 Task: Select the current location as Big Sur, California, United States . Now zoom + , and verify the location . Show zoom slider
Action: Mouse moved to (245, 72)
Screenshot: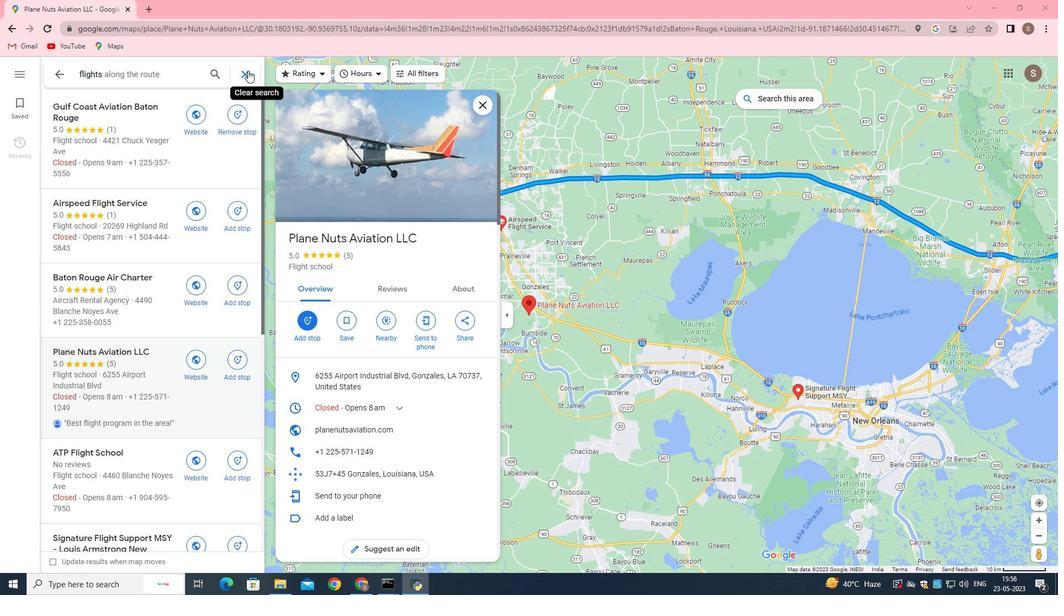 
Action: Mouse pressed left at (245, 72)
Screenshot: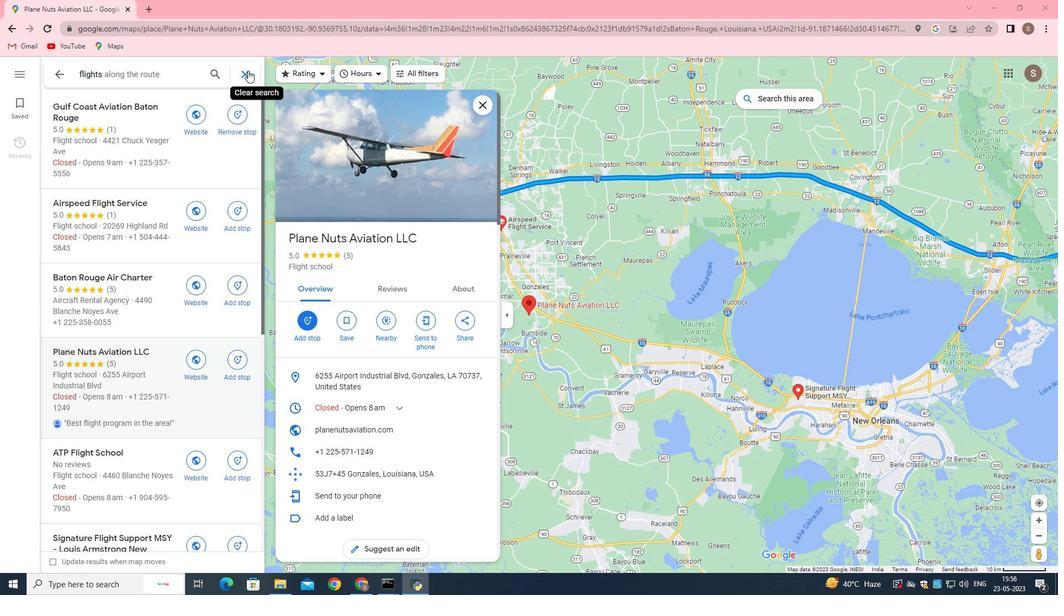 
Action: Mouse moved to (245, 78)
Screenshot: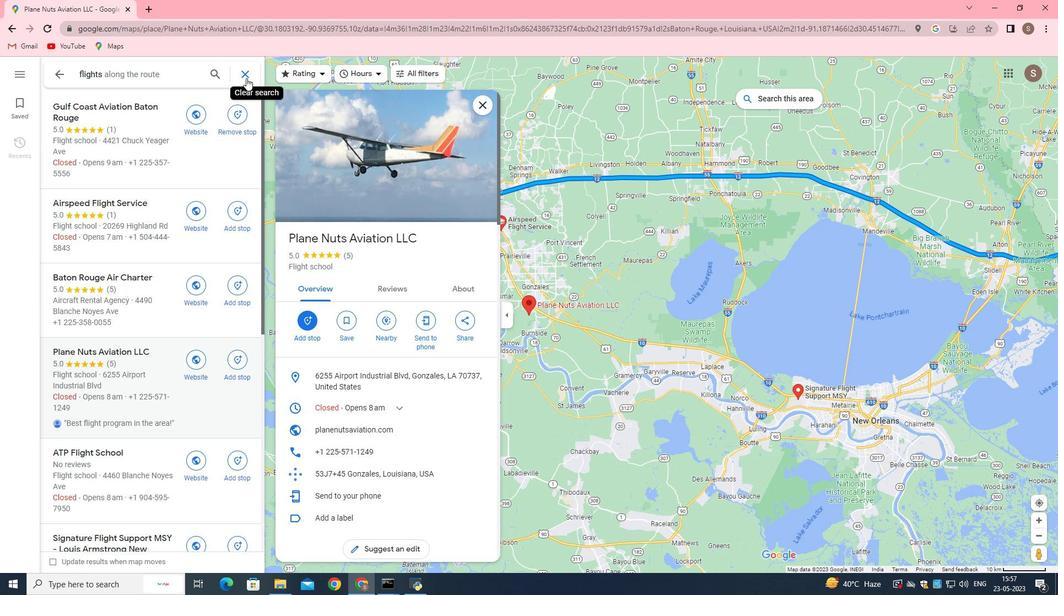 
Action: Mouse pressed left at (245, 78)
Screenshot: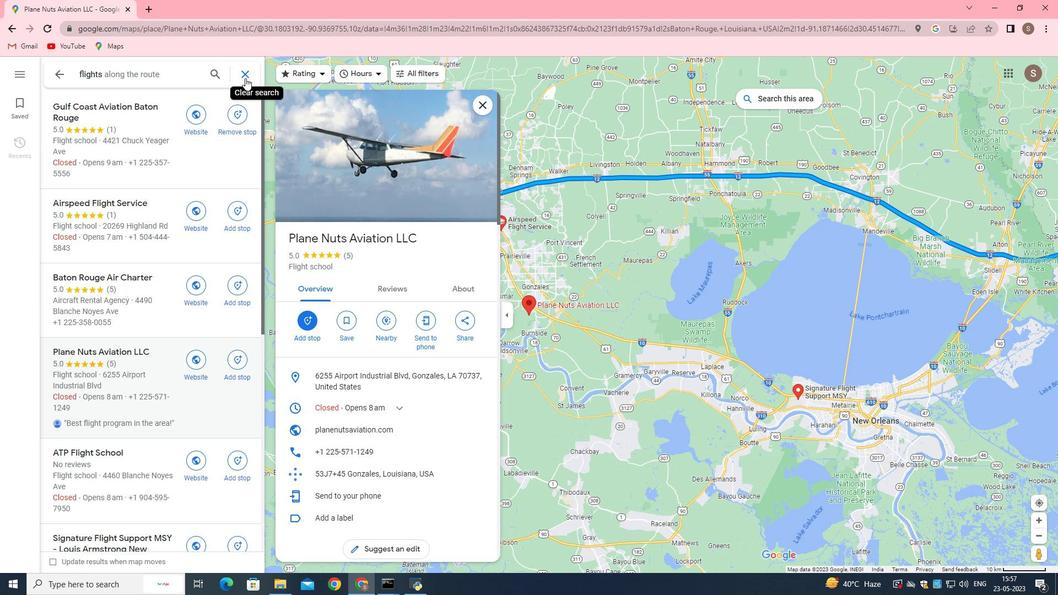 
Action: Mouse moved to (245, 77)
Screenshot: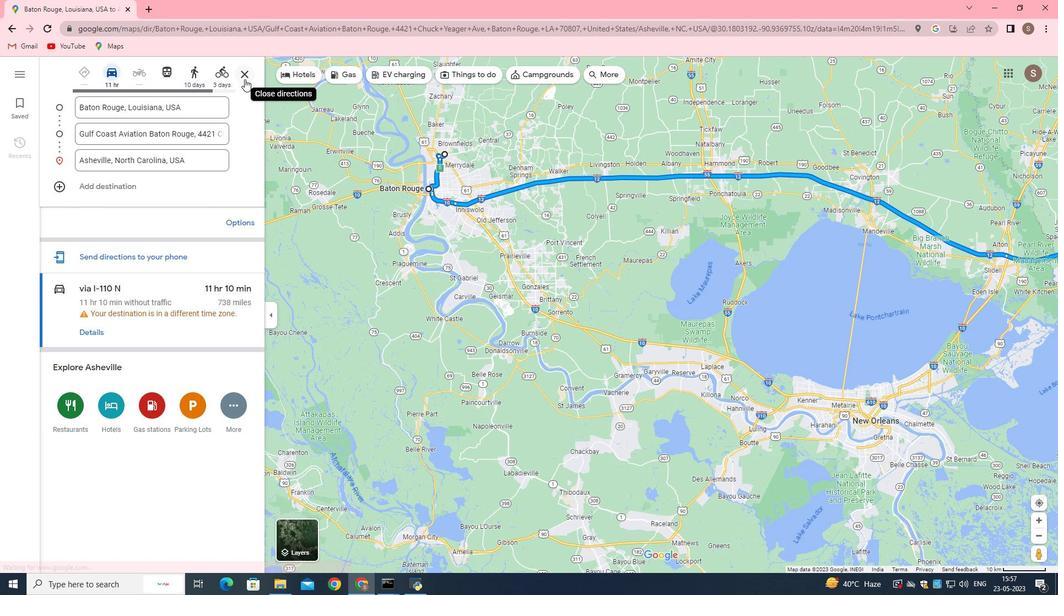 
Action: Mouse pressed left at (245, 77)
Screenshot: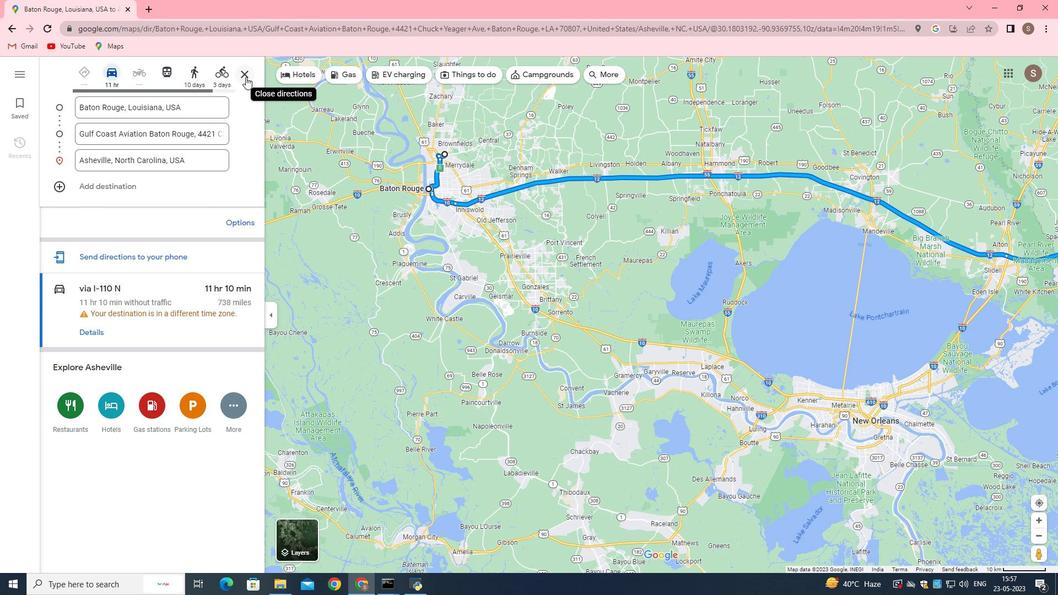 
Action: Mouse pressed left at (245, 77)
Screenshot: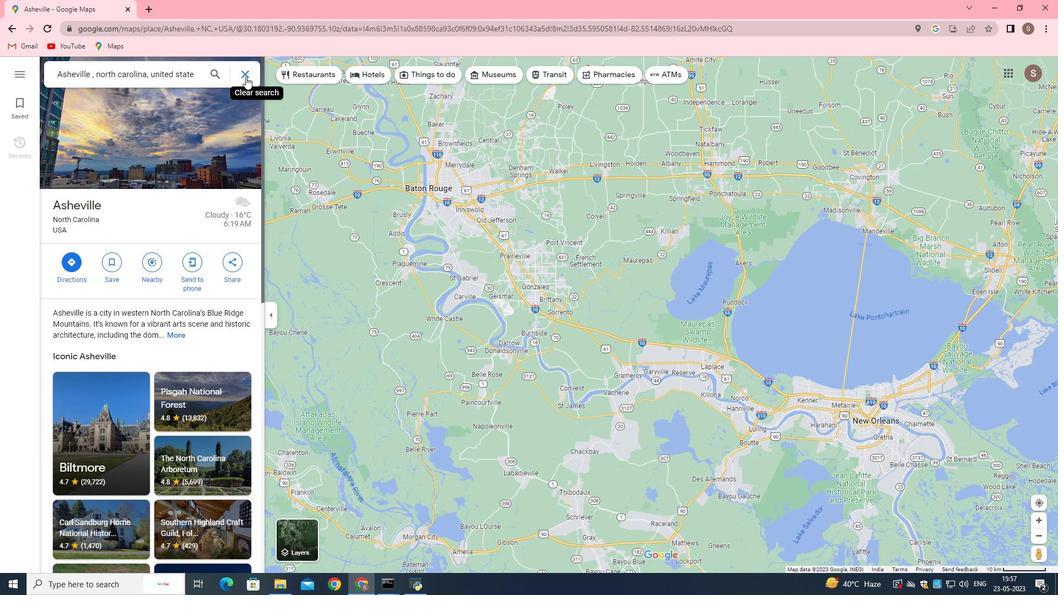 
Action: Mouse moved to (171, 81)
Screenshot: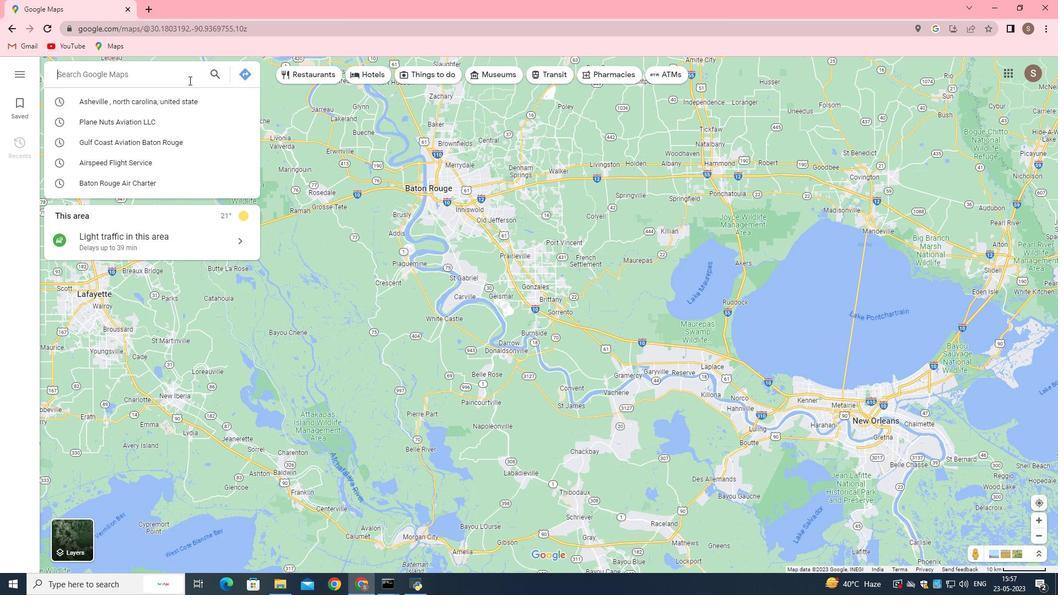 
Action: Mouse pressed left at (171, 81)
Screenshot: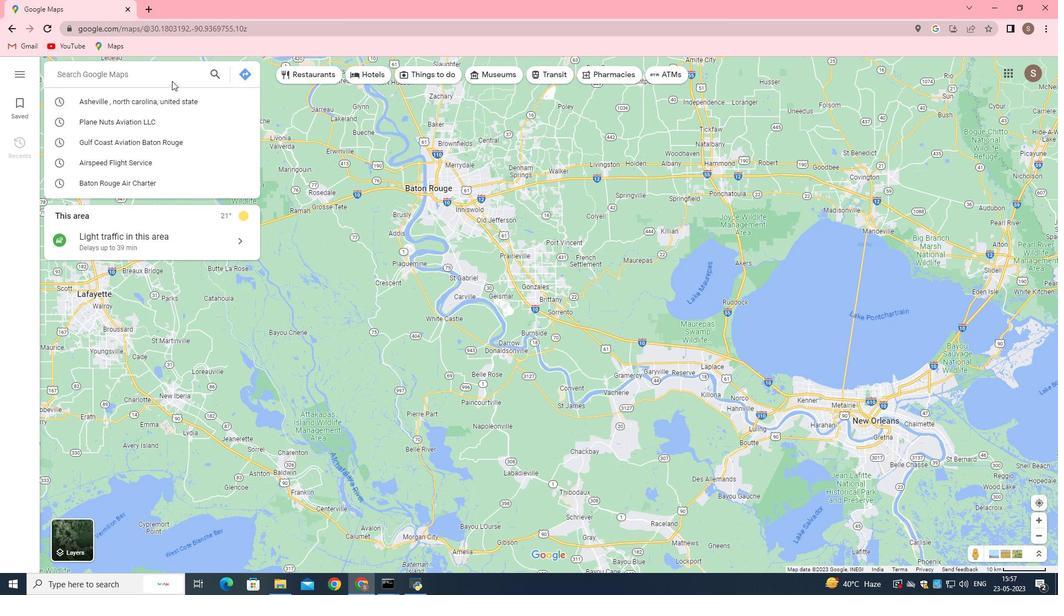 
Action: Mouse moved to (173, 77)
Screenshot: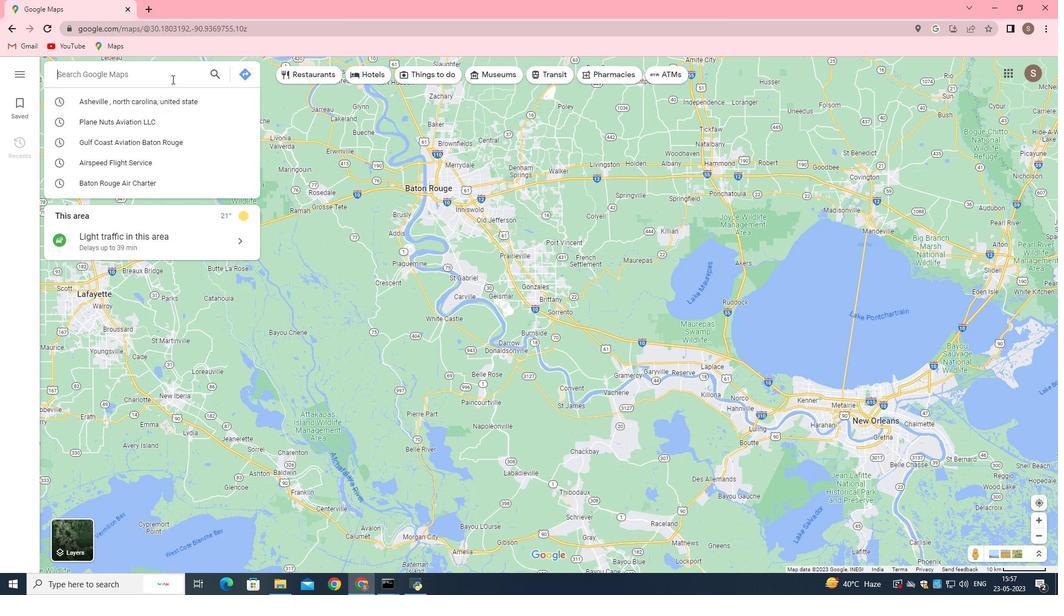 
Action: Mouse pressed left at (173, 77)
Screenshot: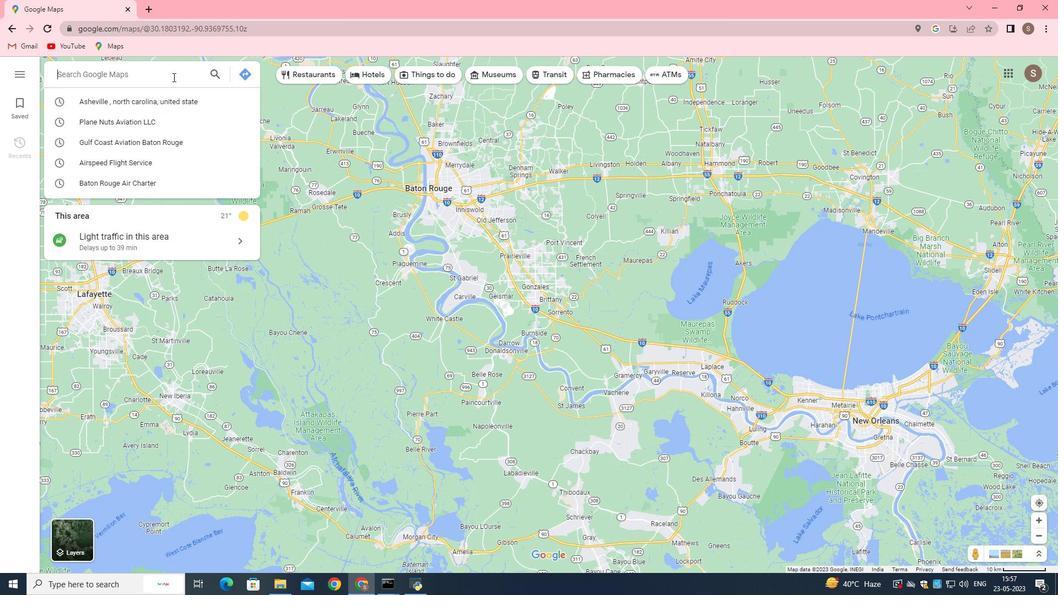 
Action: Mouse moved to (181, 74)
Screenshot: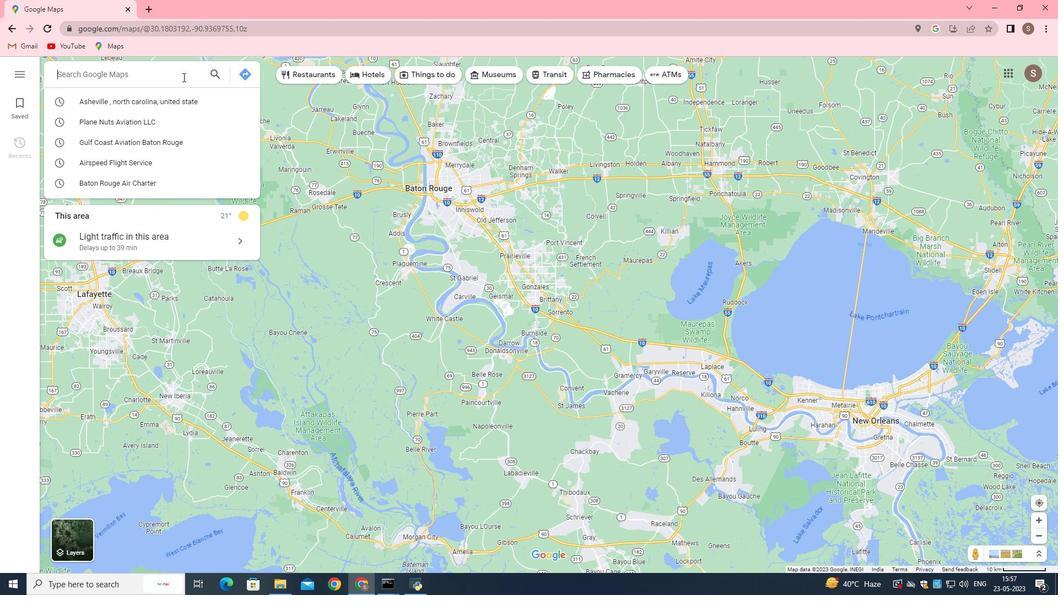 
Action: Key pressed <Key.shift>Big<Key.space>sur,<Key.space>california,<Key.space>united<Key.space>state<Key.enter>
Screenshot: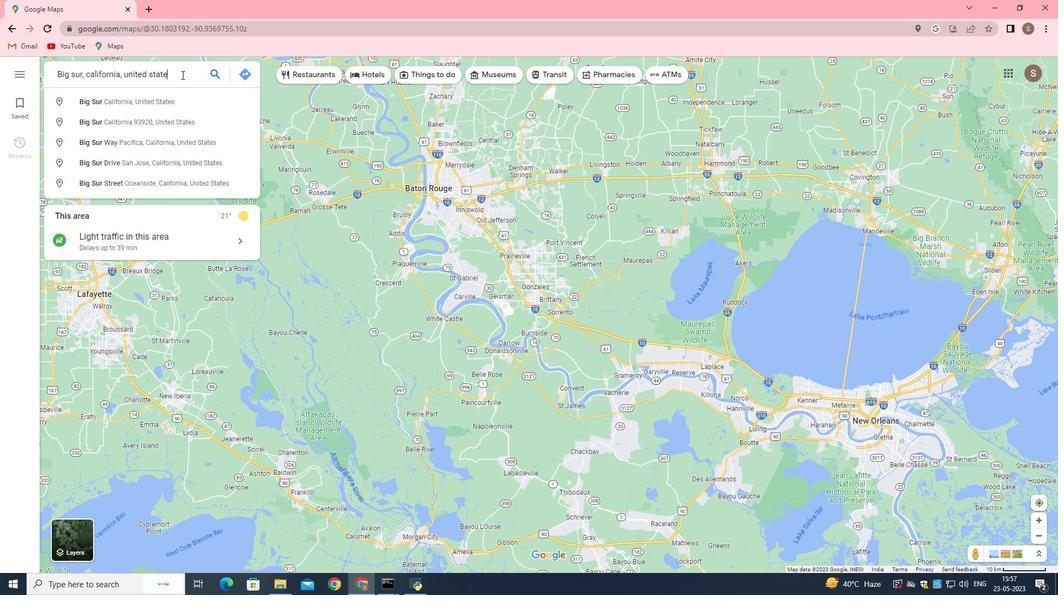 
Action: Mouse moved to (1038, 518)
Screenshot: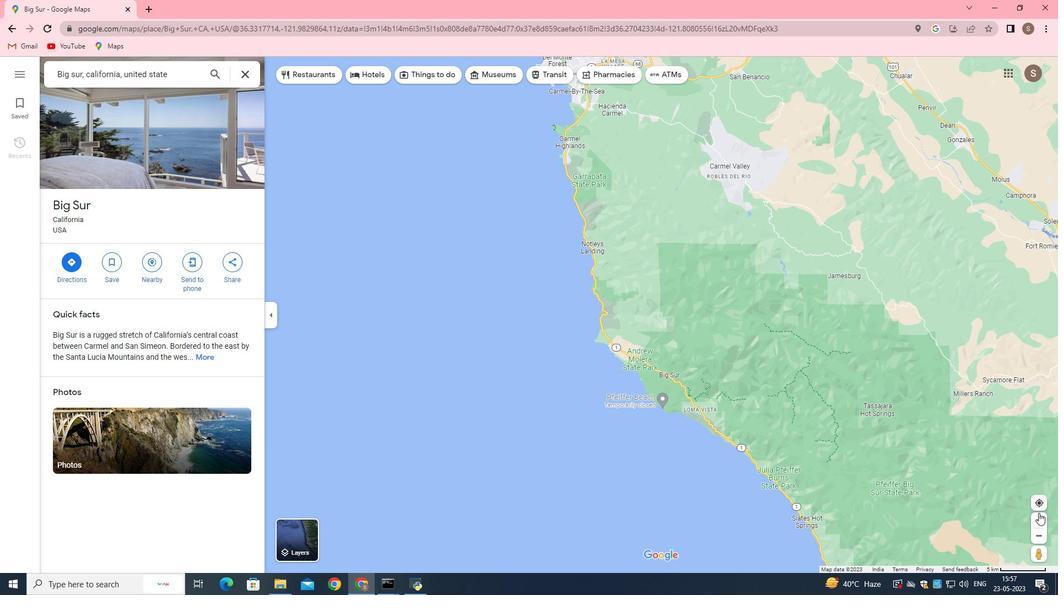 
Action: Mouse pressed left at (1038, 518)
Screenshot: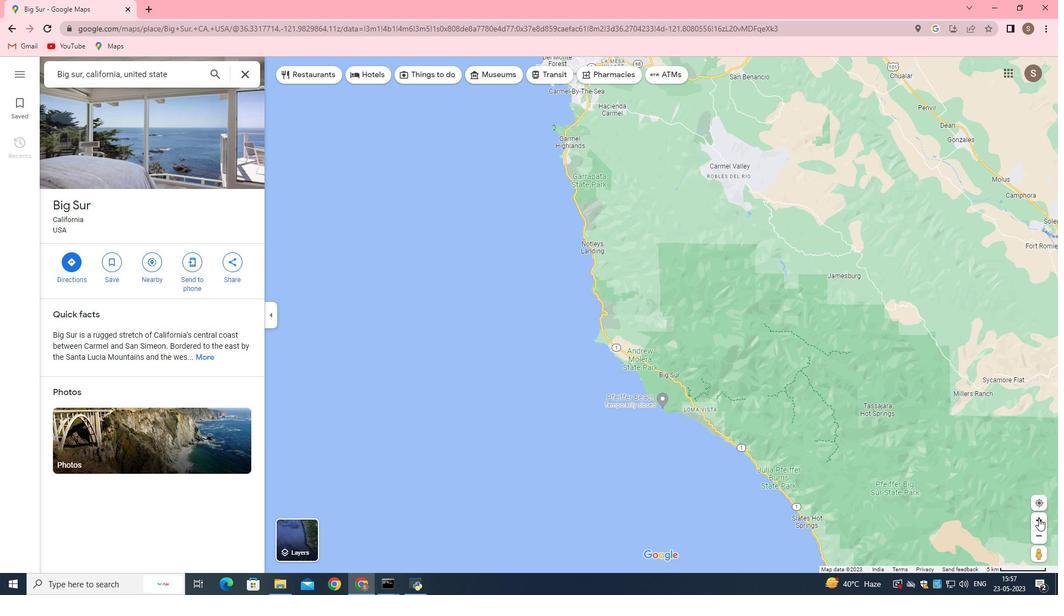 
Action: Mouse moved to (814, 445)
Screenshot: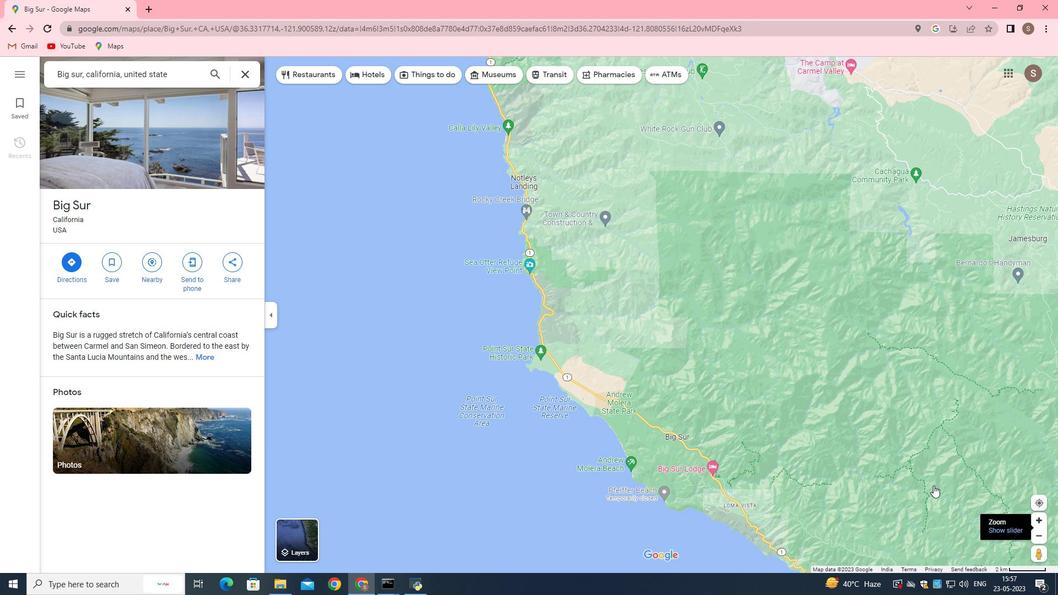 
Action: Mouse scrolled (814, 444) with delta (0, 0)
Screenshot: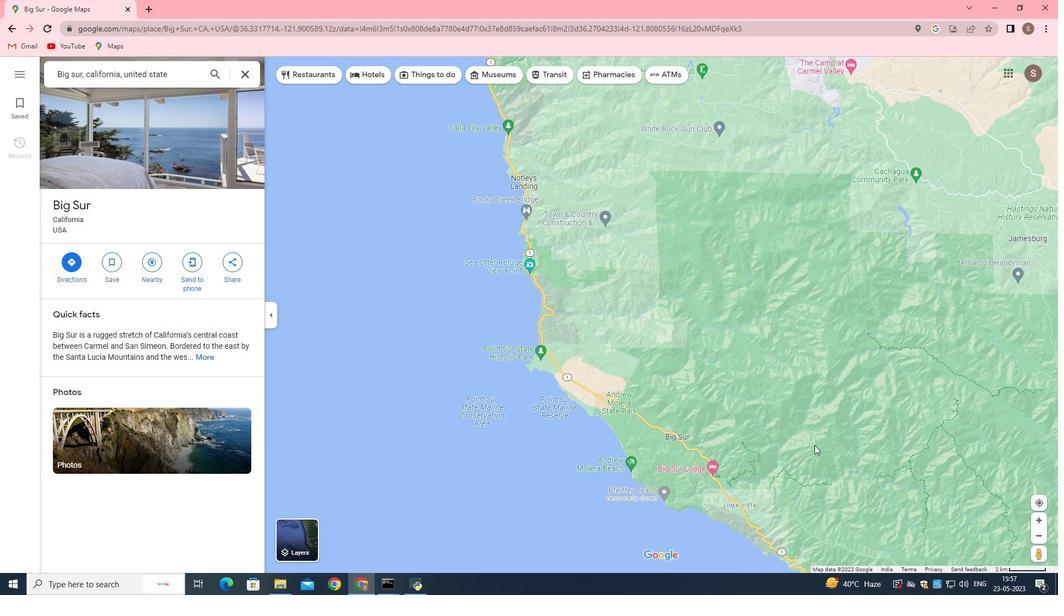 
Action: Mouse scrolled (814, 444) with delta (0, 0)
Screenshot: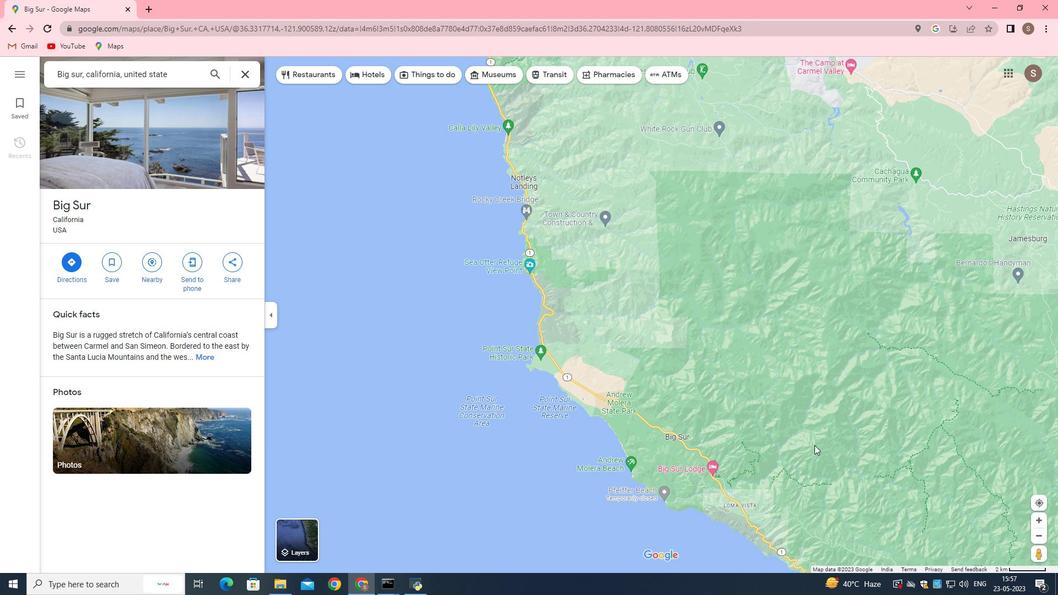 
Action: Mouse scrolled (814, 445) with delta (0, 0)
Screenshot: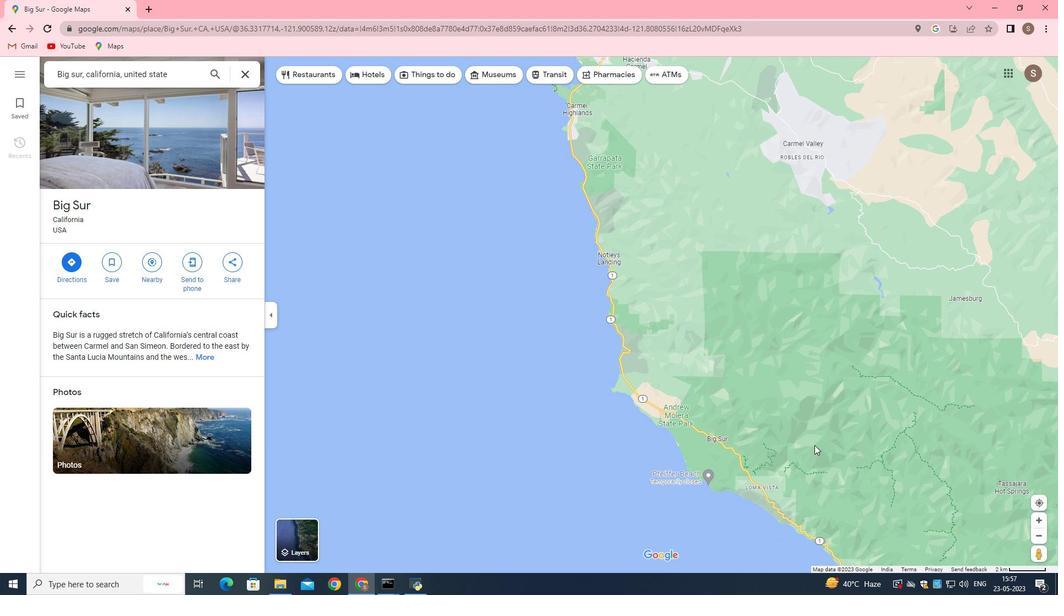 
Action: Mouse moved to (948, 498)
Screenshot: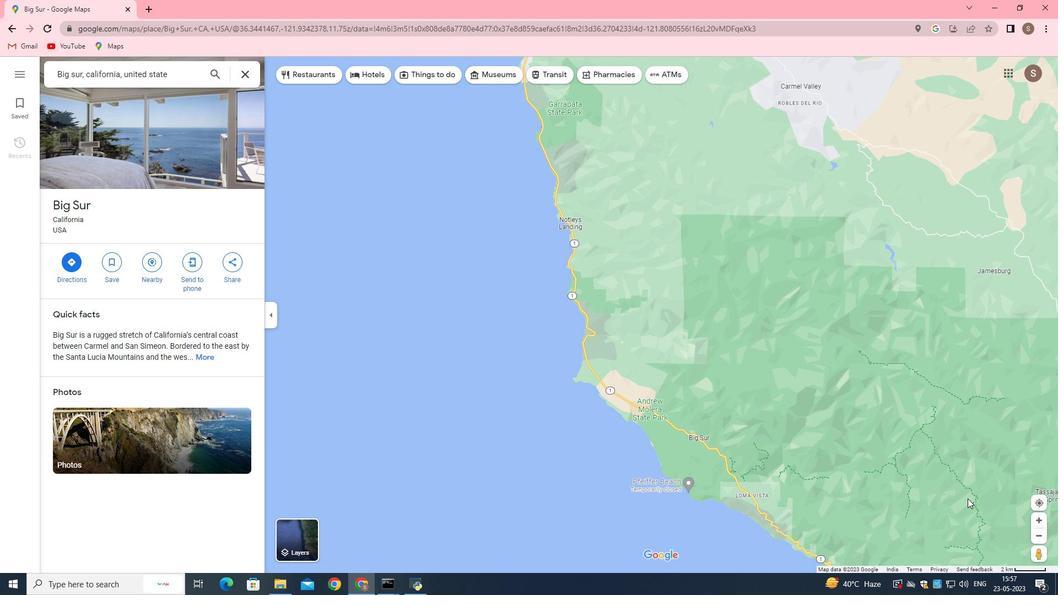 
Action: Mouse pressed left at (948, 498)
Screenshot: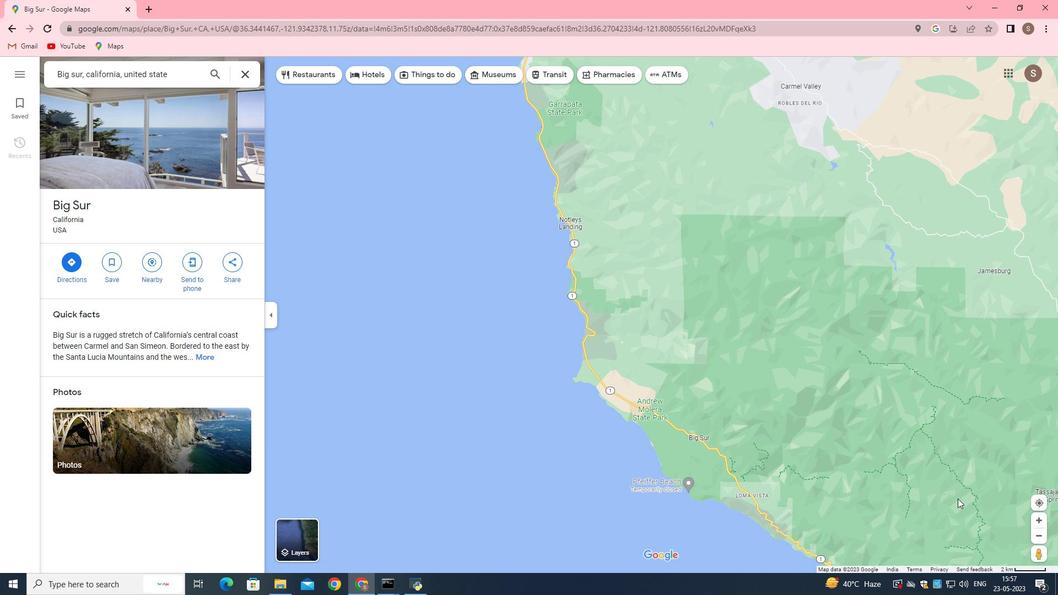 
Action: Mouse moved to (1035, 518)
Screenshot: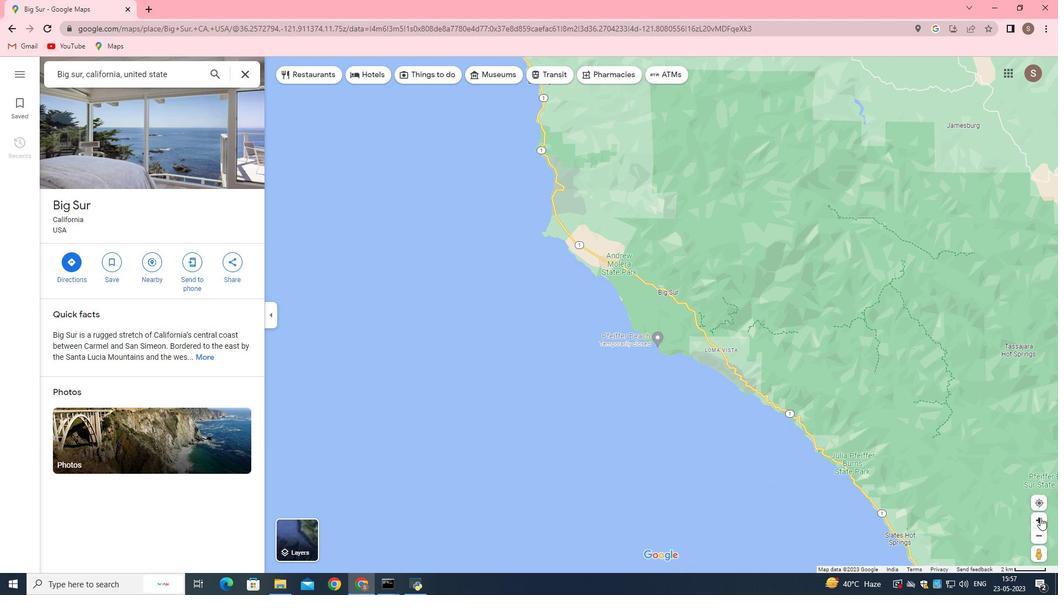 
Action: Mouse pressed left at (1035, 518)
Screenshot: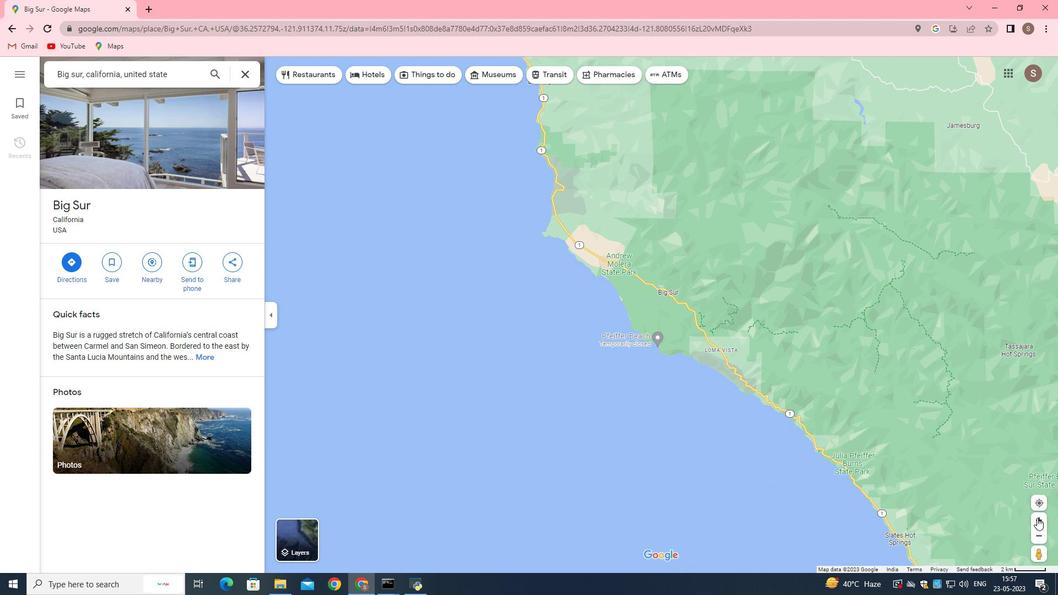 
Action: Mouse pressed left at (1035, 518)
Screenshot: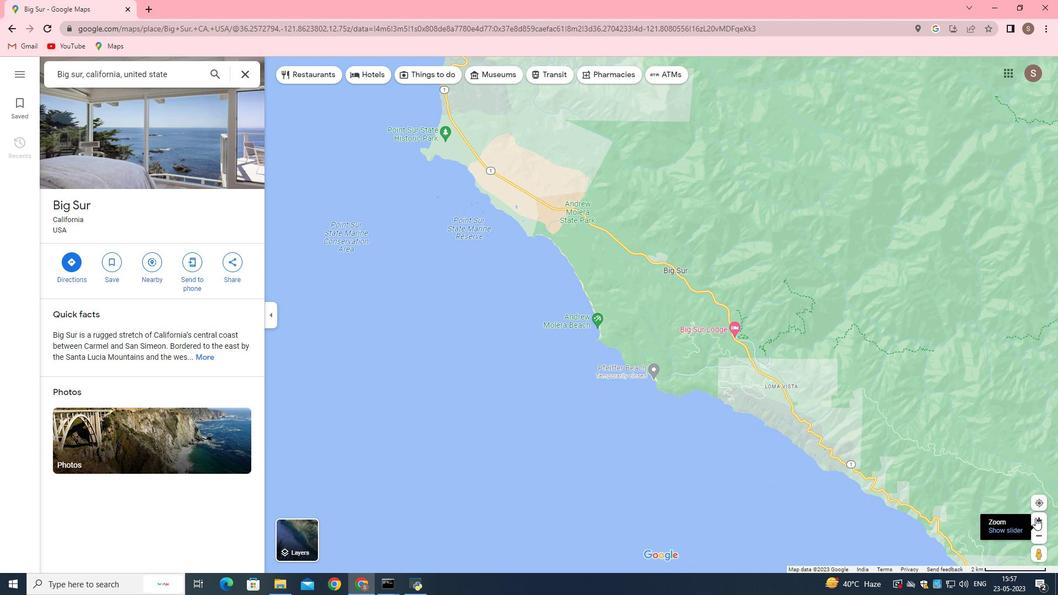 
Action: Mouse moved to (857, 423)
Screenshot: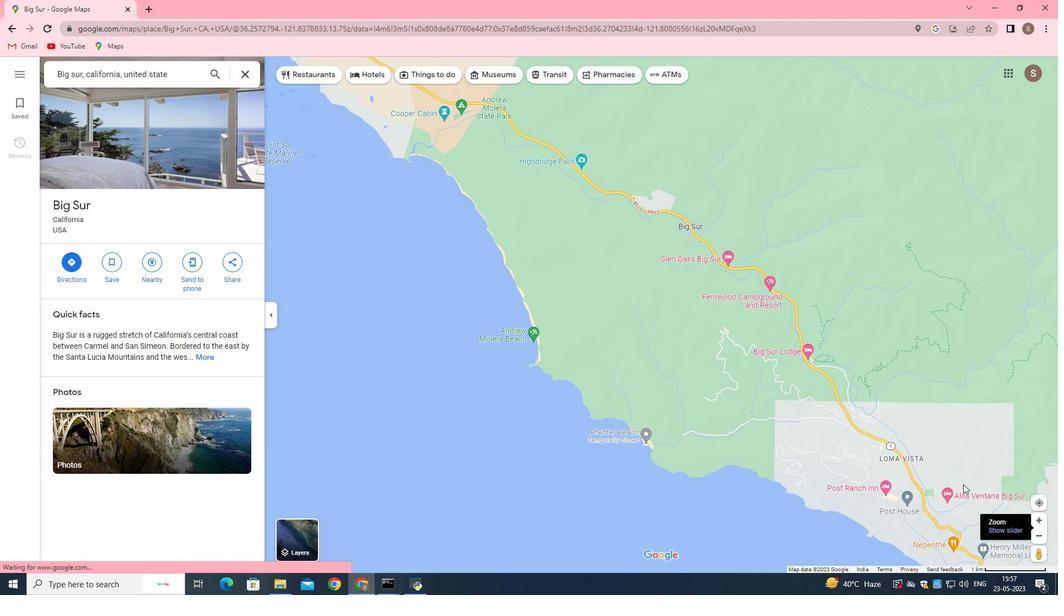 
Action: Mouse pressed left at (857, 423)
Screenshot: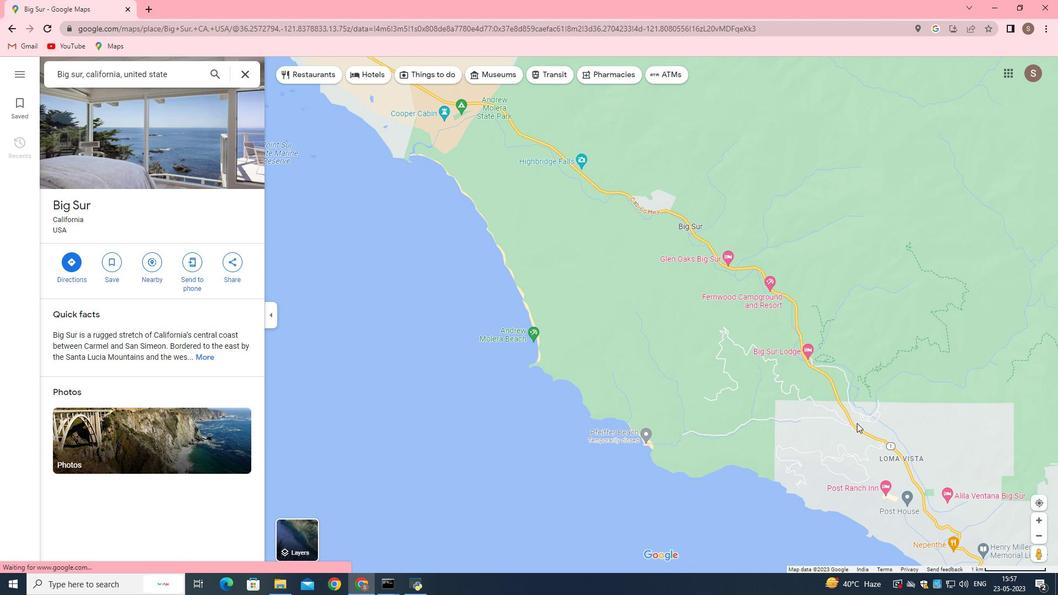 
Action: Mouse moved to (1040, 519)
Screenshot: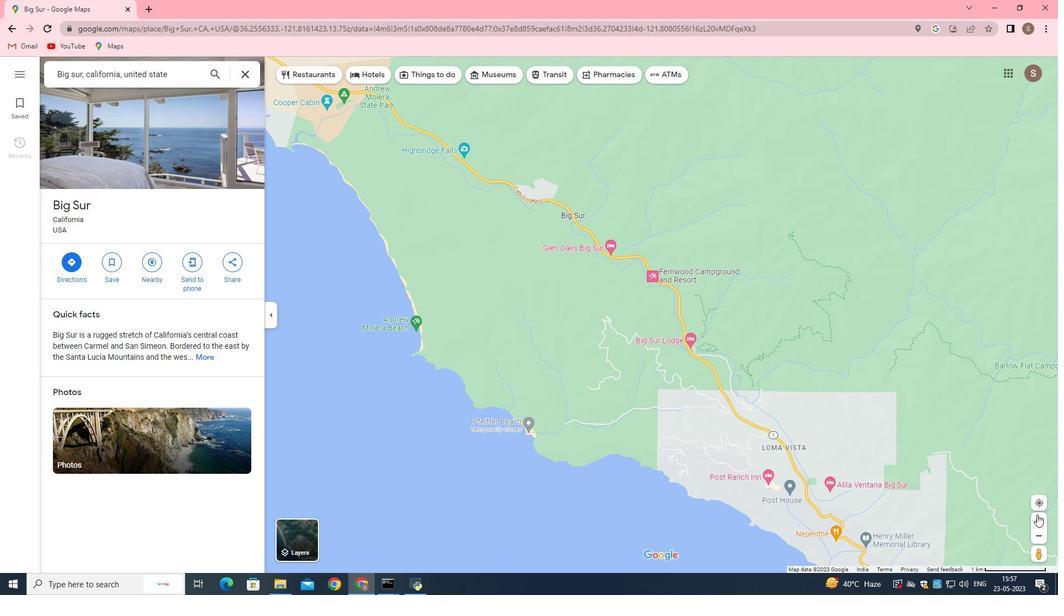 
Action: Mouse pressed left at (1040, 519)
Screenshot: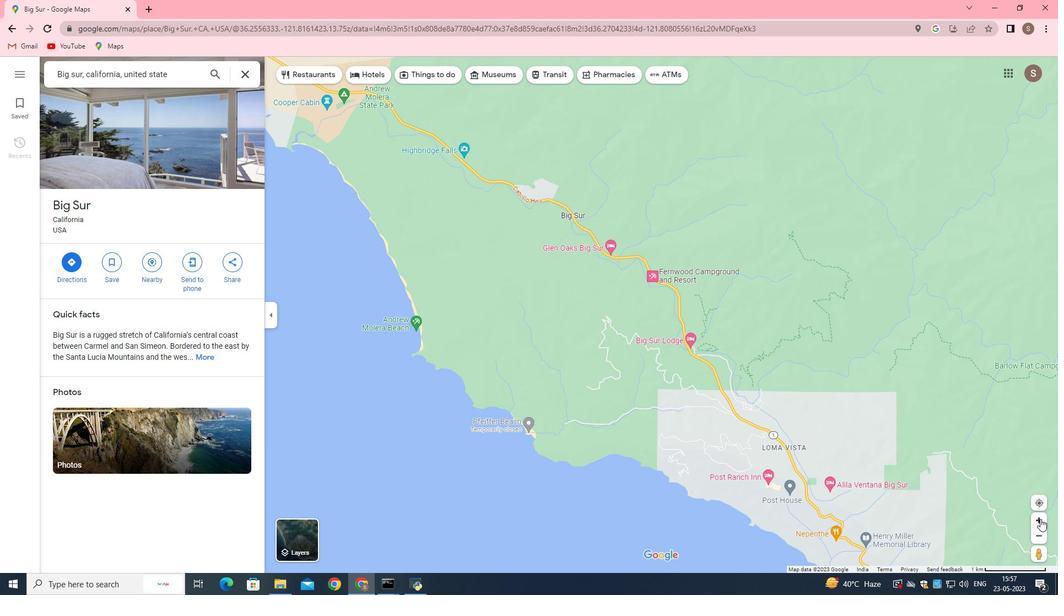 
Action: Mouse moved to (502, 366)
Screenshot: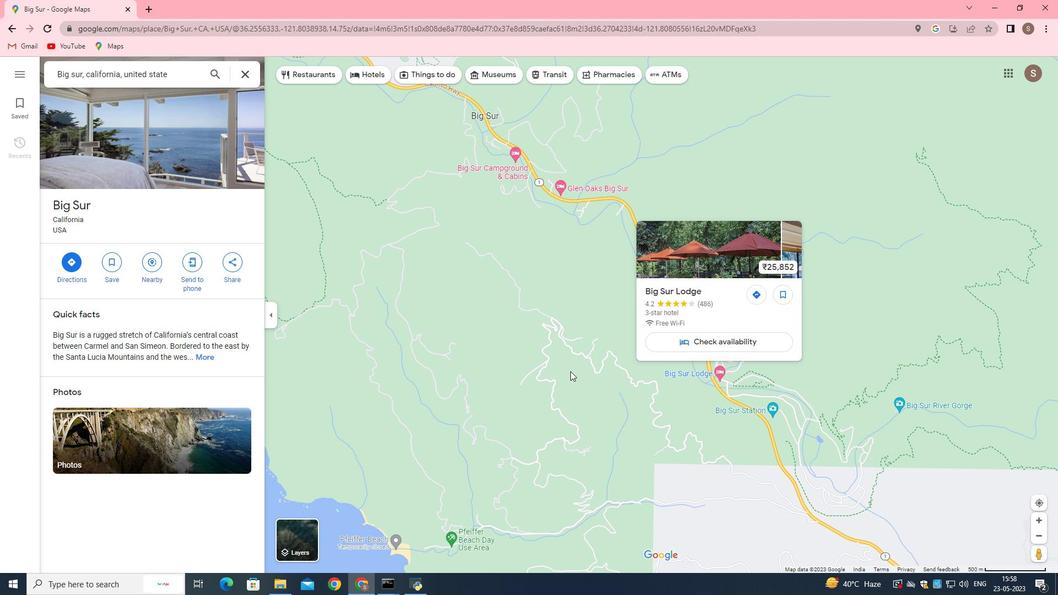 
Action: Mouse pressed left at (502, 366)
Screenshot: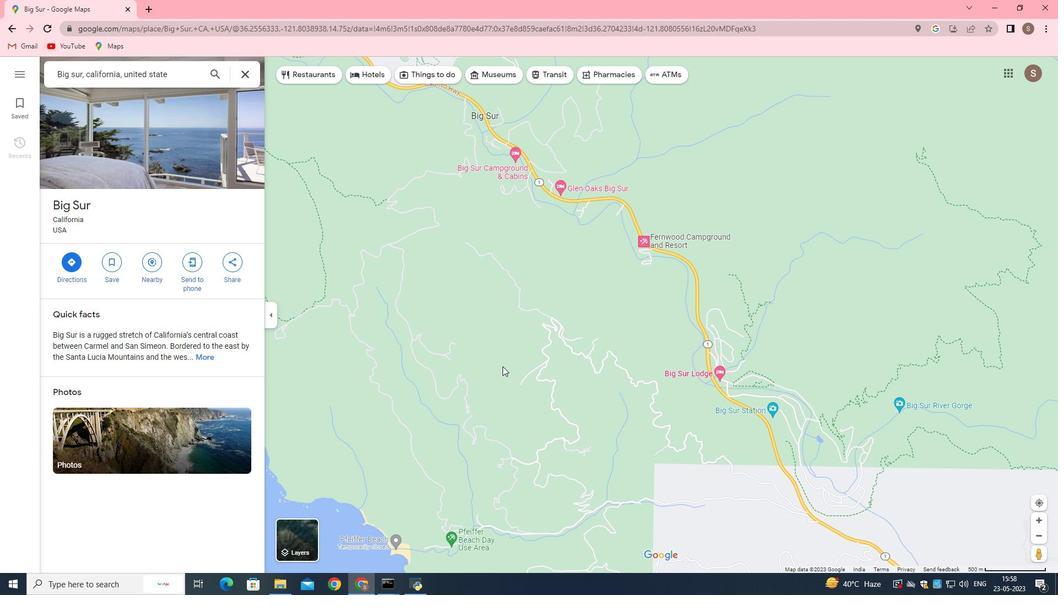 
Action: Mouse moved to (491, 312)
Screenshot: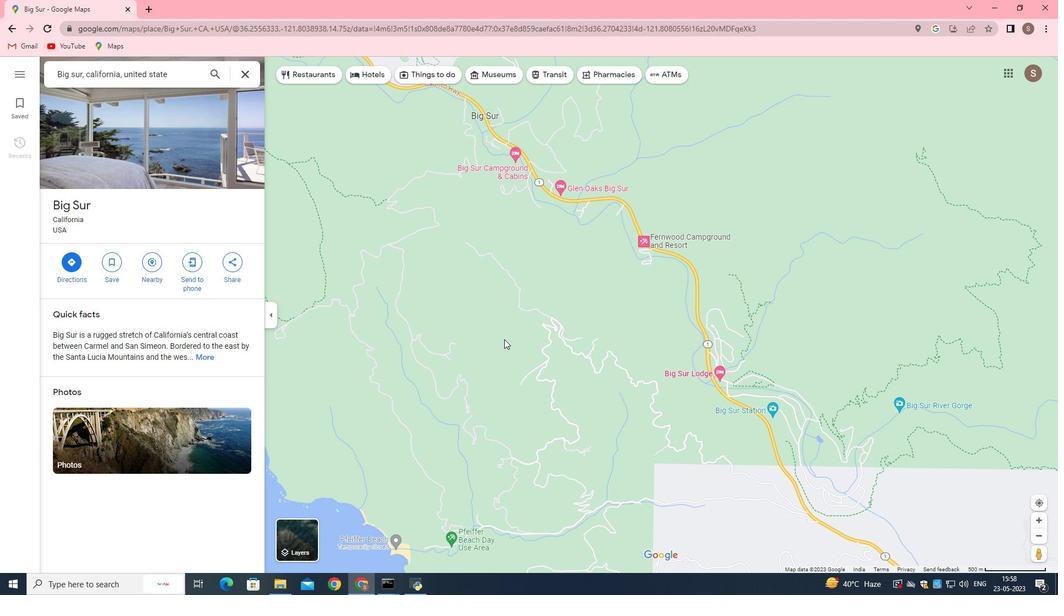 
Action: Mouse pressed left at (491, 312)
Screenshot: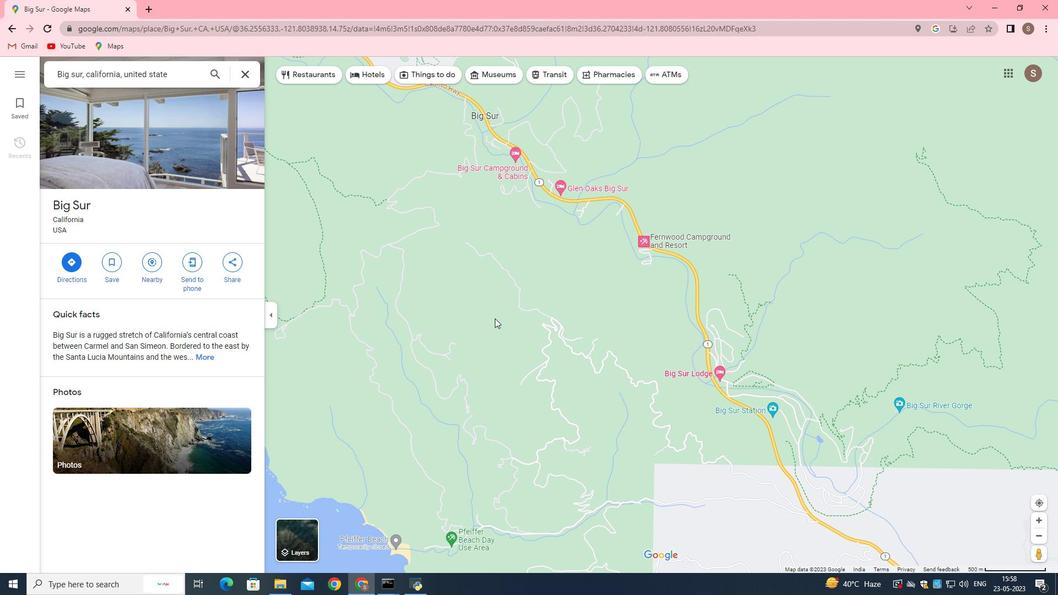 
Action: Mouse moved to (560, 390)
Screenshot: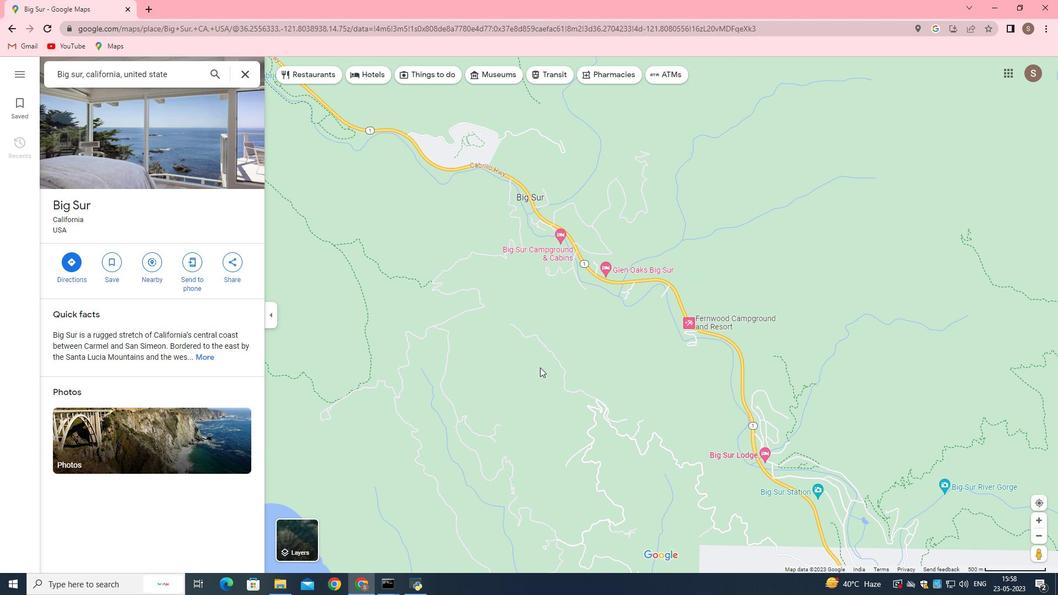 
Action: Mouse pressed left at (540, 345)
Screenshot: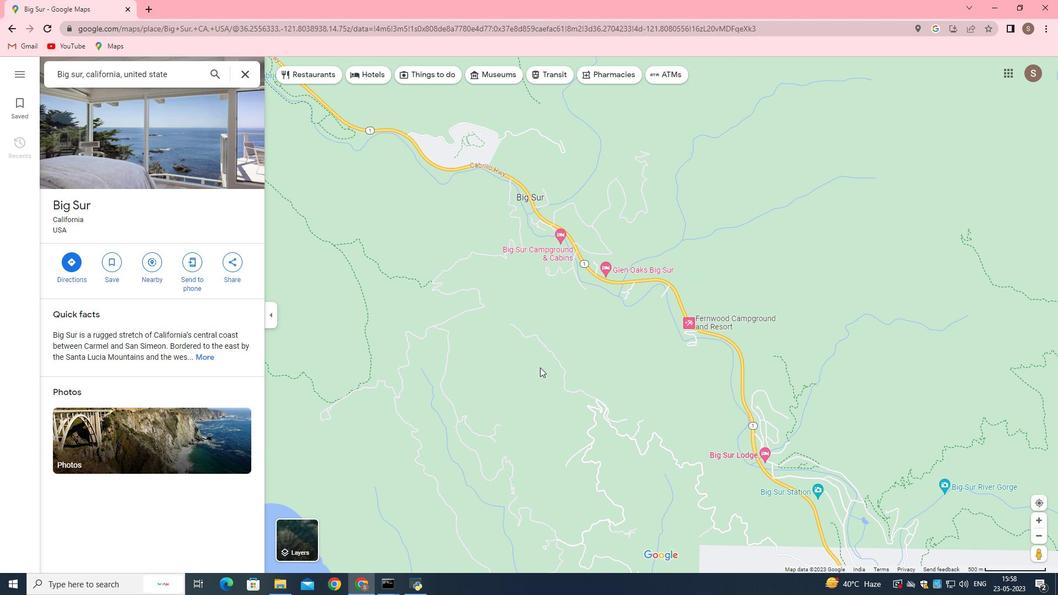 
Action: Mouse moved to (550, 336)
Screenshot: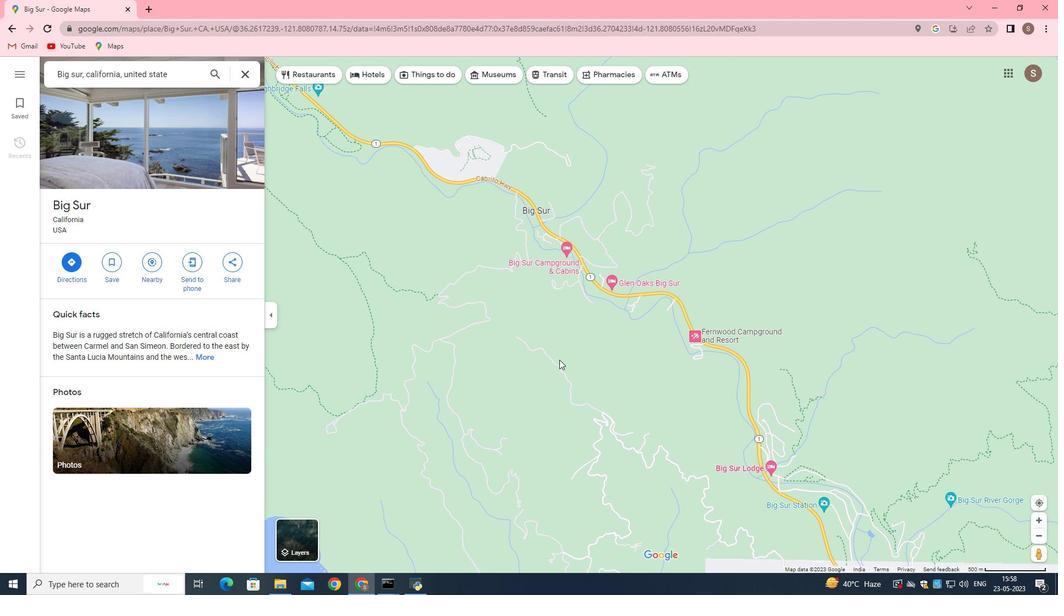 
Action: Mouse pressed left at (550, 336)
Screenshot: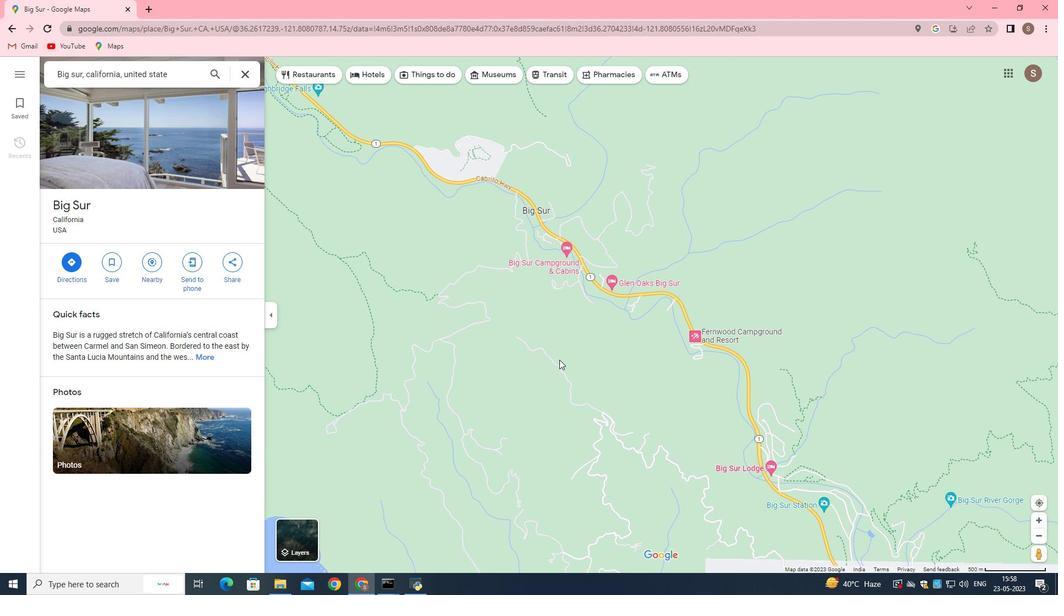 
Action: Mouse moved to (575, 283)
Screenshot: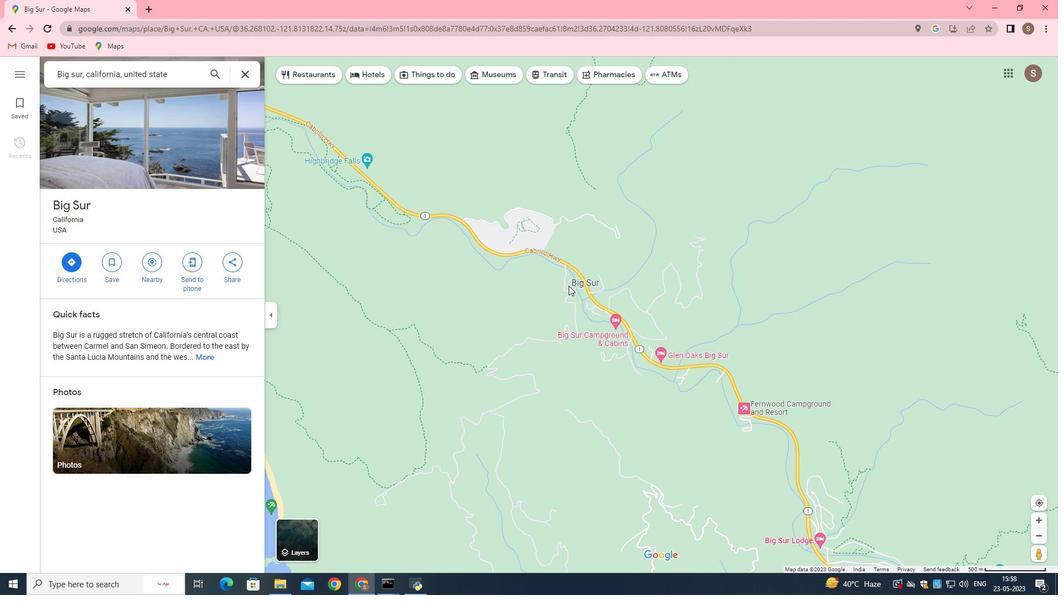 
Action: Mouse pressed left at (575, 283)
Screenshot: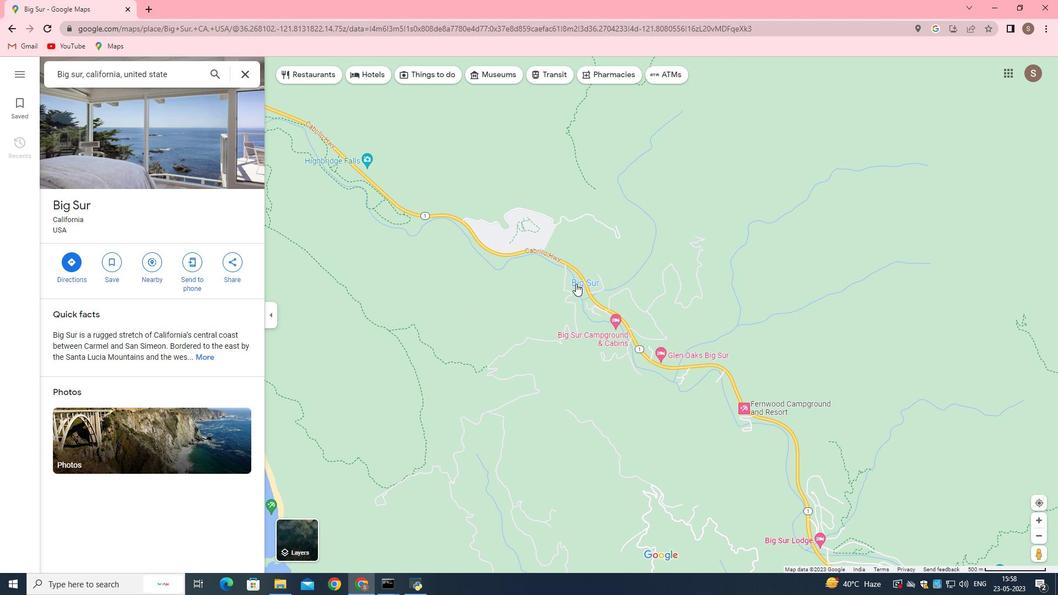 
Action: Mouse moved to (168, 158)
Screenshot: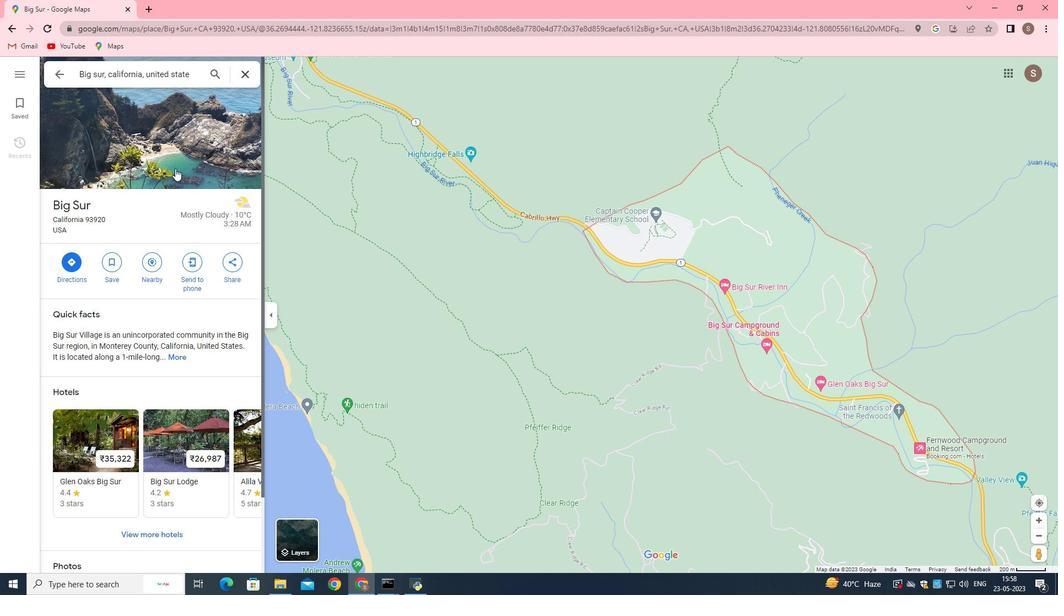 
Action: Mouse pressed left at (168, 158)
Screenshot: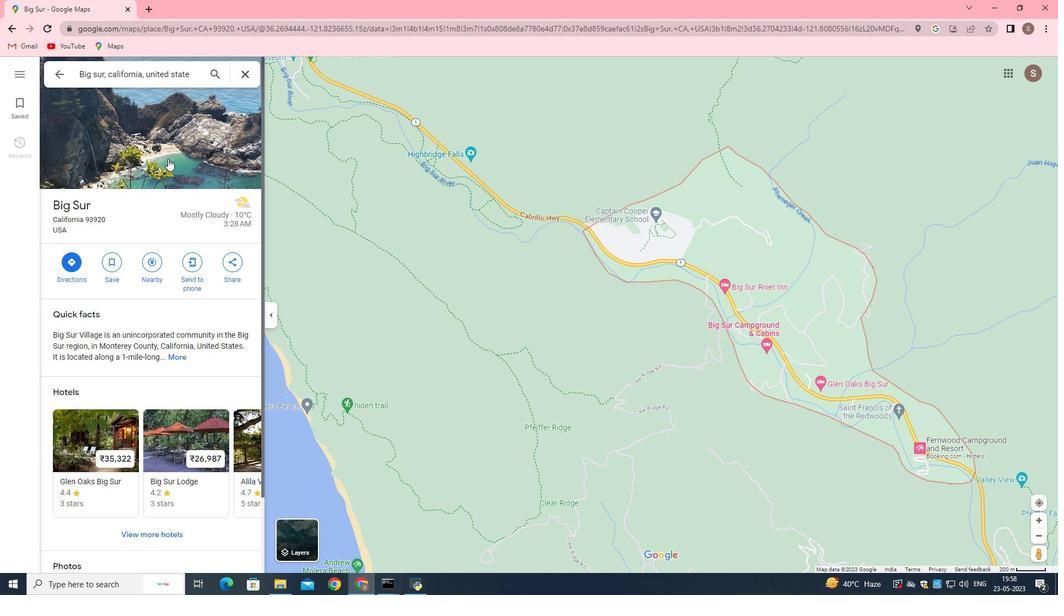 
Action: Mouse moved to (674, 490)
Screenshot: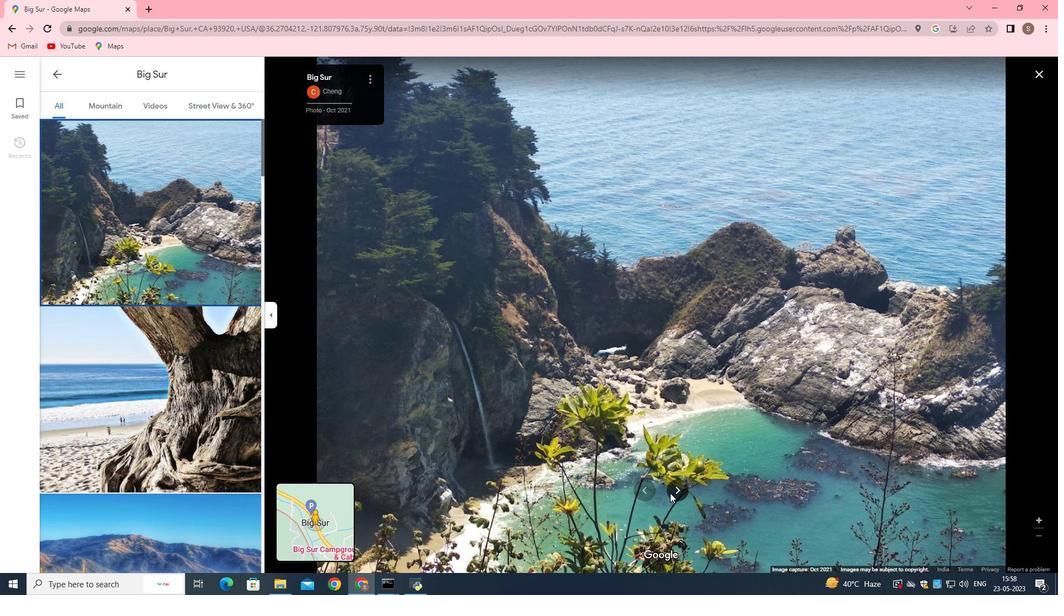 
Action: Mouse pressed left at (674, 490)
Screenshot: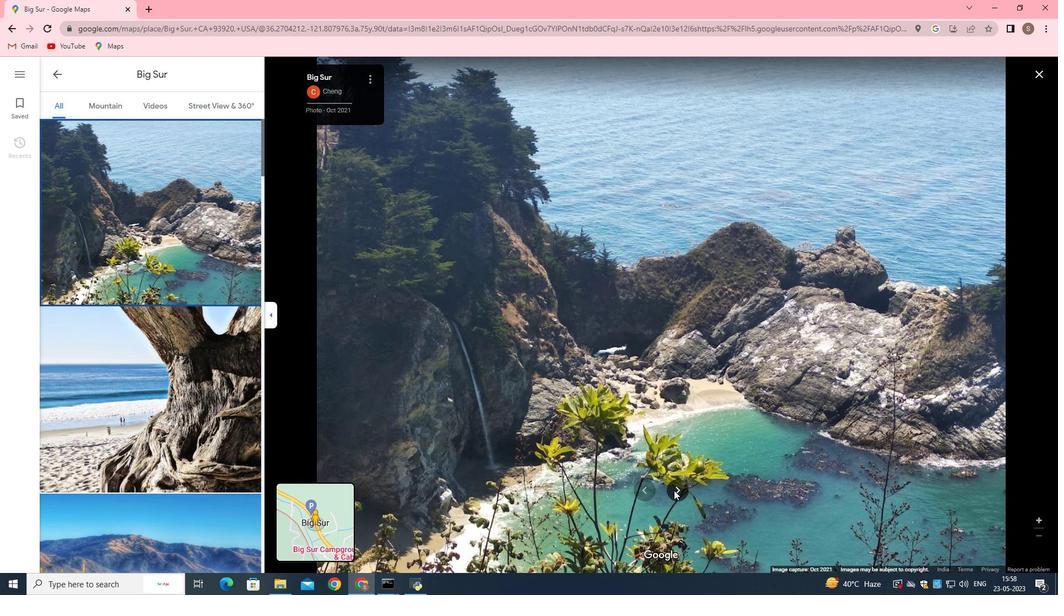 
Action: Mouse pressed left at (674, 490)
Screenshot: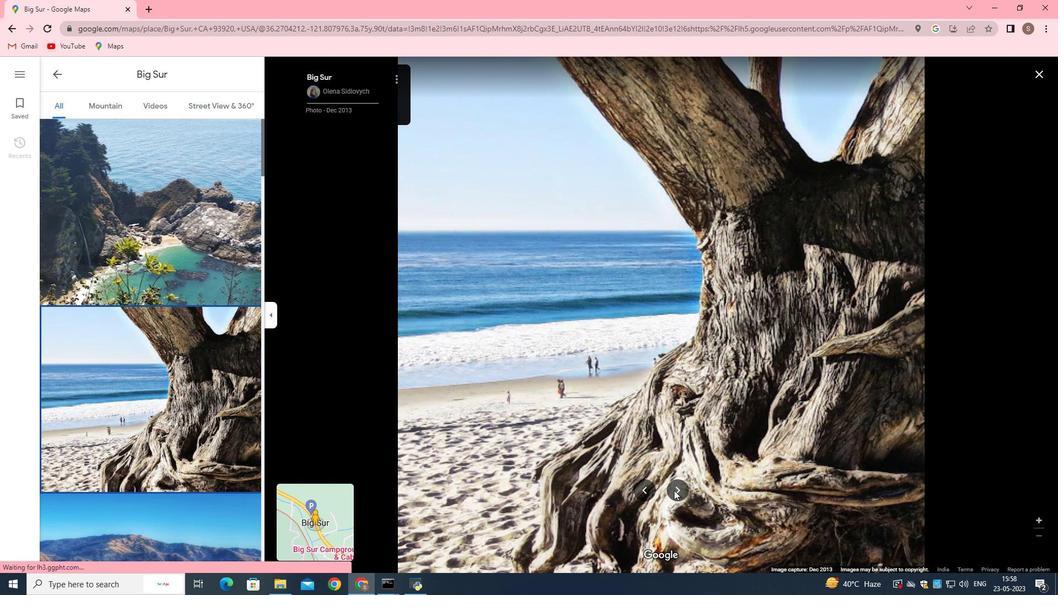 
Action: Mouse moved to (673, 489)
Screenshot: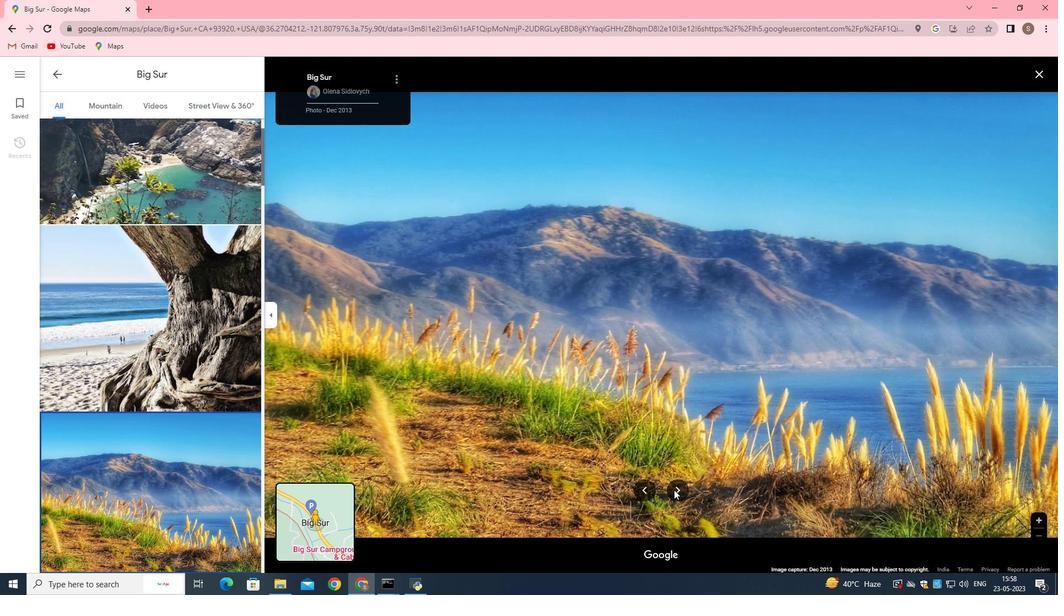 
Action: Mouse pressed left at (673, 489)
Screenshot: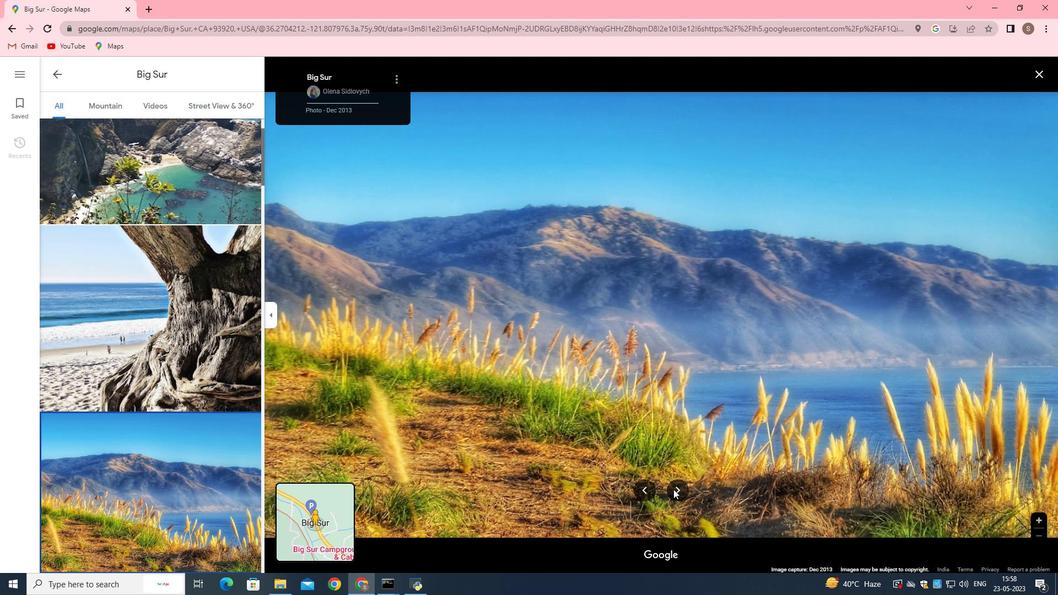 
Action: Mouse moved to (672, 488)
Screenshot: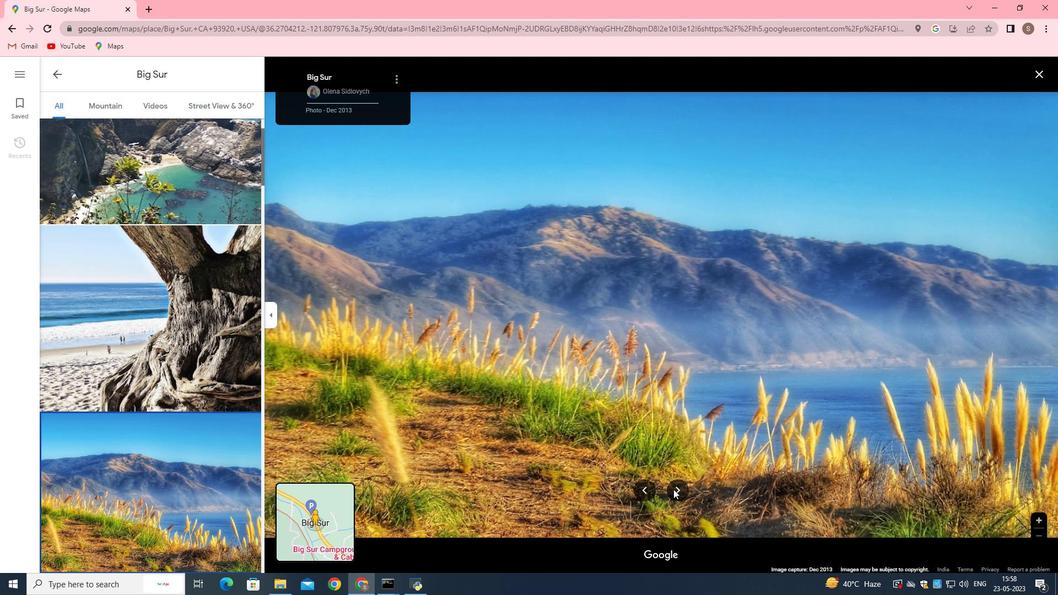 
Action: Mouse pressed left at (672, 488)
Screenshot: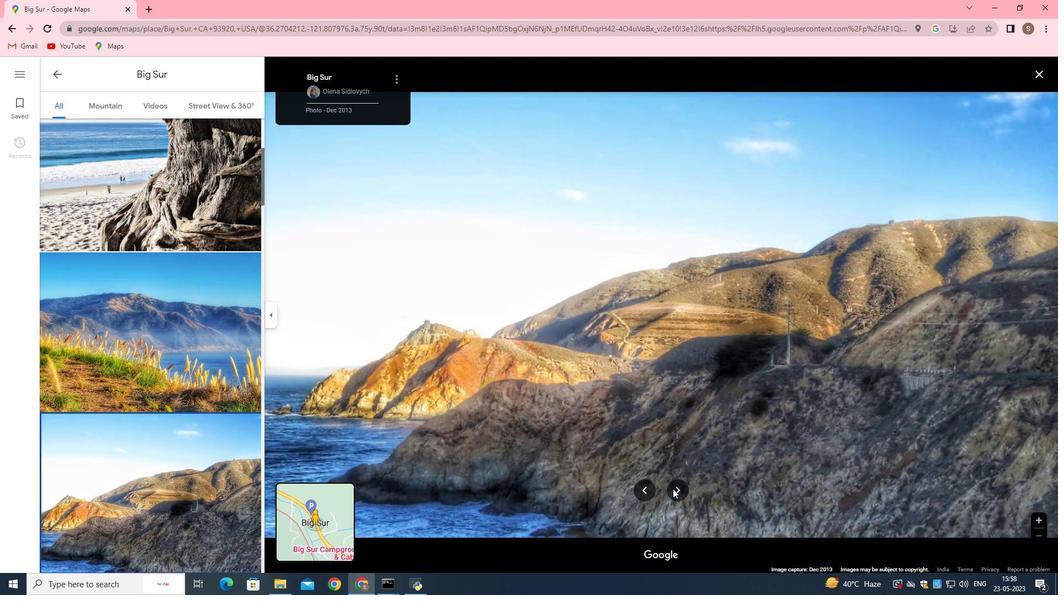 
Action: Mouse pressed left at (672, 488)
Screenshot: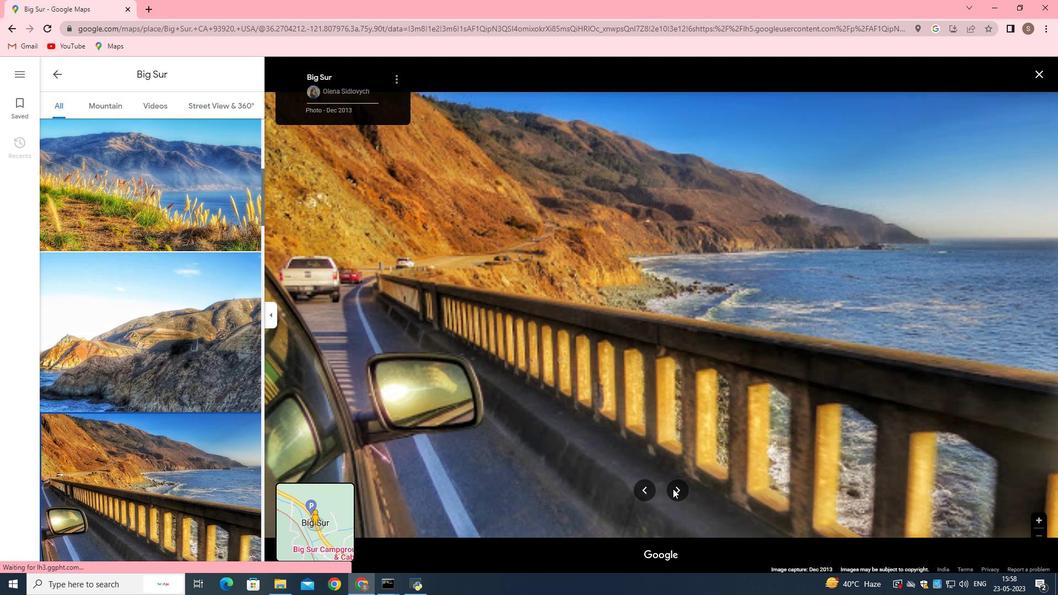
Action: Mouse moved to (671, 487)
Screenshot: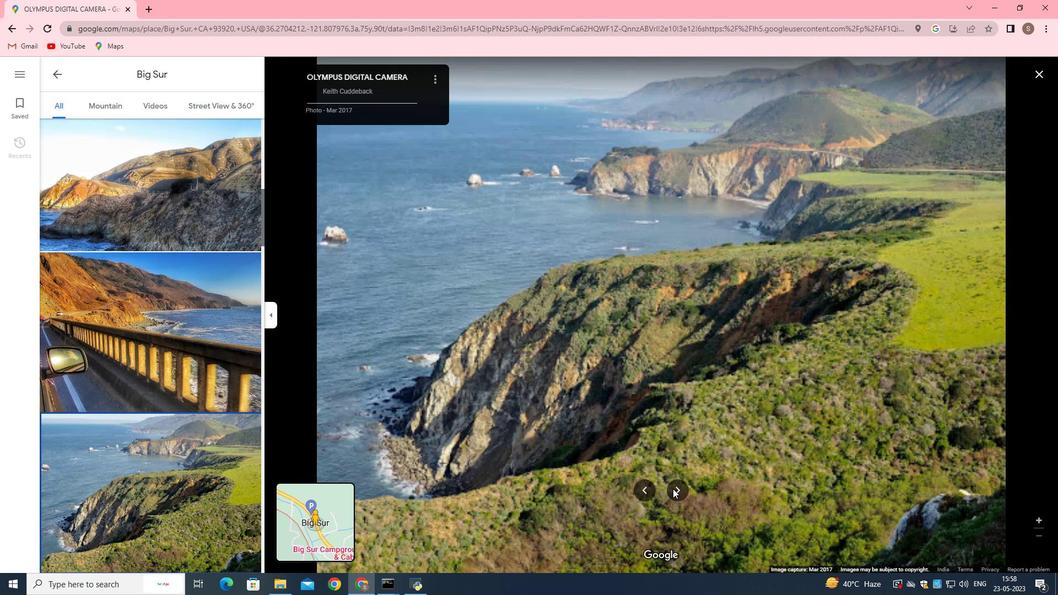
Action: Mouse pressed left at (671, 487)
Screenshot: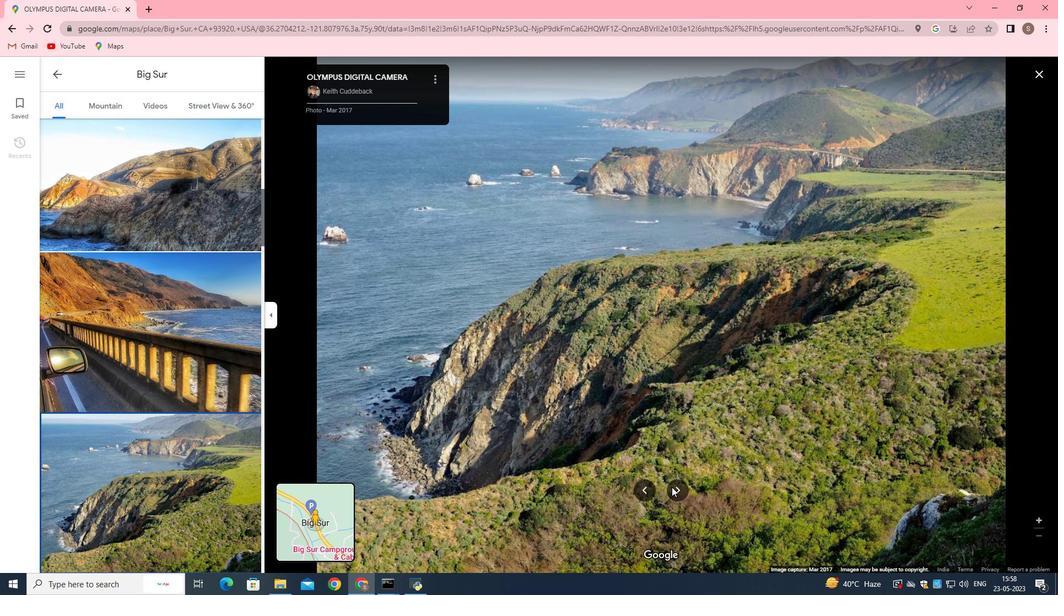 
Action: Mouse pressed left at (671, 487)
Screenshot: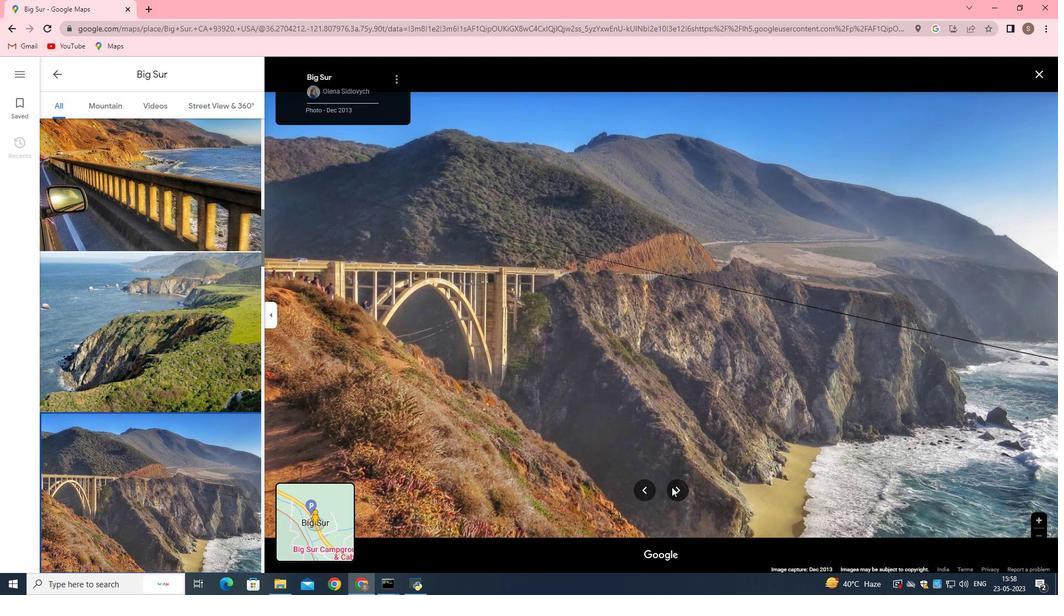 
Action: Mouse pressed left at (671, 487)
Screenshot: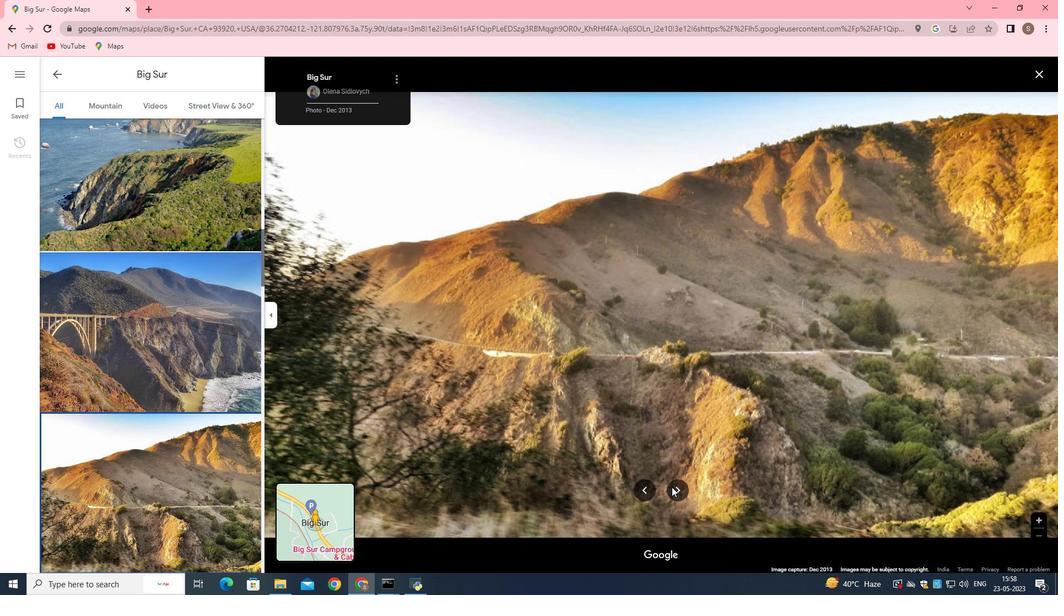 
Action: Mouse moved to (671, 487)
Screenshot: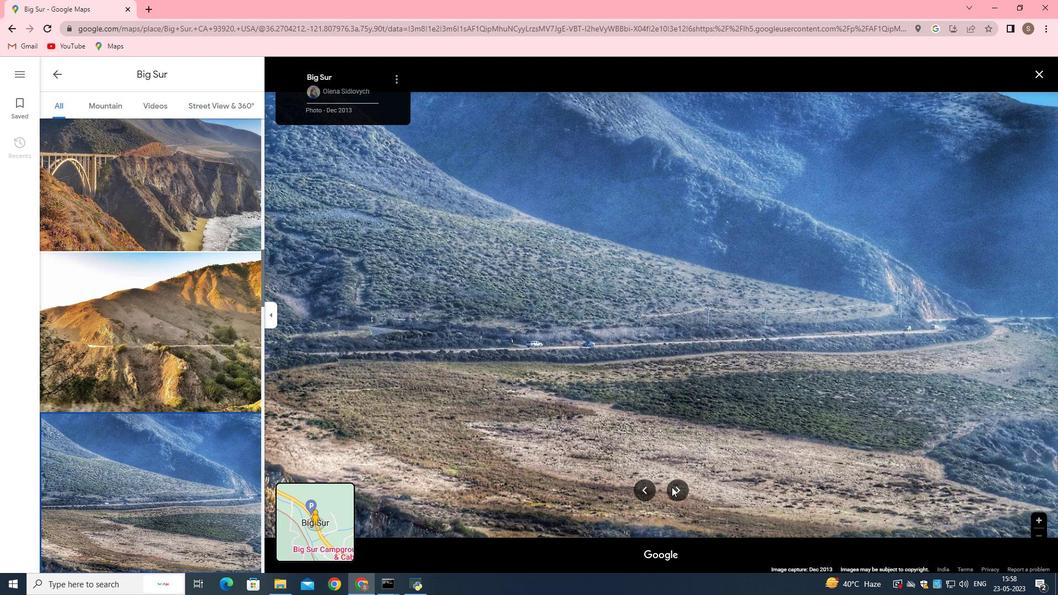 
Action: Mouse pressed left at (671, 487)
Screenshot: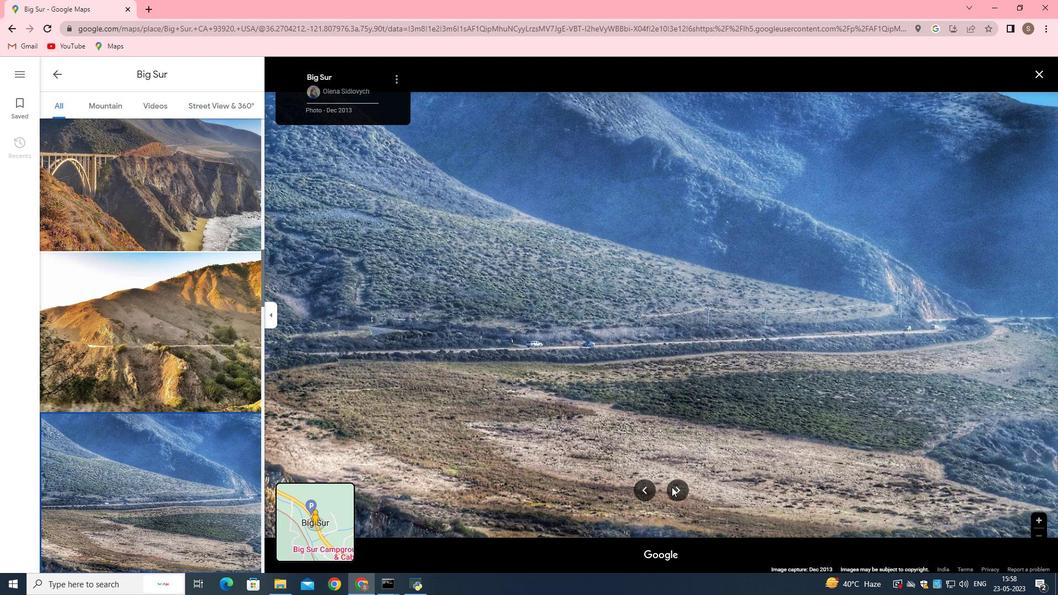 
Action: Mouse moved to (671, 487)
Screenshot: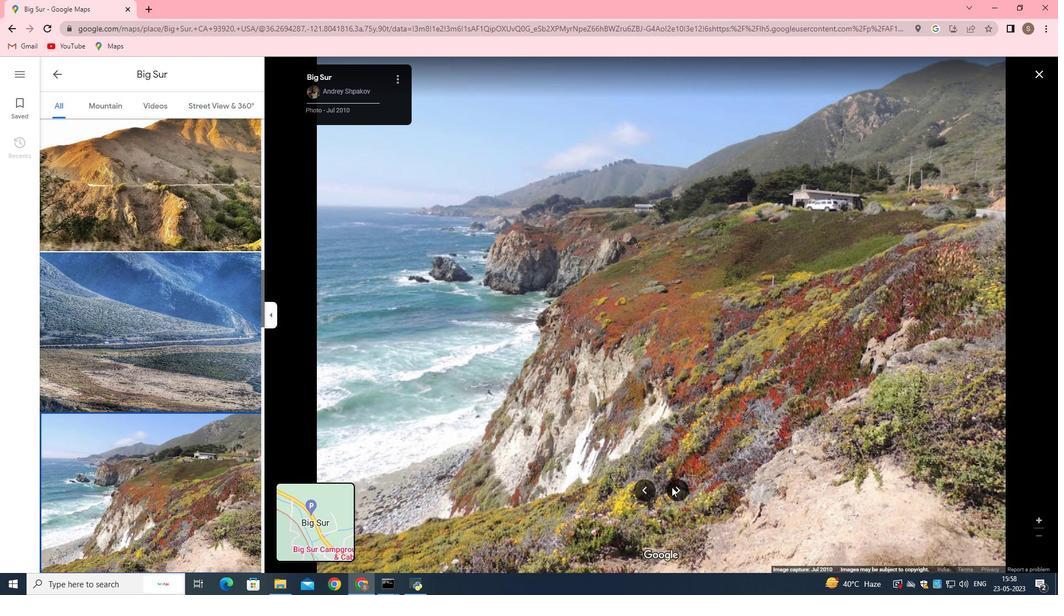 
Action: Mouse pressed left at (671, 487)
Screenshot: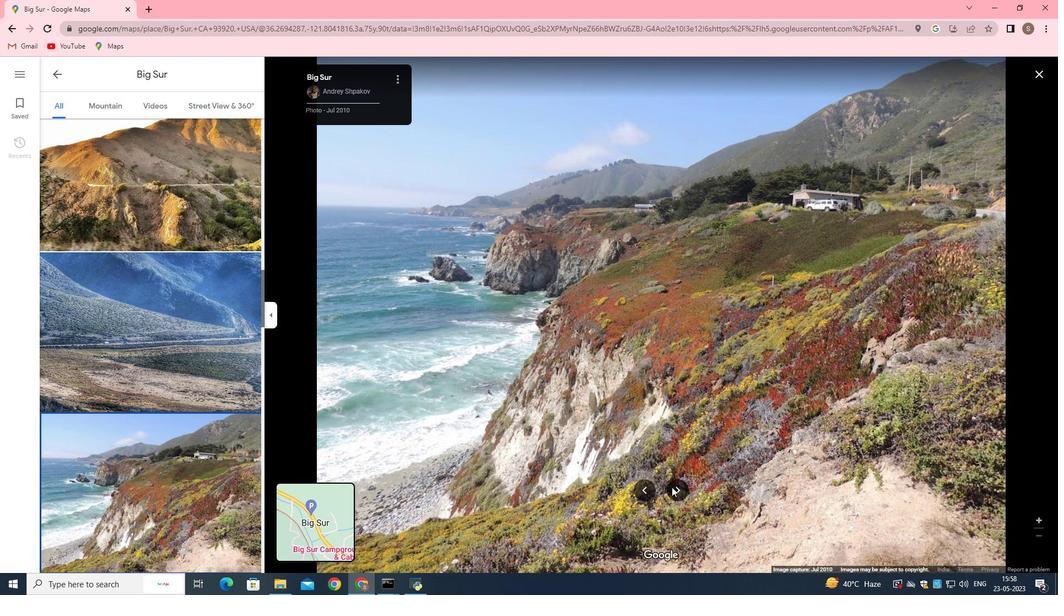 
Action: Mouse moved to (670, 487)
Screenshot: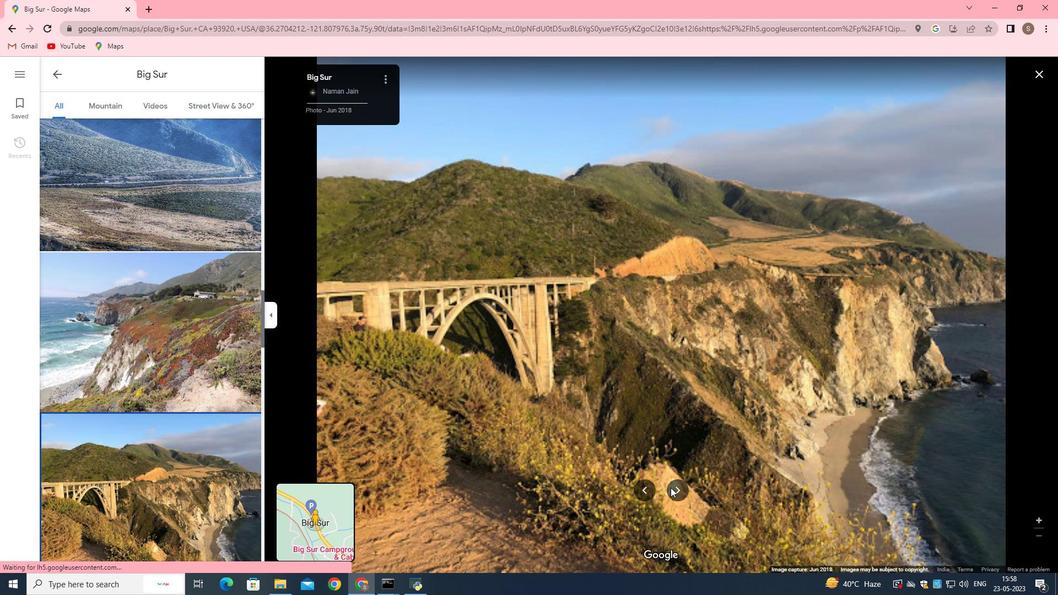 
Action: Mouse pressed left at (670, 487)
Screenshot: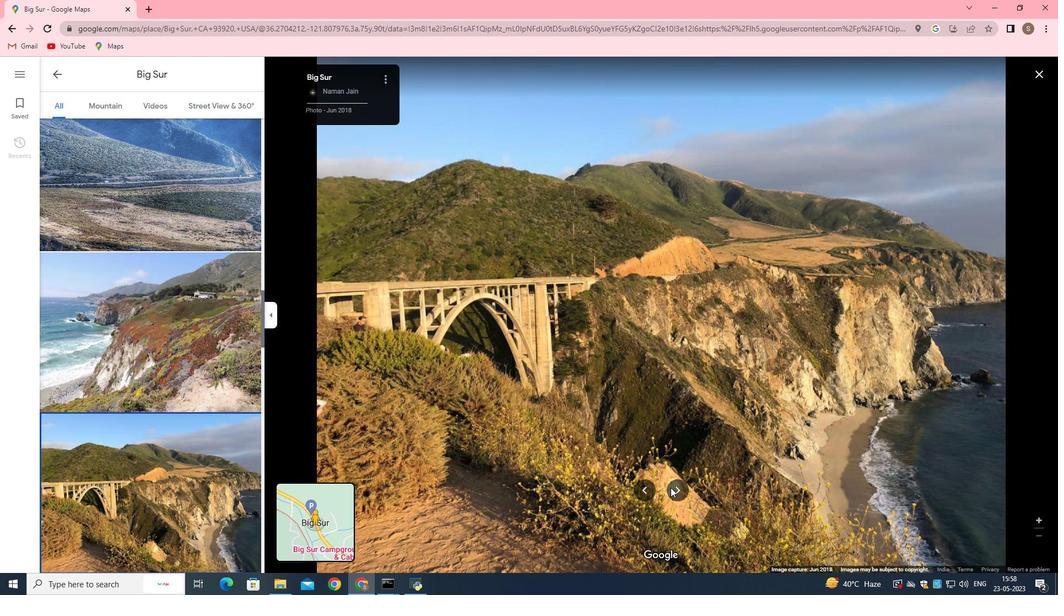
Action: Mouse pressed left at (670, 487)
Screenshot: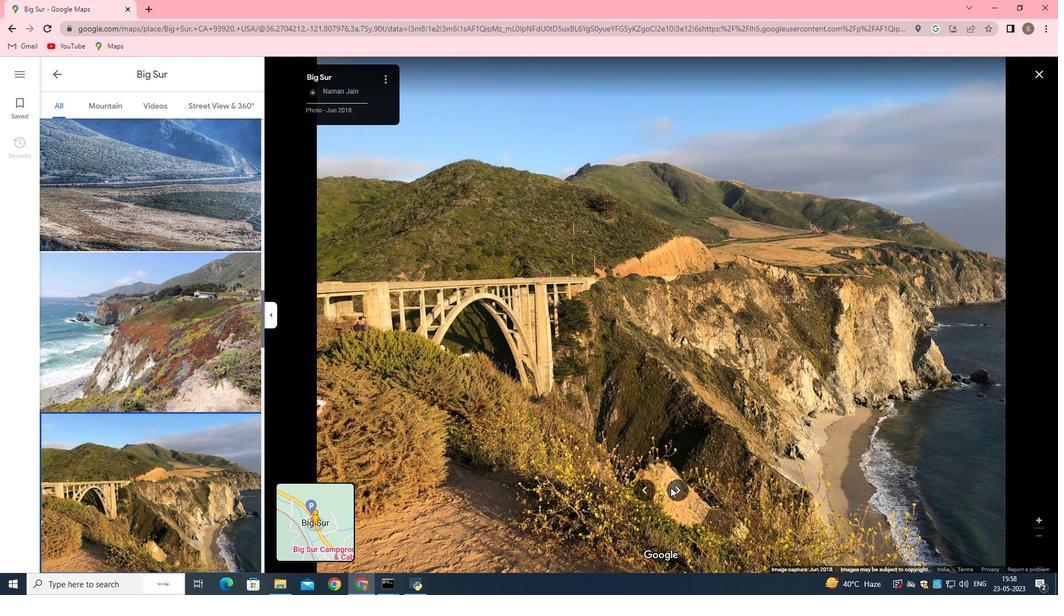 
Action: Mouse moved to (671, 488)
Screenshot: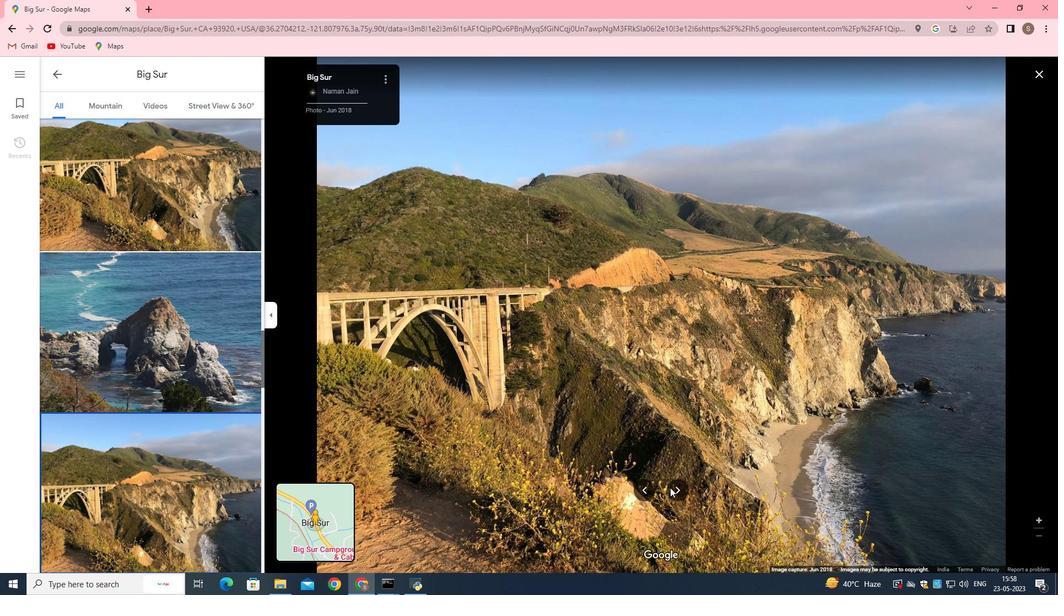 
Action: Mouse pressed left at (671, 488)
Screenshot: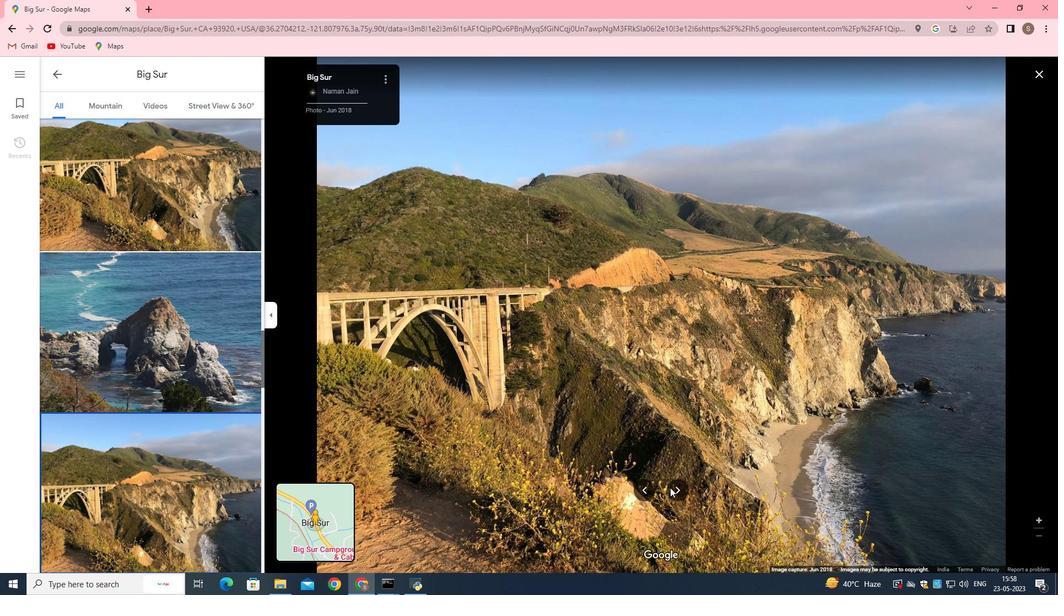 
Action: Mouse moved to (200, 421)
Screenshot: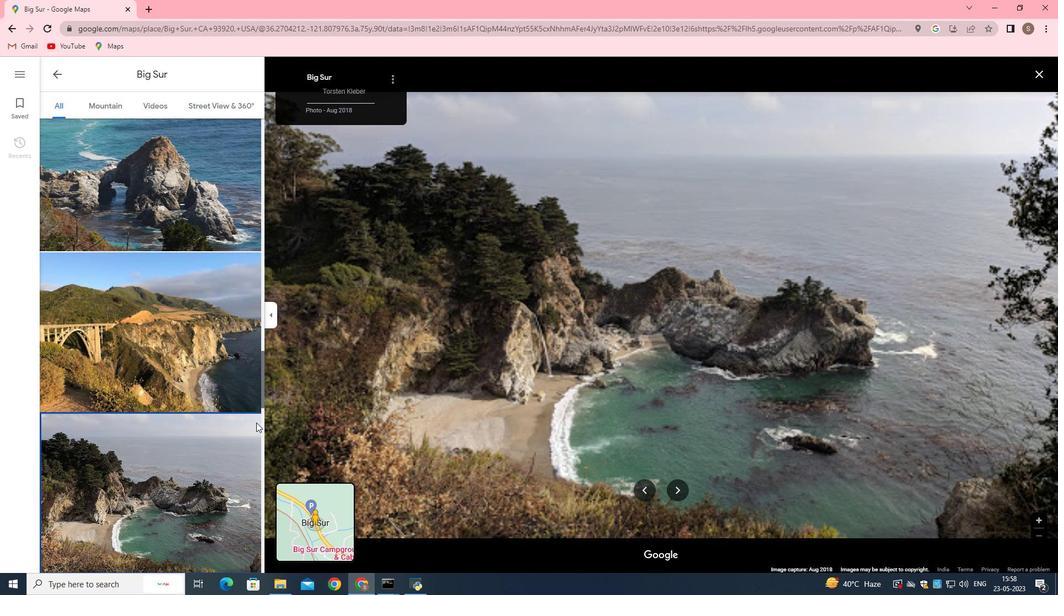 
Action: Mouse scrolled (200, 420) with delta (0, 0)
Screenshot: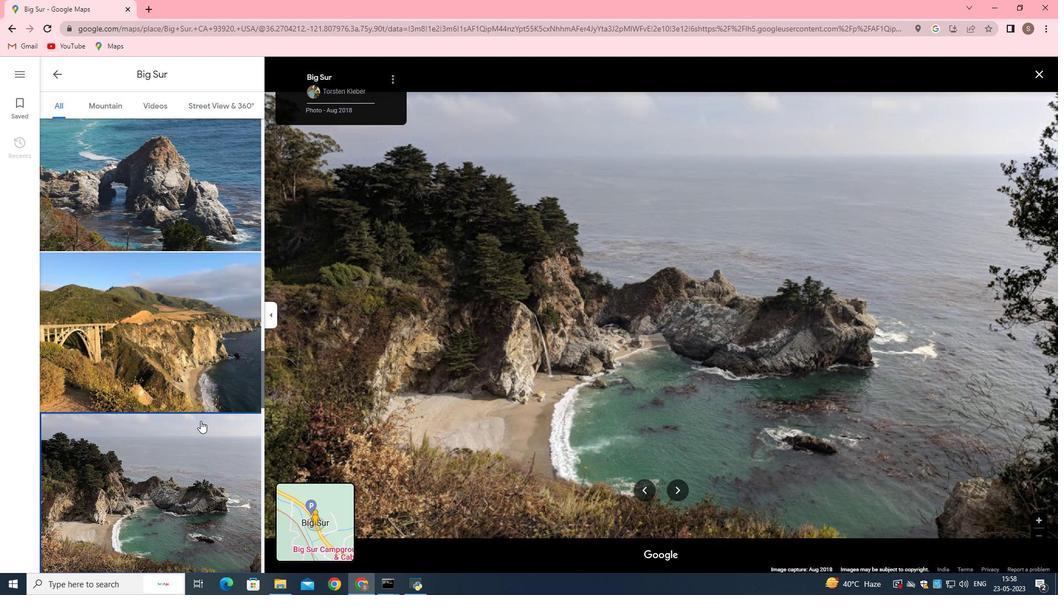 
Action: Mouse moved to (200, 421)
Screenshot: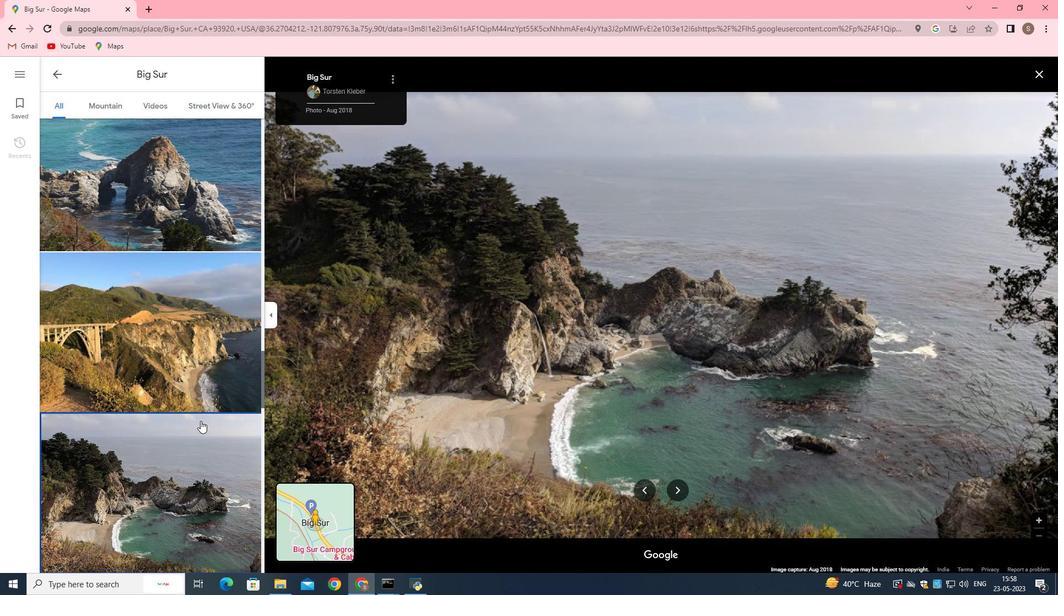 
Action: Mouse scrolled (200, 420) with delta (0, 0)
Screenshot: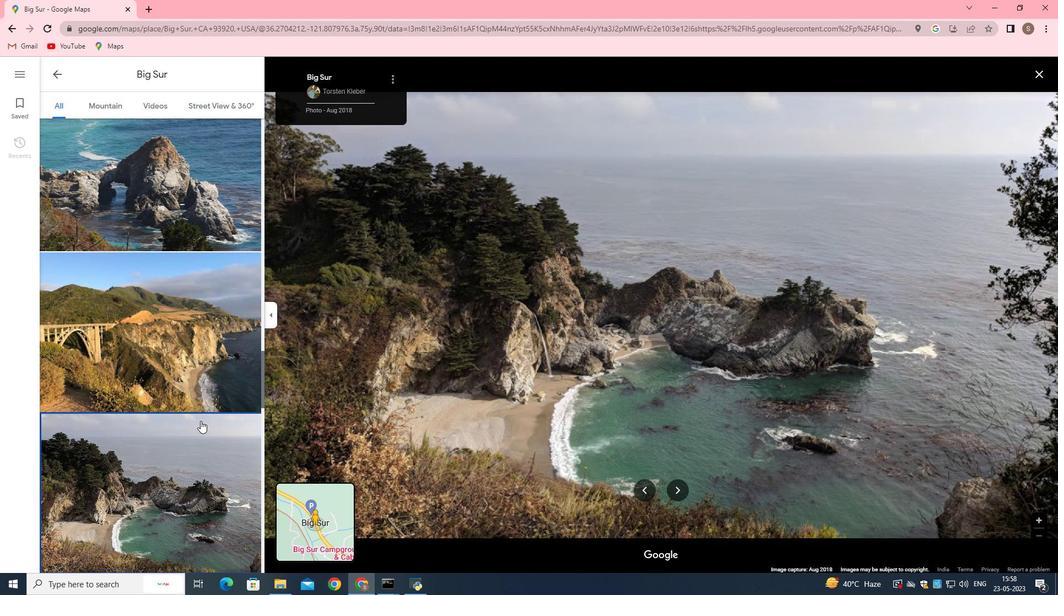 
Action: Mouse scrolled (200, 420) with delta (0, 0)
Screenshot: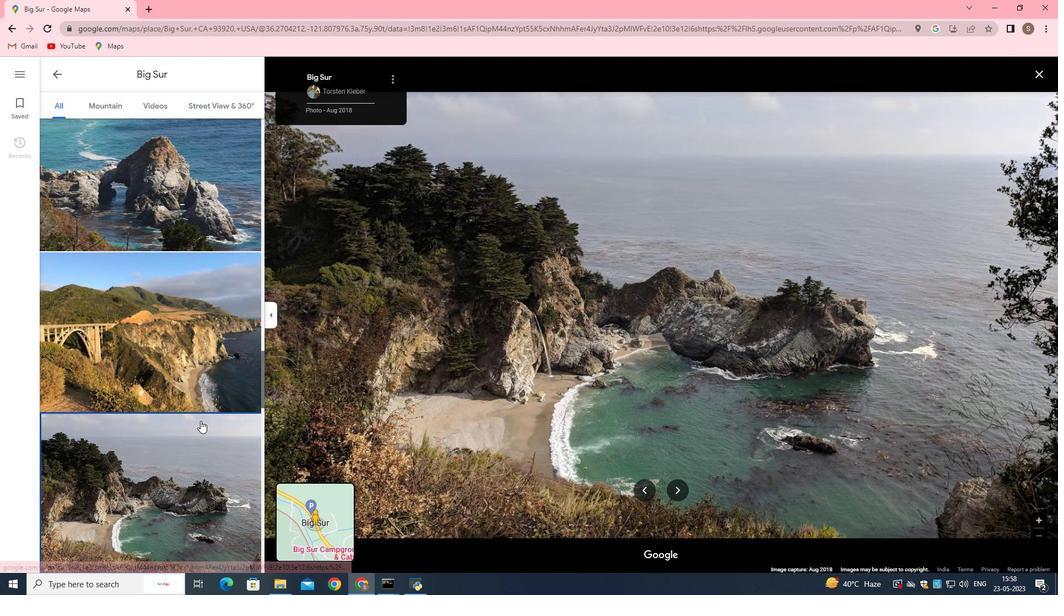 
Action: Mouse scrolled (200, 420) with delta (0, 0)
Screenshot: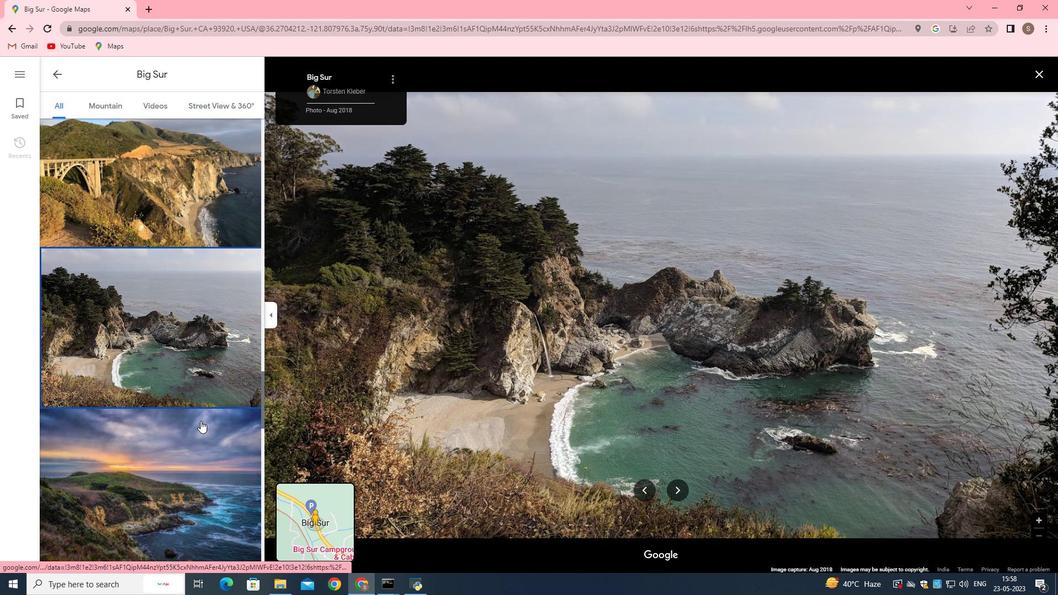 
Action: Mouse scrolled (200, 420) with delta (0, 0)
Screenshot: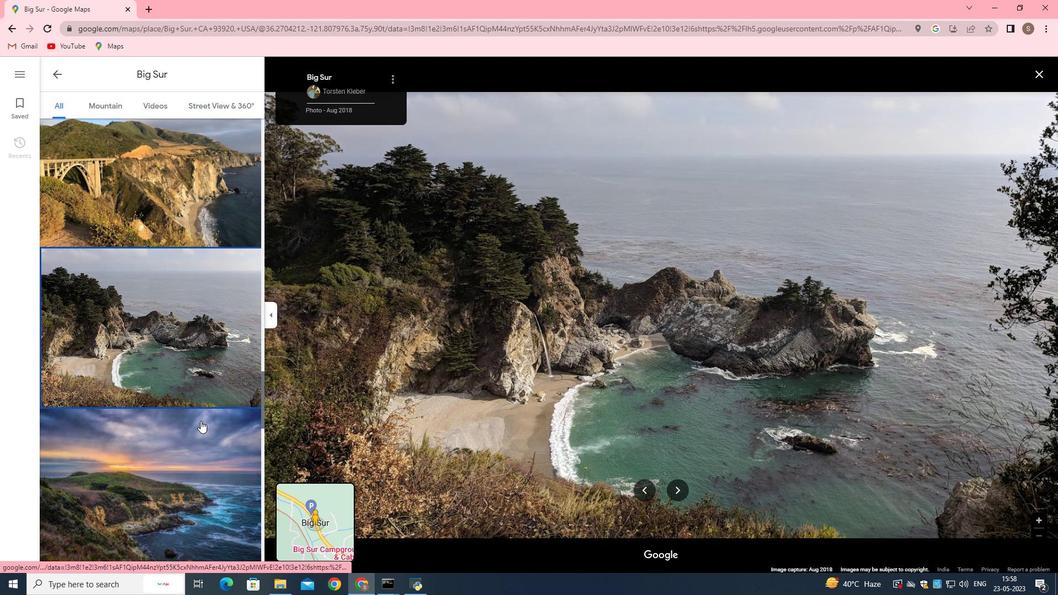 
Action: Mouse scrolled (200, 420) with delta (0, 0)
Screenshot: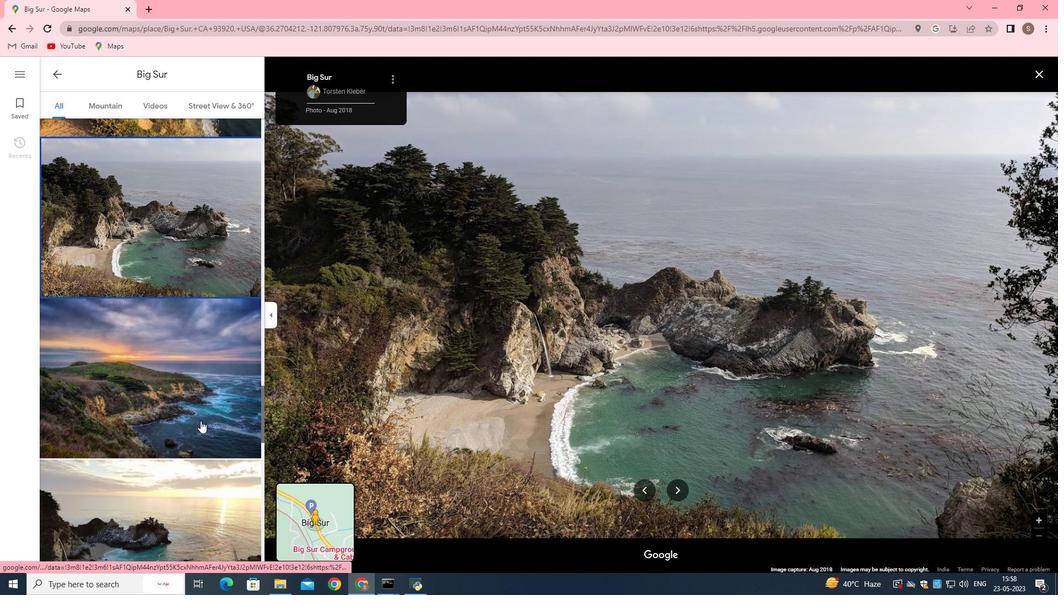 
Action: Mouse moved to (187, 377)
Screenshot: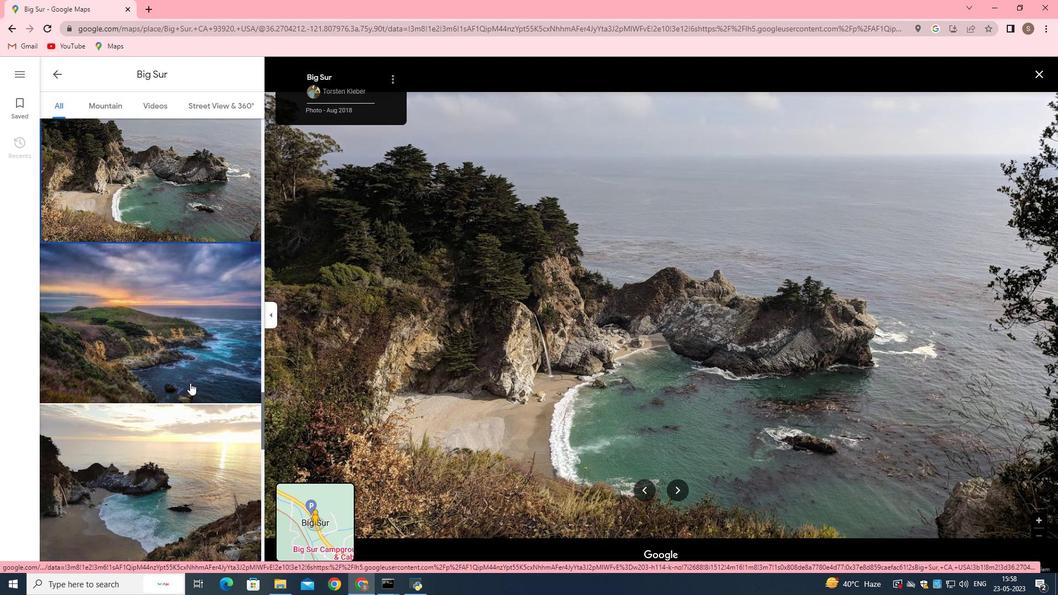 
Action: Mouse pressed left at (187, 377)
Screenshot: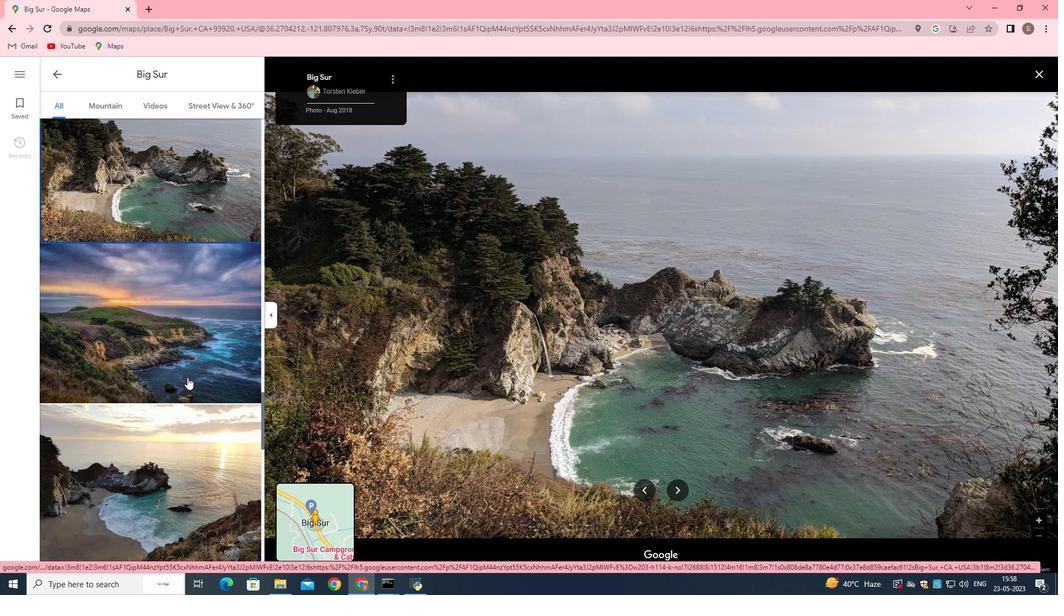 
Action: Mouse moved to (186, 386)
Screenshot: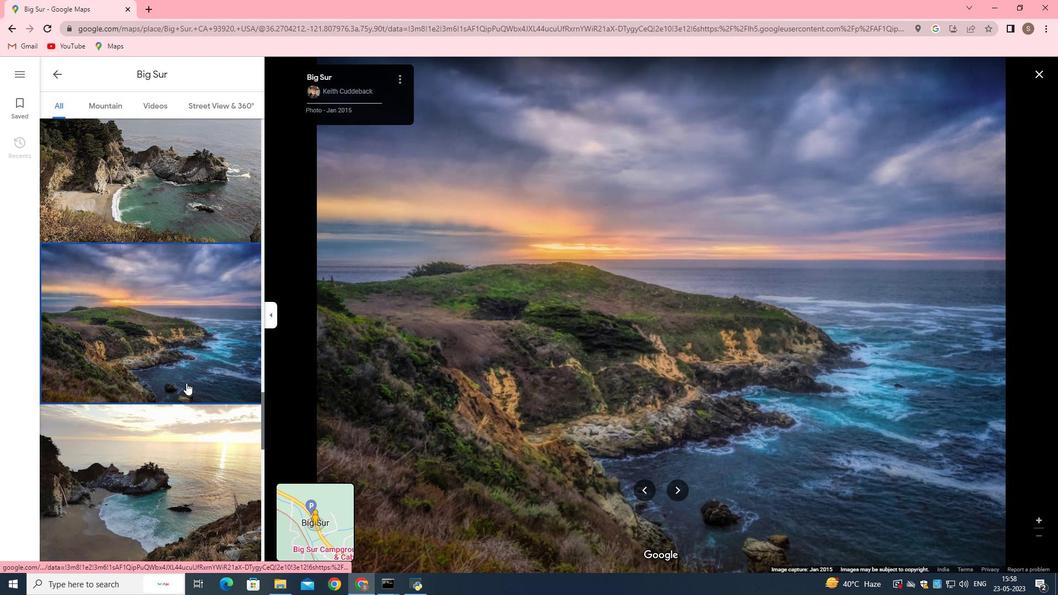 
Action: Mouse scrolled (186, 385) with delta (0, 0)
Screenshot: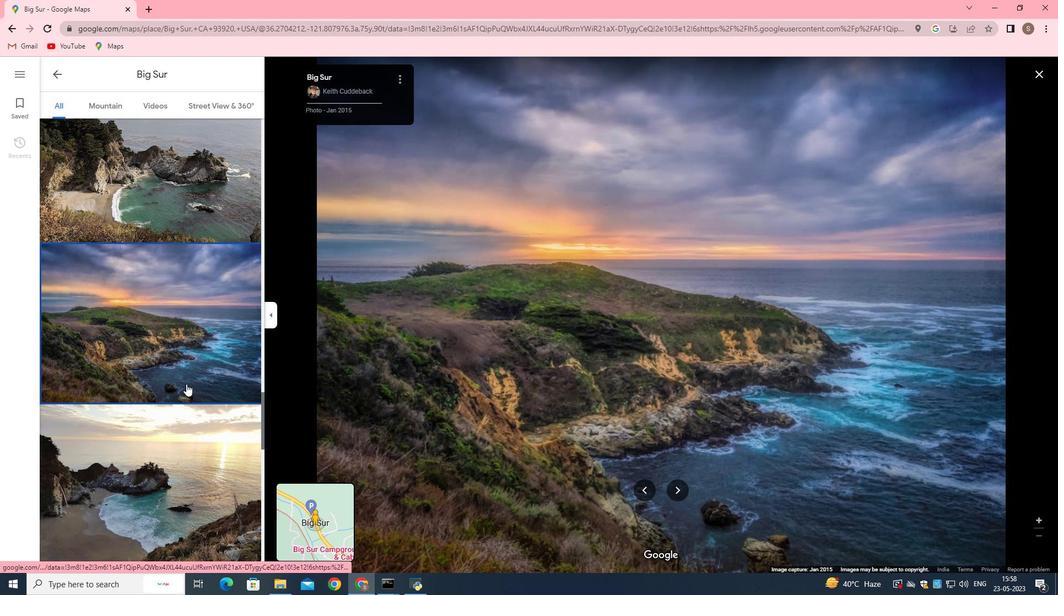 
Action: Mouse moved to (186, 388)
Screenshot: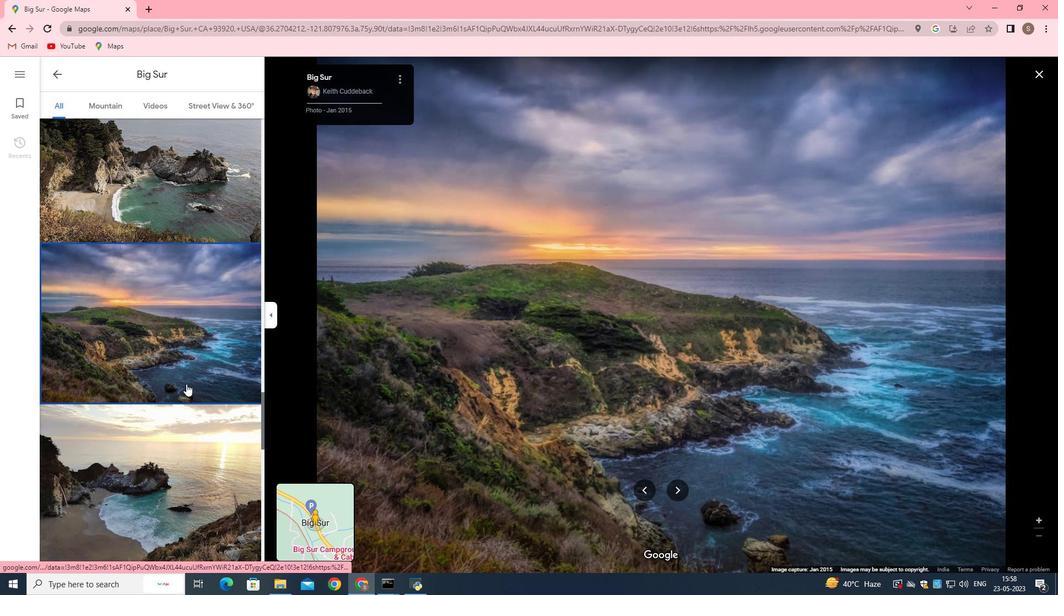 
Action: Mouse scrolled (186, 387) with delta (0, 0)
Screenshot: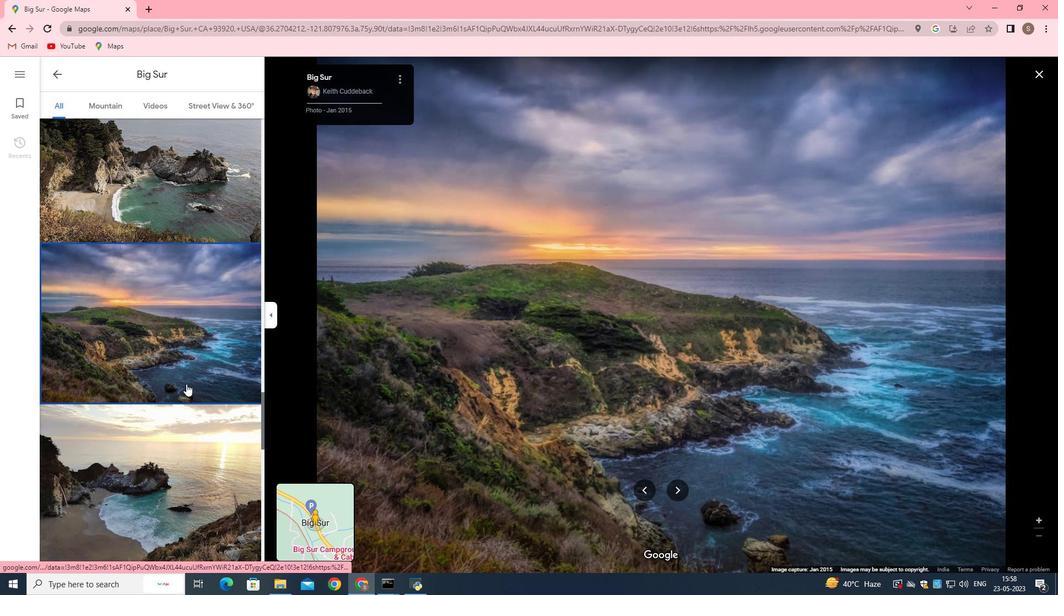 
Action: Mouse moved to (185, 383)
Screenshot: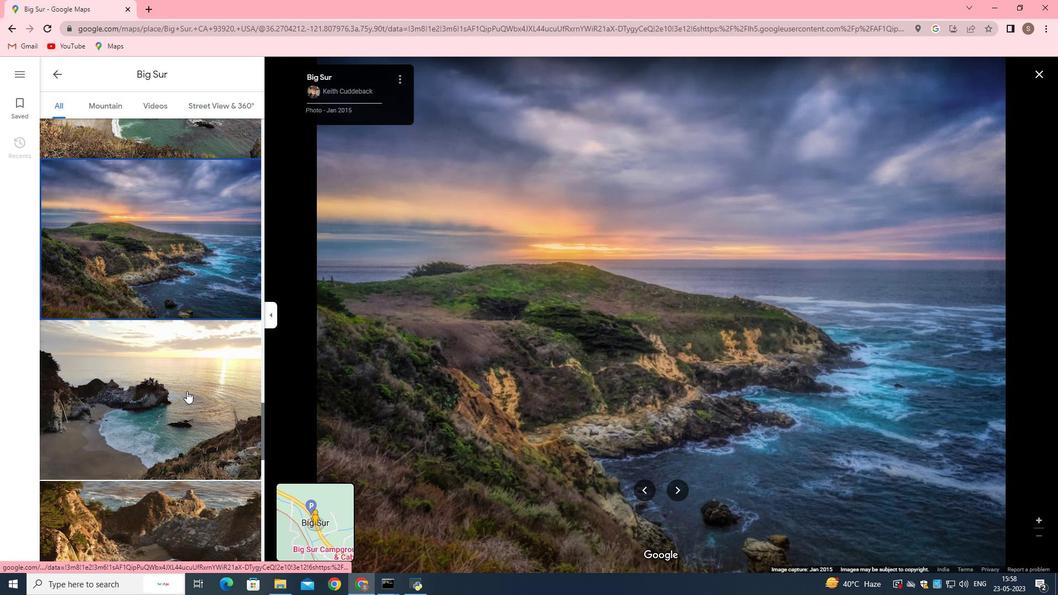 
Action: Mouse pressed left at (185, 383)
Screenshot: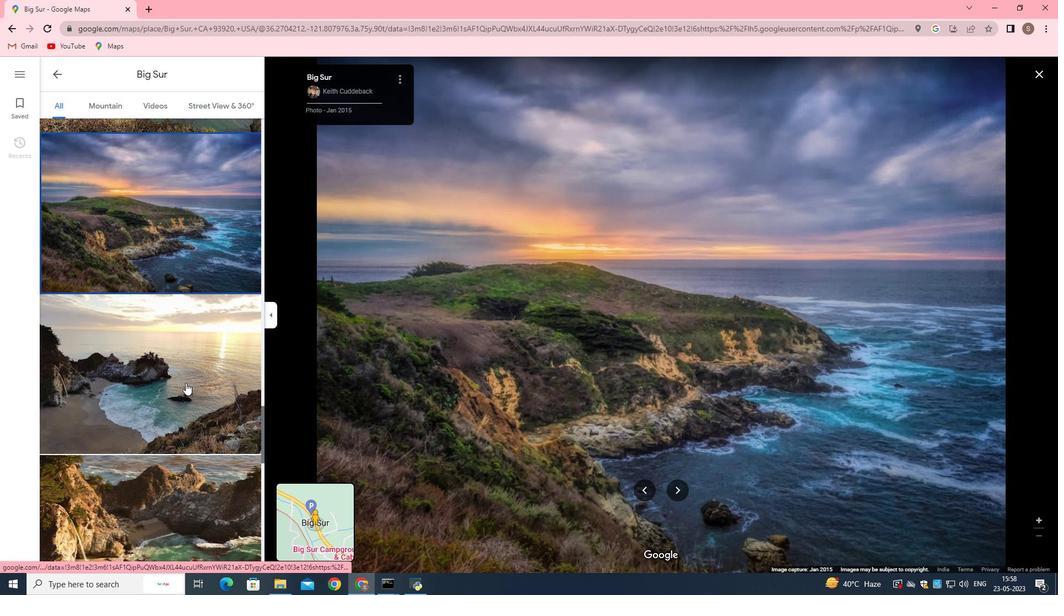 
Action: Mouse moved to (144, 102)
Screenshot: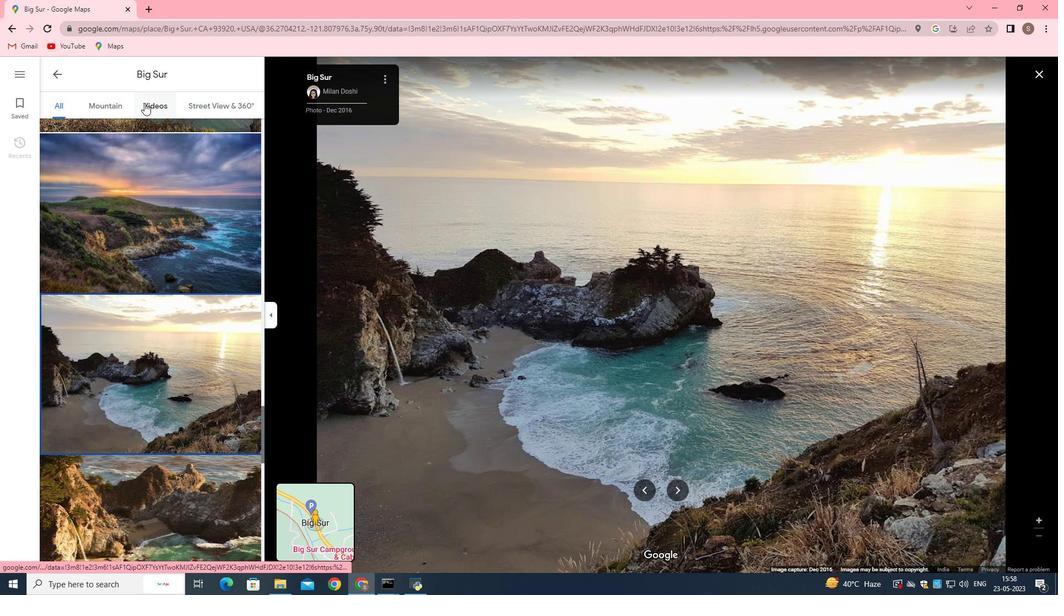 
Action: Mouse pressed left at (144, 102)
Screenshot: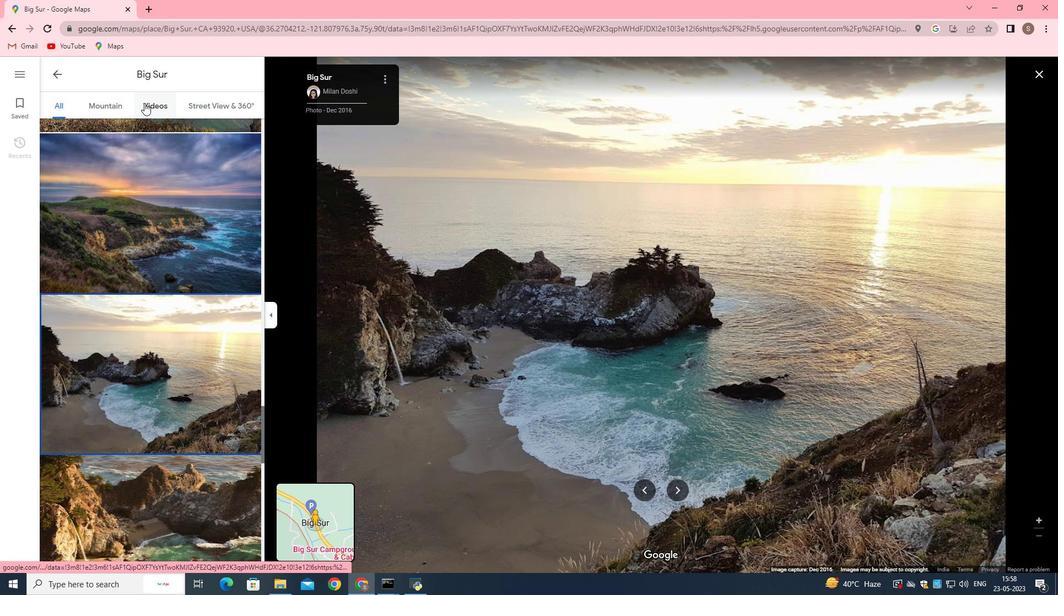 
Action: Mouse moved to (643, 418)
Screenshot: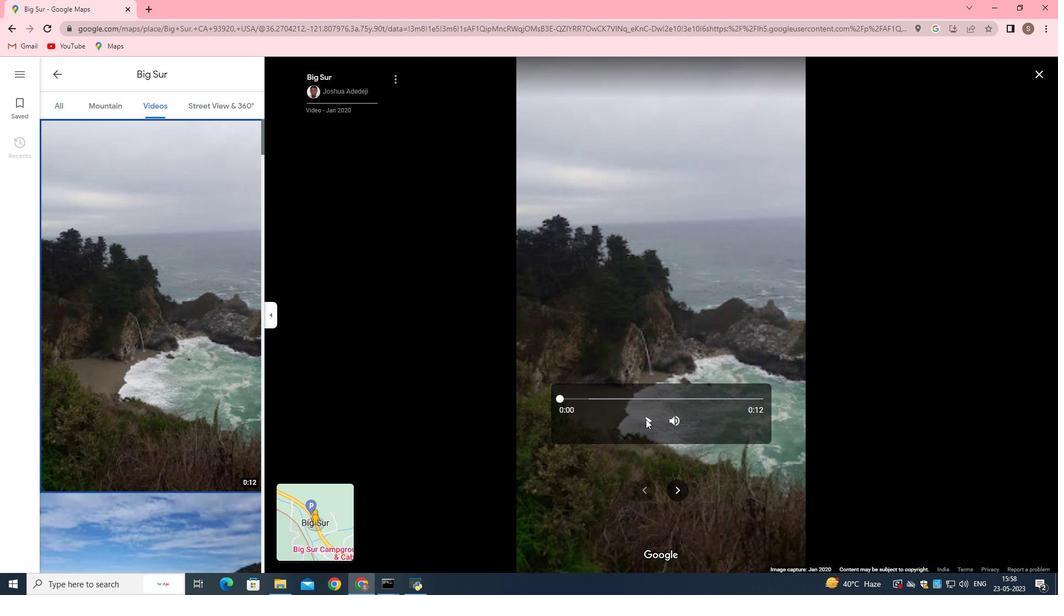 
Action: Mouse pressed left at (643, 418)
Screenshot: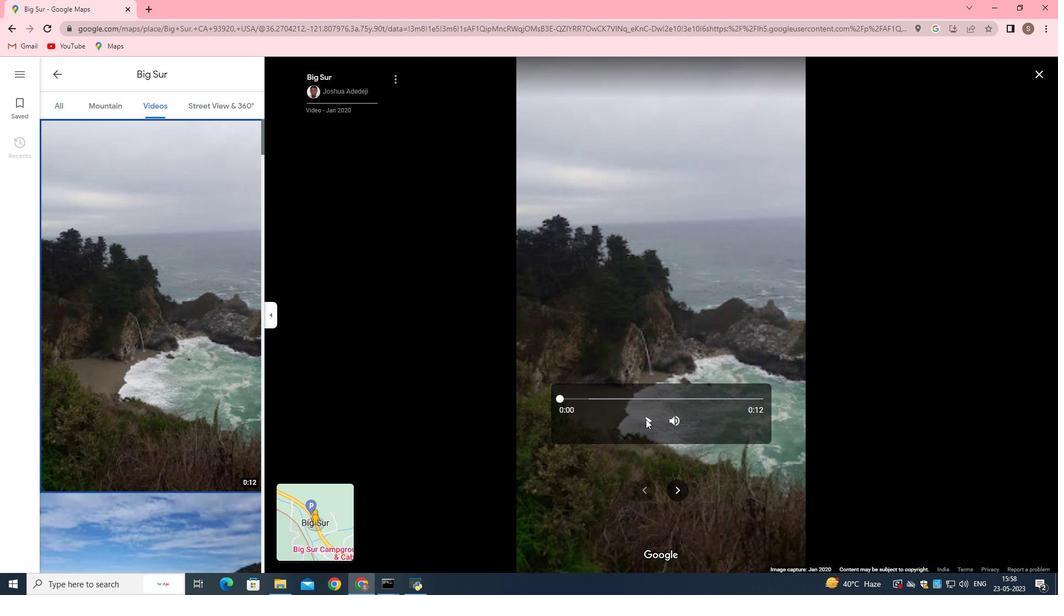 
Action: Mouse moved to (203, 345)
Screenshot: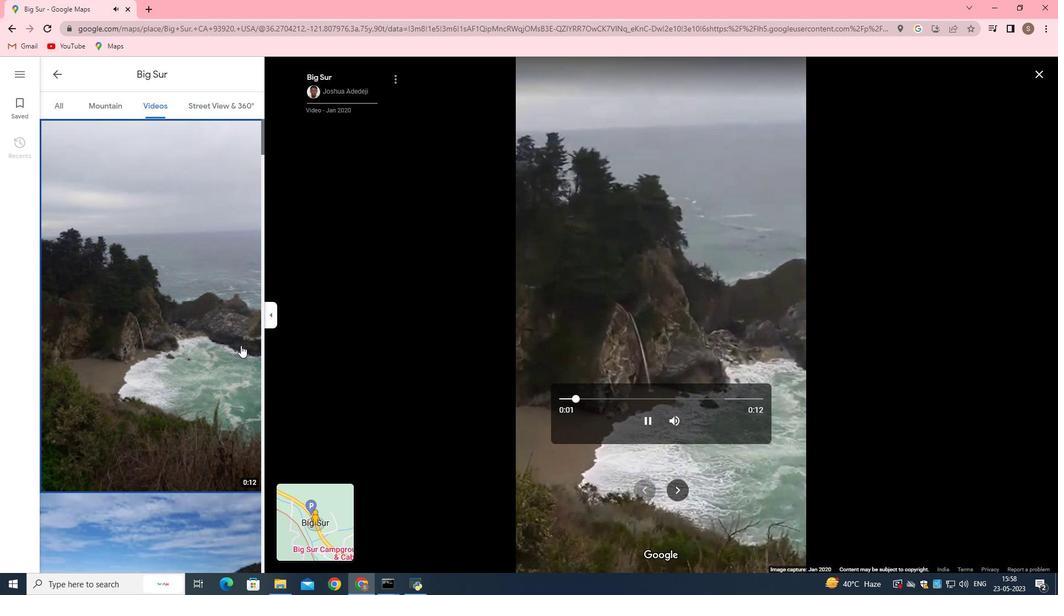 
Action: Mouse scrolled (203, 345) with delta (0, 0)
Screenshot: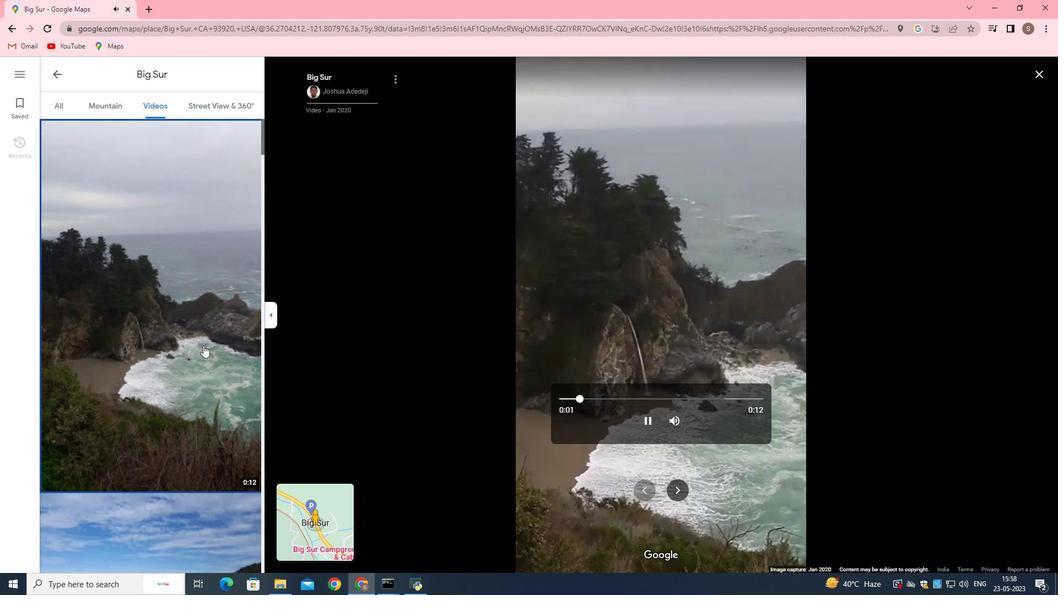 
Action: Mouse moved to (203, 345)
Screenshot: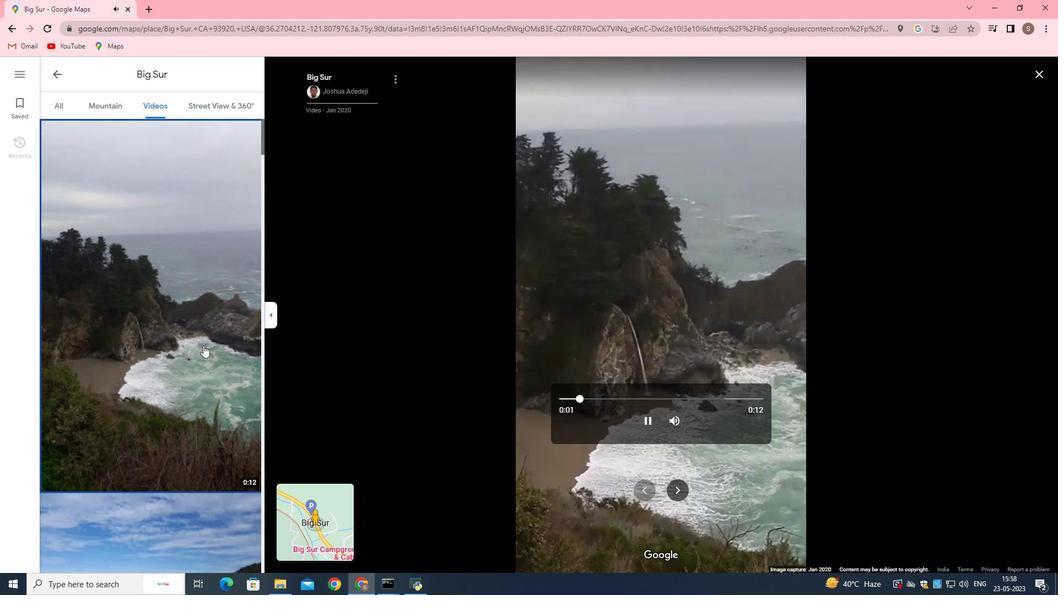 
Action: Mouse scrolled (203, 345) with delta (0, 0)
Screenshot: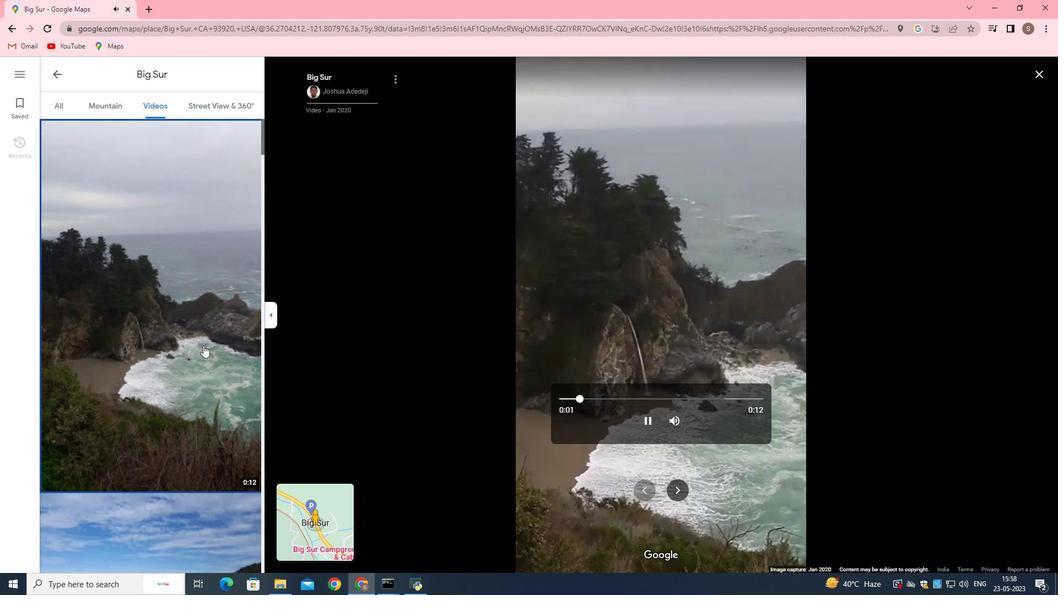 
Action: Mouse moved to (202, 345)
Screenshot: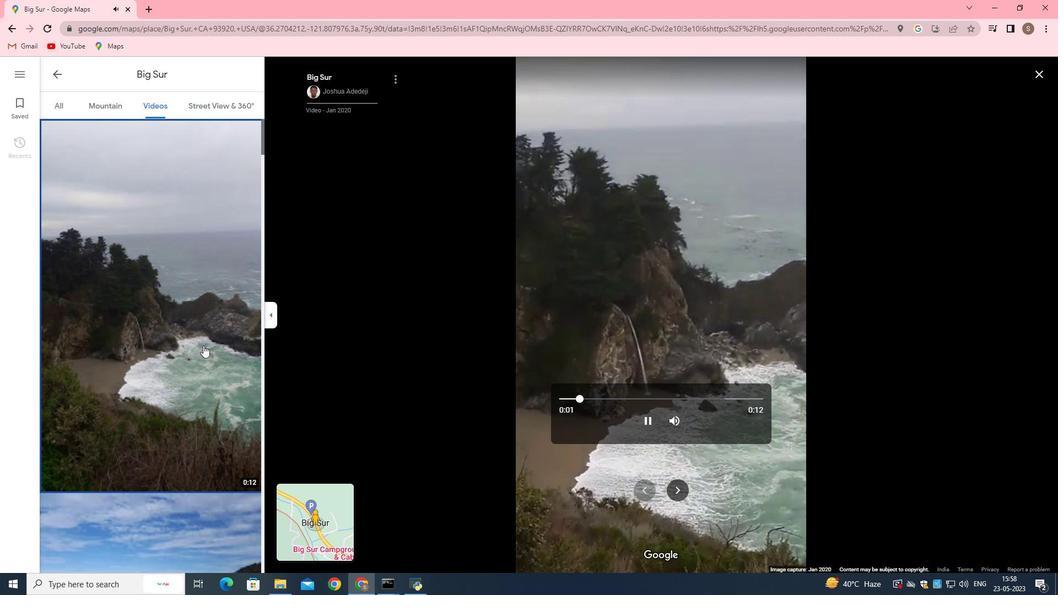 
Action: Mouse scrolled (202, 345) with delta (0, 0)
Screenshot: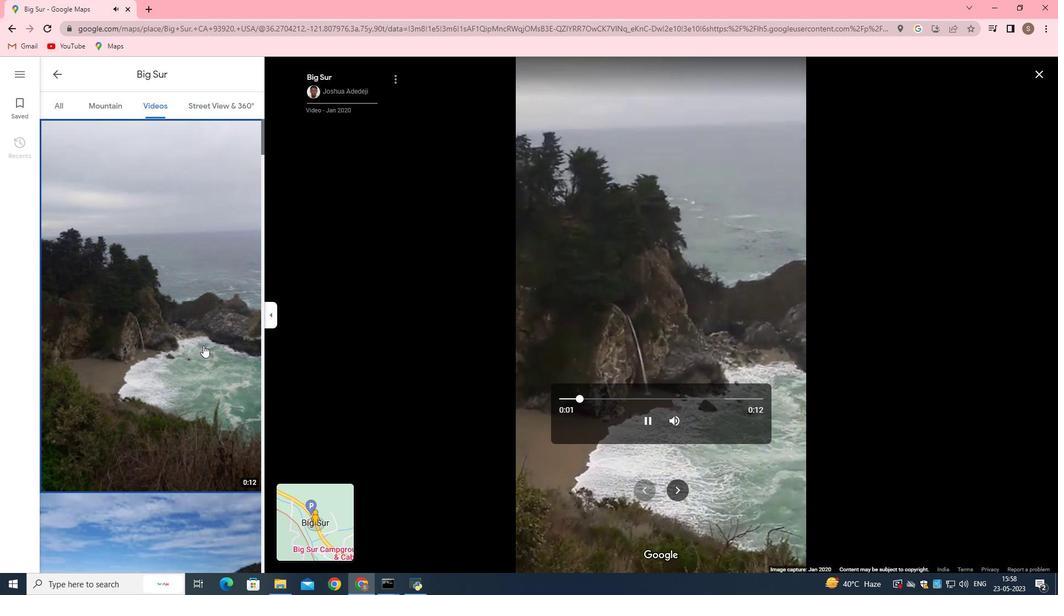 
Action: Mouse scrolled (202, 345) with delta (0, 0)
Screenshot: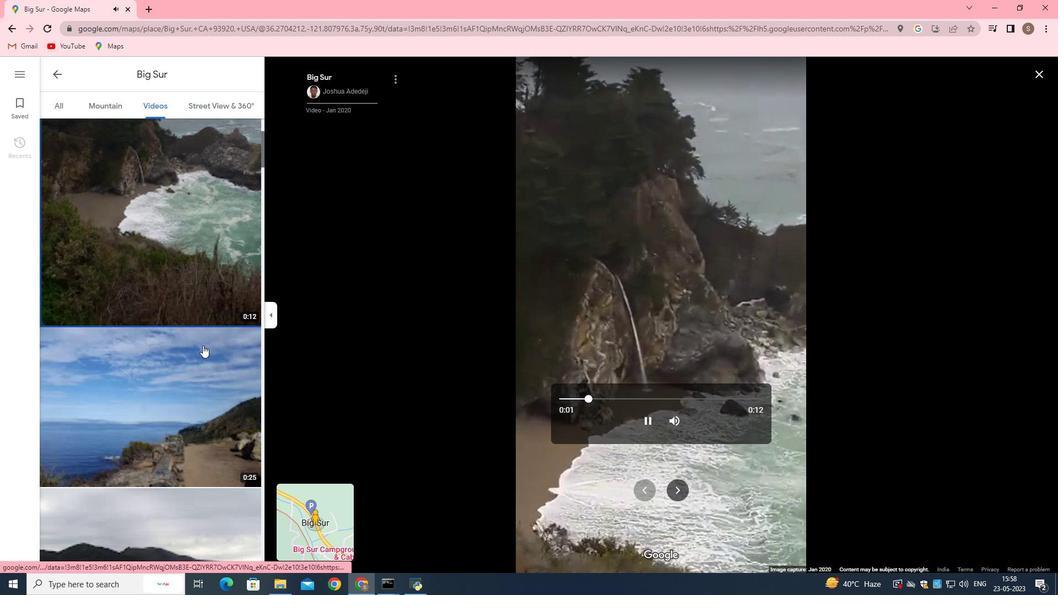 
Action: Mouse scrolled (202, 345) with delta (0, 0)
Screenshot: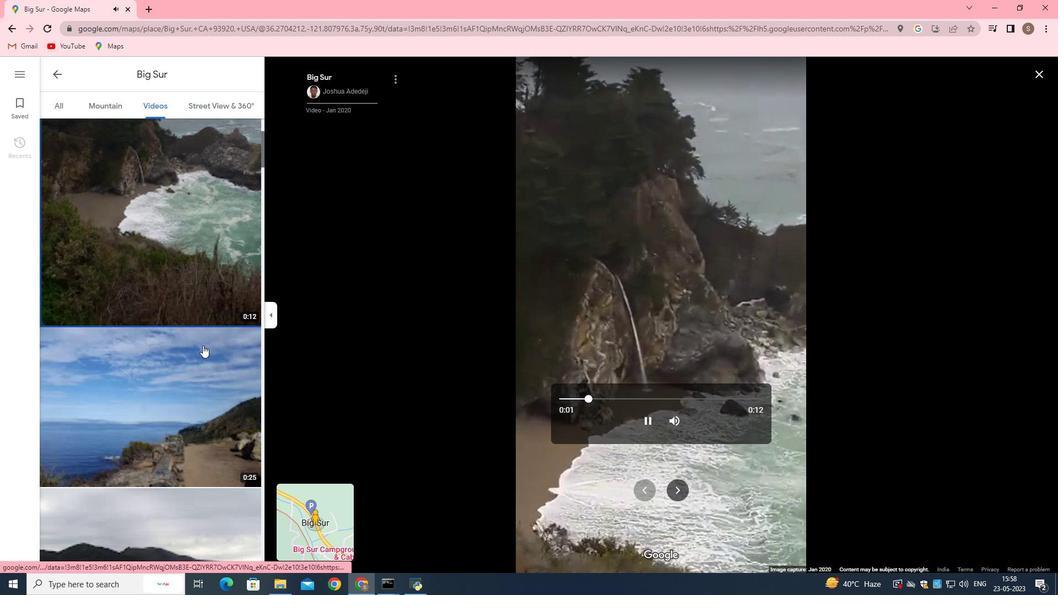 
Action: Mouse scrolled (202, 345) with delta (0, 0)
Screenshot: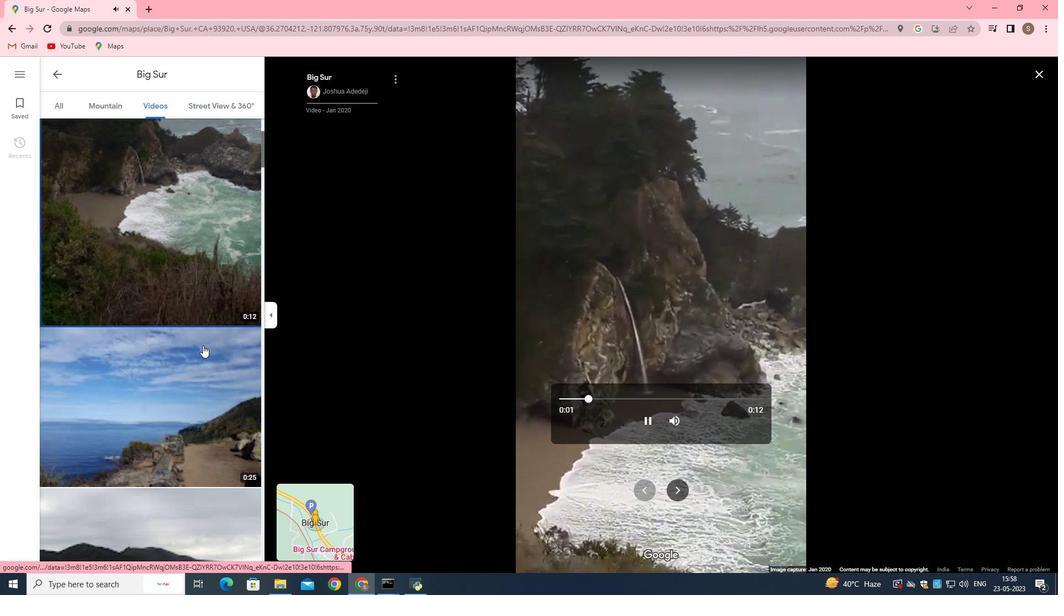 
Action: Mouse scrolled (202, 345) with delta (0, 0)
Screenshot: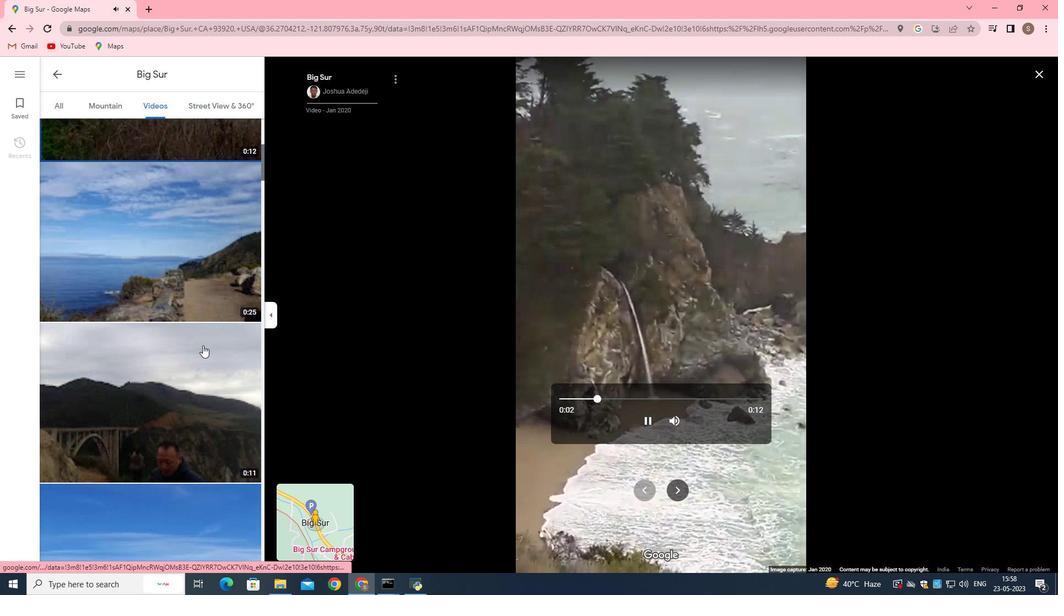 
Action: Mouse scrolled (202, 345) with delta (0, 0)
Screenshot: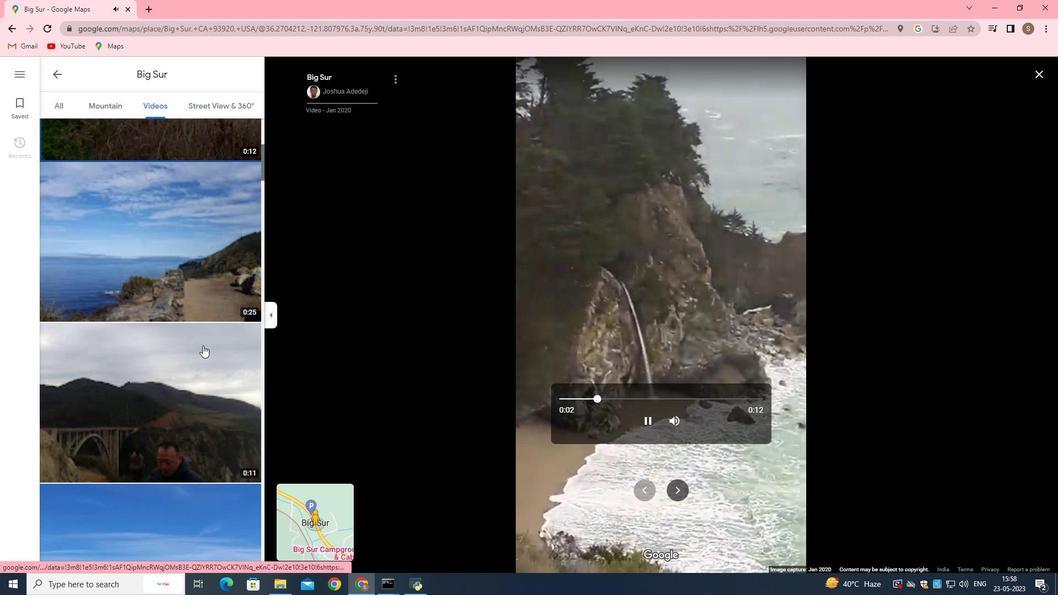
Action: Mouse scrolled (202, 345) with delta (0, 0)
Screenshot: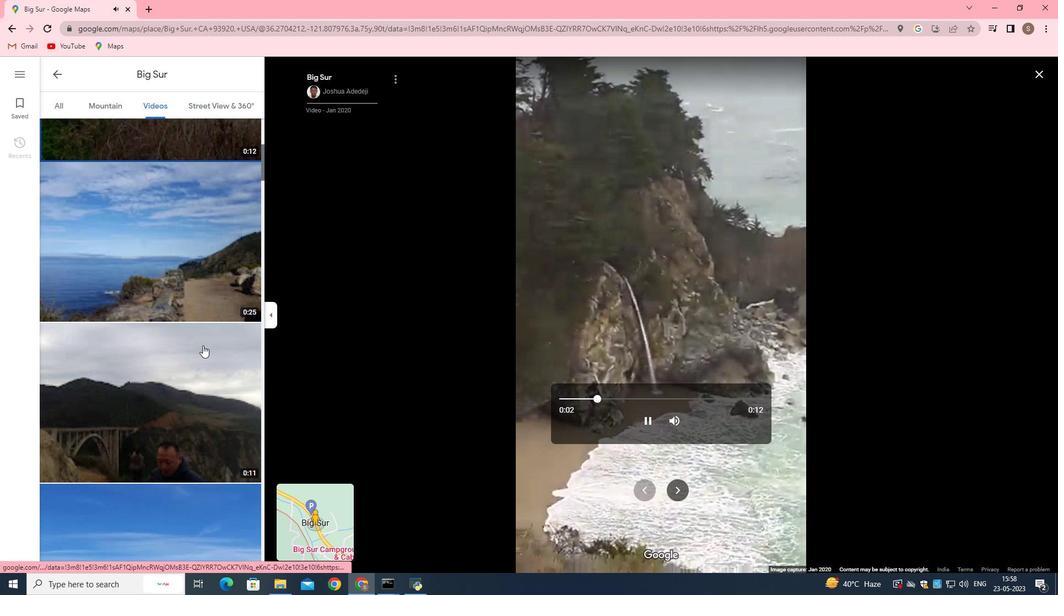 
Action: Mouse scrolled (202, 345) with delta (0, 0)
Screenshot: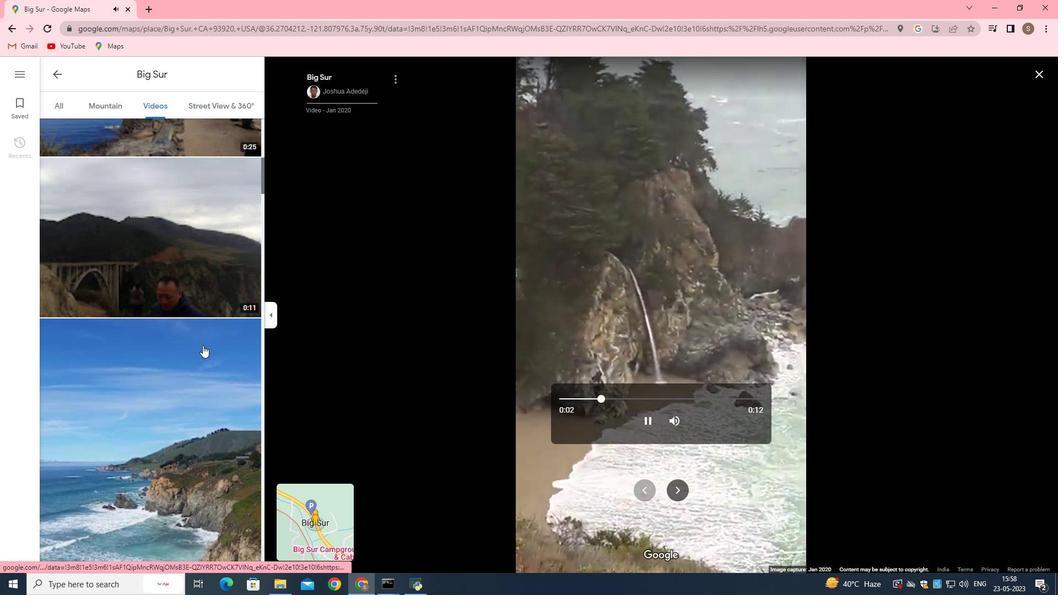 
Action: Mouse scrolled (202, 345) with delta (0, 0)
Screenshot: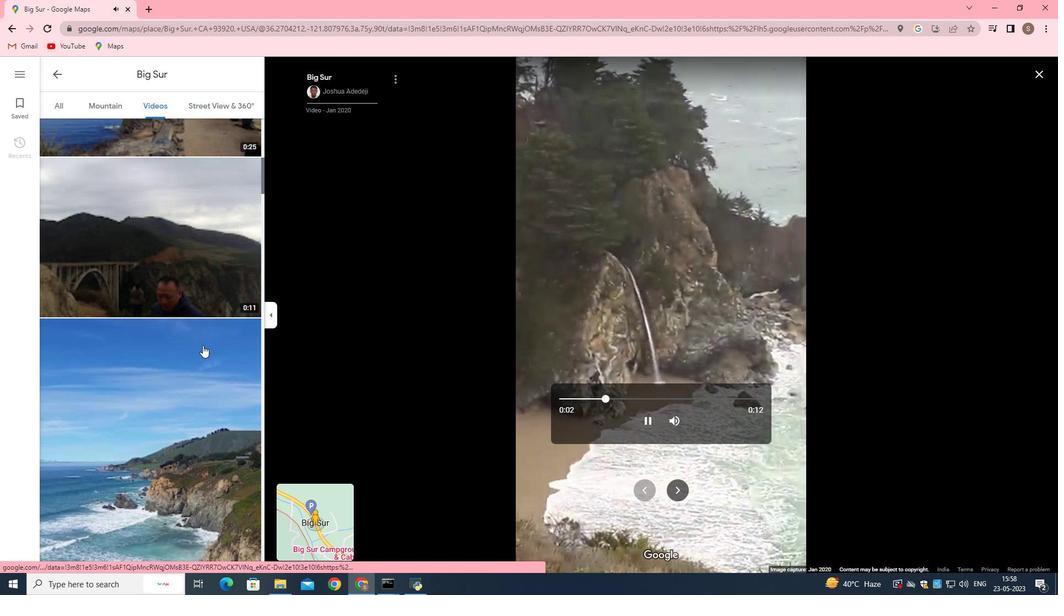 
Action: Mouse moved to (201, 345)
Screenshot: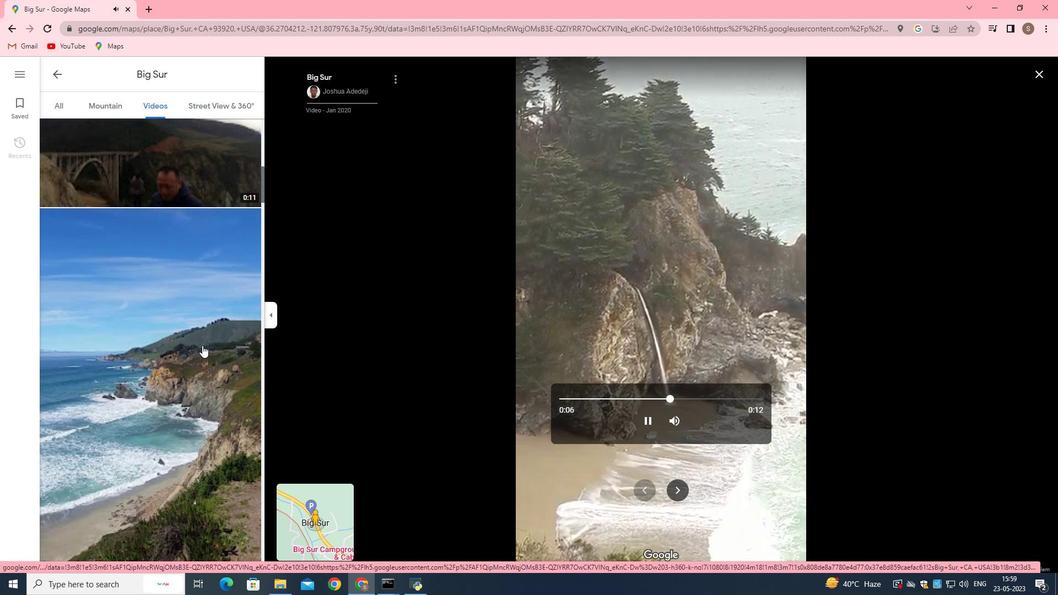 
Action: Mouse pressed left at (201, 345)
Screenshot: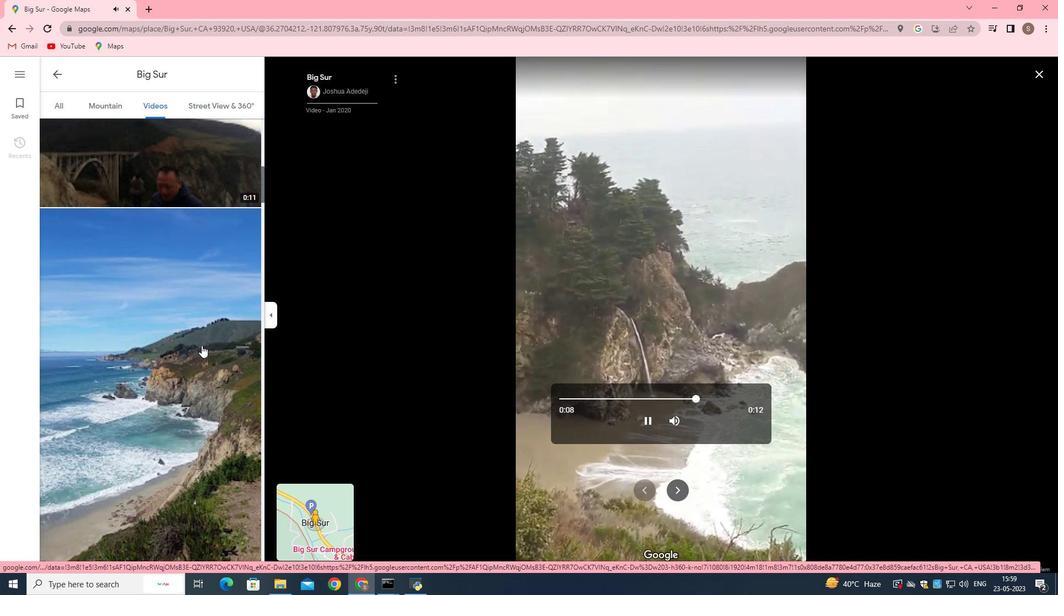 
Action: Mouse moved to (646, 418)
Screenshot: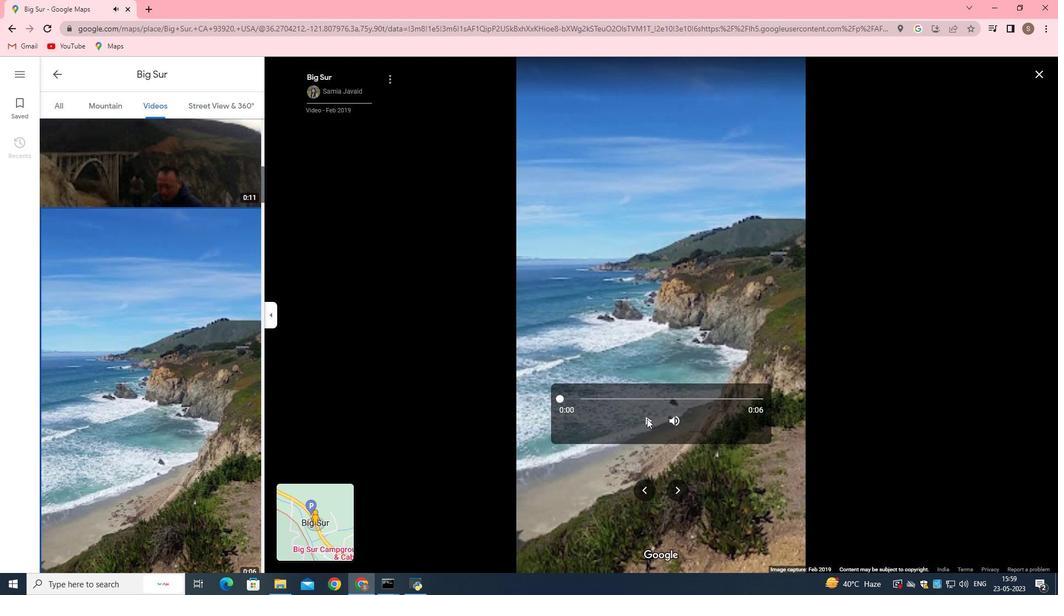 
Action: Mouse pressed left at (646, 418)
Screenshot: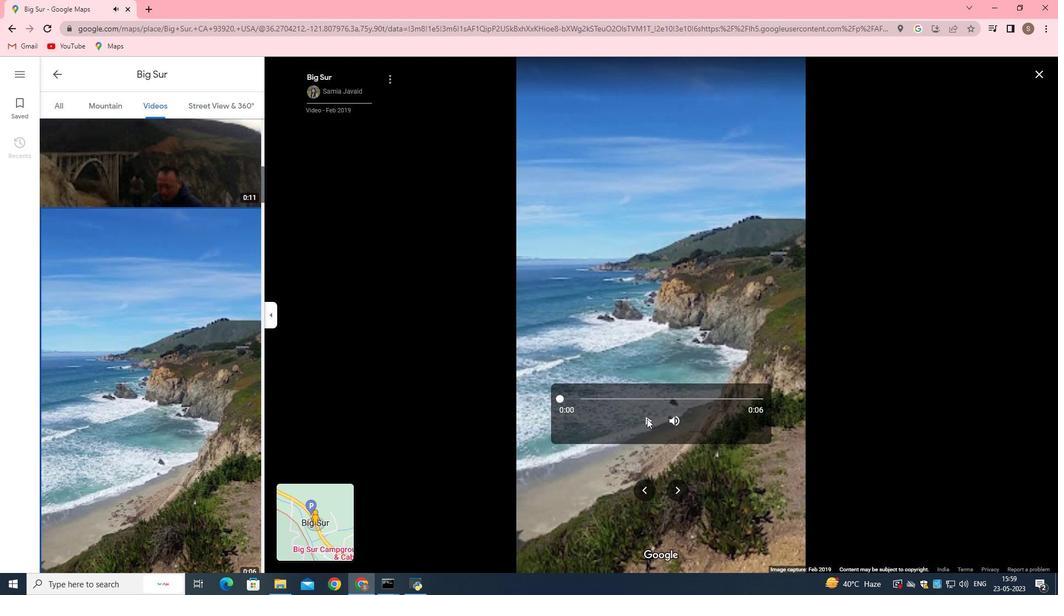 
Action: Mouse moved to (180, 424)
Screenshot: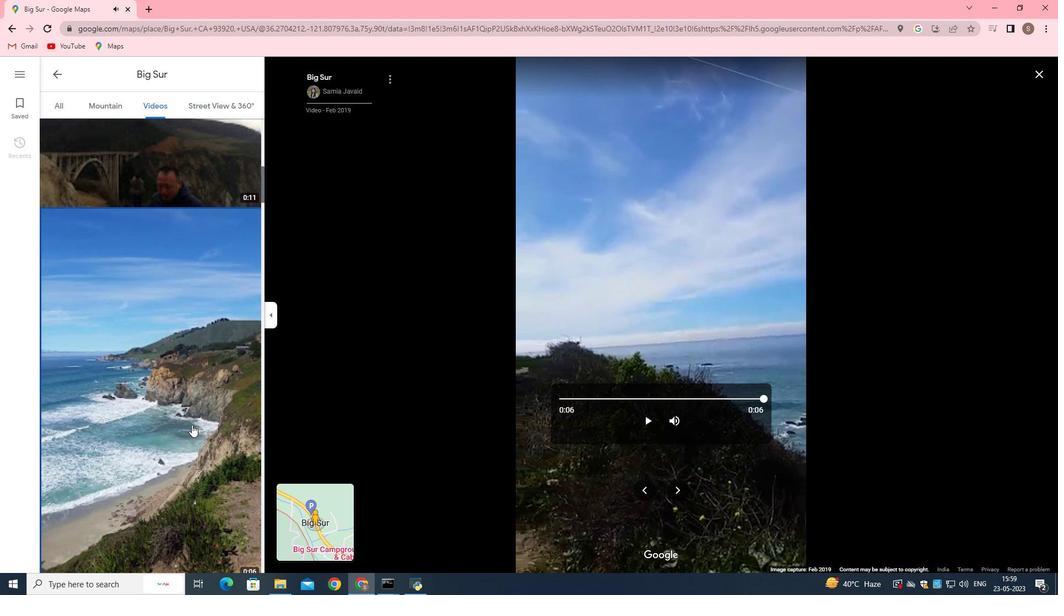 
Action: Mouse scrolled (180, 423) with delta (0, 0)
Screenshot: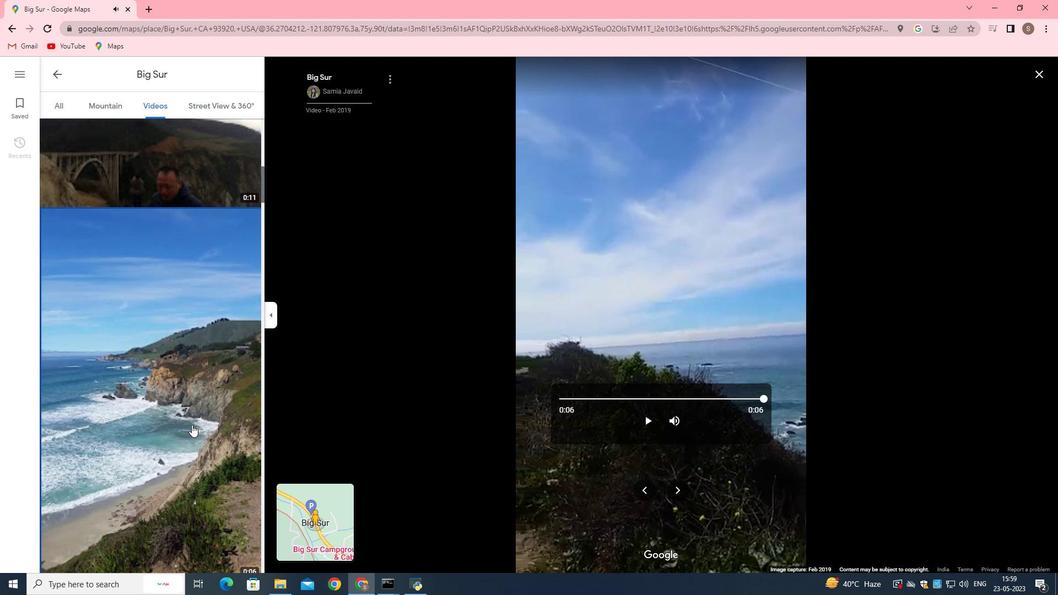 
Action: Mouse scrolled (180, 423) with delta (0, 0)
Screenshot: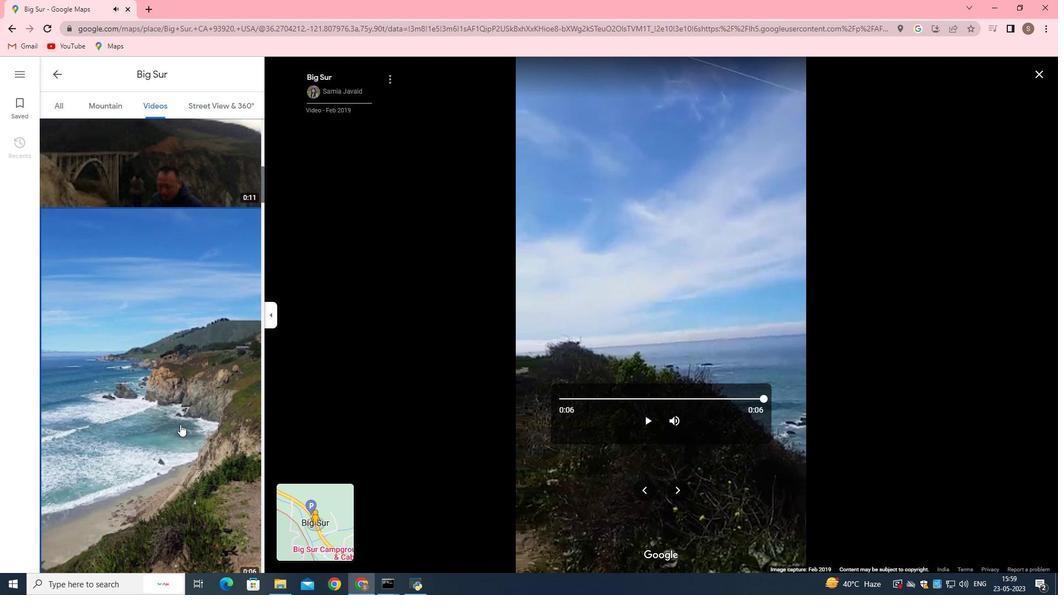 
Action: Mouse scrolled (180, 423) with delta (0, 0)
Screenshot: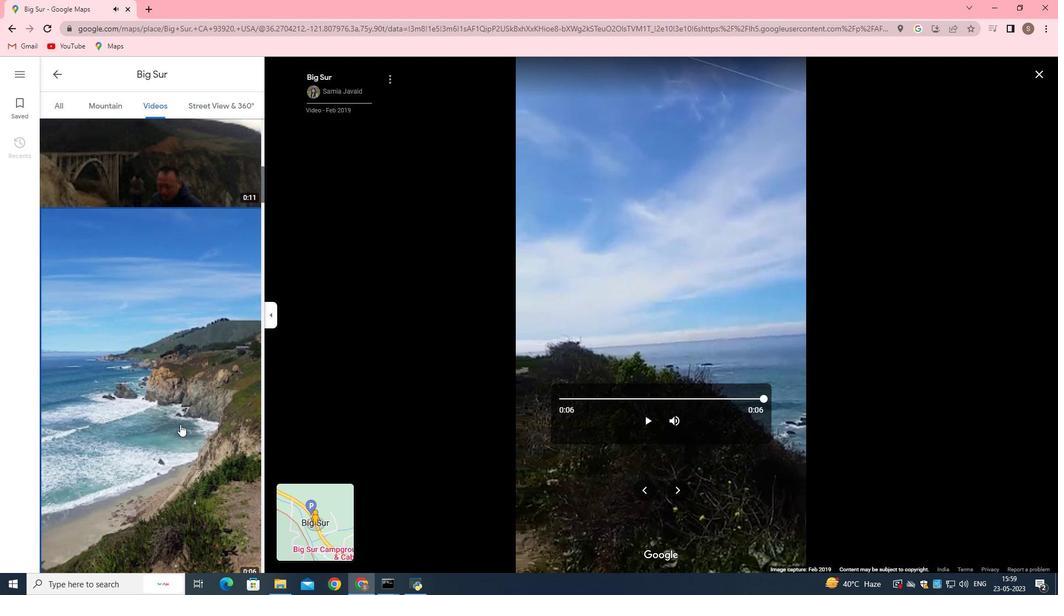 
Action: Mouse scrolled (180, 423) with delta (0, 0)
Screenshot: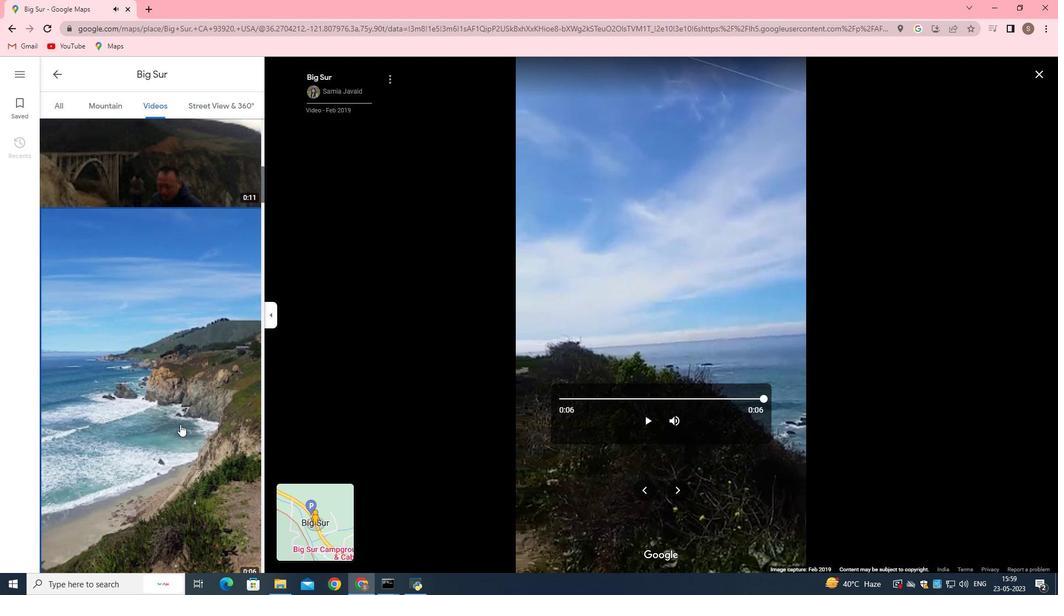 
Action: Mouse scrolled (180, 423) with delta (0, 0)
Screenshot: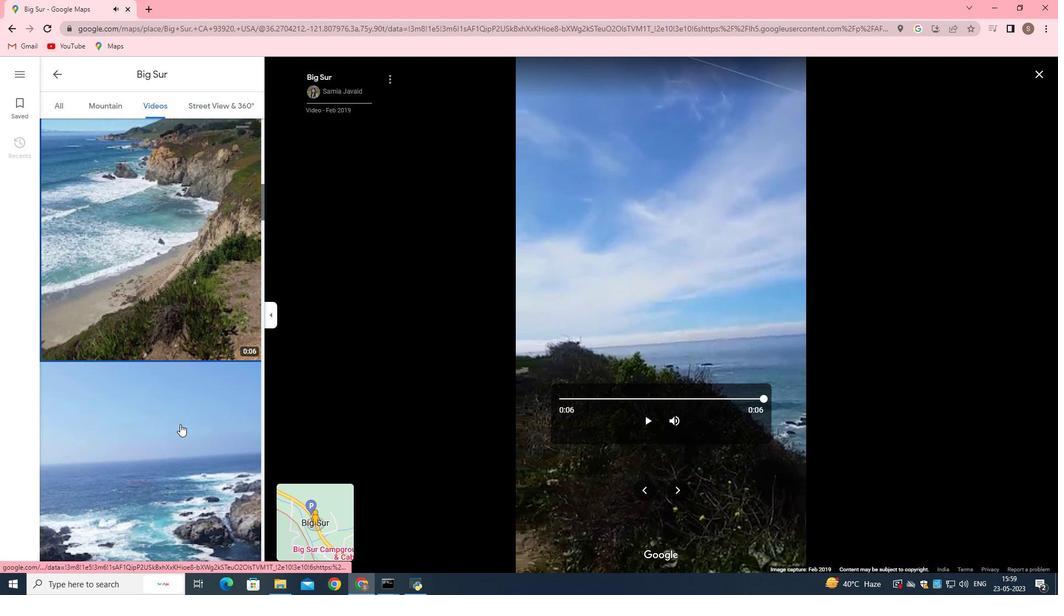 
Action: Mouse scrolled (180, 423) with delta (0, 0)
Screenshot: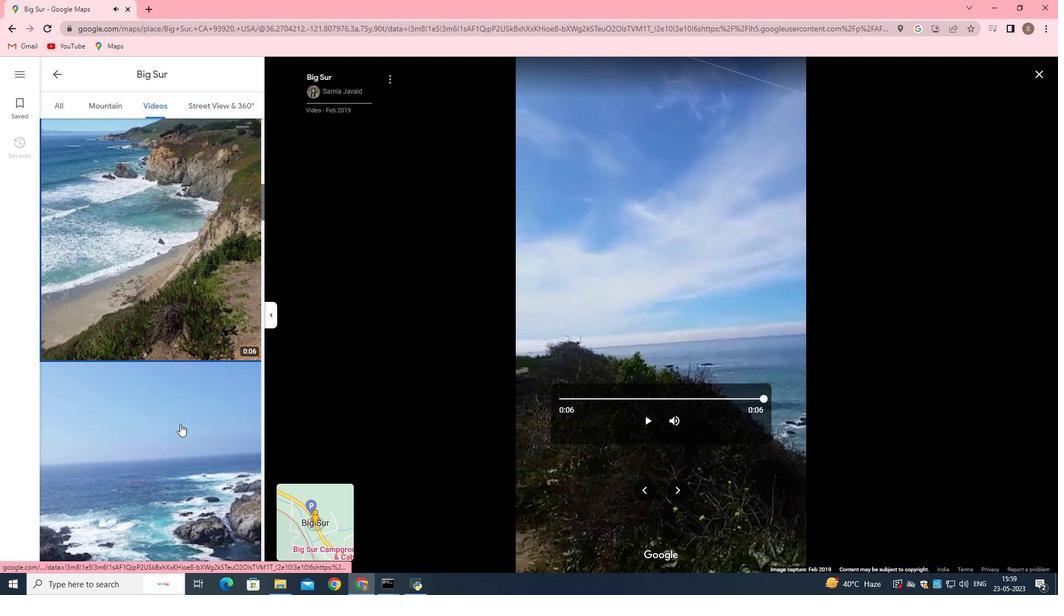 
Action: Mouse scrolled (180, 423) with delta (0, 0)
Screenshot: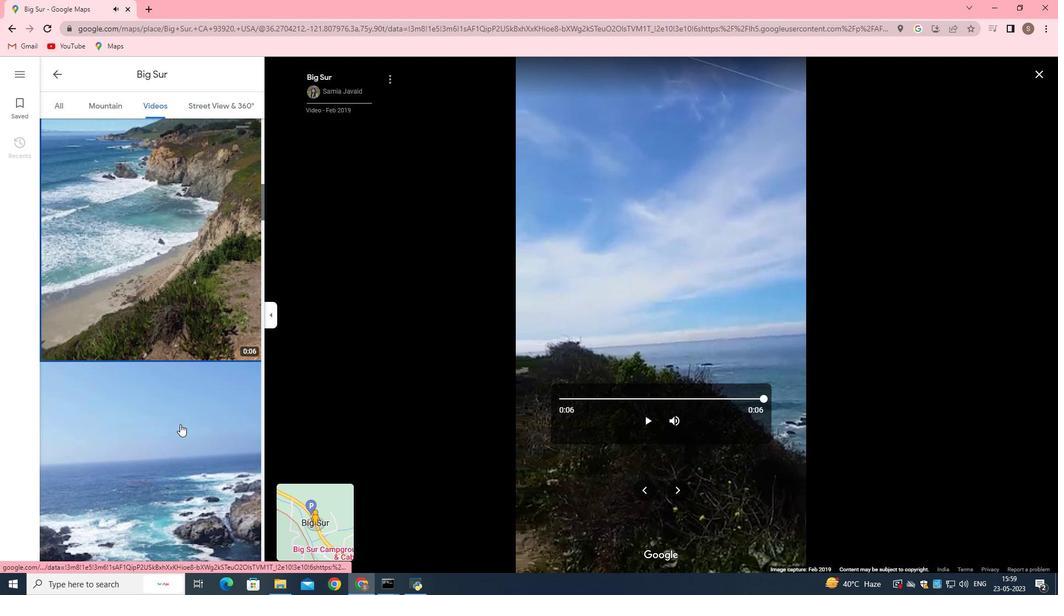 
Action: Mouse pressed left at (180, 424)
Screenshot: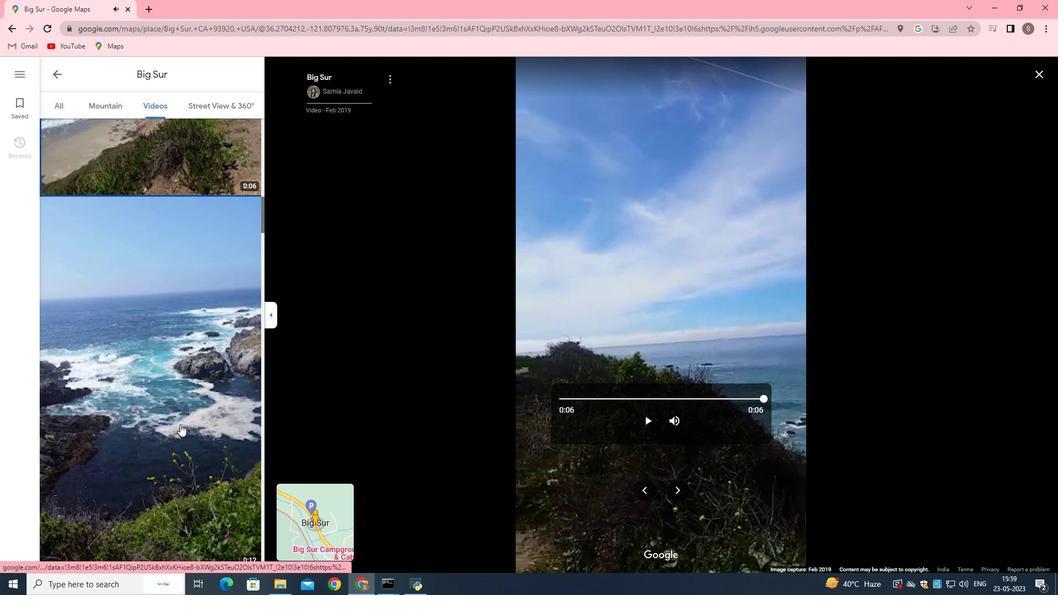 
Action: Mouse moved to (647, 415)
Screenshot: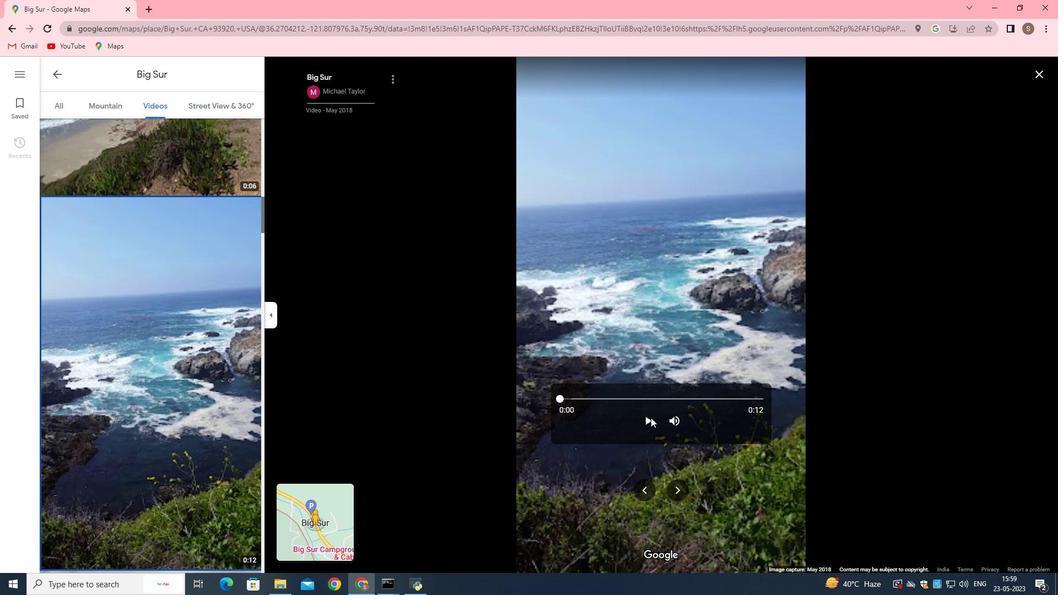 
Action: Mouse pressed left at (647, 415)
Screenshot: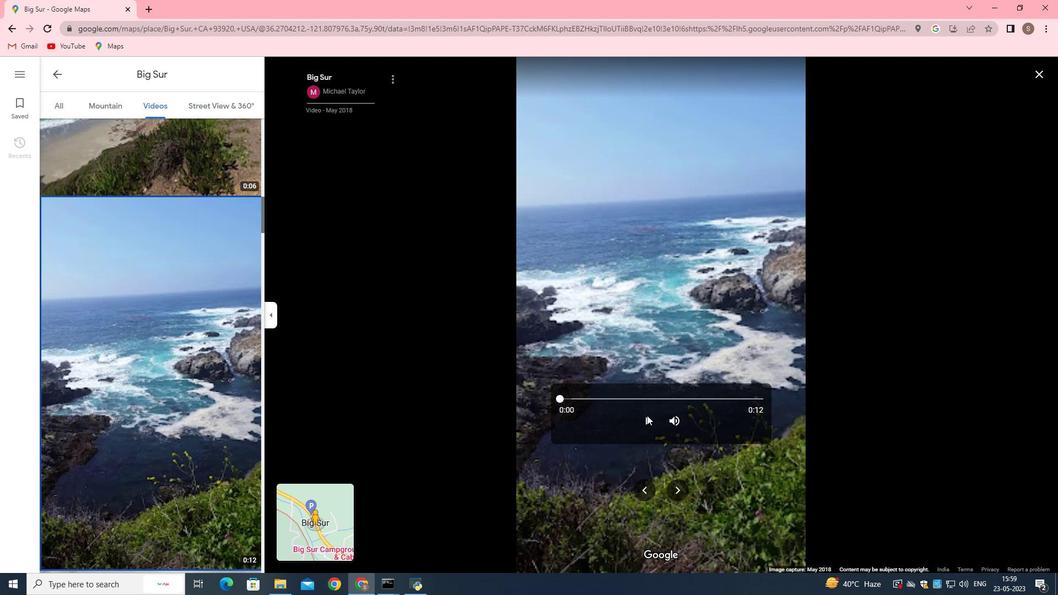 
Action: Mouse moved to (182, 277)
Screenshot: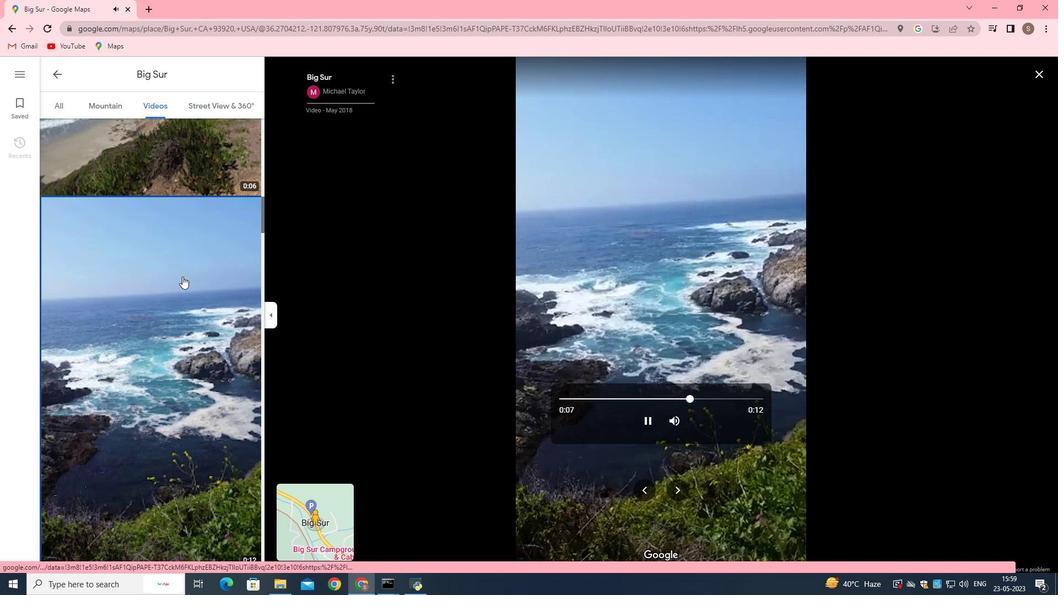 
Action: Mouse scrolled (182, 276) with delta (0, 0)
Screenshot: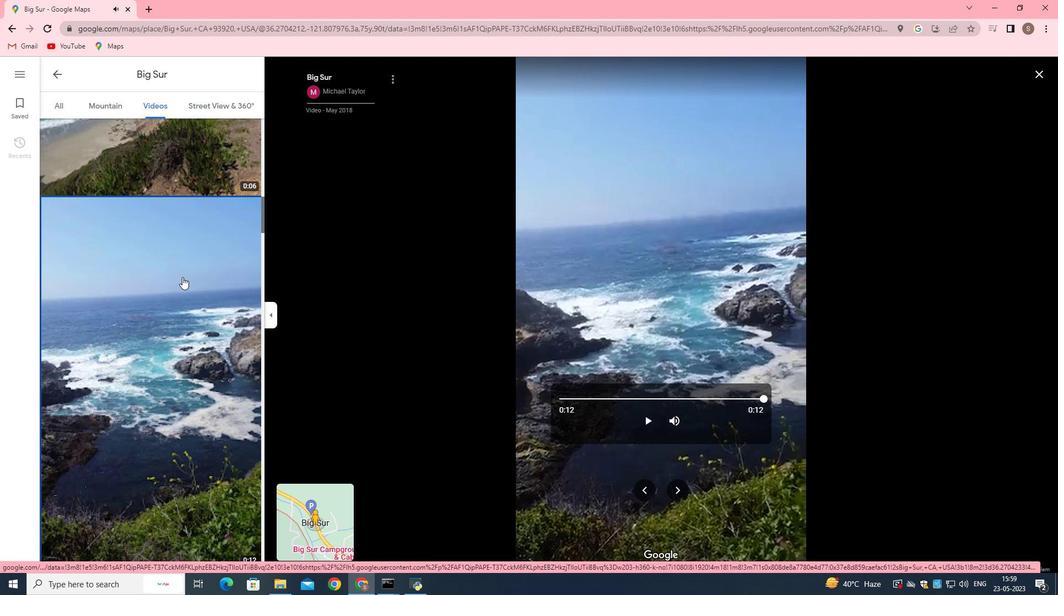 
Action: Mouse scrolled (182, 276) with delta (0, 0)
Screenshot: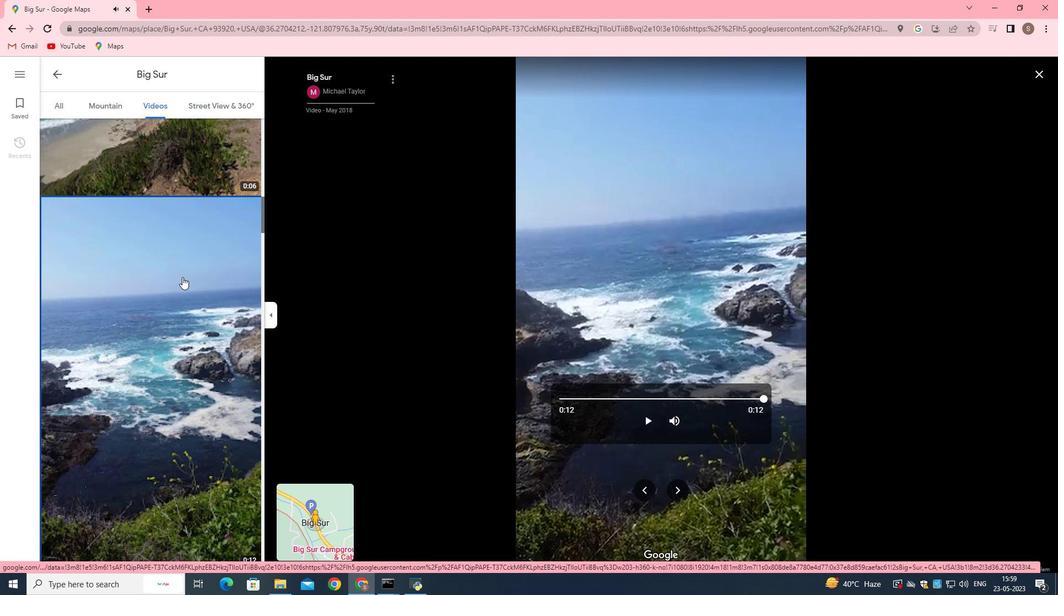 
Action: Mouse scrolled (182, 276) with delta (0, 0)
Screenshot: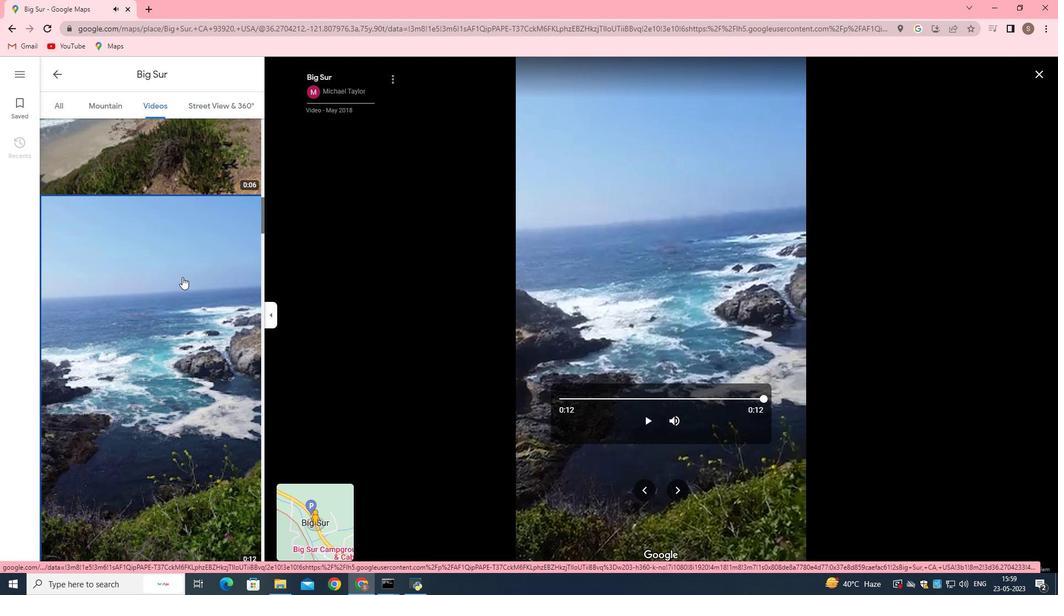 
Action: Mouse scrolled (182, 276) with delta (0, 0)
Screenshot: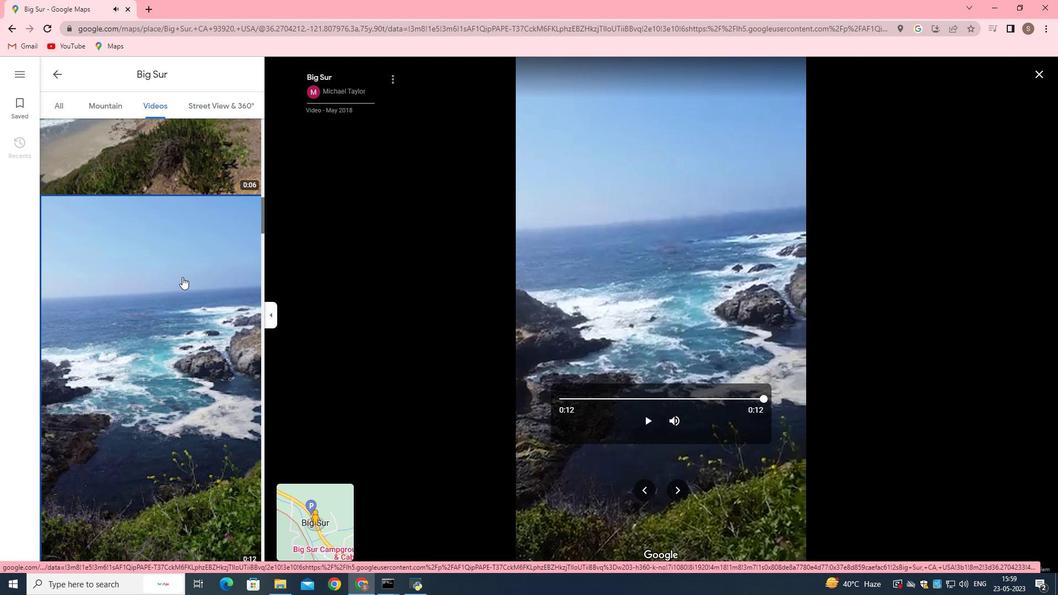
Action: Mouse scrolled (182, 276) with delta (0, 0)
Screenshot: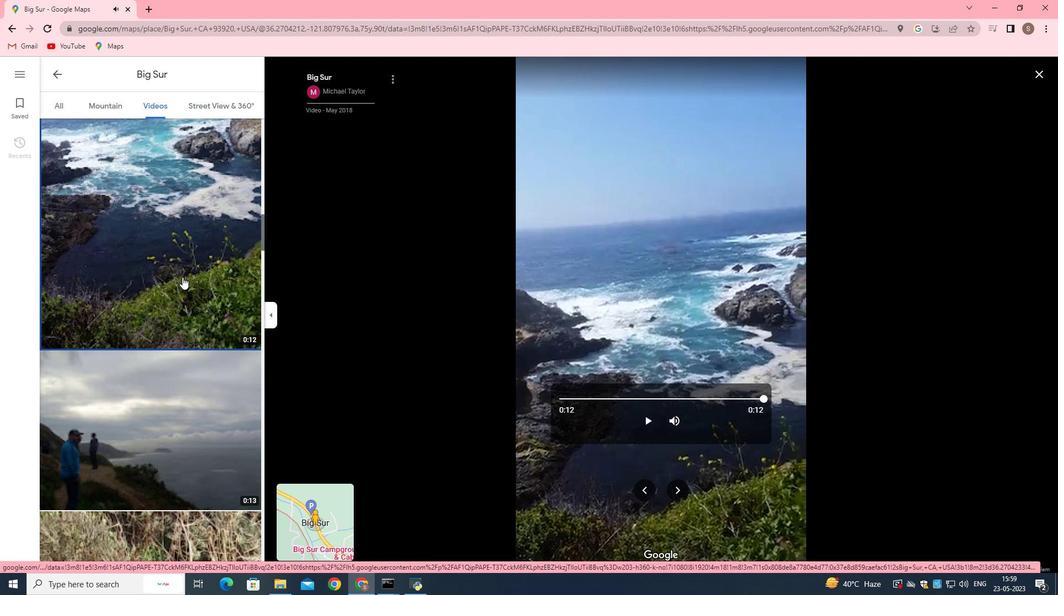 
Action: Mouse scrolled (182, 276) with delta (0, 0)
Screenshot: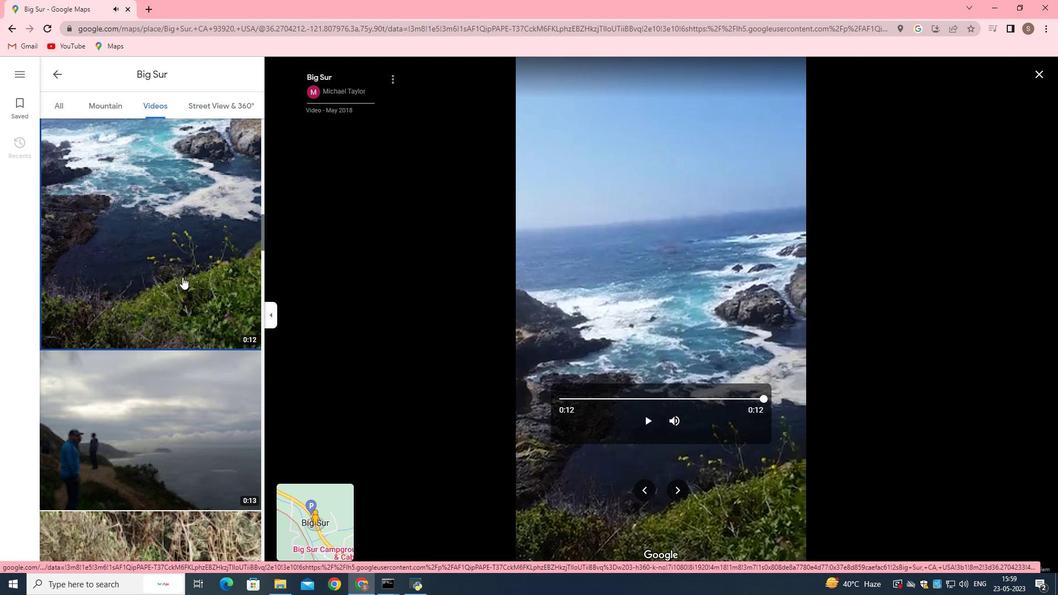 
Action: Mouse scrolled (182, 276) with delta (0, 0)
Screenshot: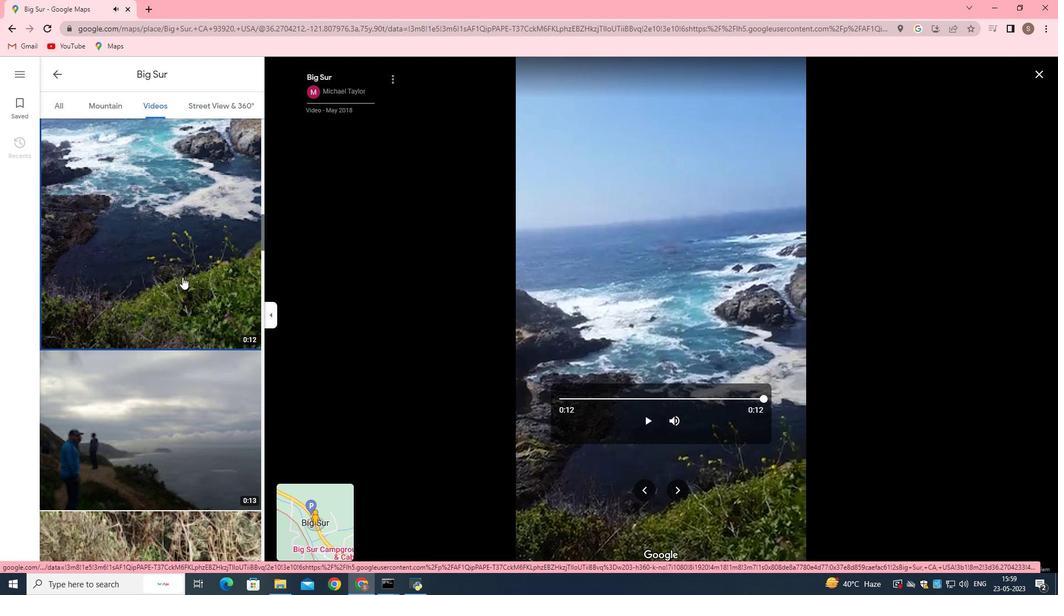 
Action: Mouse scrolled (182, 276) with delta (0, 0)
Screenshot: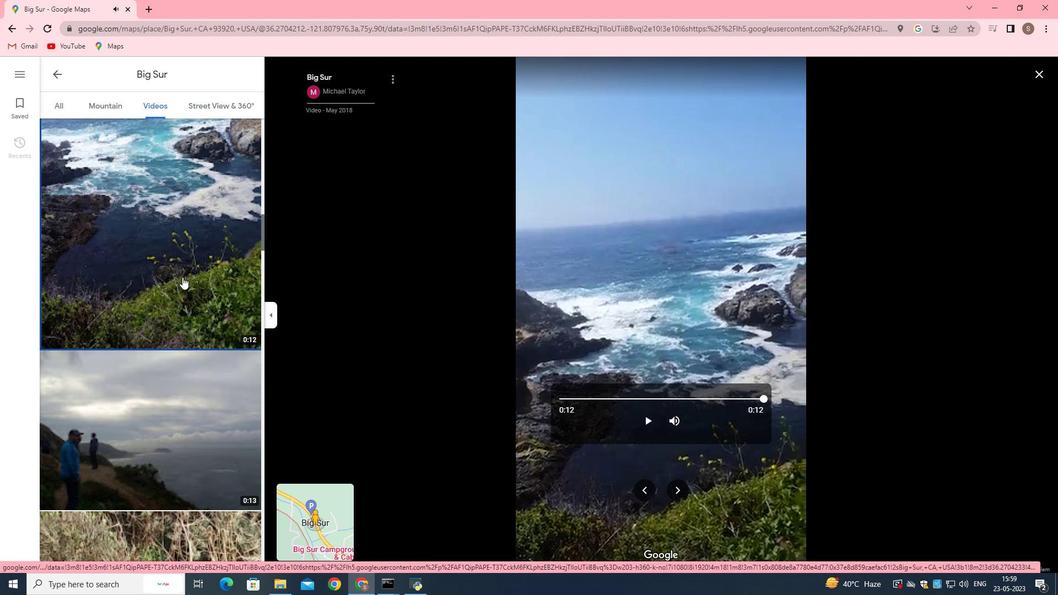 
Action: Mouse scrolled (182, 276) with delta (0, 0)
Screenshot: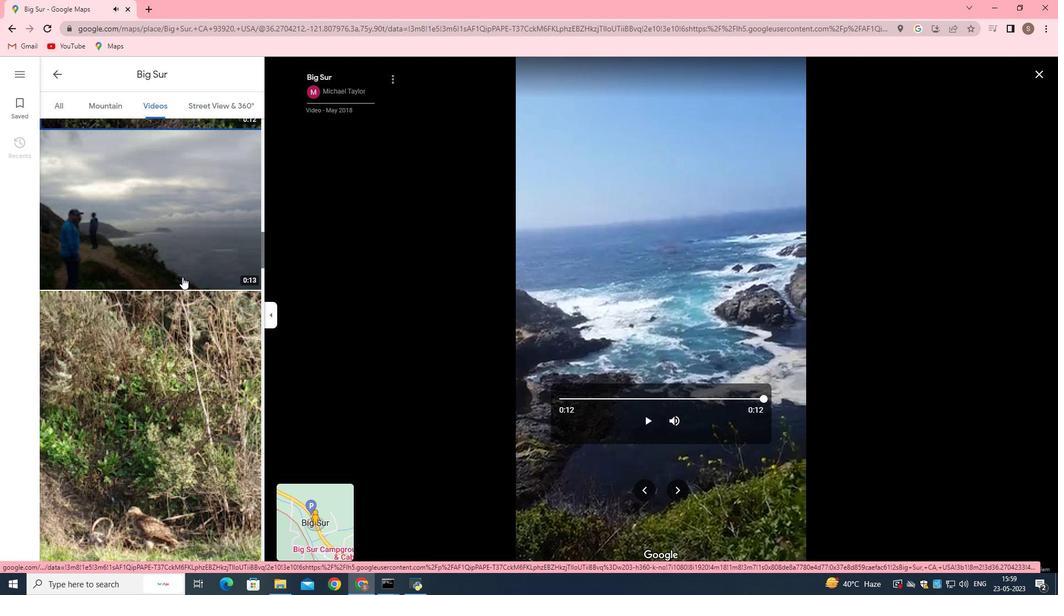 
Action: Mouse scrolled (182, 276) with delta (0, 0)
Screenshot: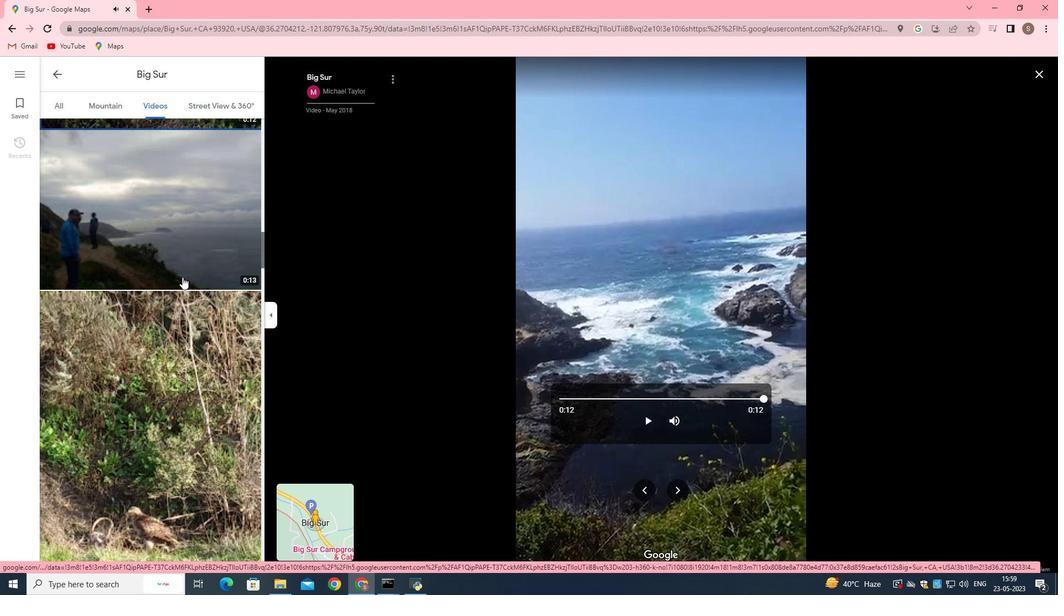 
Action: Mouse scrolled (182, 276) with delta (0, 0)
Screenshot: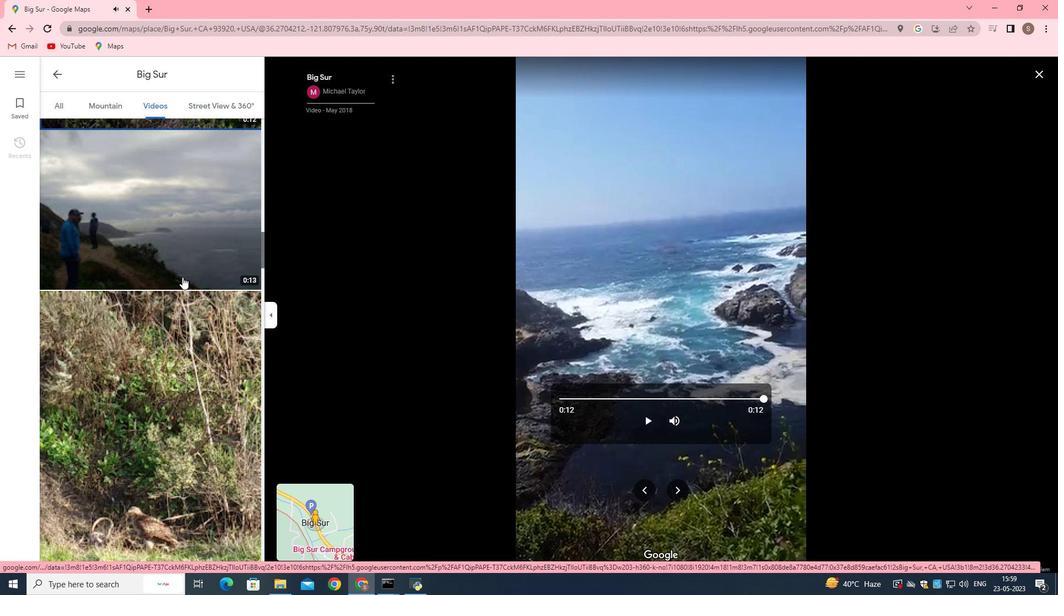 
Action: Mouse scrolled (182, 276) with delta (0, 0)
Screenshot: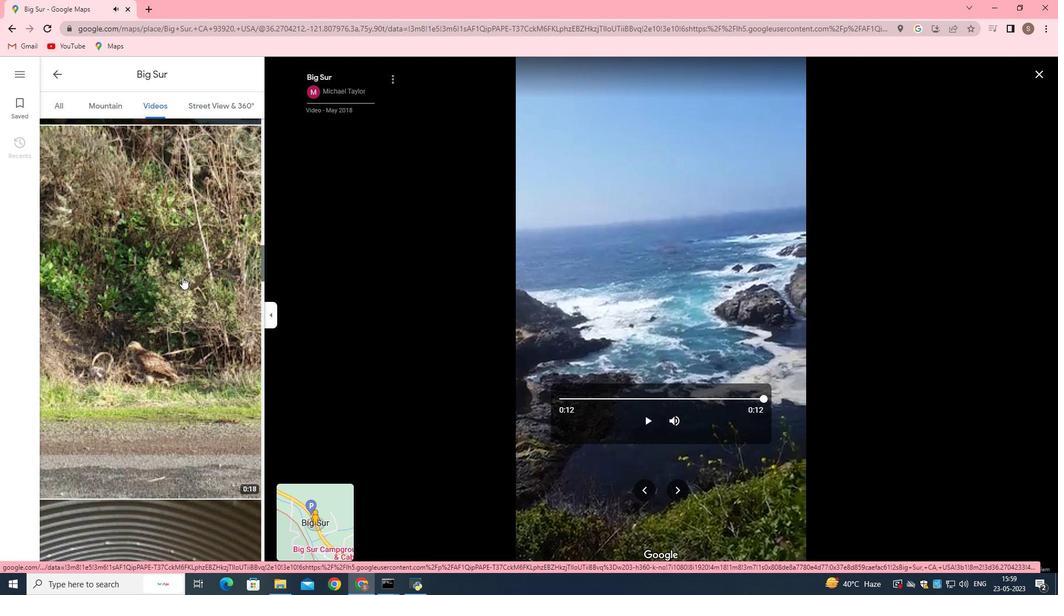 
Action: Mouse scrolled (182, 276) with delta (0, 0)
Screenshot: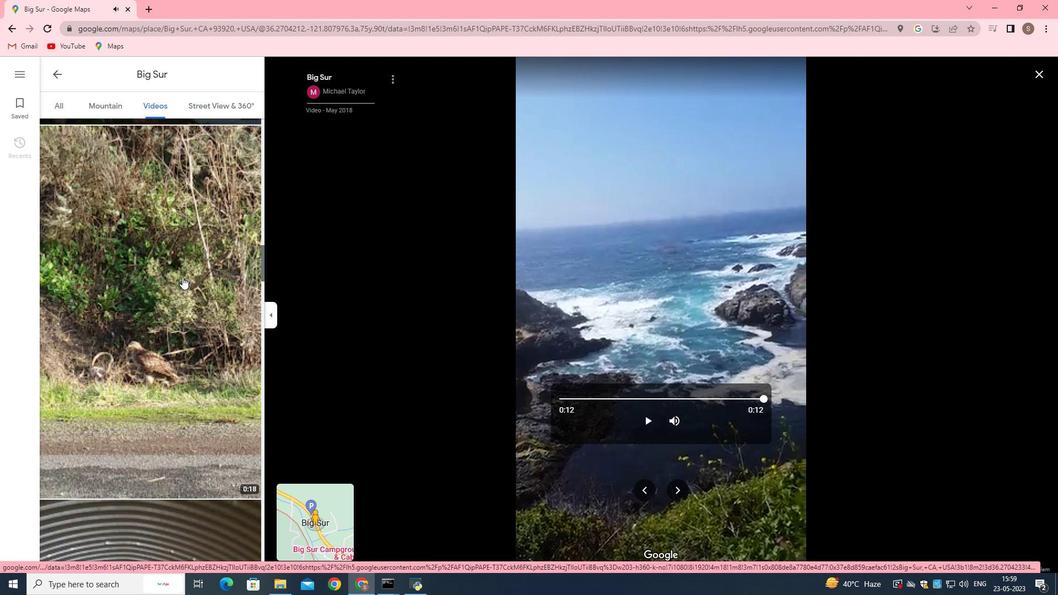 
Action: Mouse scrolled (182, 276) with delta (0, 0)
Screenshot: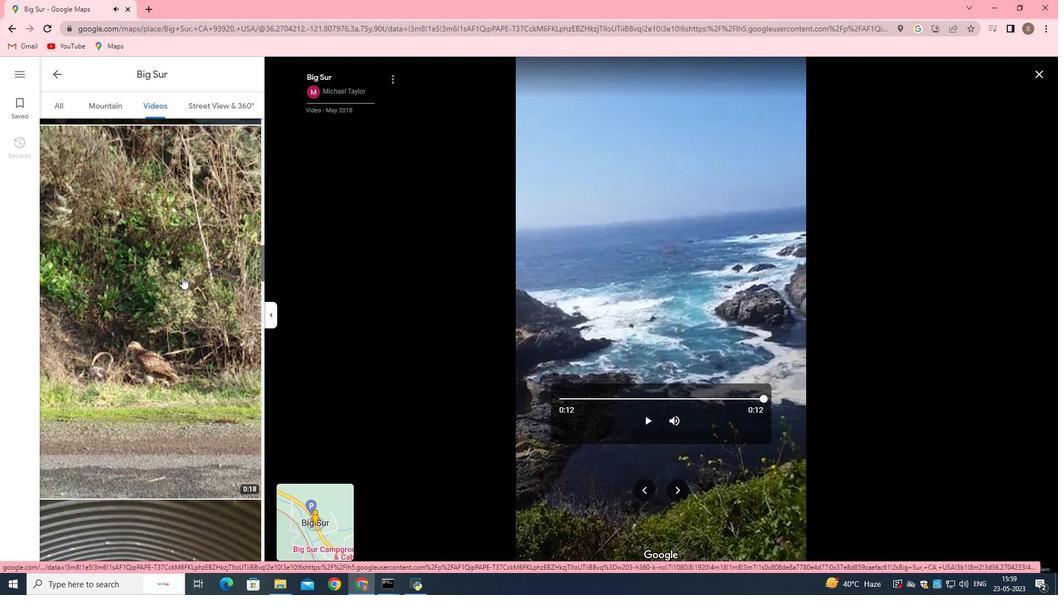 
Action: Mouse scrolled (182, 276) with delta (0, 0)
Screenshot: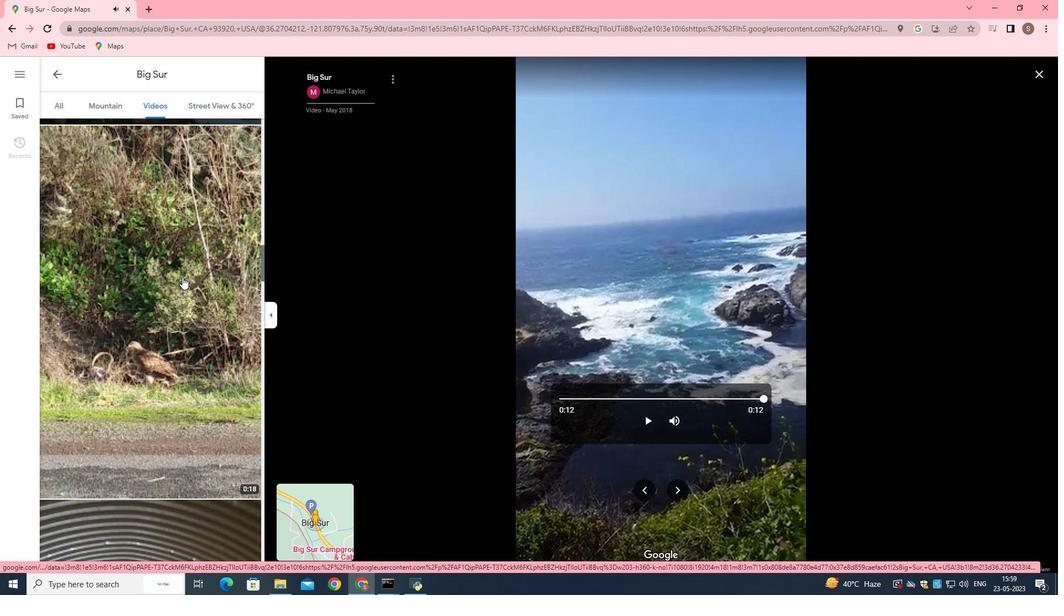 
Action: Mouse scrolled (182, 276) with delta (0, 0)
Screenshot: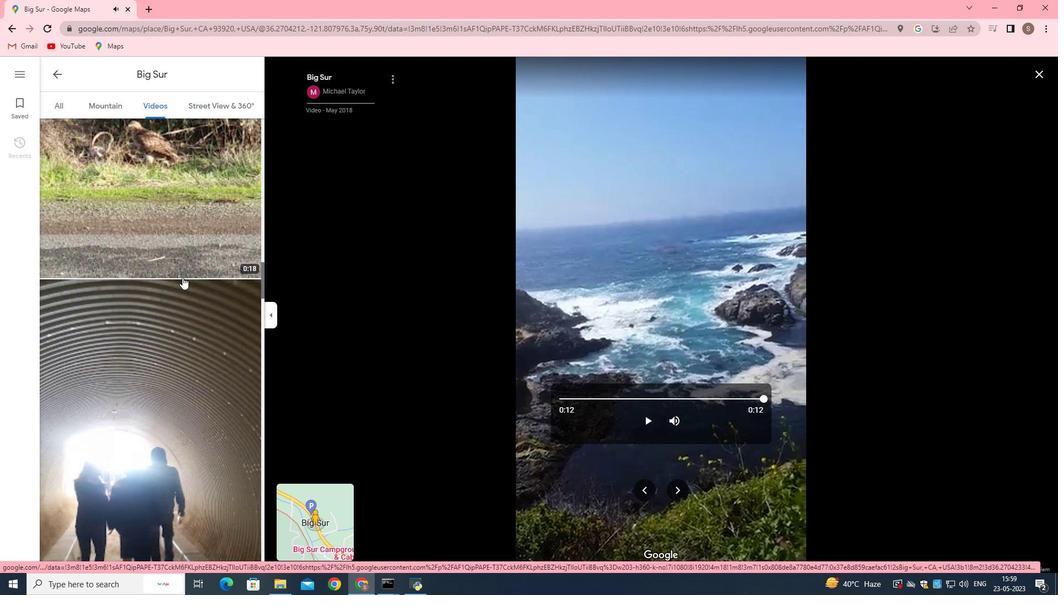 
Action: Mouse scrolled (182, 276) with delta (0, 0)
Screenshot: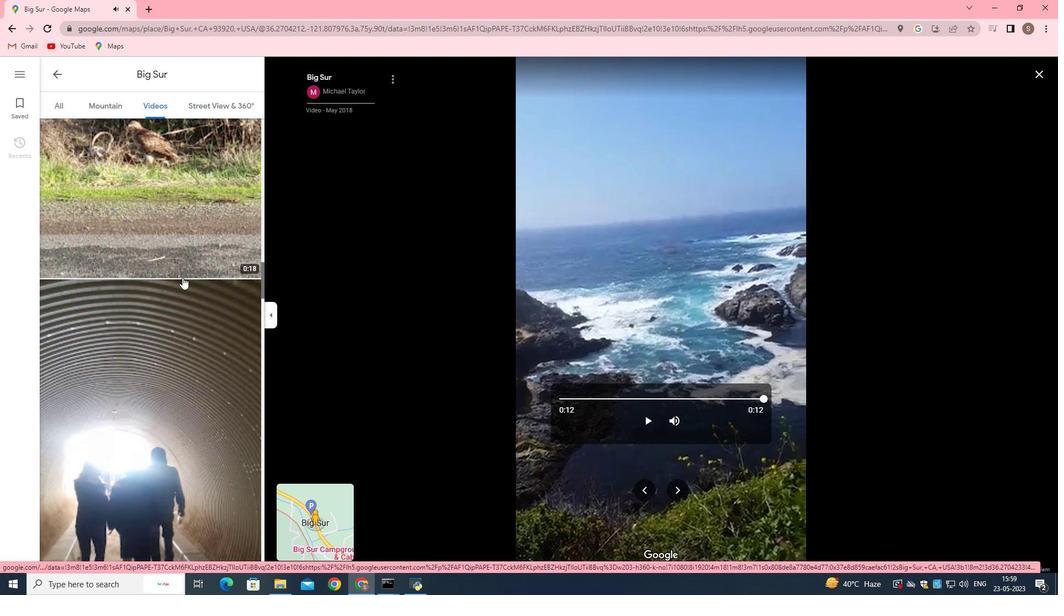 
Action: Mouse scrolled (182, 276) with delta (0, 0)
Screenshot: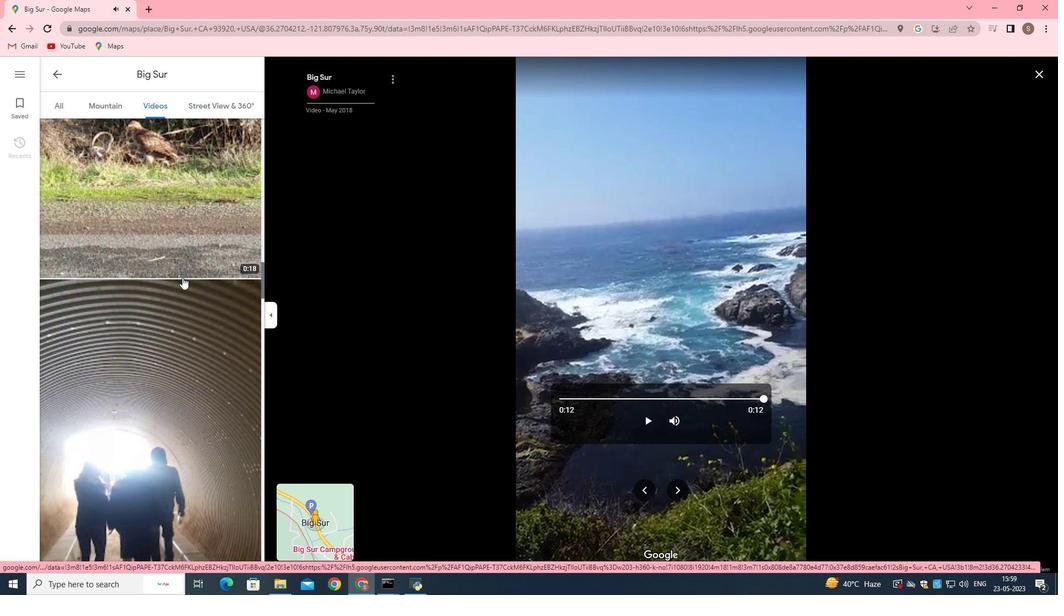 
Action: Mouse scrolled (182, 276) with delta (0, 0)
Screenshot: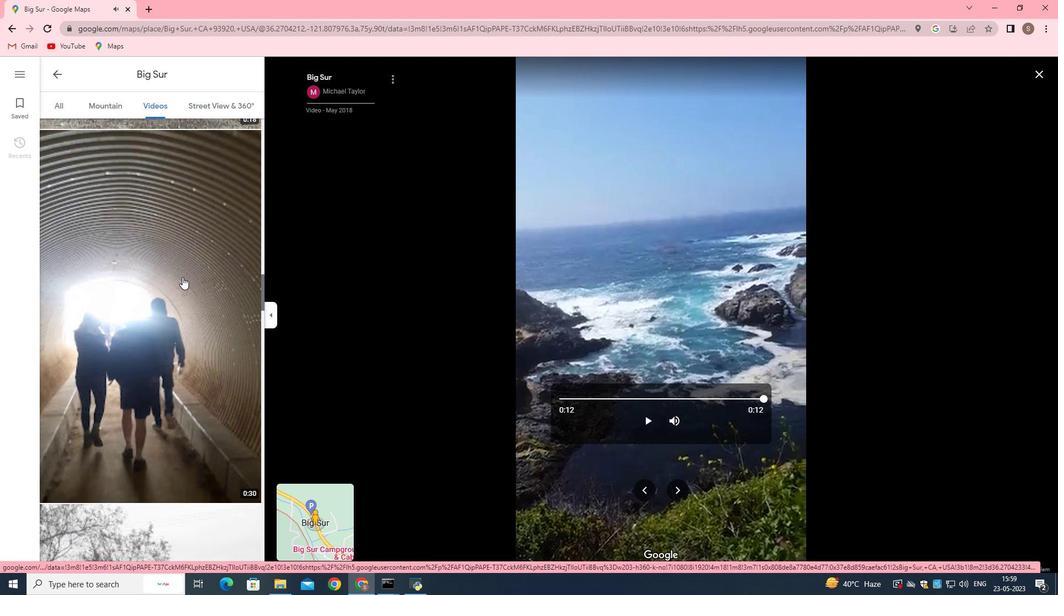 
Action: Mouse scrolled (182, 276) with delta (0, 0)
Screenshot: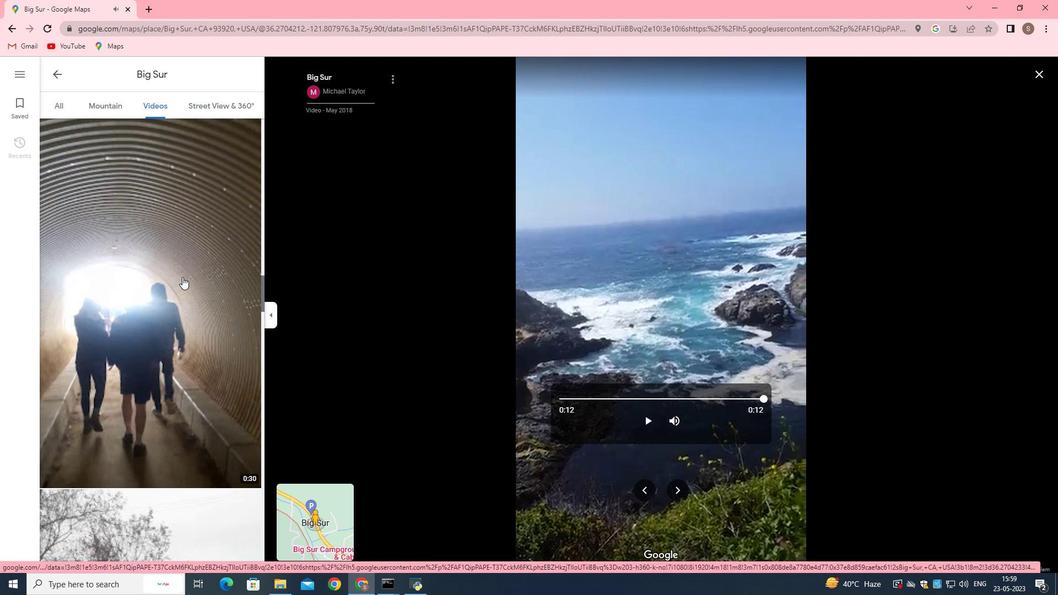 
Action: Mouse scrolled (182, 276) with delta (0, 0)
Screenshot: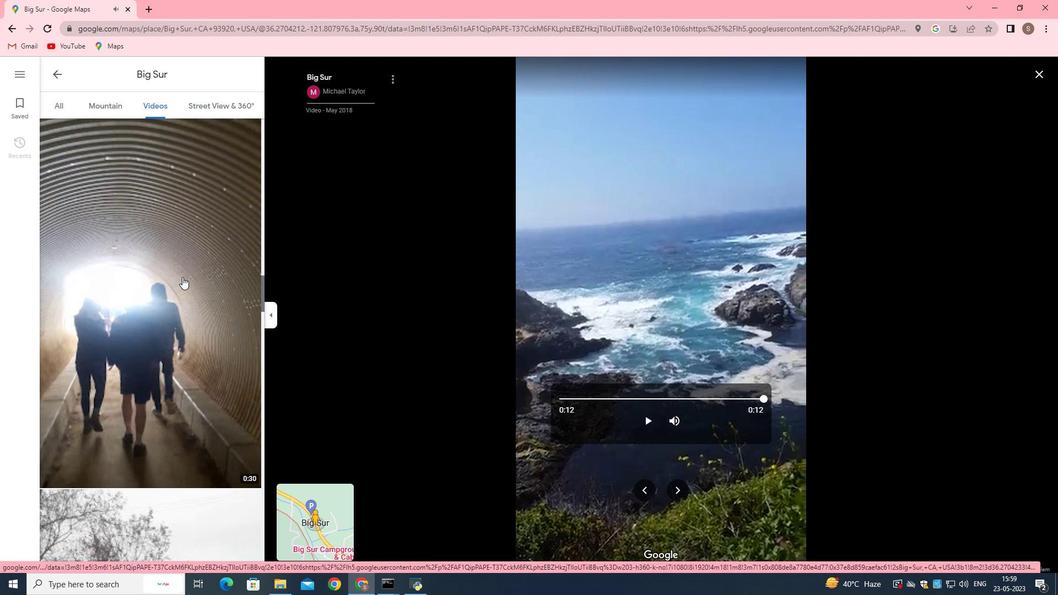
Action: Mouse scrolled (182, 276) with delta (0, 0)
Screenshot: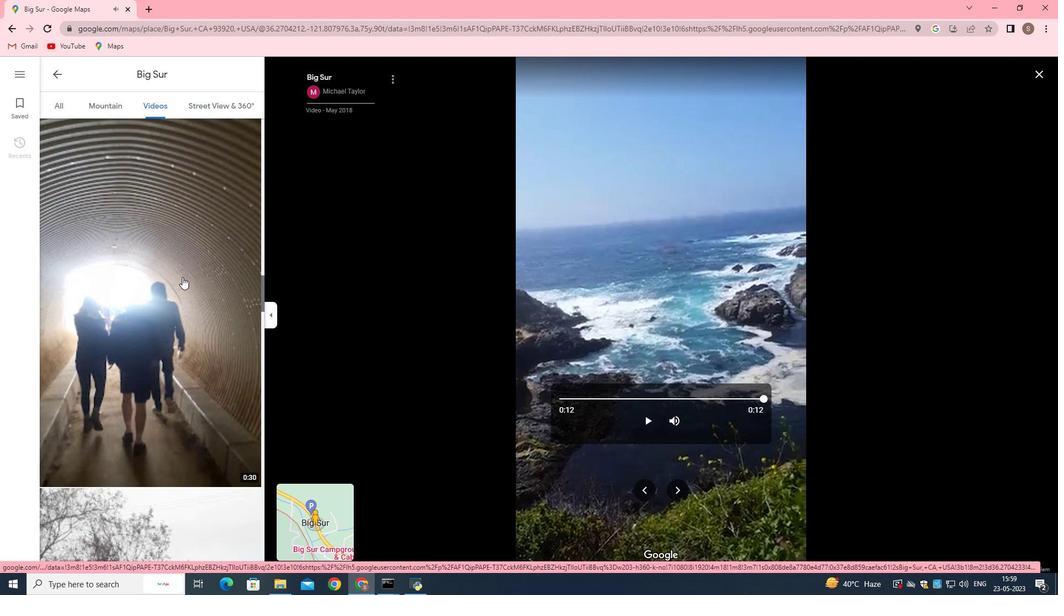 
Action: Mouse scrolled (182, 276) with delta (0, 0)
Screenshot: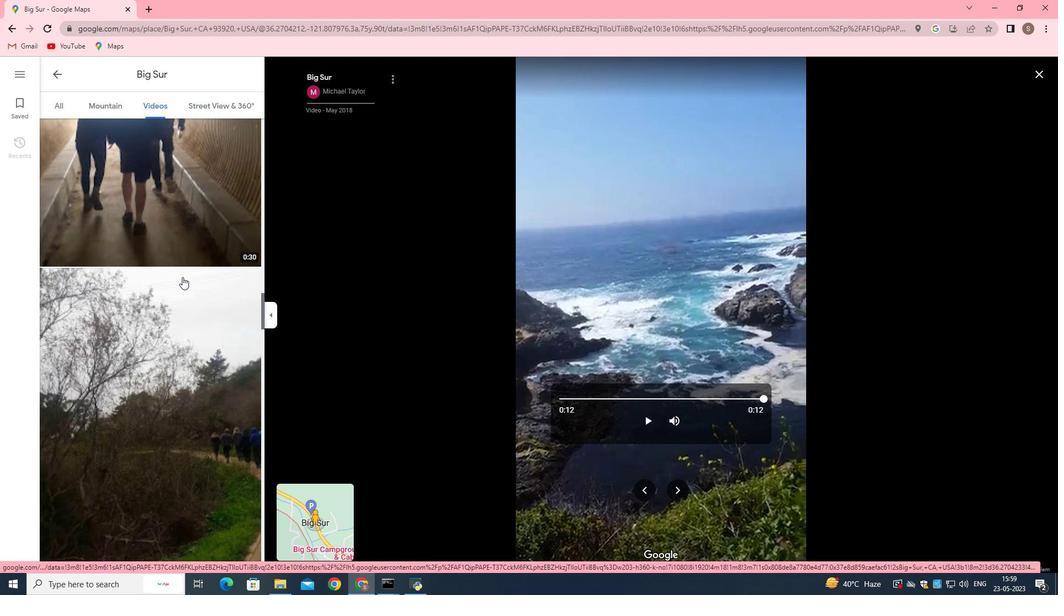 
Action: Mouse scrolled (182, 276) with delta (0, 0)
Screenshot: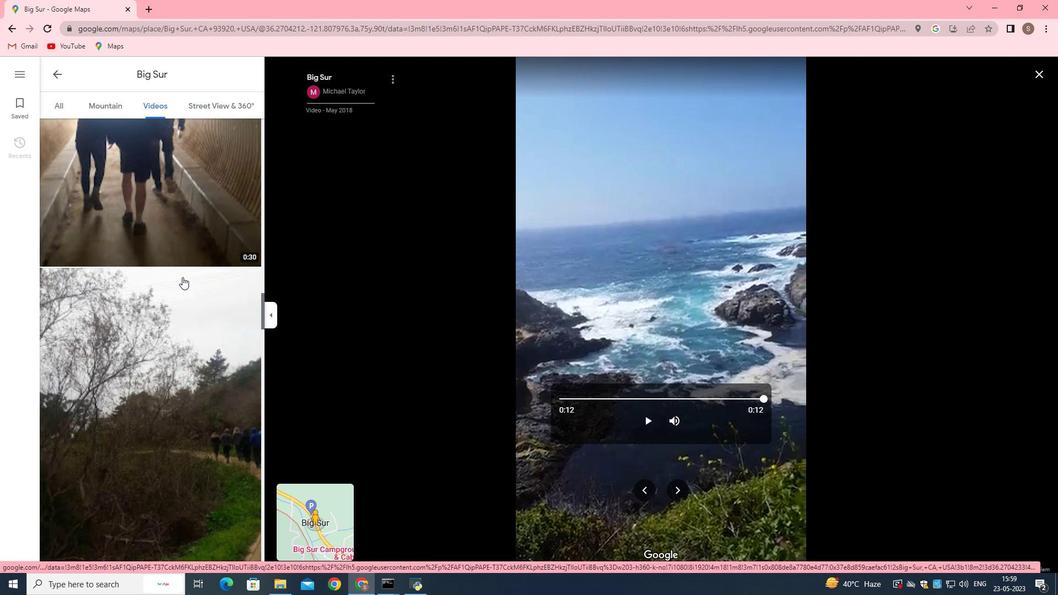 
Action: Mouse scrolled (182, 276) with delta (0, 0)
Screenshot: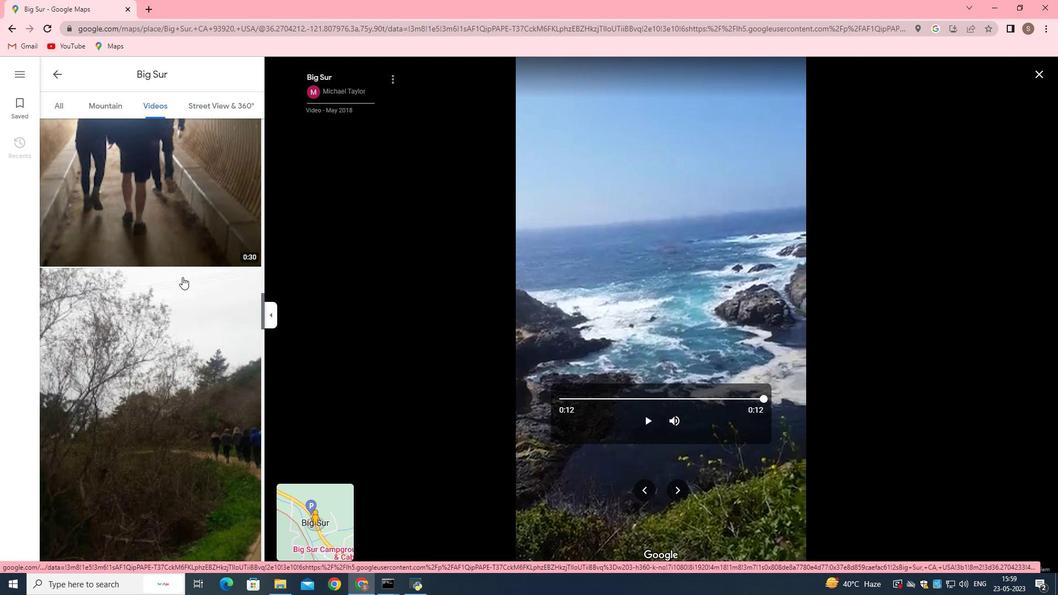 
Action: Mouse scrolled (182, 276) with delta (0, 0)
Screenshot: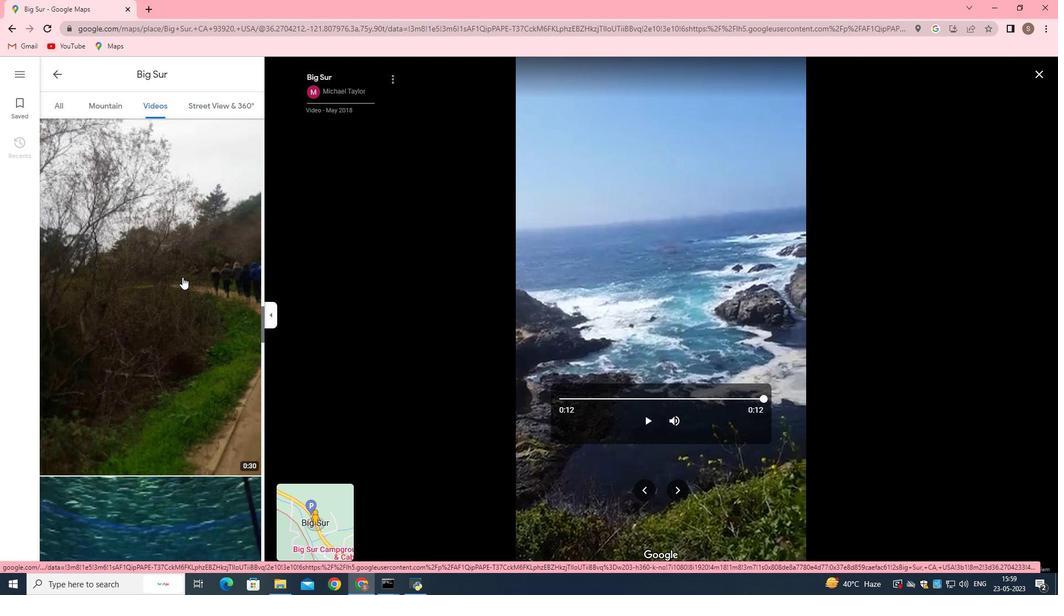 
Action: Mouse scrolled (182, 276) with delta (0, 0)
Screenshot: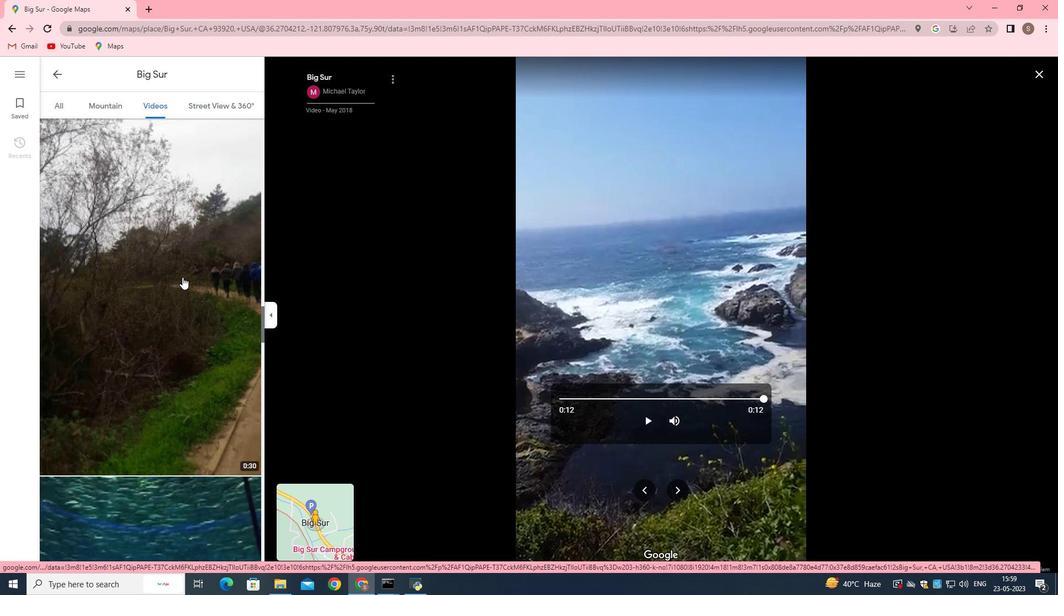 
Action: Mouse scrolled (182, 276) with delta (0, 0)
Screenshot: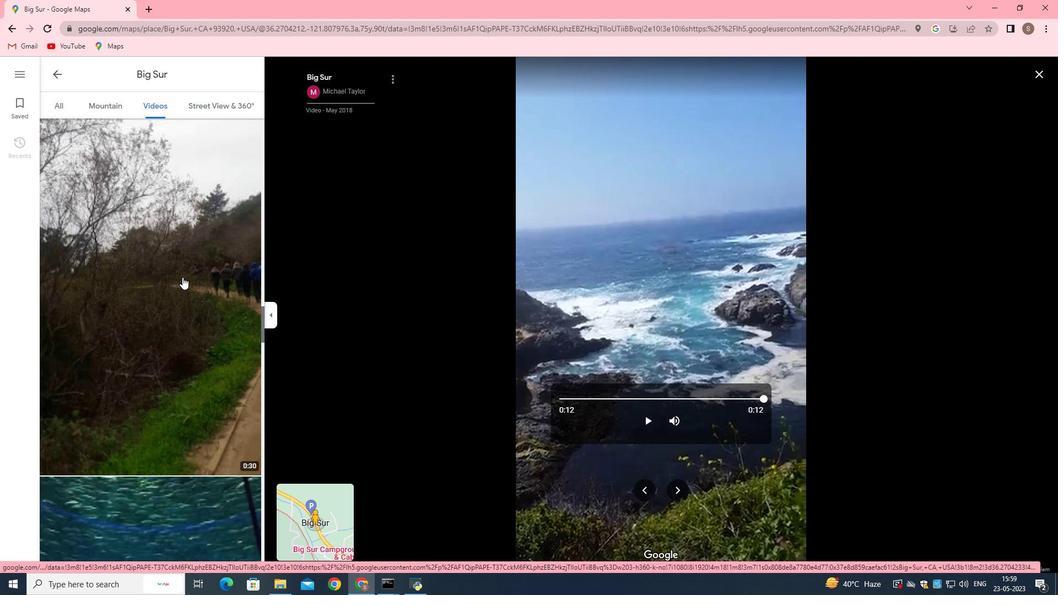 
Action: Mouse scrolled (182, 276) with delta (0, 0)
Screenshot: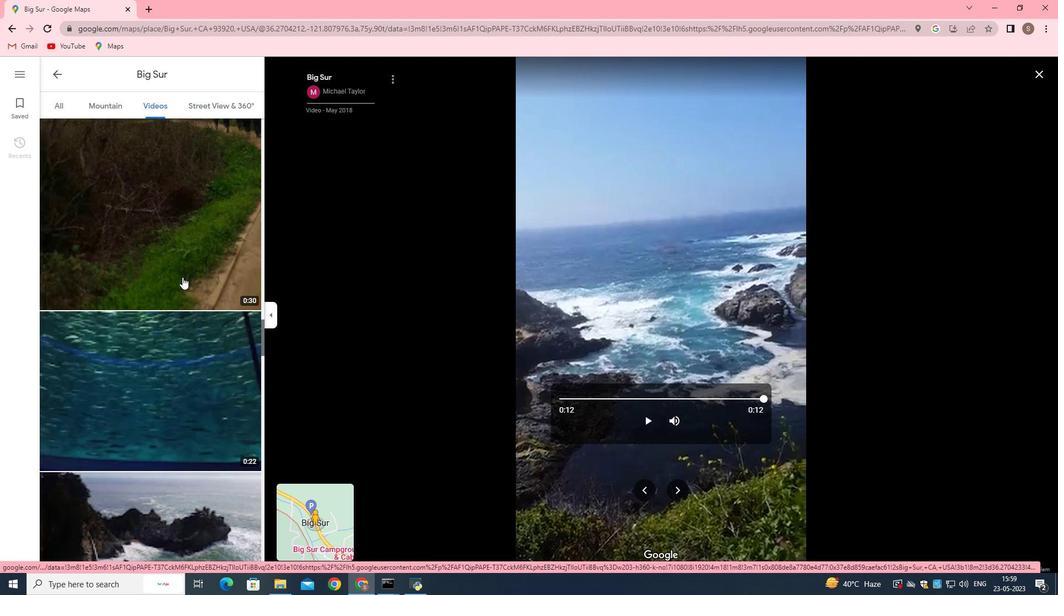 
Action: Mouse scrolled (182, 276) with delta (0, 0)
Screenshot: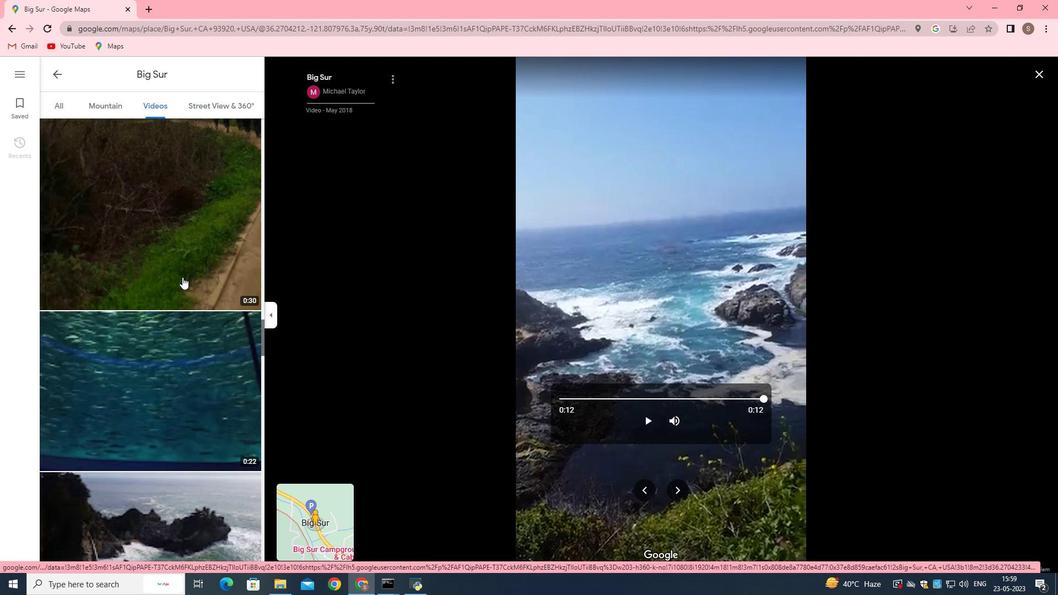
Action: Mouse scrolled (182, 276) with delta (0, 0)
Screenshot: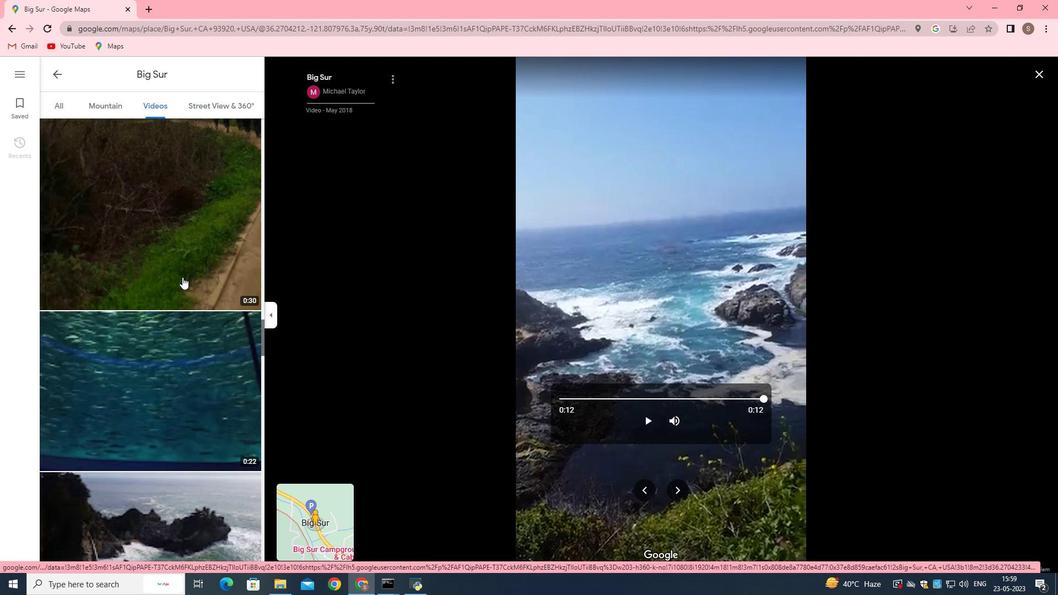 
Action: Mouse scrolled (182, 276) with delta (0, 0)
Screenshot: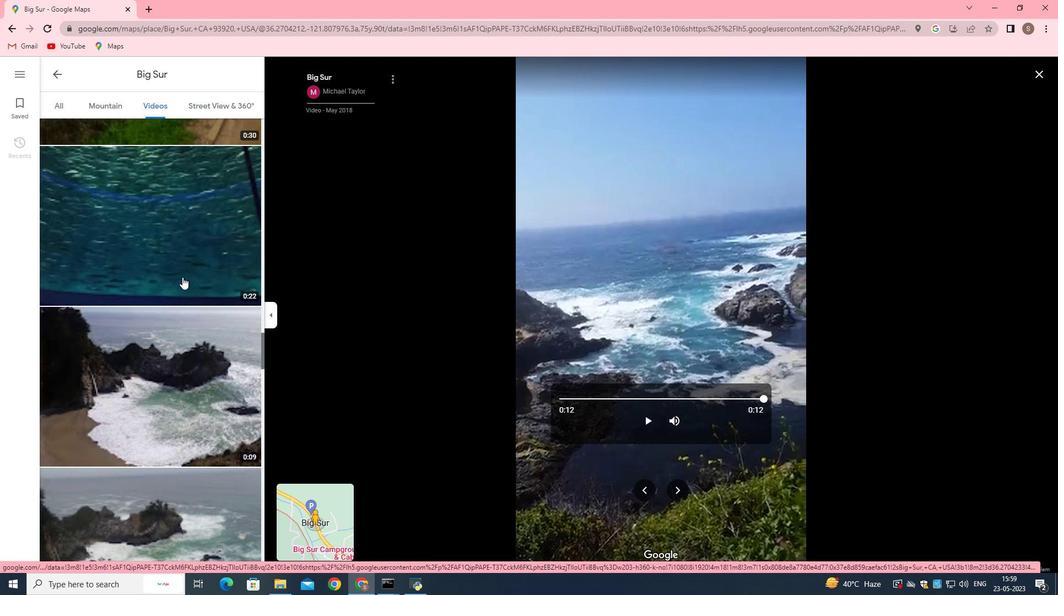 
Action: Mouse scrolled (182, 276) with delta (0, 0)
Screenshot: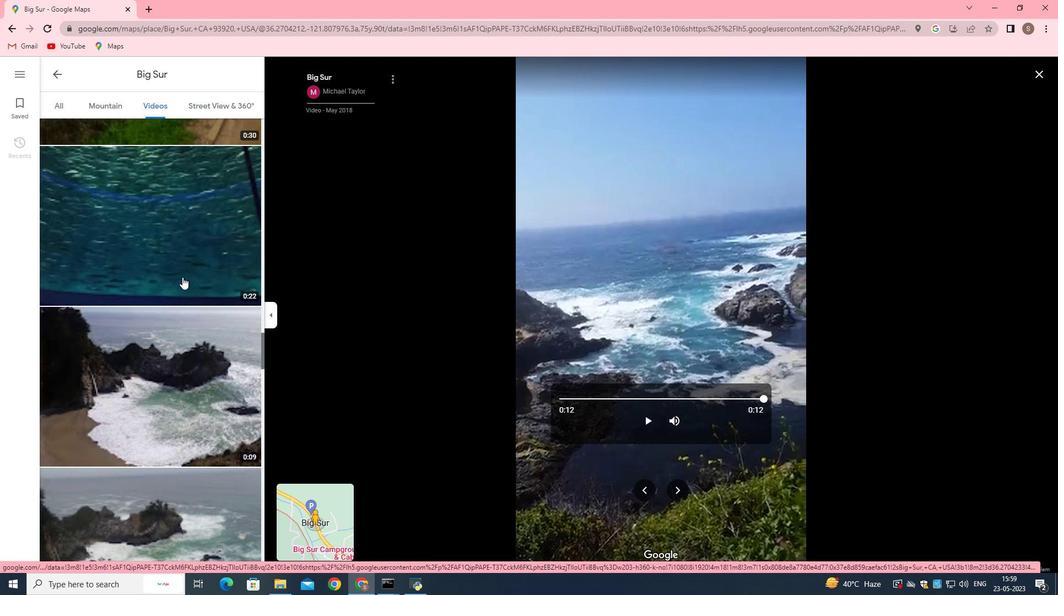 
Action: Mouse scrolled (182, 276) with delta (0, 0)
Screenshot: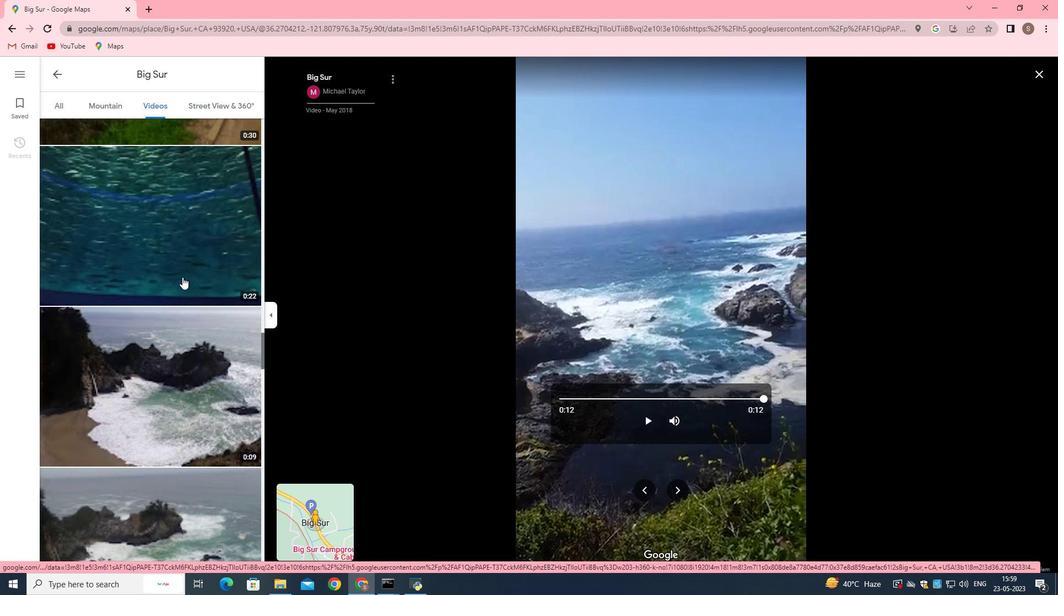 
Action: Mouse scrolled (182, 276) with delta (0, 0)
Screenshot: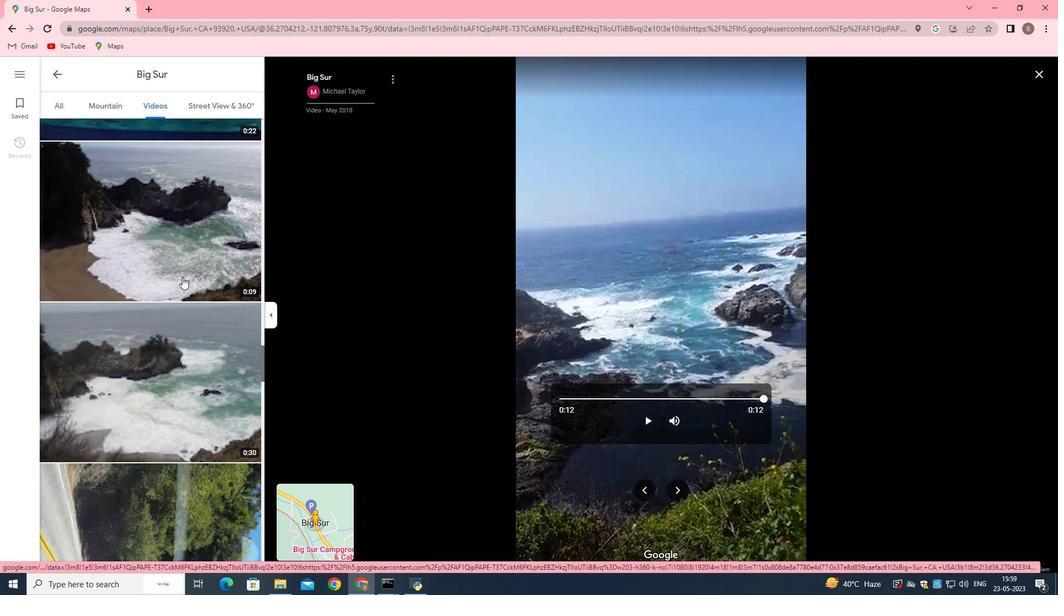 
Action: Mouse scrolled (182, 276) with delta (0, 0)
Screenshot: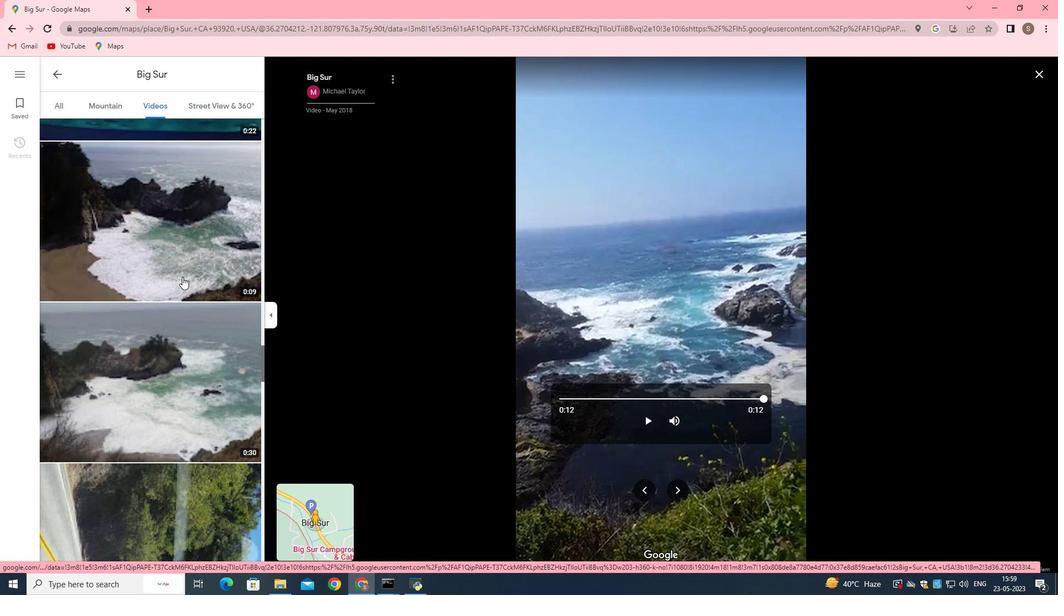 
Action: Mouse scrolled (182, 276) with delta (0, 0)
Screenshot: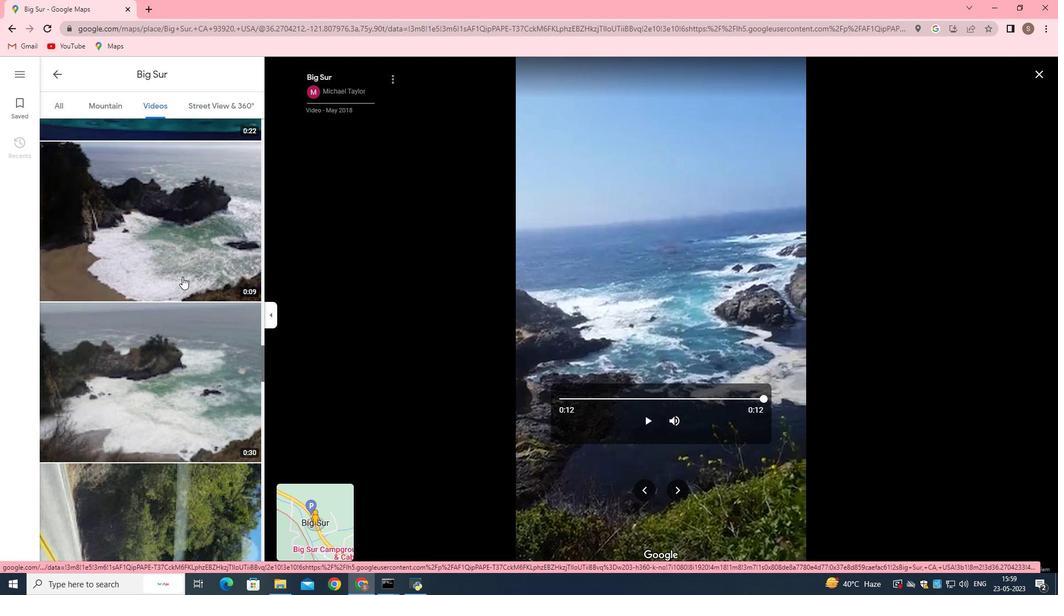 
Action: Mouse scrolled (182, 276) with delta (0, 0)
Screenshot: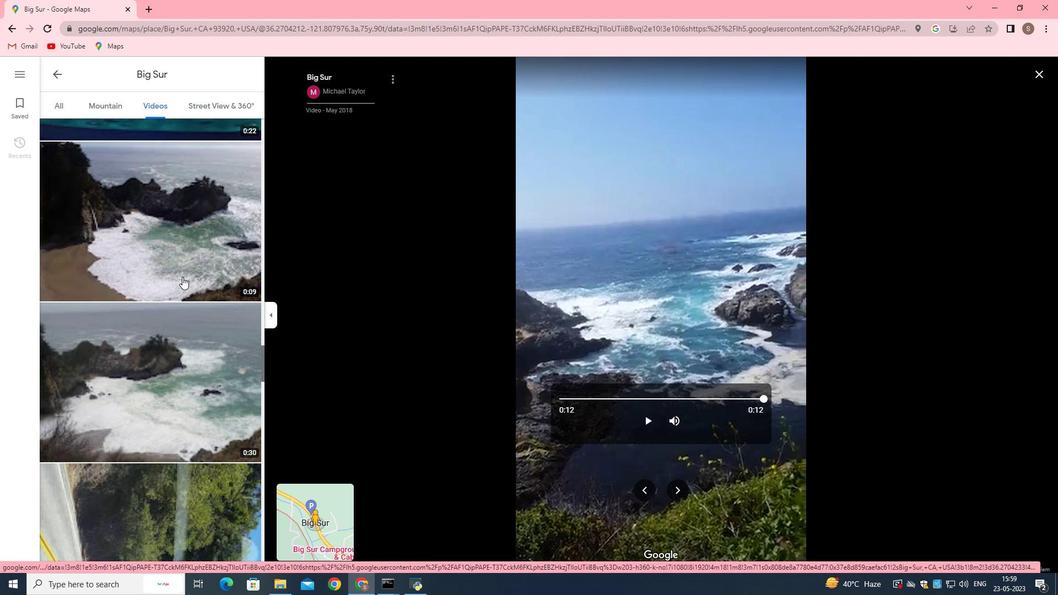 
Action: Mouse scrolled (182, 276) with delta (0, 0)
Screenshot: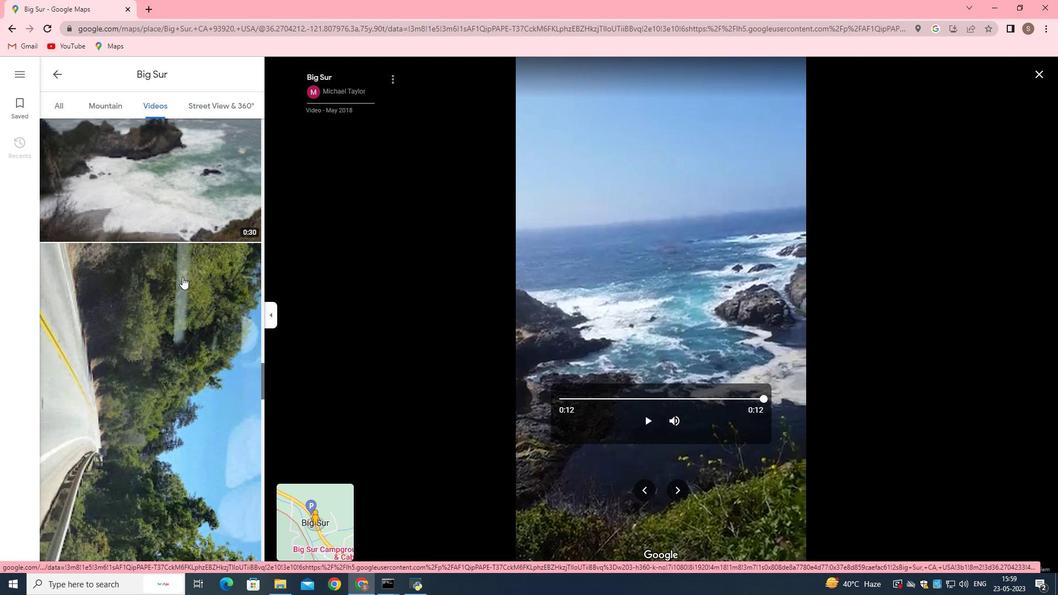 
Action: Mouse scrolled (182, 276) with delta (0, 0)
Screenshot: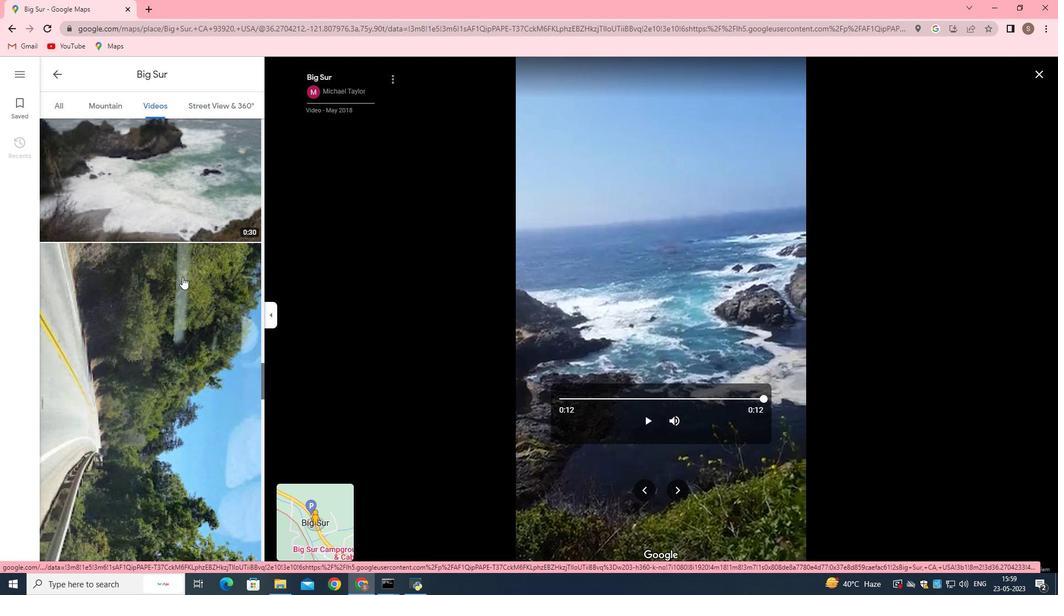 
Action: Mouse scrolled (182, 276) with delta (0, 0)
Screenshot: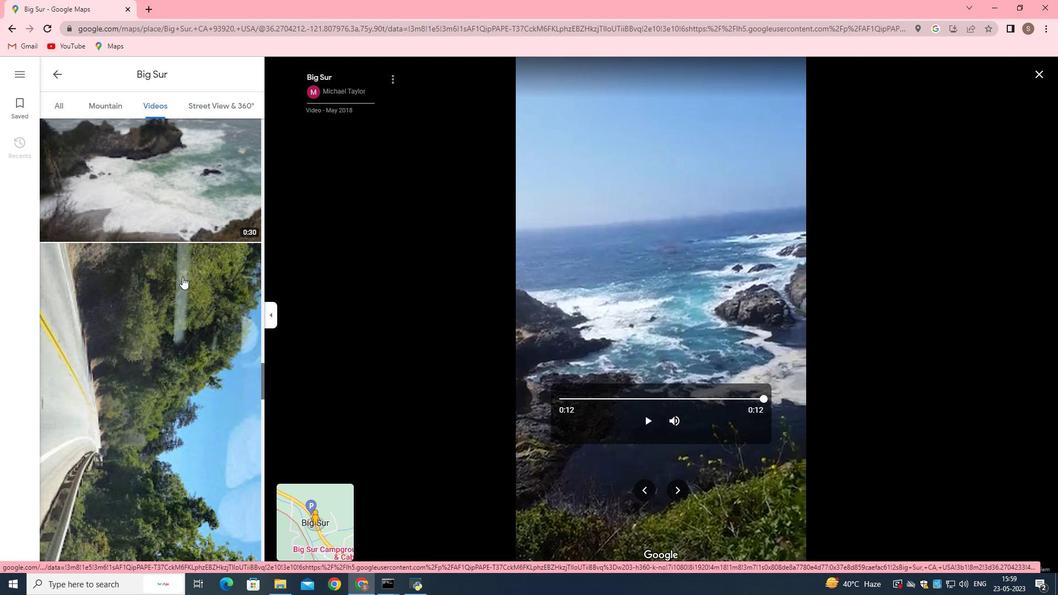 
Action: Mouse scrolled (182, 276) with delta (0, 0)
Screenshot: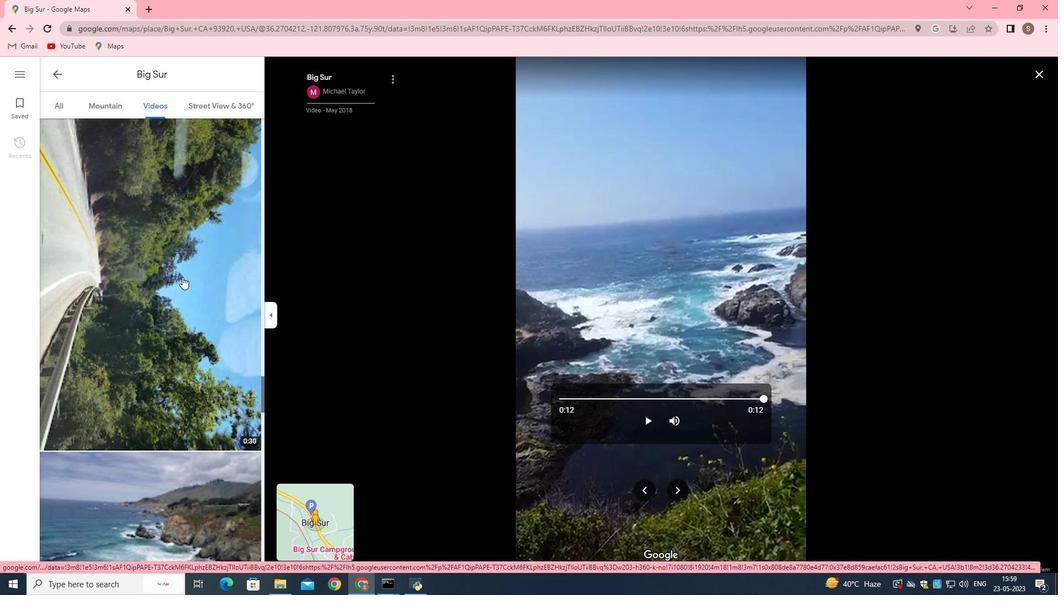
Action: Mouse scrolled (182, 276) with delta (0, 0)
Screenshot: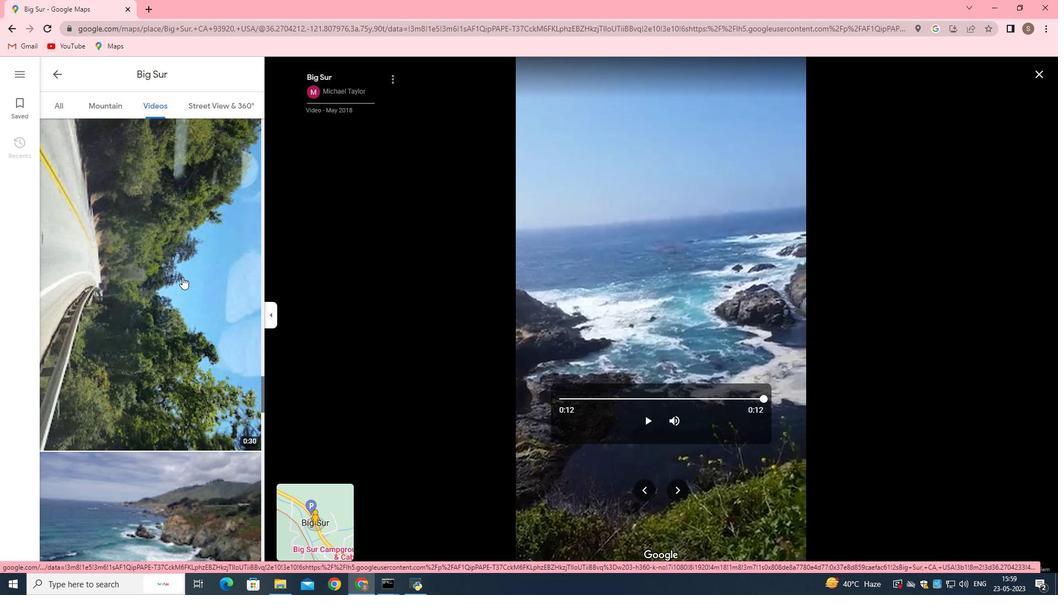 
Action: Mouse scrolled (182, 276) with delta (0, 0)
Screenshot: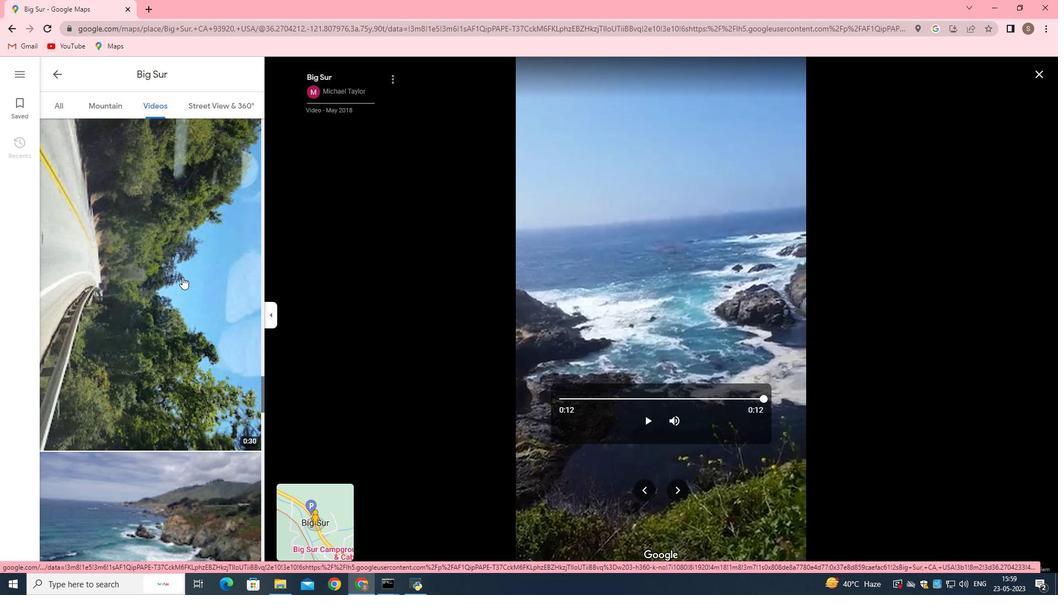
Action: Mouse moved to (217, 102)
Screenshot: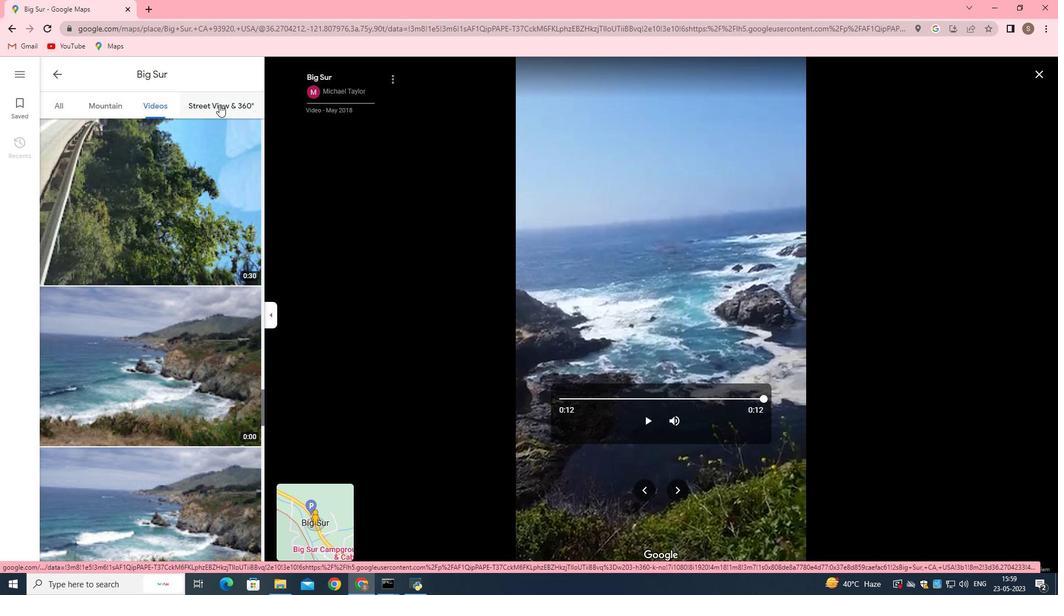 
Action: Mouse pressed left at (217, 102)
Screenshot: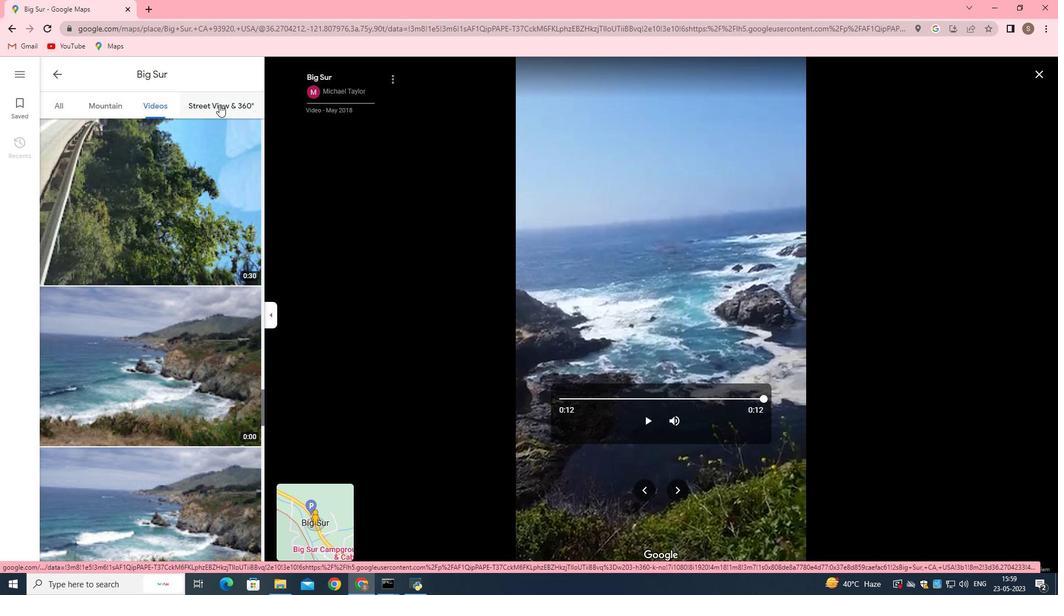 
Action: Mouse moved to (109, 106)
Screenshot: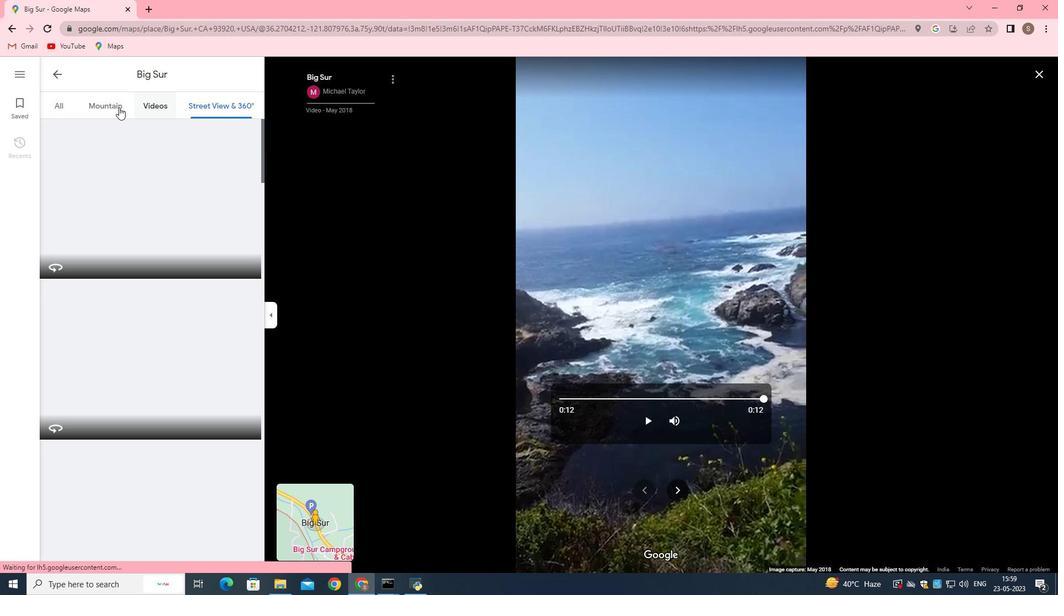 
Action: Mouse pressed left at (109, 106)
Screenshot: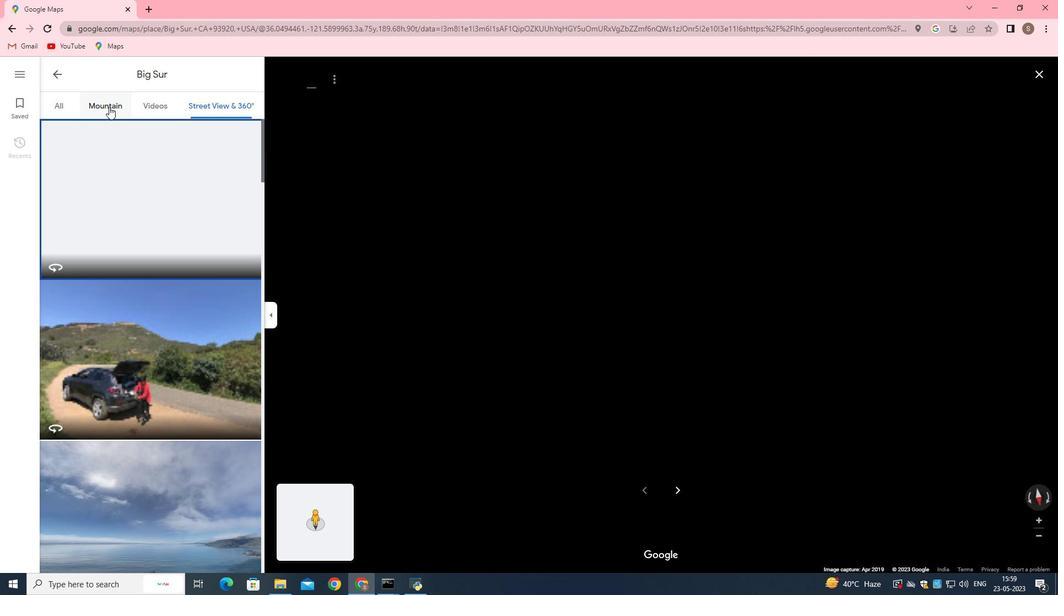 
Action: Mouse moved to (182, 230)
Screenshot: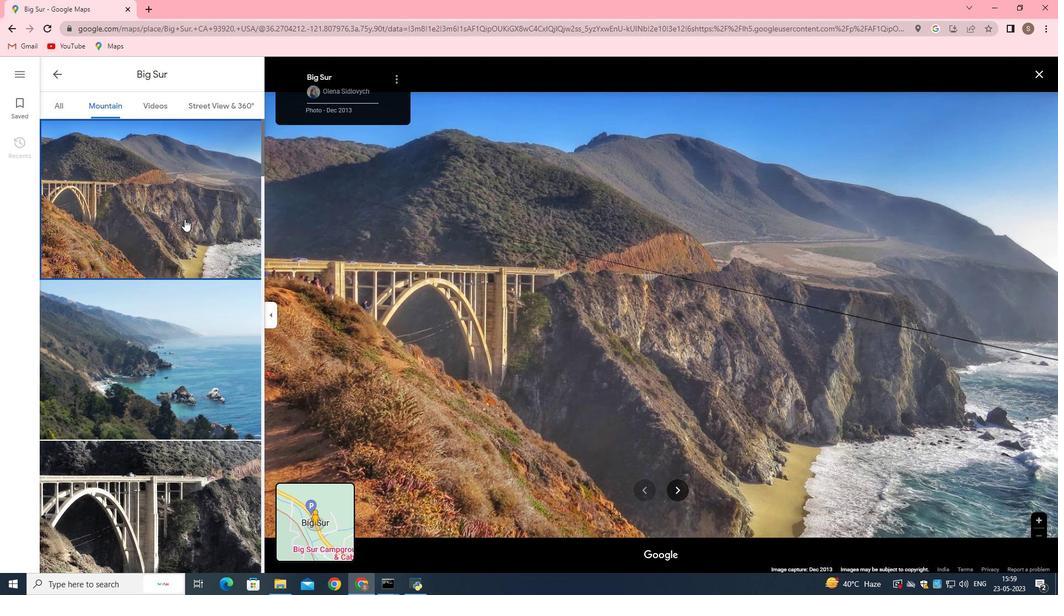 
Action: Mouse scrolled (182, 229) with delta (0, 0)
Screenshot: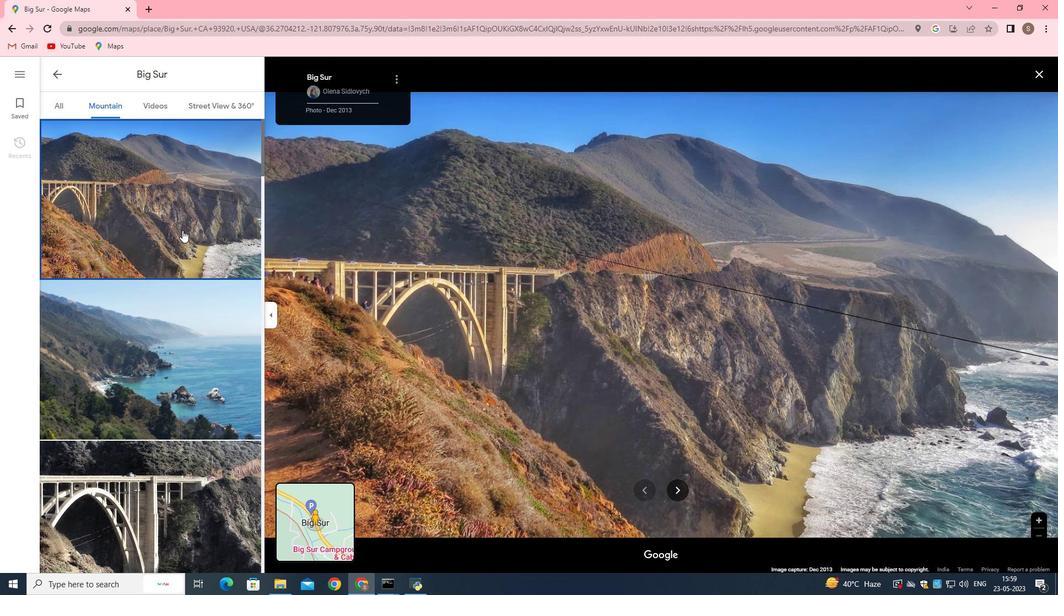 
Action: Mouse moved to (182, 230)
Screenshot: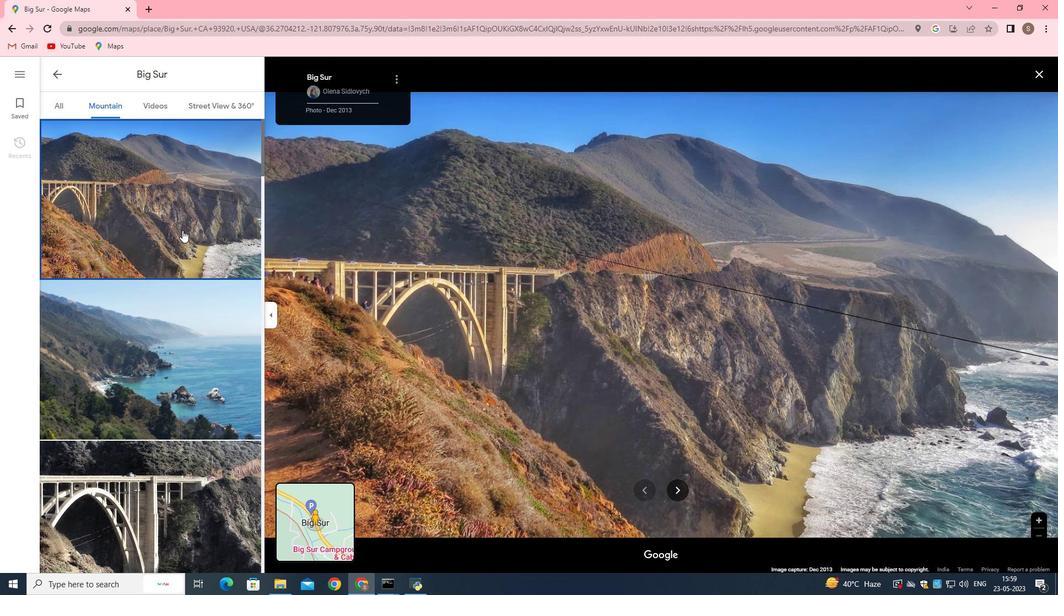 
Action: Mouse scrolled (182, 230) with delta (0, 0)
Screenshot: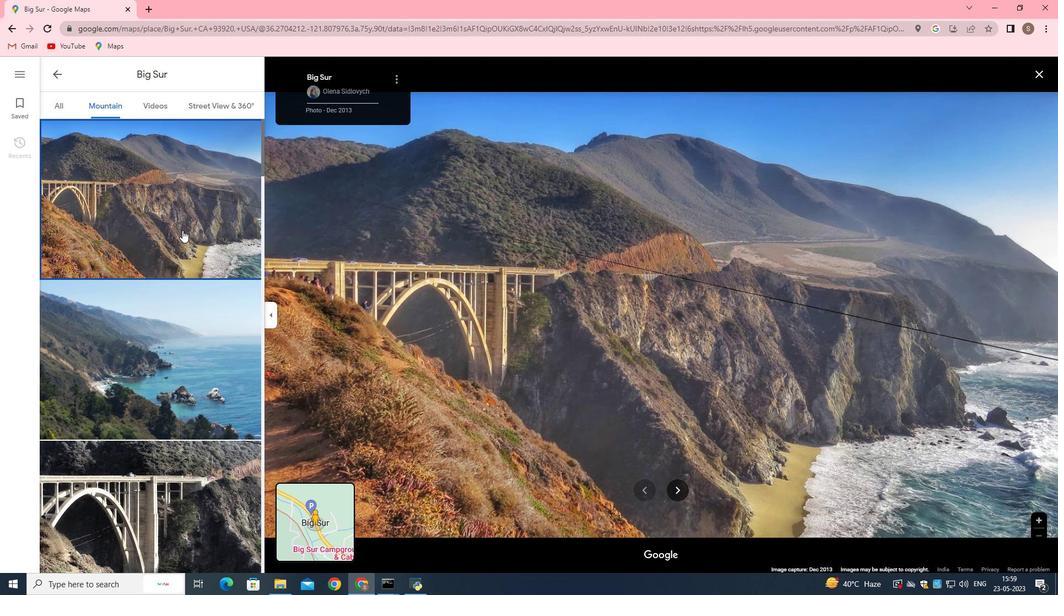 
Action: Mouse moved to (182, 231)
Screenshot: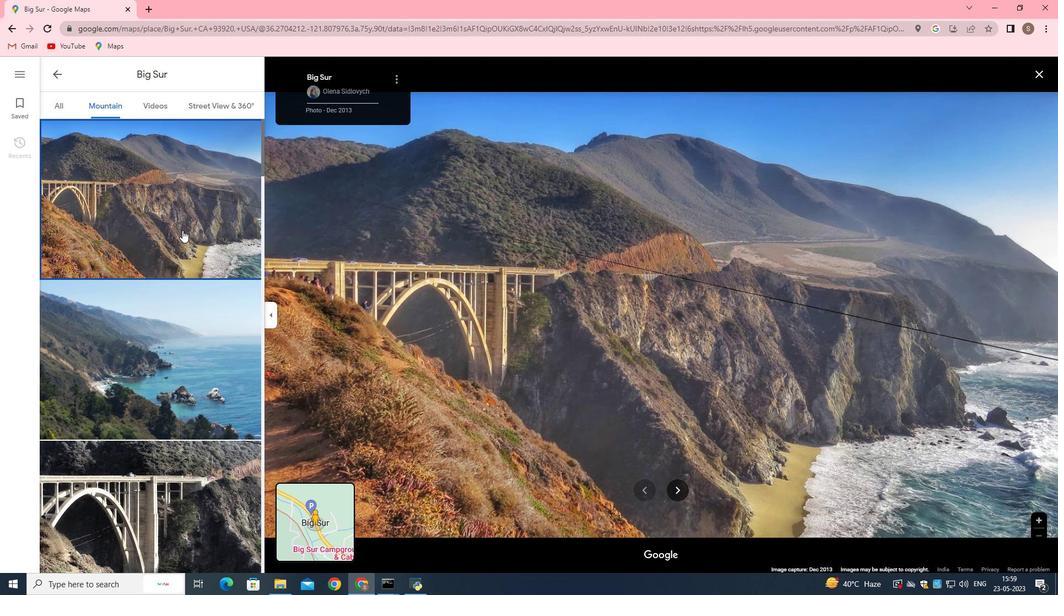 
Action: Mouse scrolled (182, 230) with delta (0, 0)
Screenshot: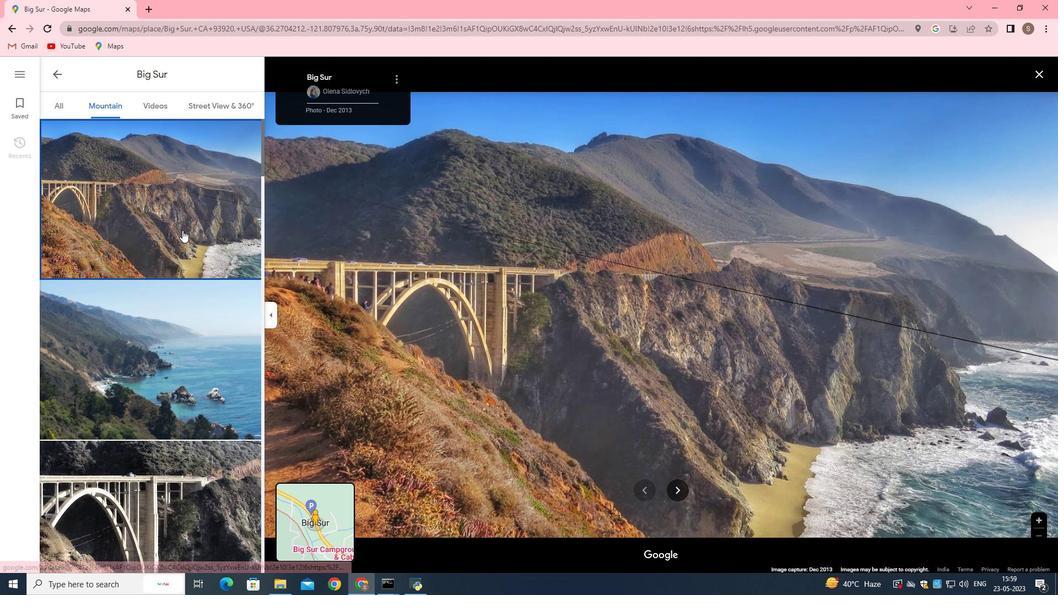 
Action: Mouse moved to (680, 488)
Screenshot: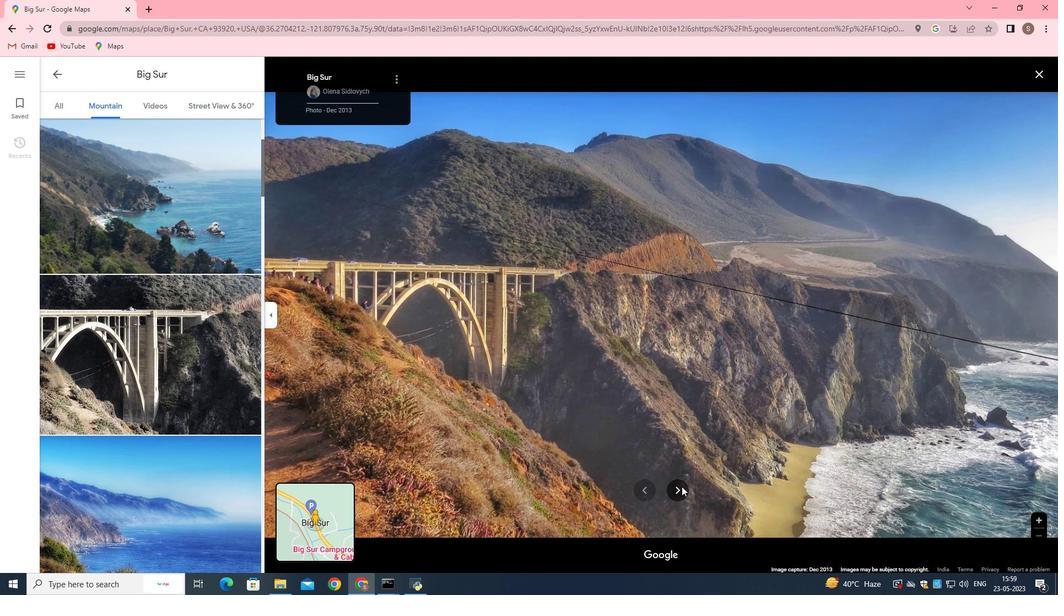
Action: Mouse pressed left at (680, 488)
Screenshot: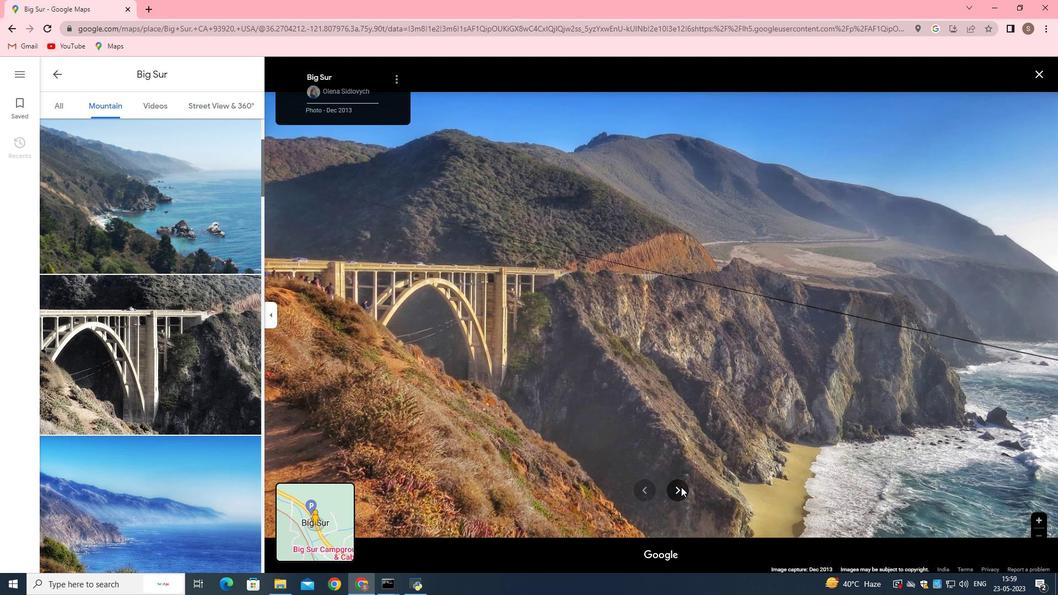 
Action: Mouse pressed left at (680, 488)
Screenshot: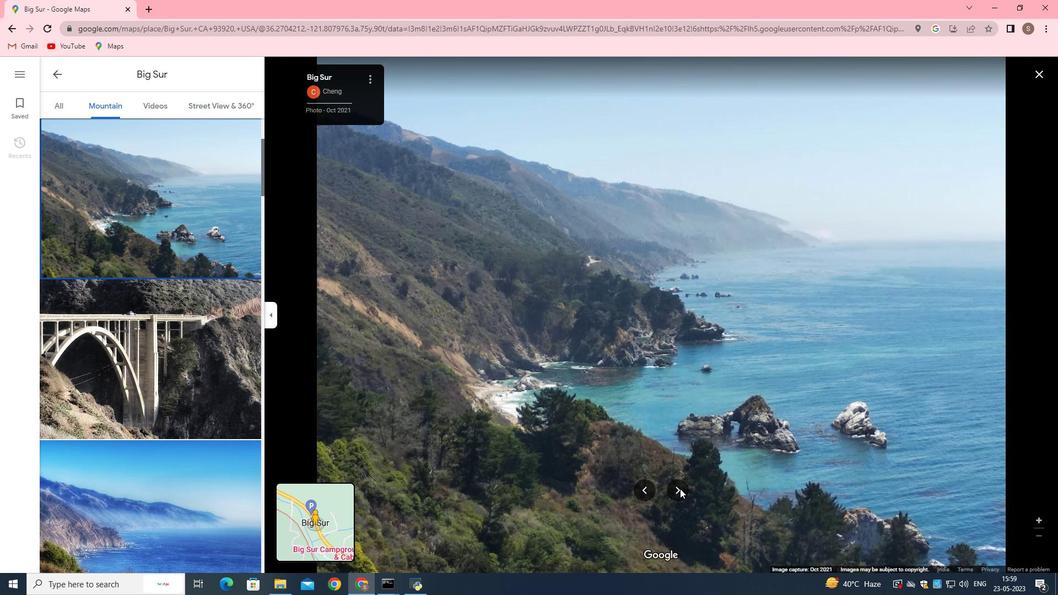 
Action: Mouse pressed left at (680, 488)
Screenshot: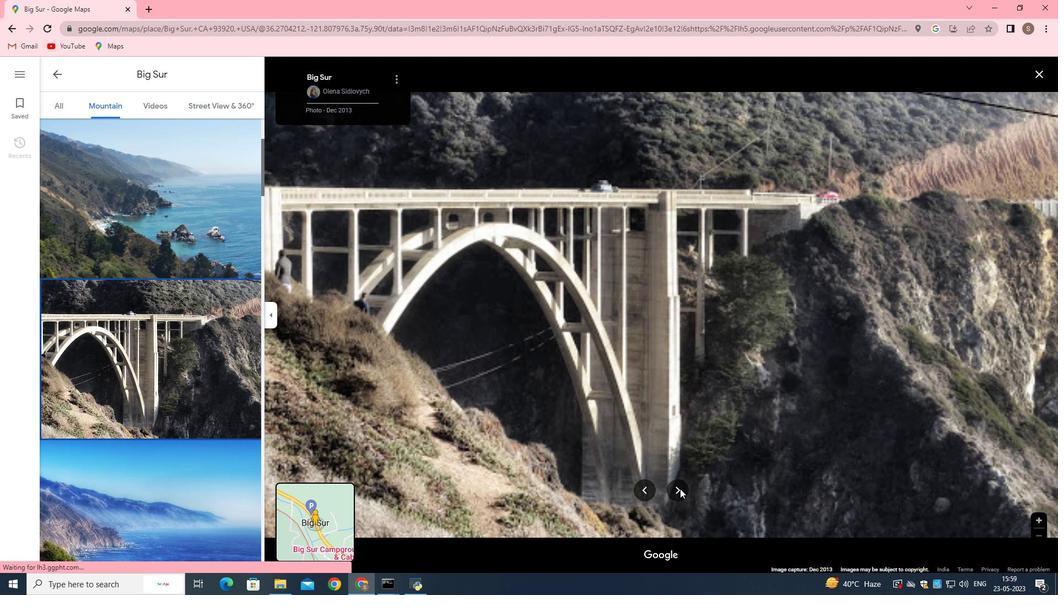 
Action: Mouse pressed left at (680, 488)
Screenshot: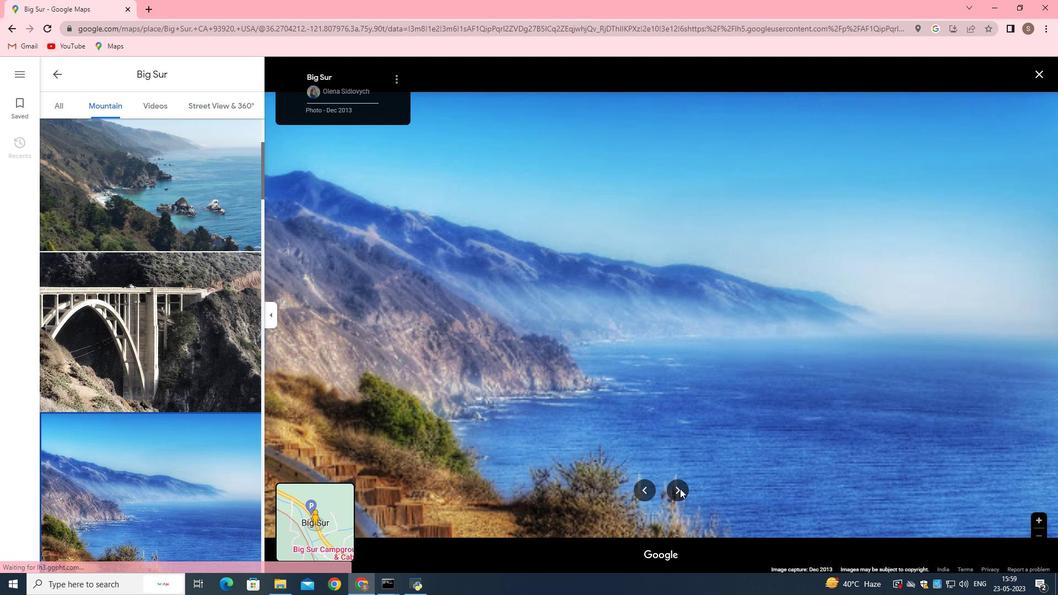 
Action: Mouse pressed left at (680, 488)
Screenshot: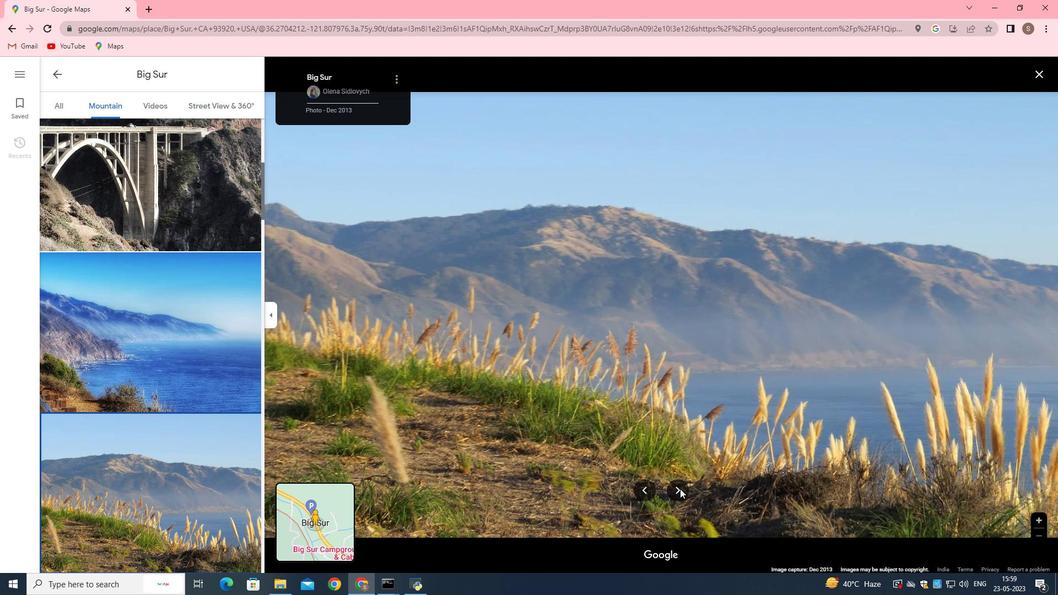 
Action: Mouse moved to (233, 103)
Screenshot: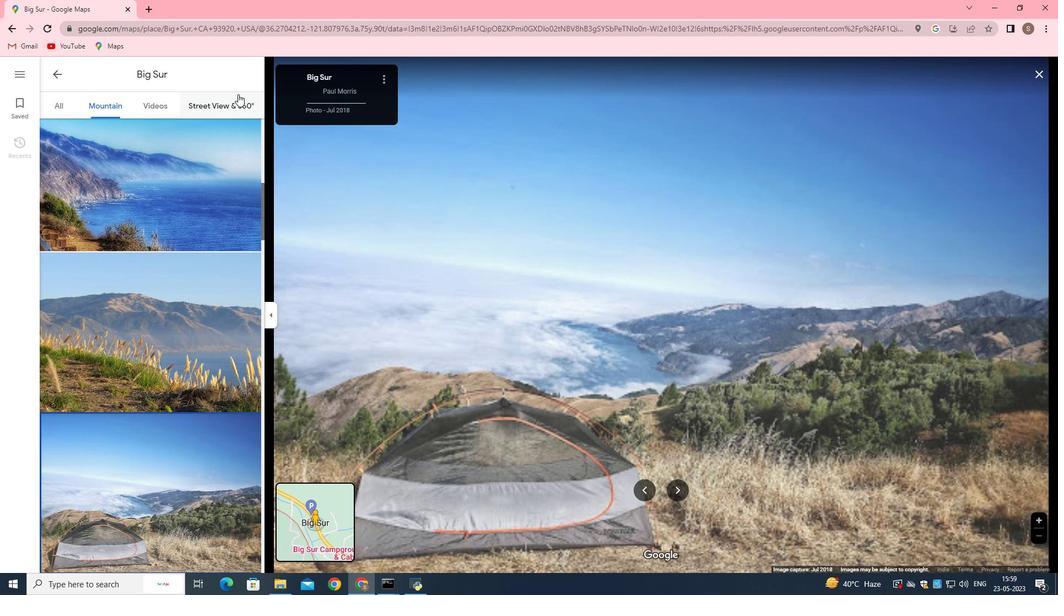 
Action: Mouse pressed left at (233, 103)
Screenshot: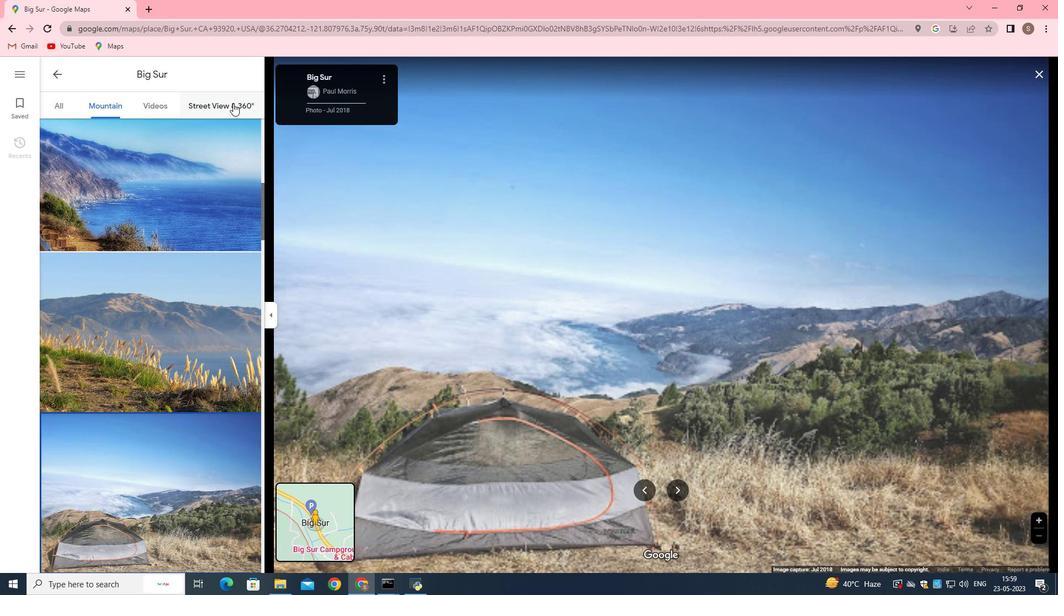 
Action: Mouse moved to (645, 397)
Screenshot: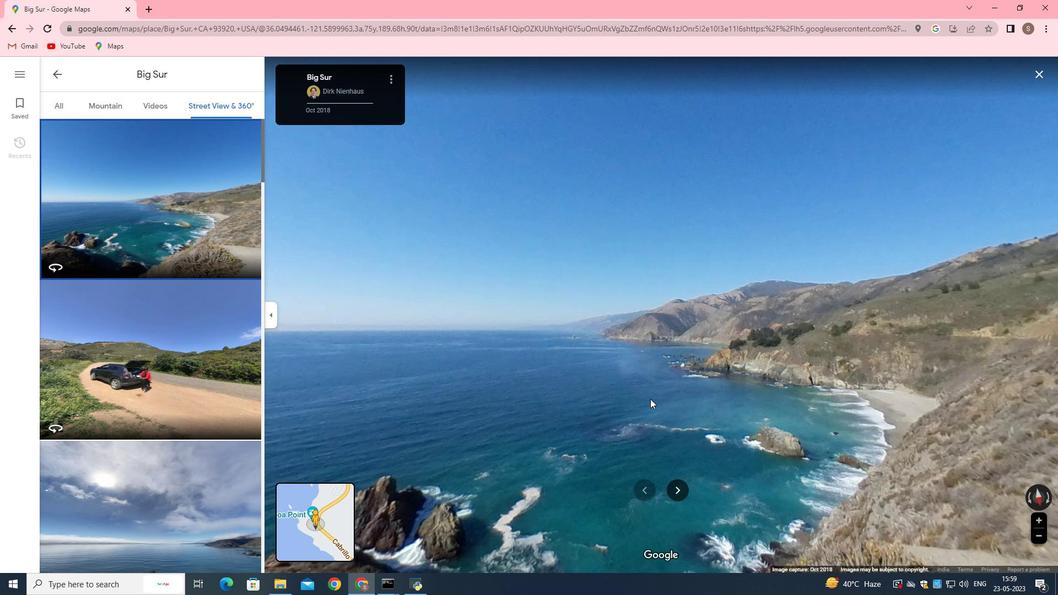 
Action: Mouse pressed left at (645, 397)
Screenshot: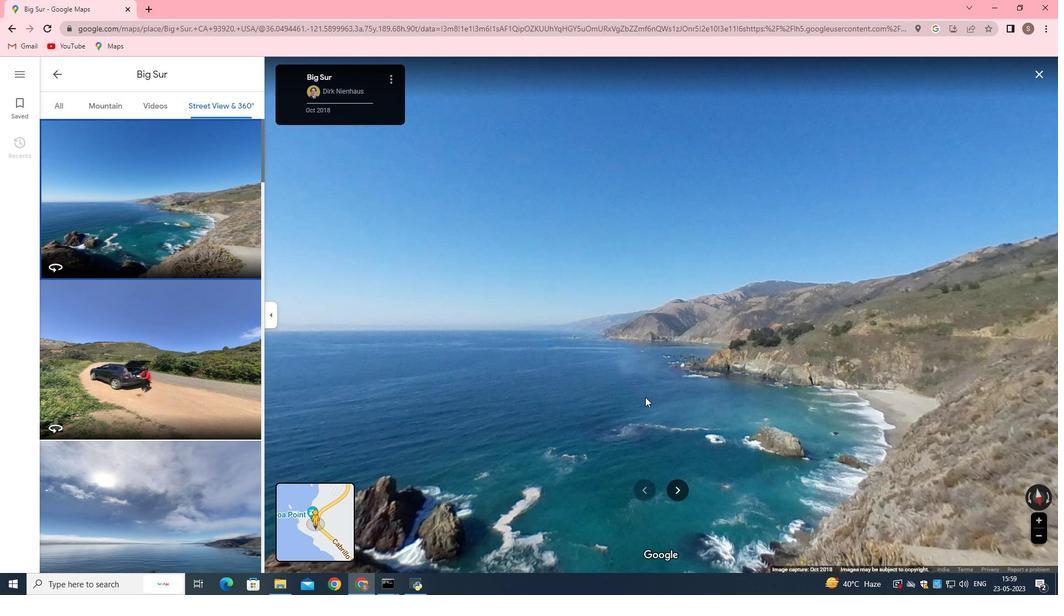 
Action: Mouse moved to (736, 327)
Screenshot: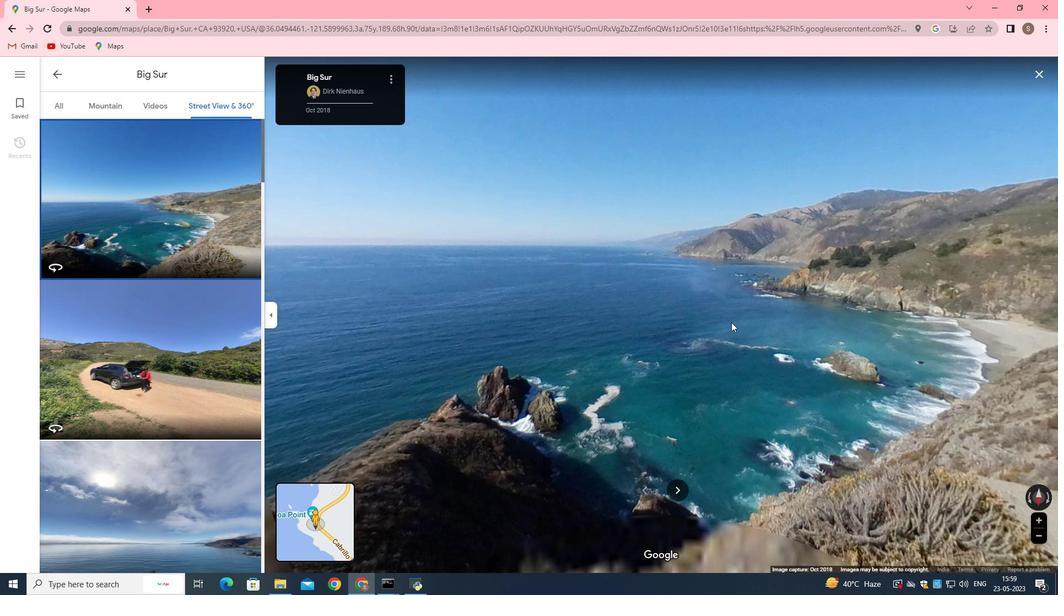 
Action: Mouse pressed left at (736, 327)
Screenshot: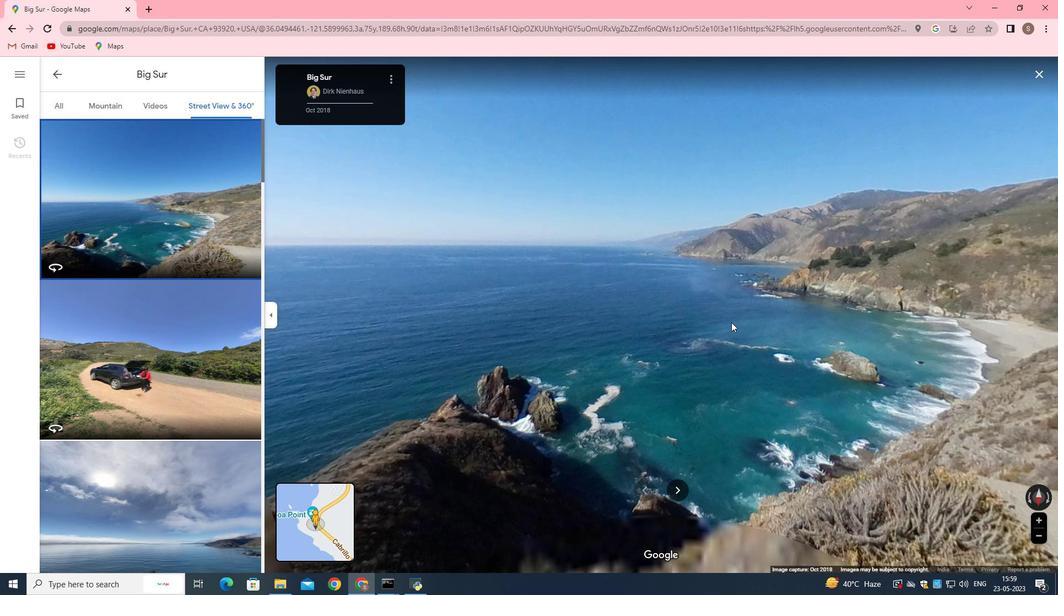 
Action: Mouse moved to (526, 313)
Screenshot: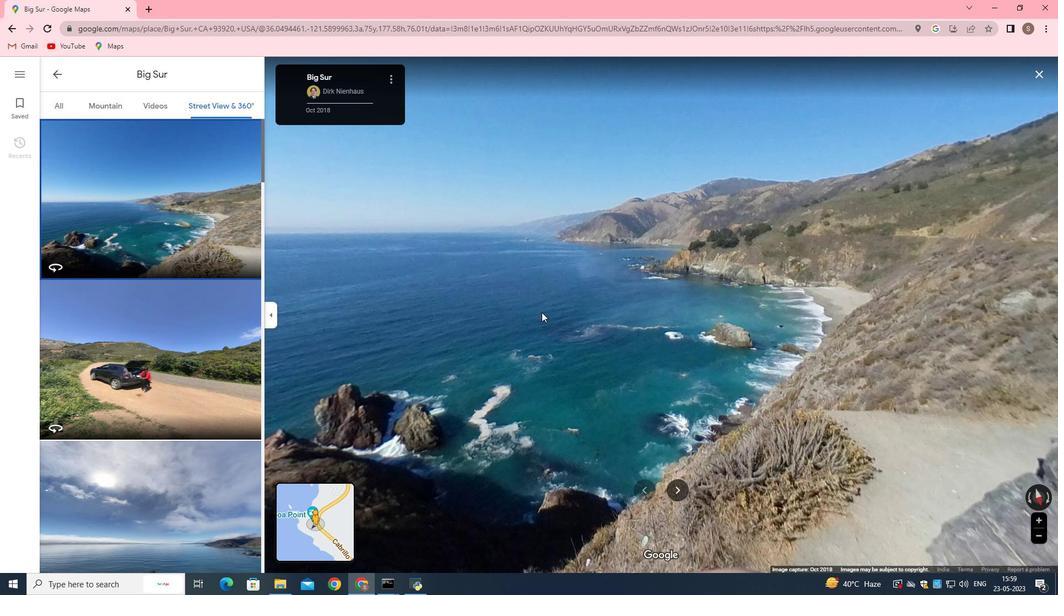 
Action: Mouse pressed left at (526, 313)
Screenshot: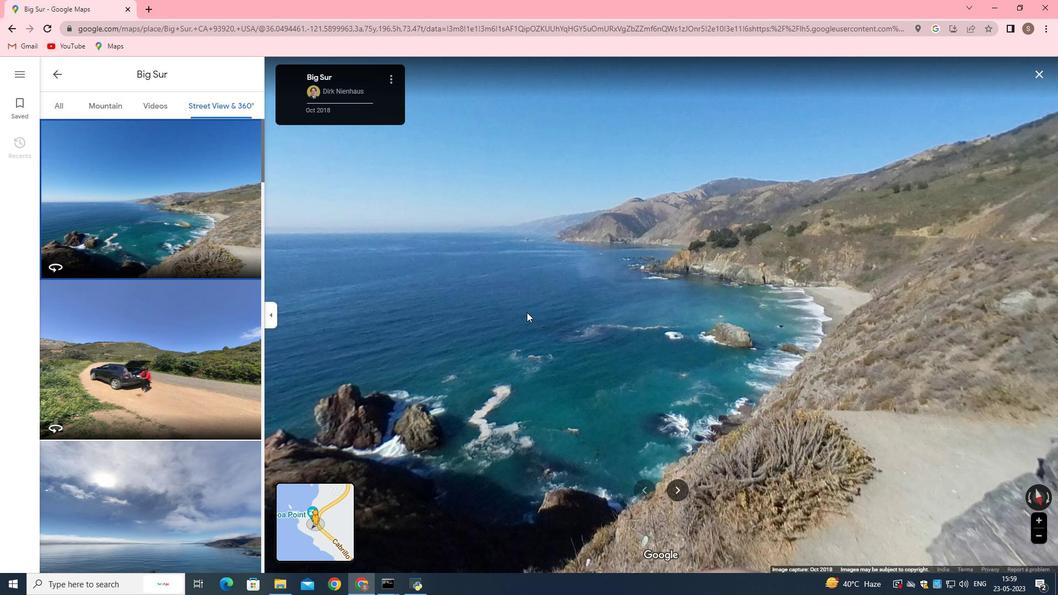 
Action: Mouse moved to (540, 320)
Screenshot: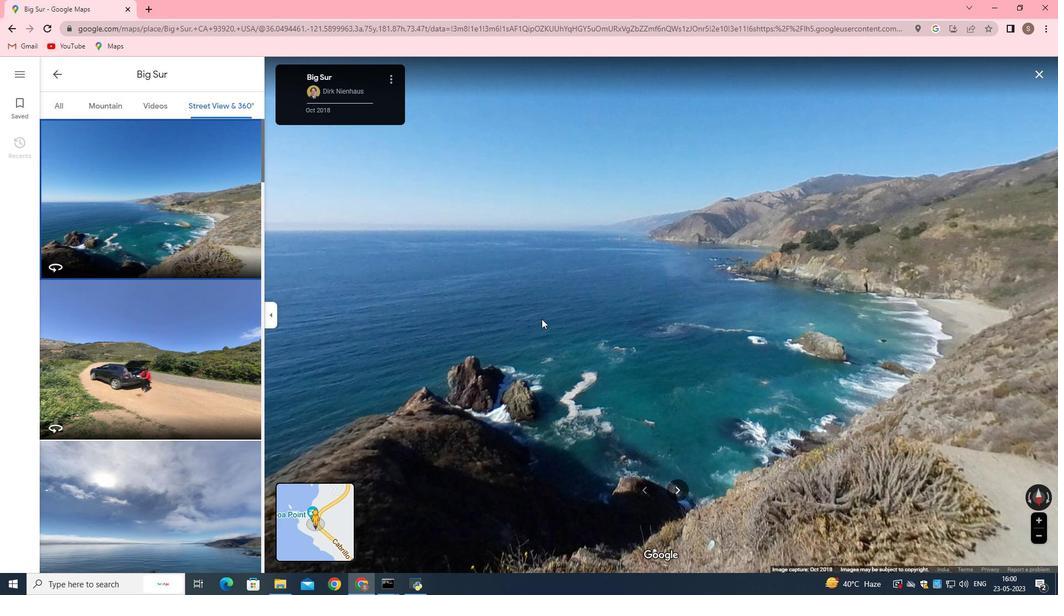 
Action: Mouse pressed left at (540, 320)
Screenshot: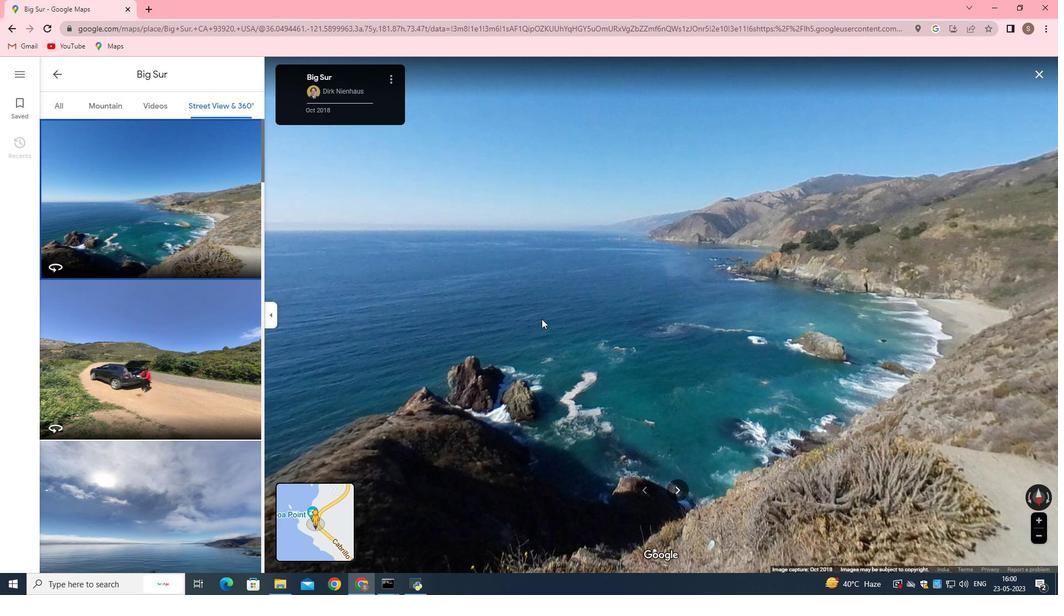 
Action: Mouse moved to (535, 324)
Screenshot: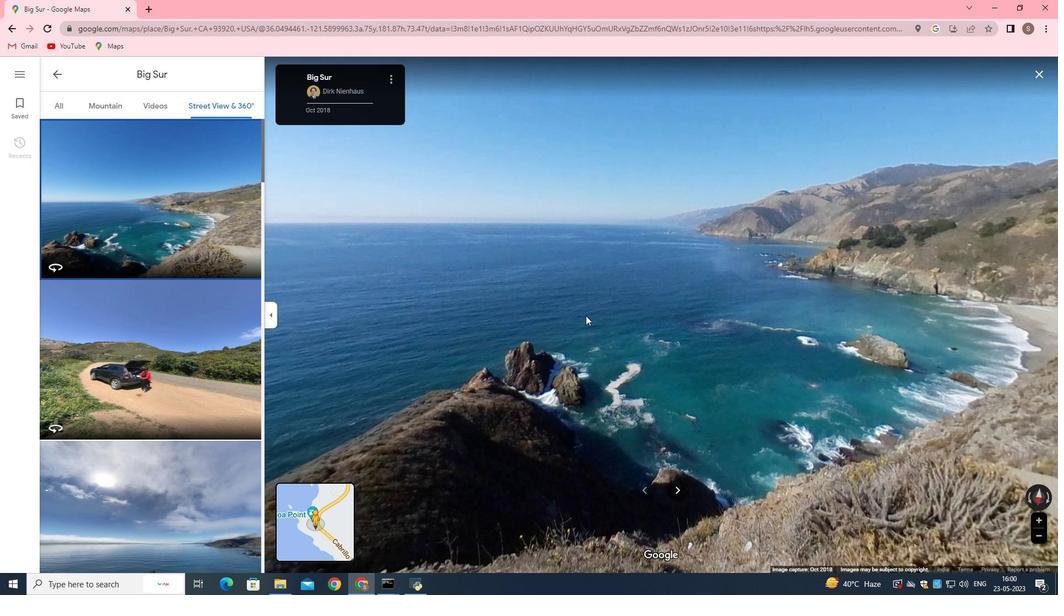 
Action: Mouse pressed left at (535, 324)
Screenshot: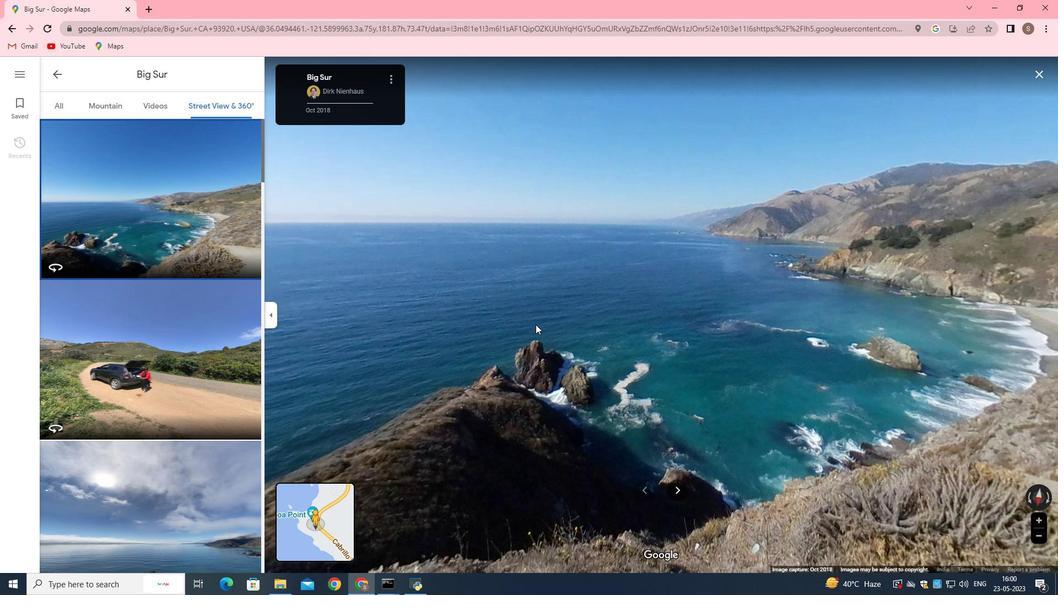 
Action: Mouse moved to (574, 326)
Screenshot: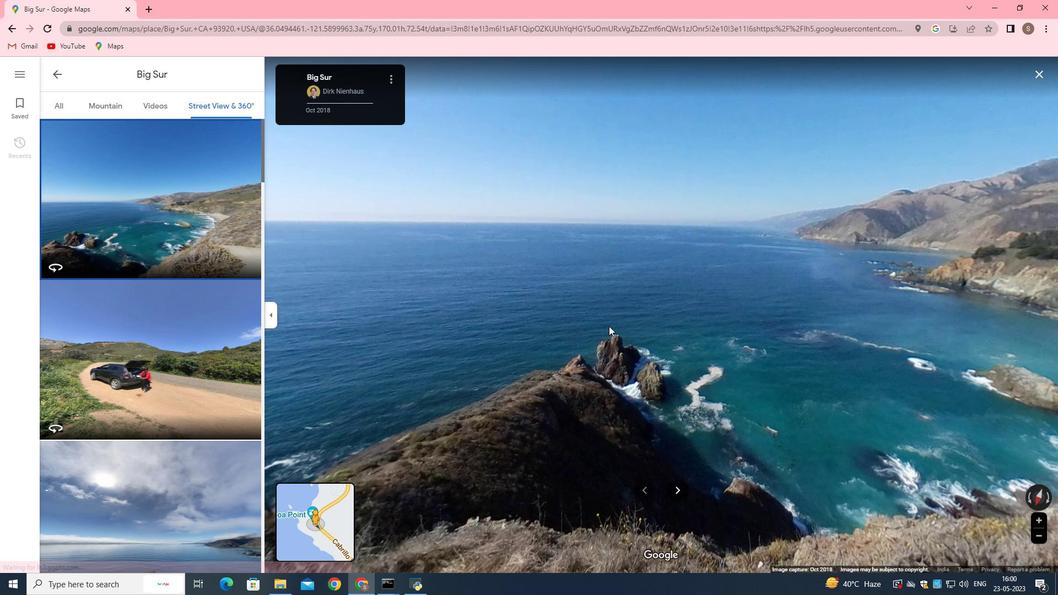 
Action: Mouse pressed left at (574, 326)
Screenshot: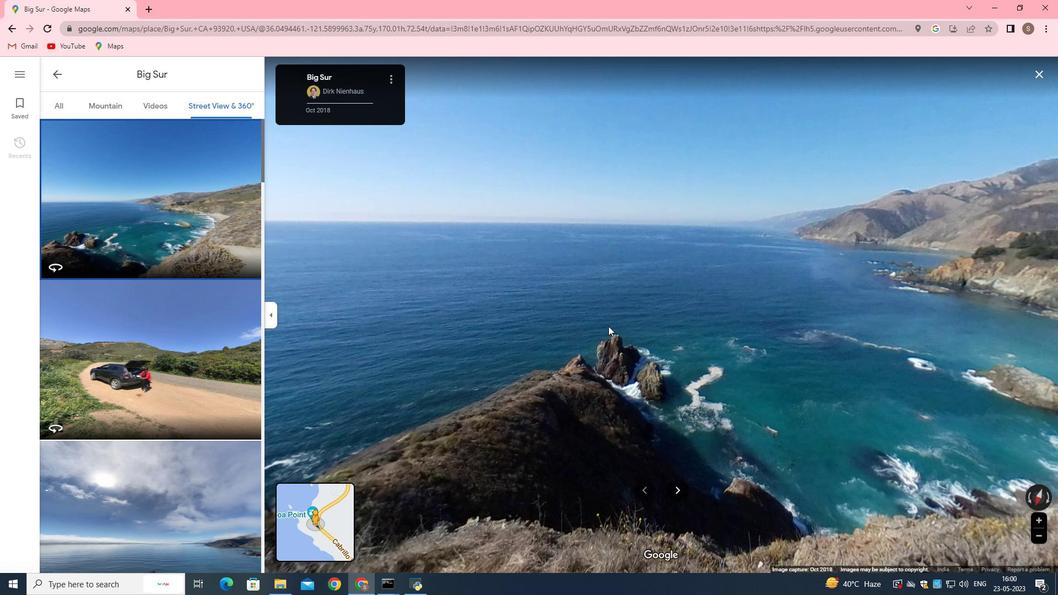 
Action: Mouse moved to (574, 331)
Screenshot: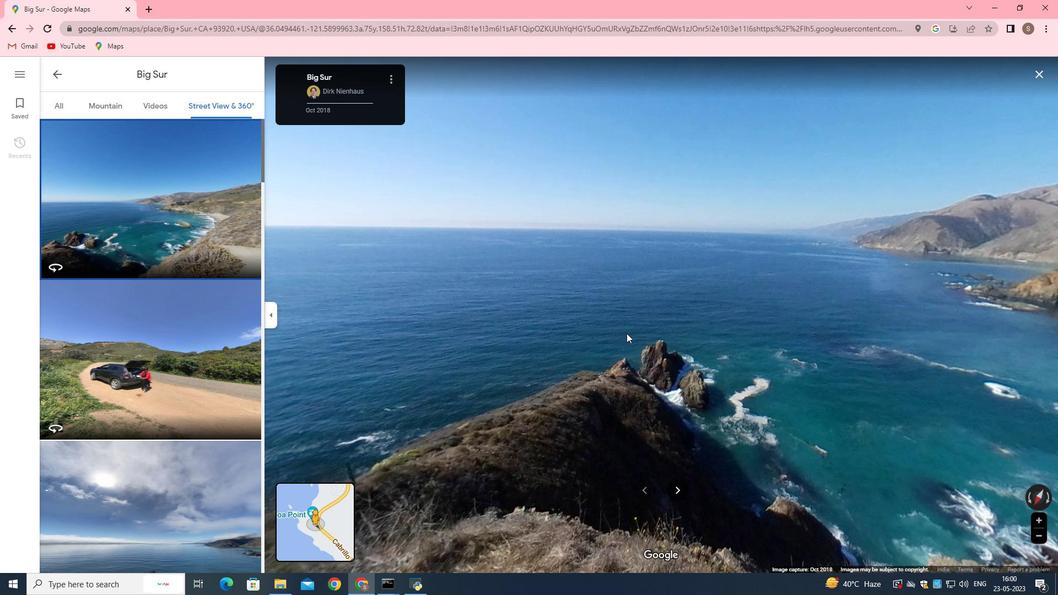 
Action: Mouse pressed left at (574, 331)
Screenshot: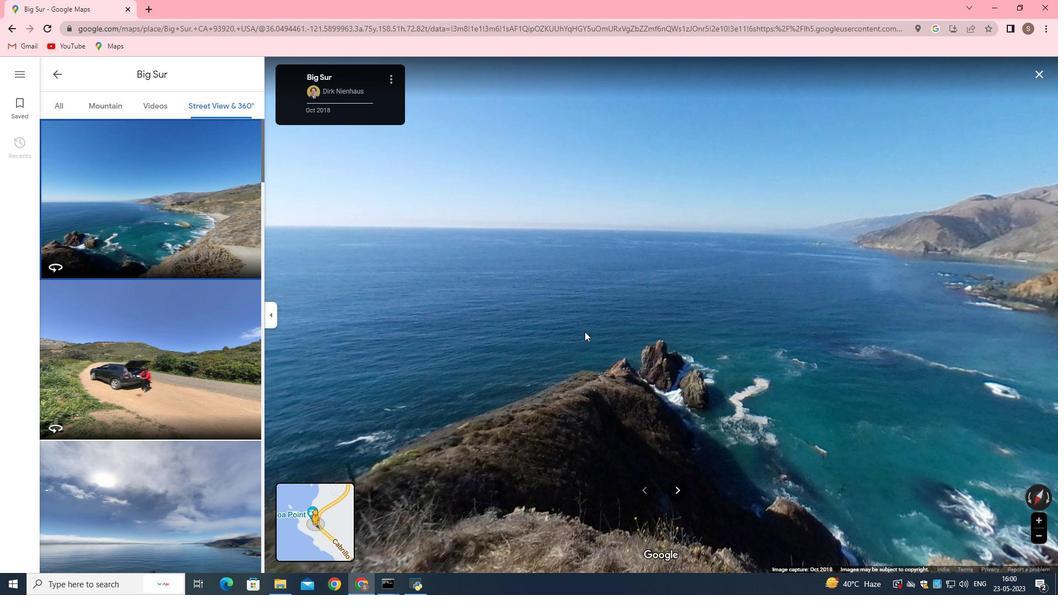 
Action: Mouse moved to (470, 343)
Screenshot: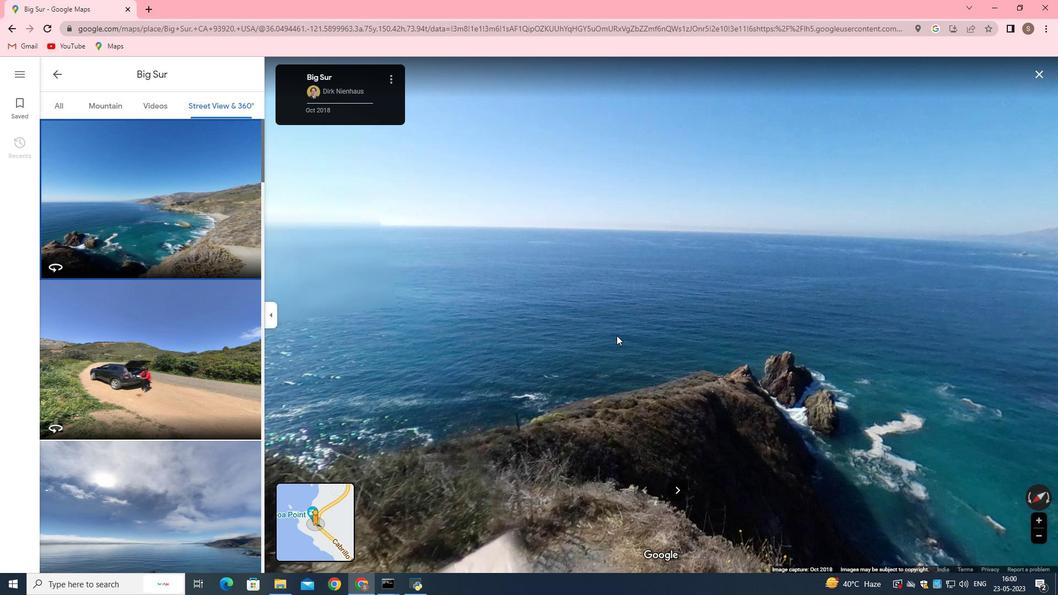 
Action: Mouse pressed left at (470, 343)
Screenshot: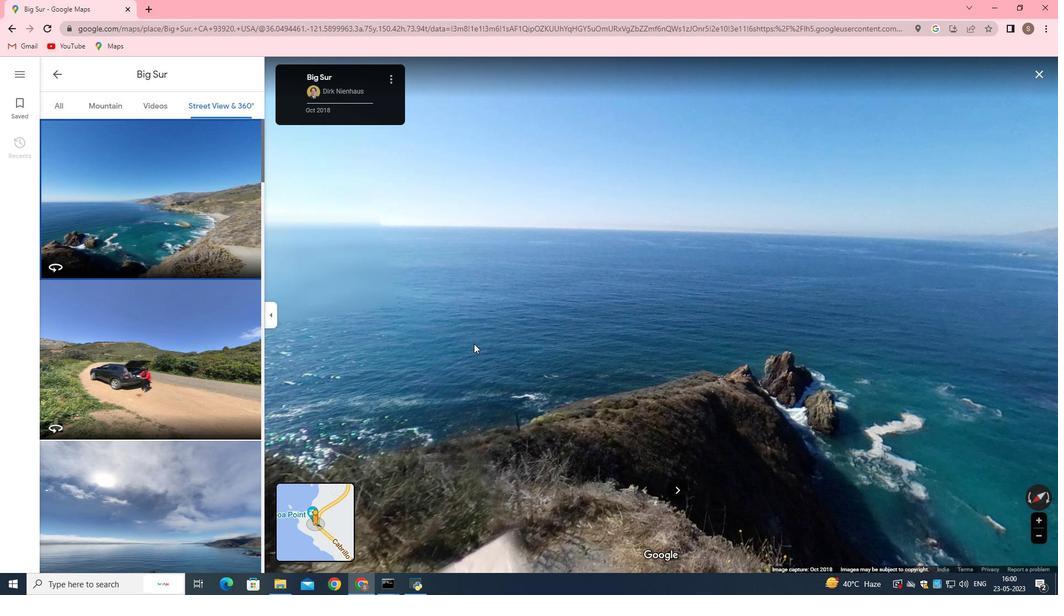 
Action: Mouse moved to (490, 353)
Screenshot: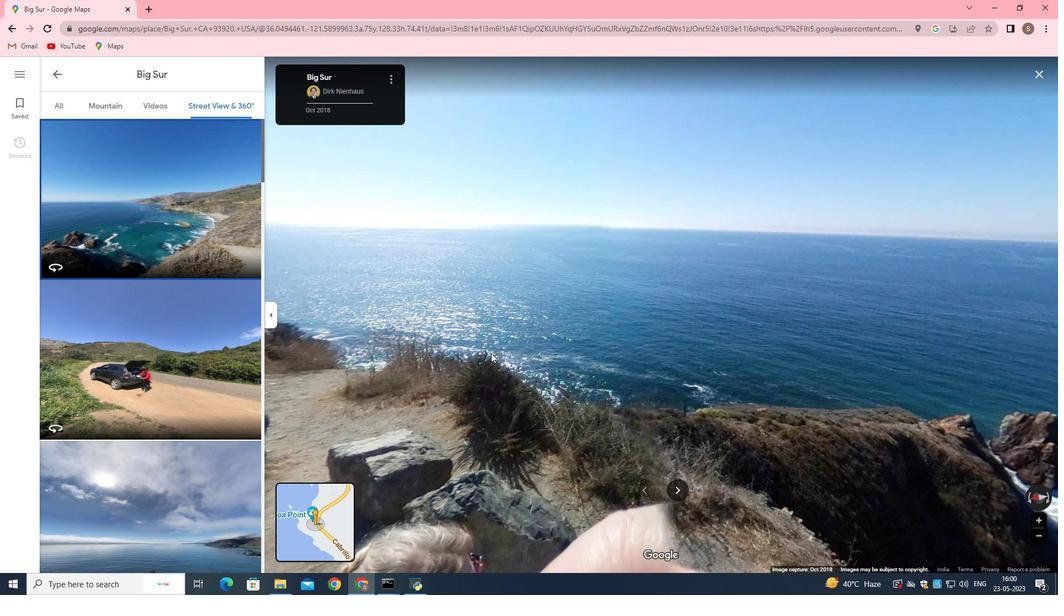 
Action: Mouse pressed left at (490, 353)
Screenshot: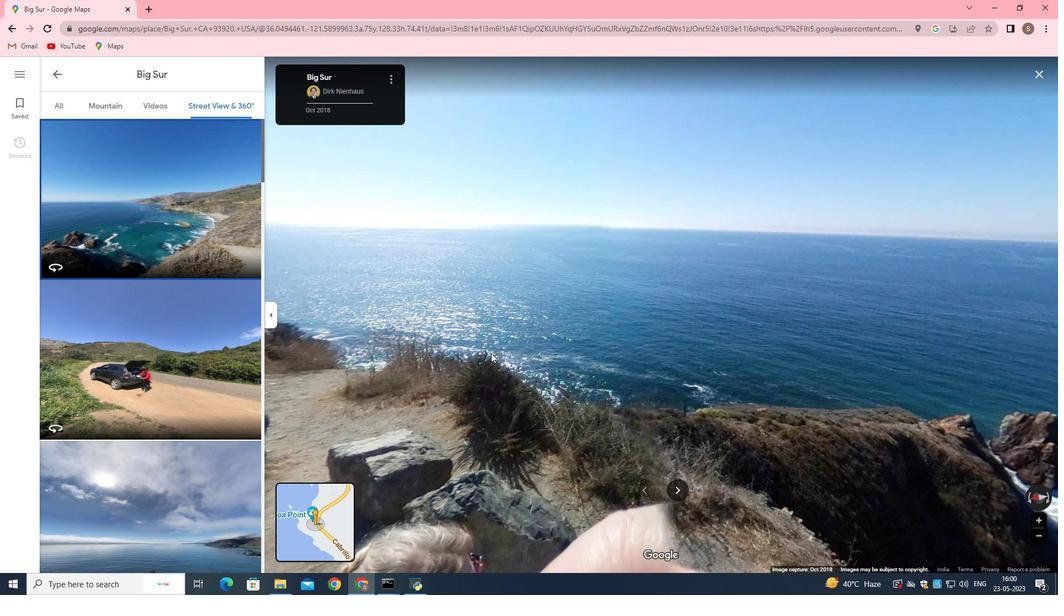
Action: Mouse moved to (570, 342)
Screenshot: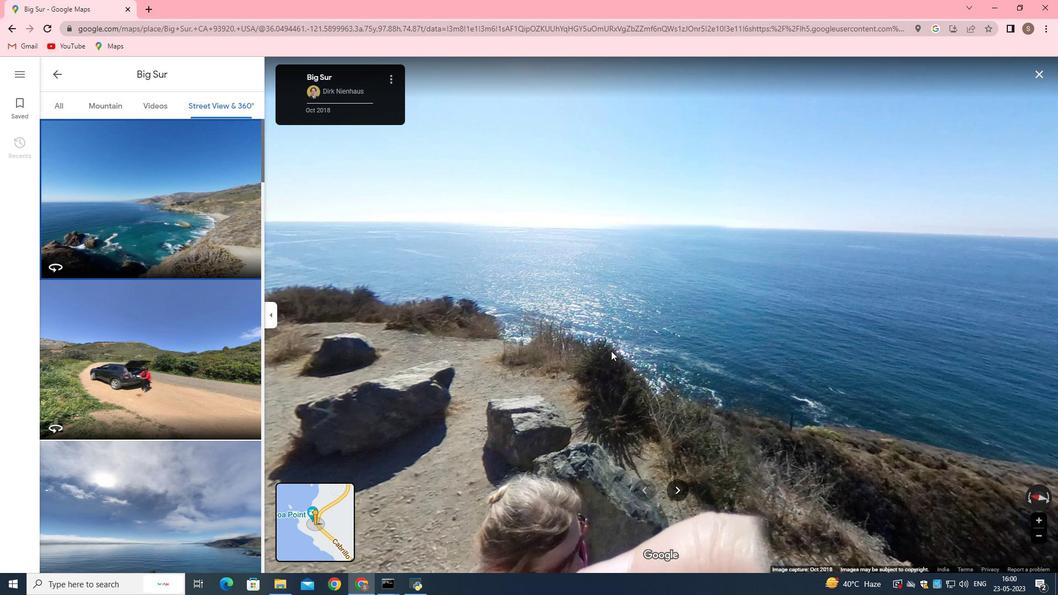 
Action: Mouse pressed left at (570, 342)
Screenshot: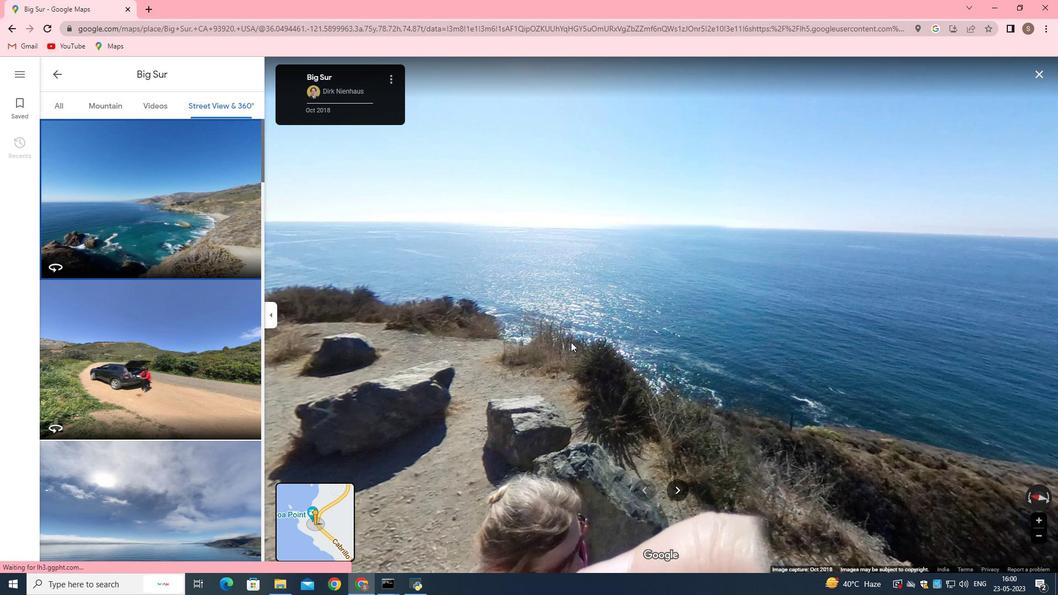 
Action: Mouse moved to (543, 397)
Screenshot: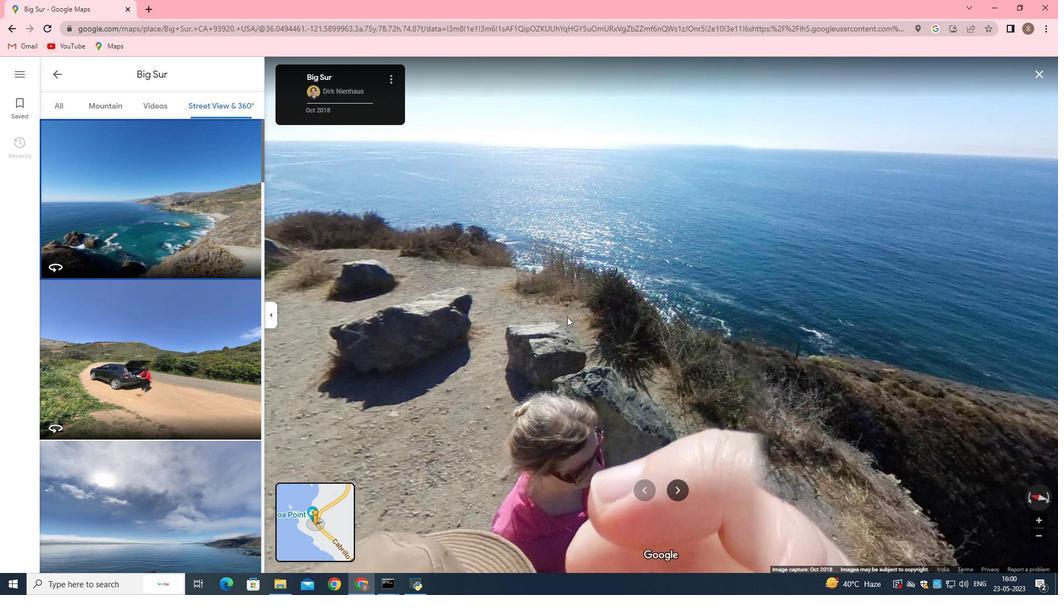 
Action: Mouse pressed left at (543, 397)
Screenshot: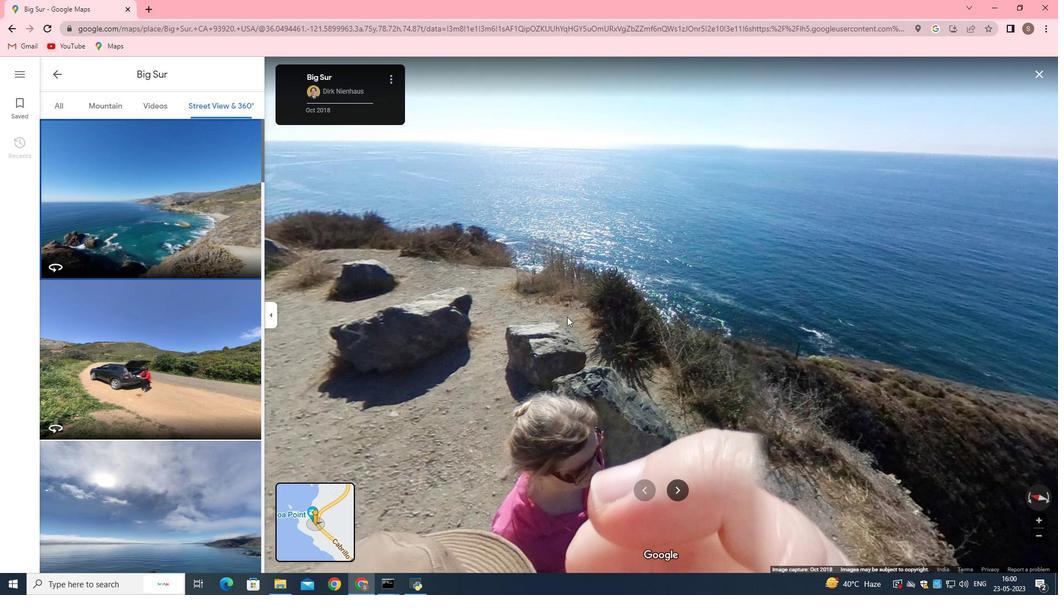 
Action: Mouse moved to (551, 390)
Screenshot: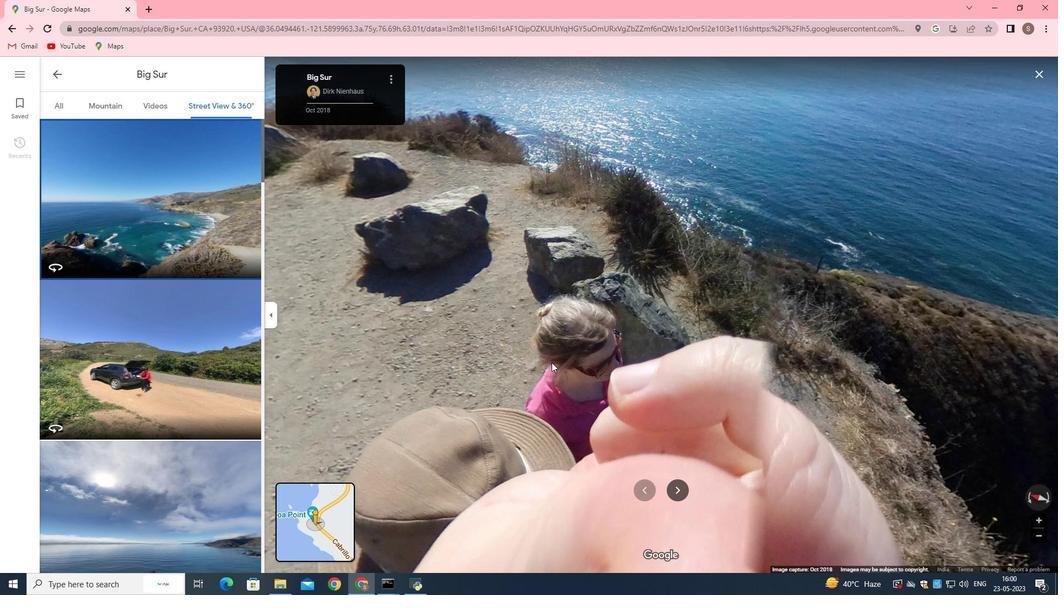 
Action: Mouse pressed left at (551, 390)
Screenshot: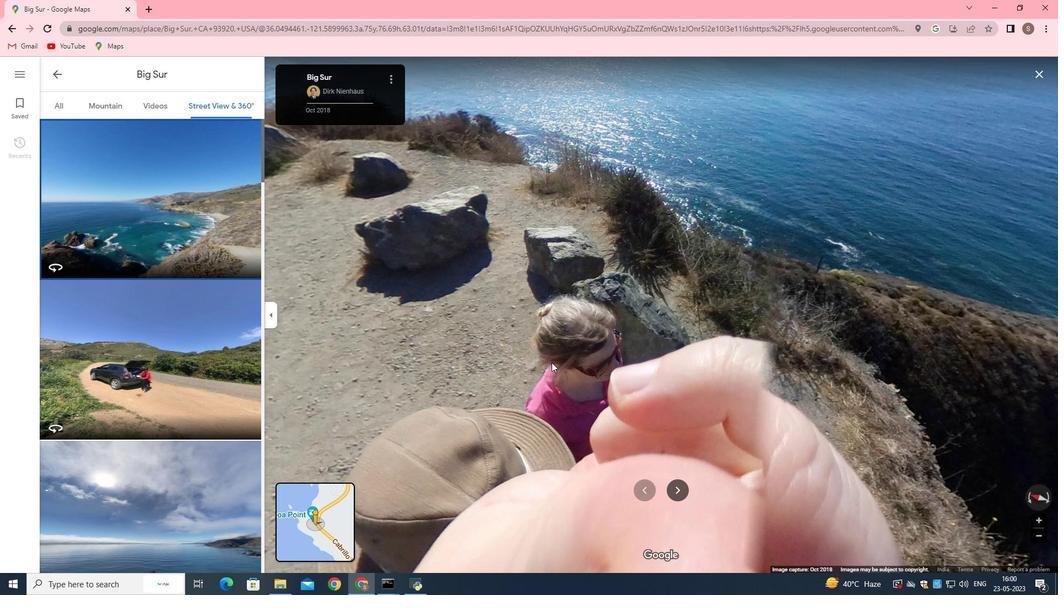 
Action: Mouse moved to (568, 422)
Screenshot: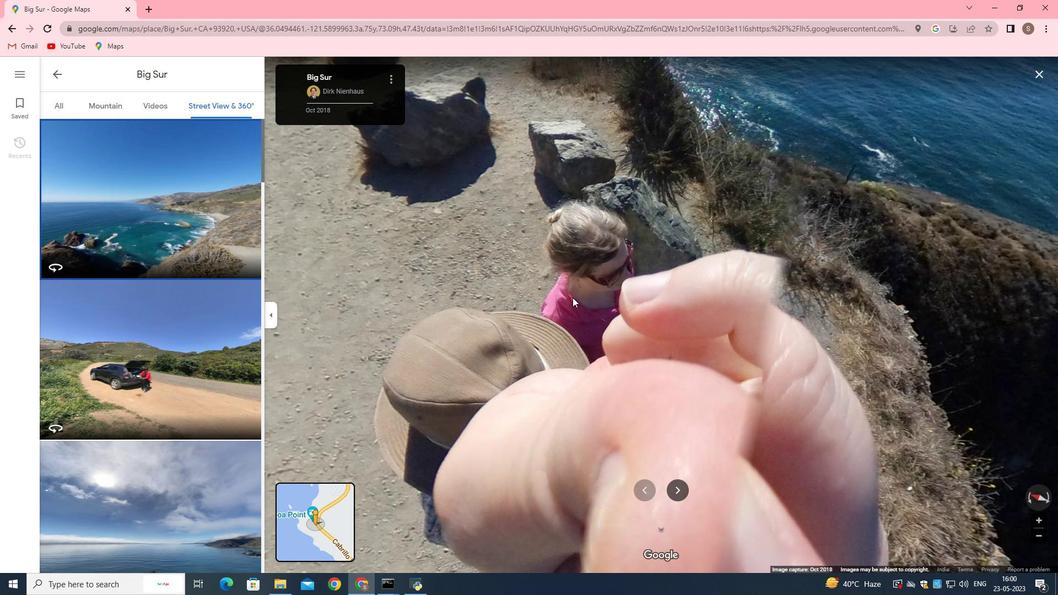 
Action: Mouse pressed left at (568, 422)
Screenshot: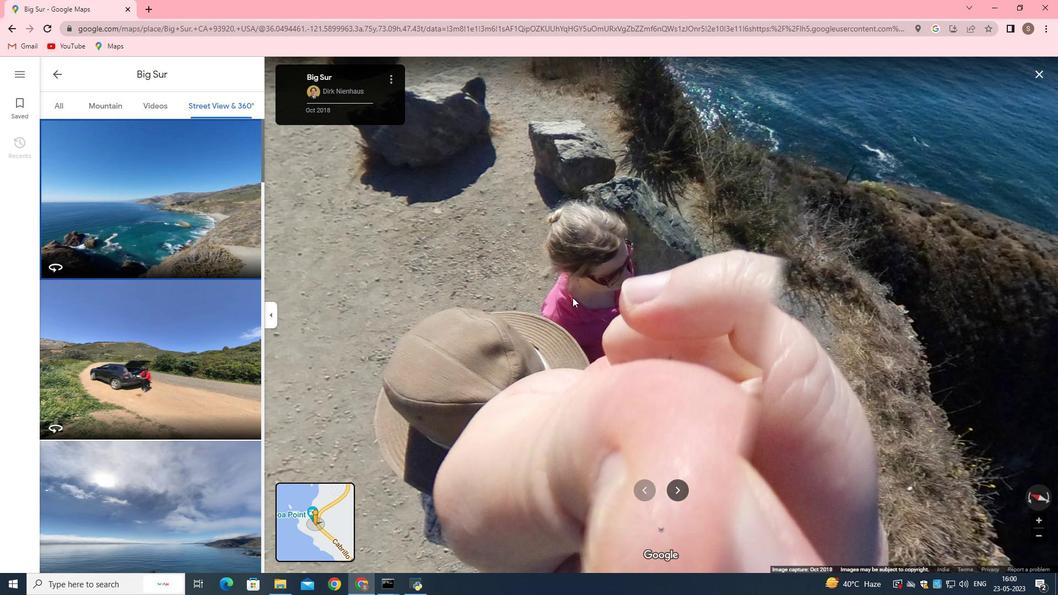 
Action: Mouse moved to (577, 452)
Screenshot: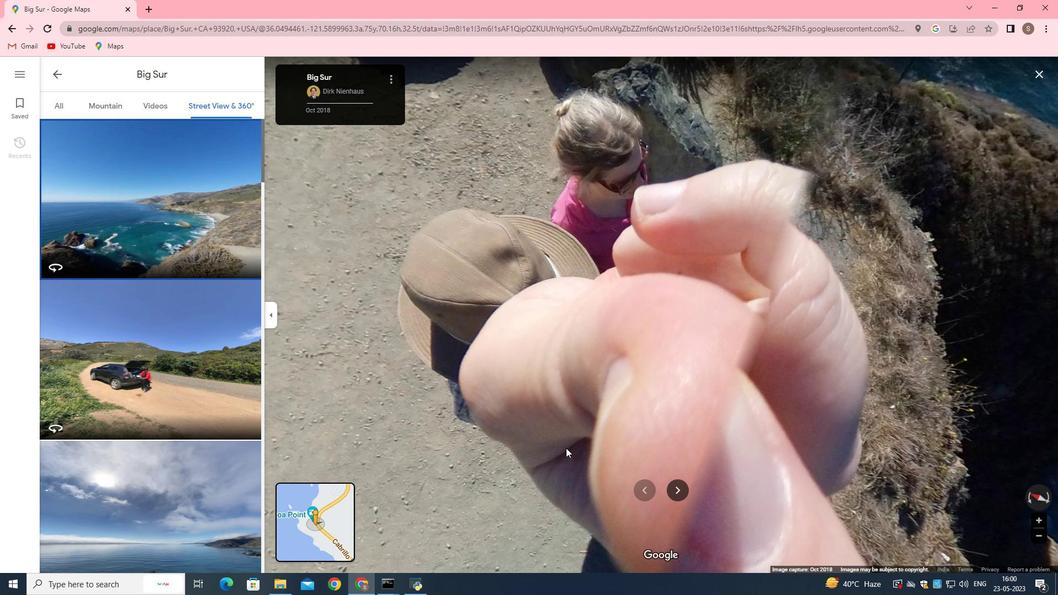 
Action: Mouse pressed left at (570, 461)
Screenshot: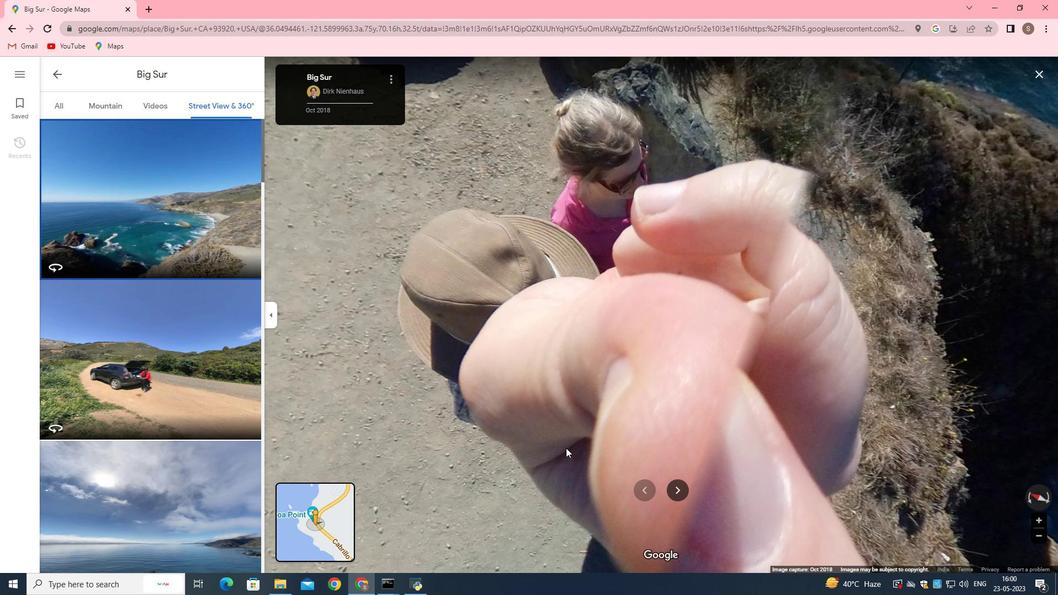 
Action: Mouse moved to (585, 470)
Screenshot: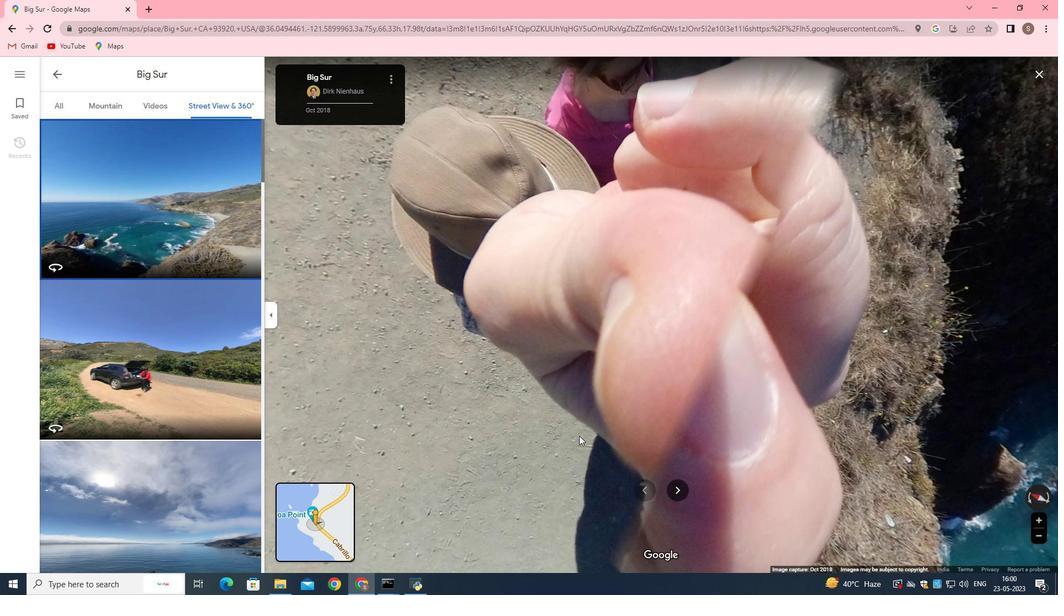 
Action: Mouse pressed left at (585, 470)
Screenshot: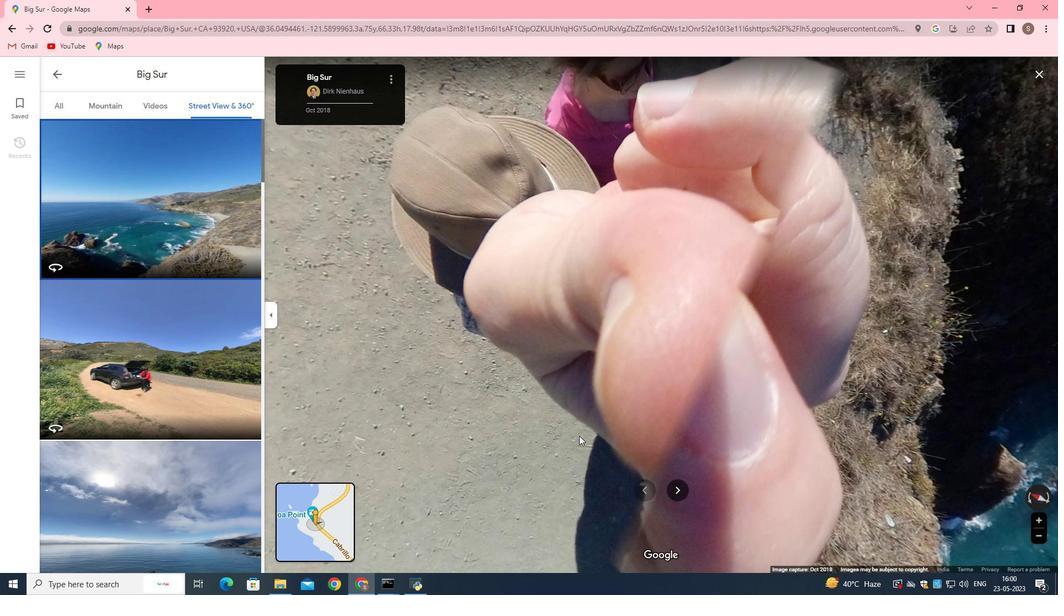 
Action: Mouse moved to (596, 366)
Screenshot: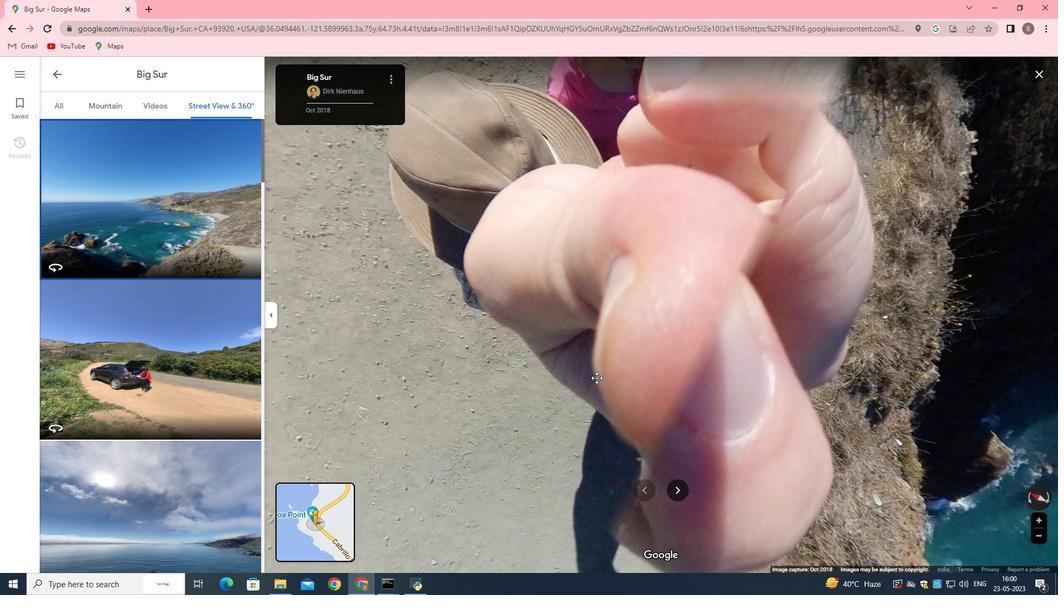 
Action: Mouse pressed left at (596, 366)
Screenshot: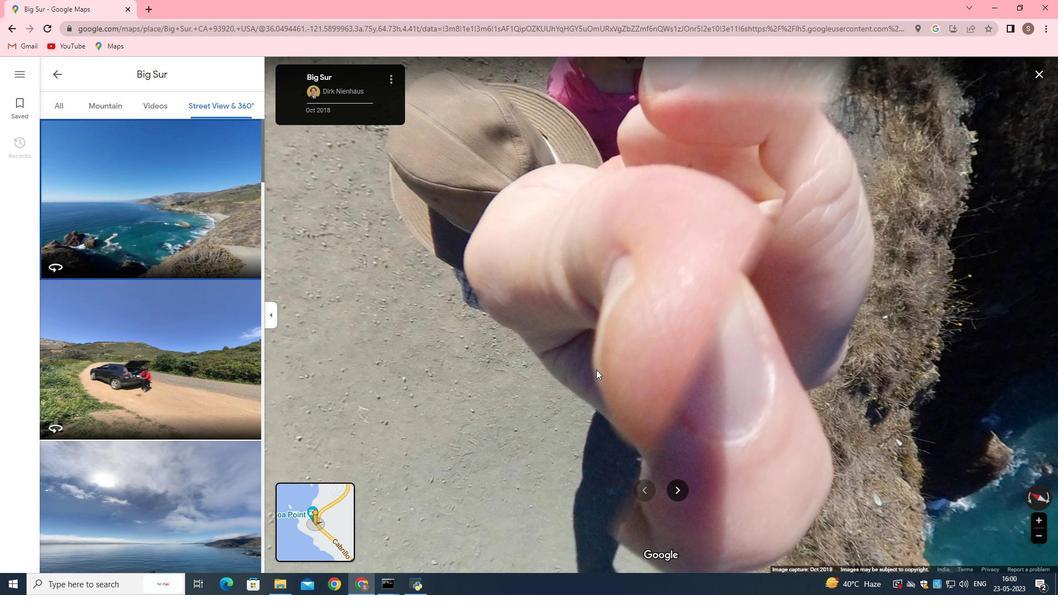 
Action: Mouse moved to (540, 344)
Screenshot: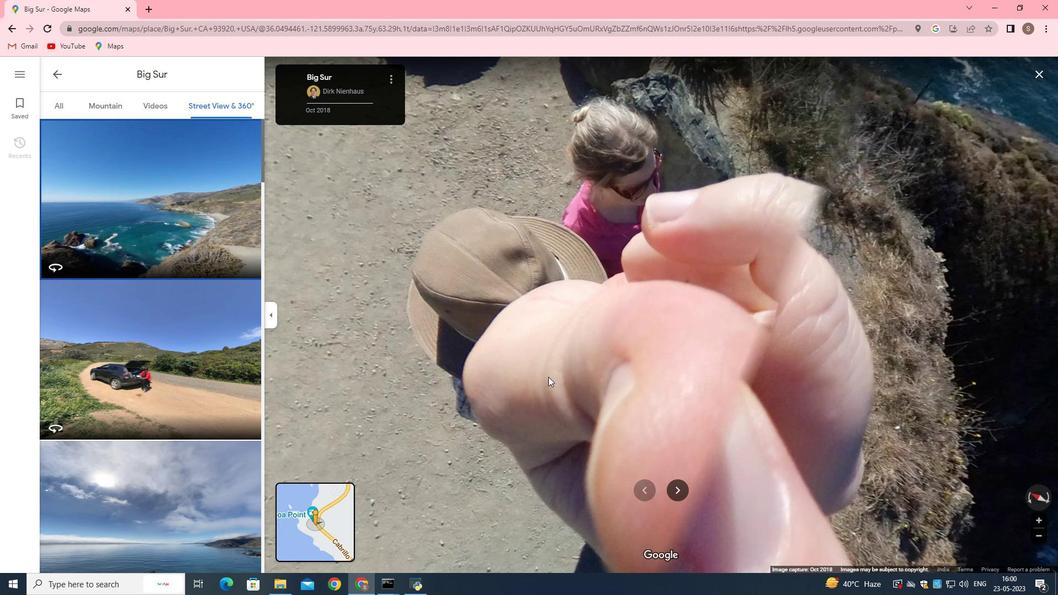 
Action: Mouse pressed left at (540, 344)
Screenshot: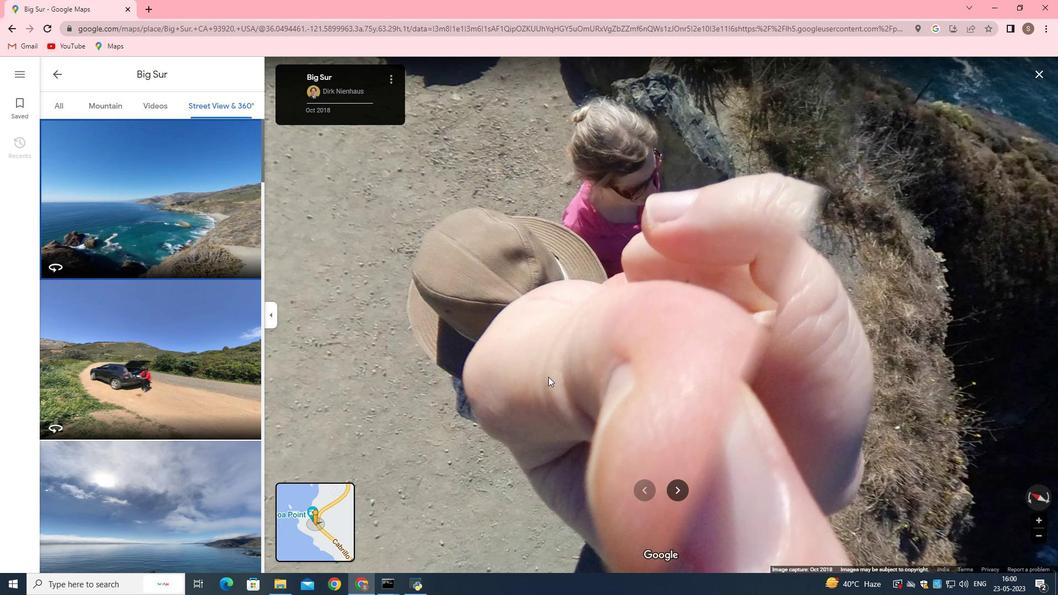 
Action: Mouse moved to (521, 409)
Screenshot: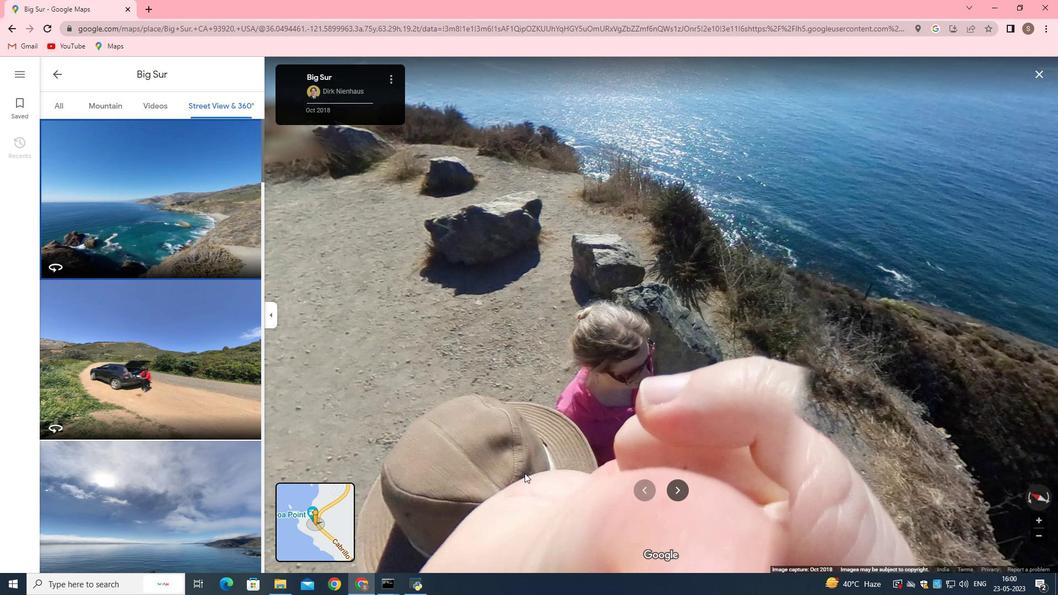 
Action: Mouse pressed left at (521, 409)
Screenshot: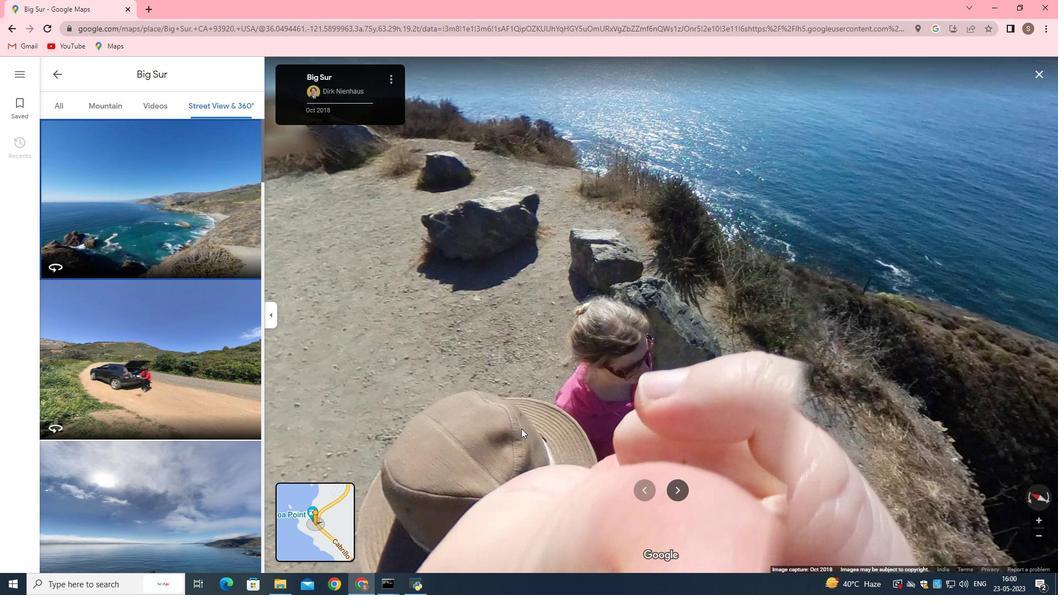 
Action: Mouse moved to (504, 447)
Screenshot: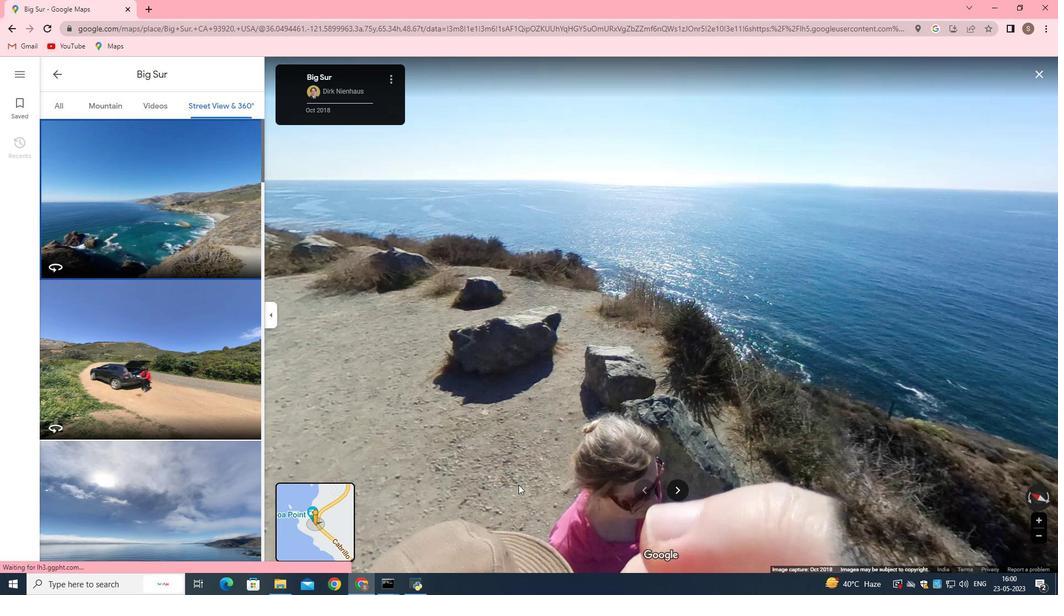 
Action: Mouse pressed left at (504, 447)
Screenshot: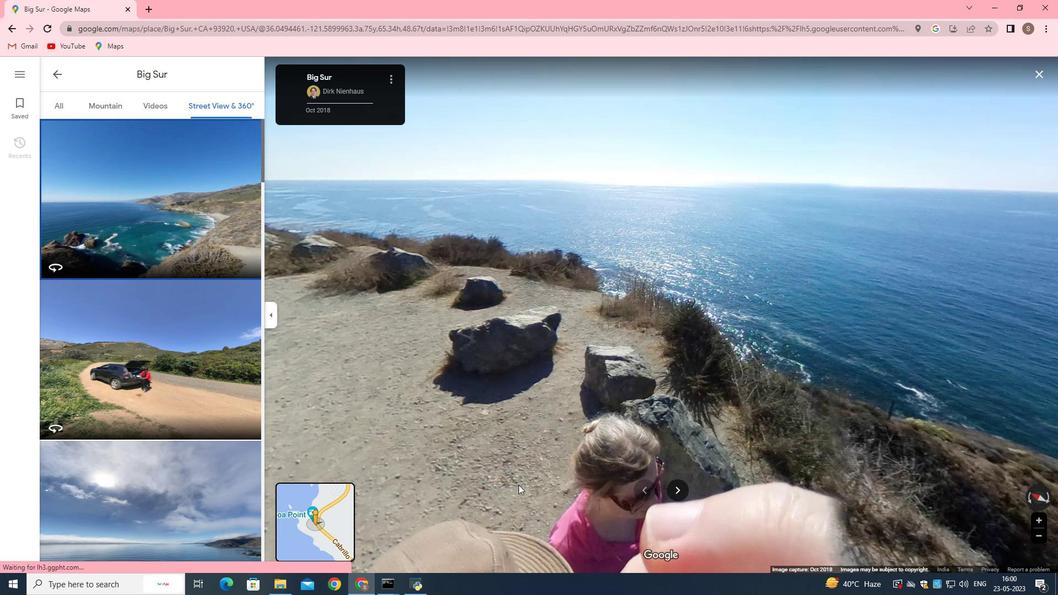 
Action: Mouse moved to (1042, 69)
Screenshot: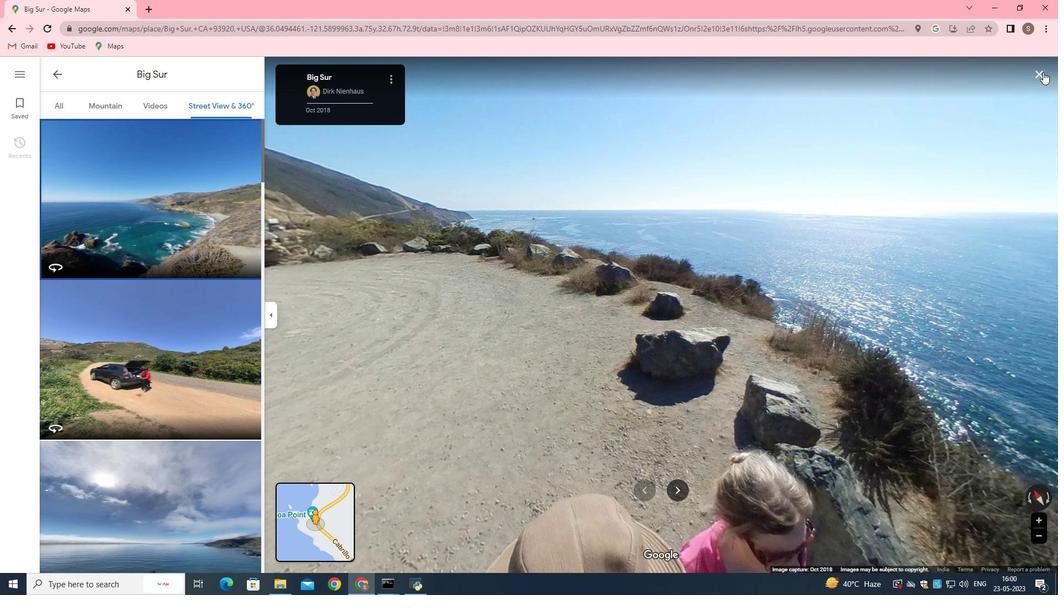 
Action: Mouse pressed left at (1042, 69)
Screenshot: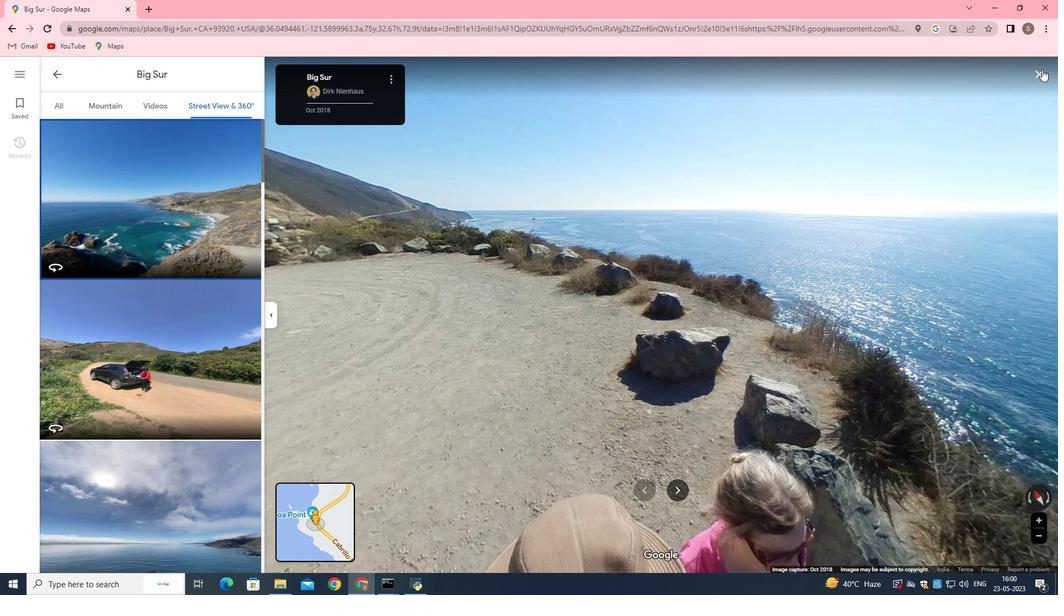 
Action: Mouse moved to (496, 331)
Screenshot: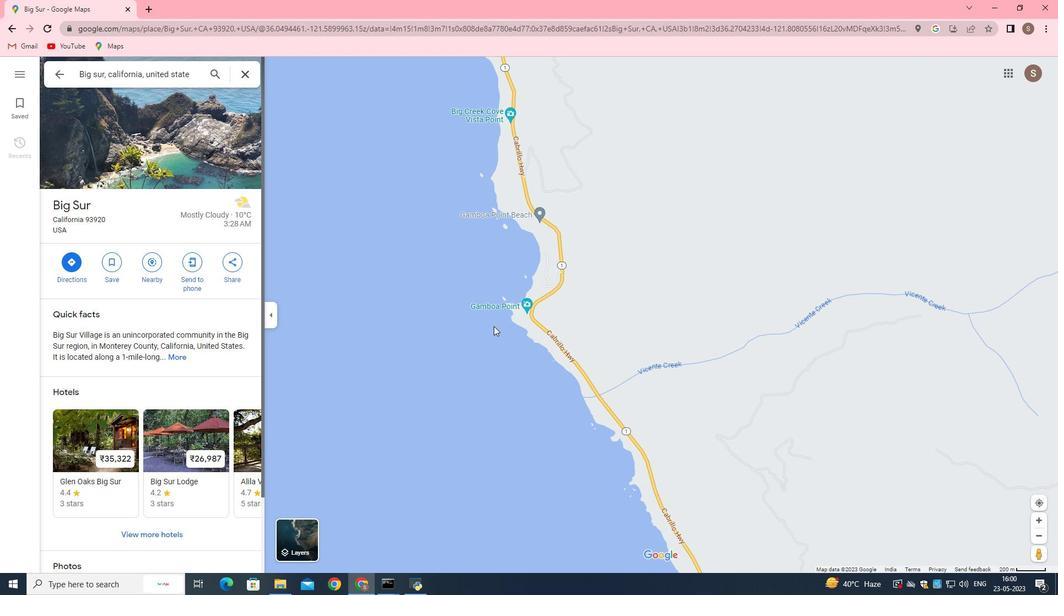 
Action: Mouse scrolled (496, 331) with delta (0, 0)
Screenshot: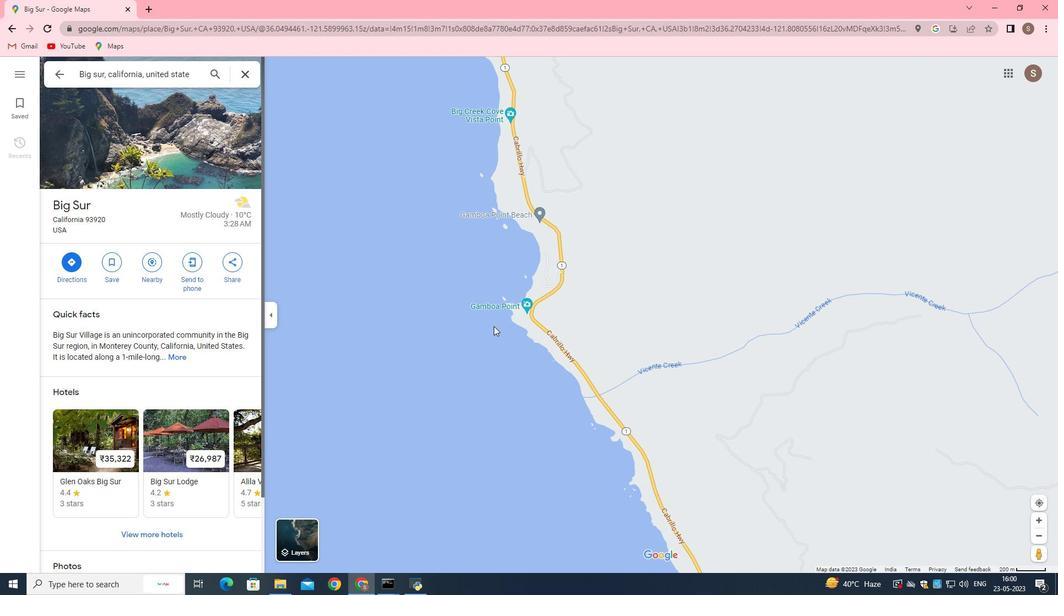 
Action: Mouse moved to (498, 333)
Screenshot: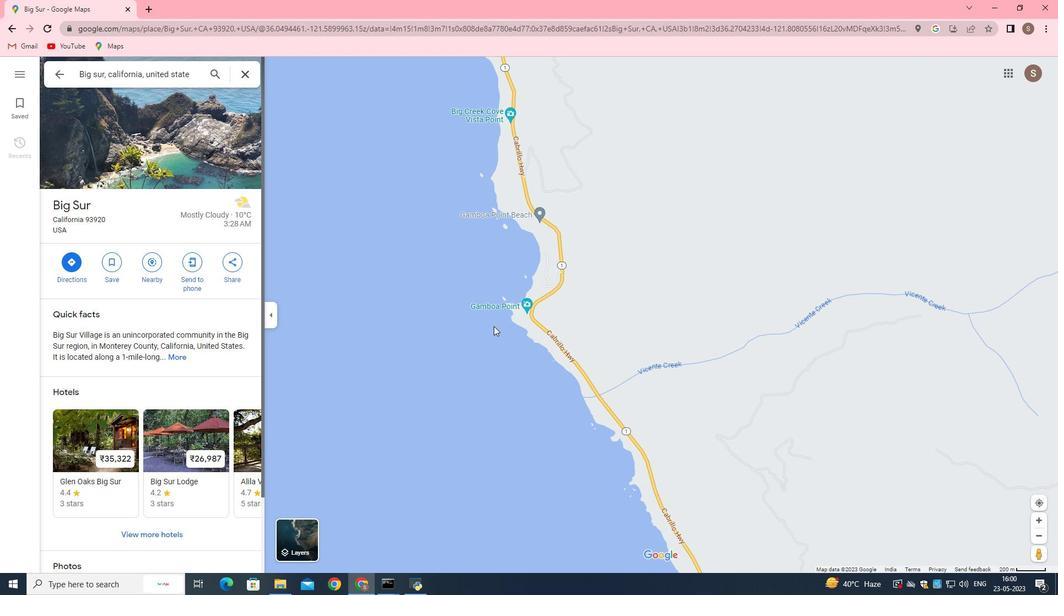 
Action: Mouse scrolled (498, 332) with delta (0, 0)
Screenshot: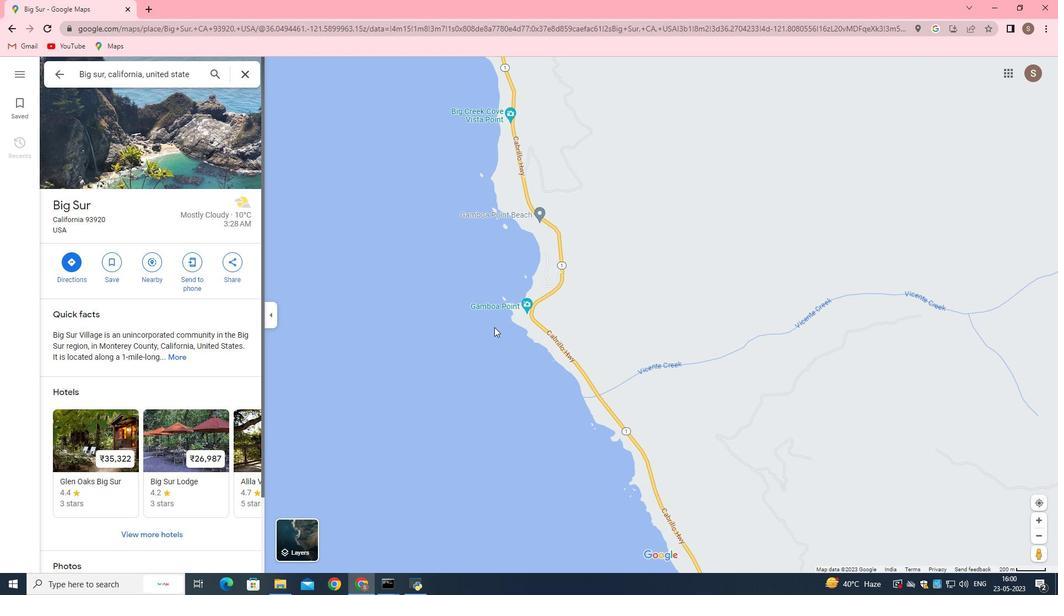 
Action: Mouse moved to (512, 335)
Screenshot: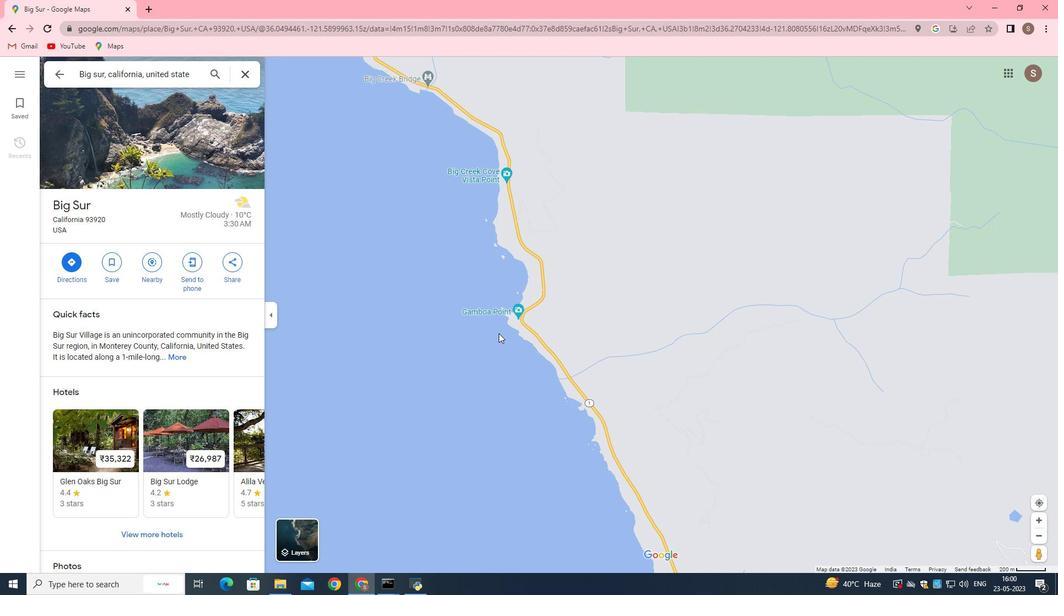 
Action: Mouse scrolled (512, 334) with delta (0, 0)
Screenshot: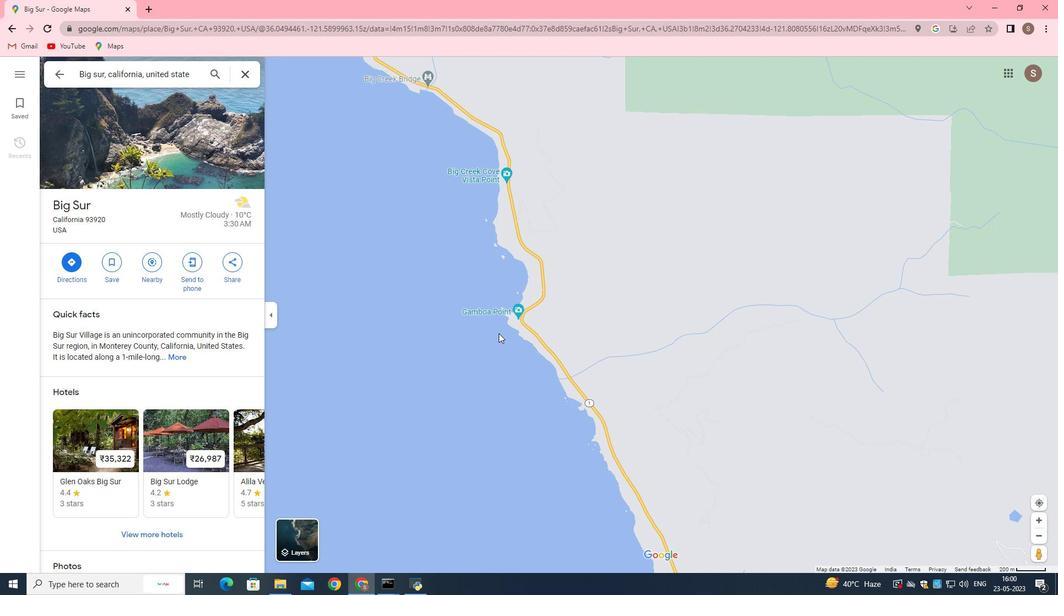 
Action: Mouse moved to (513, 336)
Screenshot: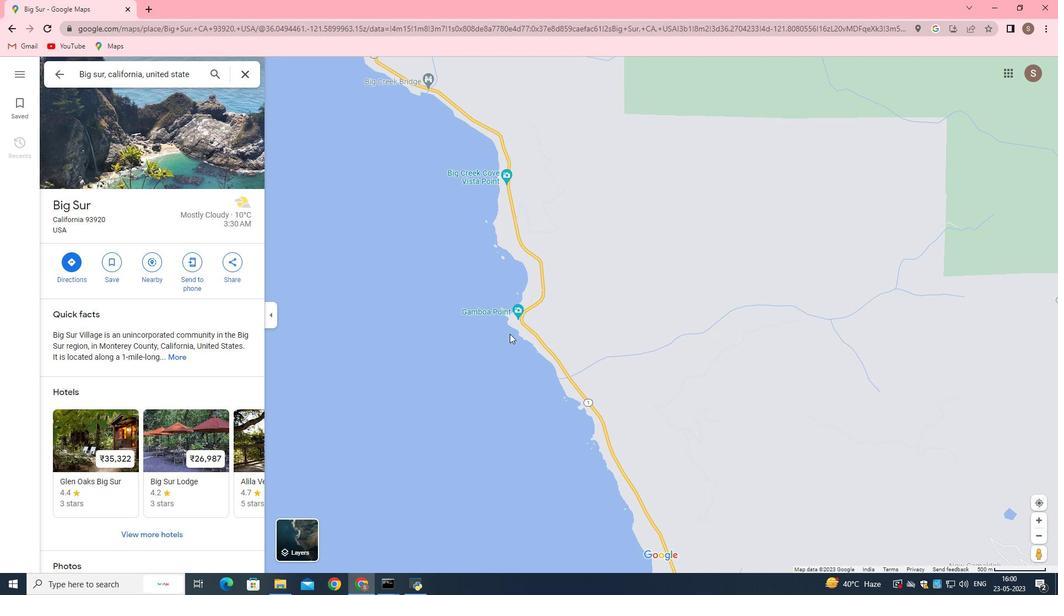 
Action: Mouse scrolled (513, 335) with delta (0, 0)
Screenshot: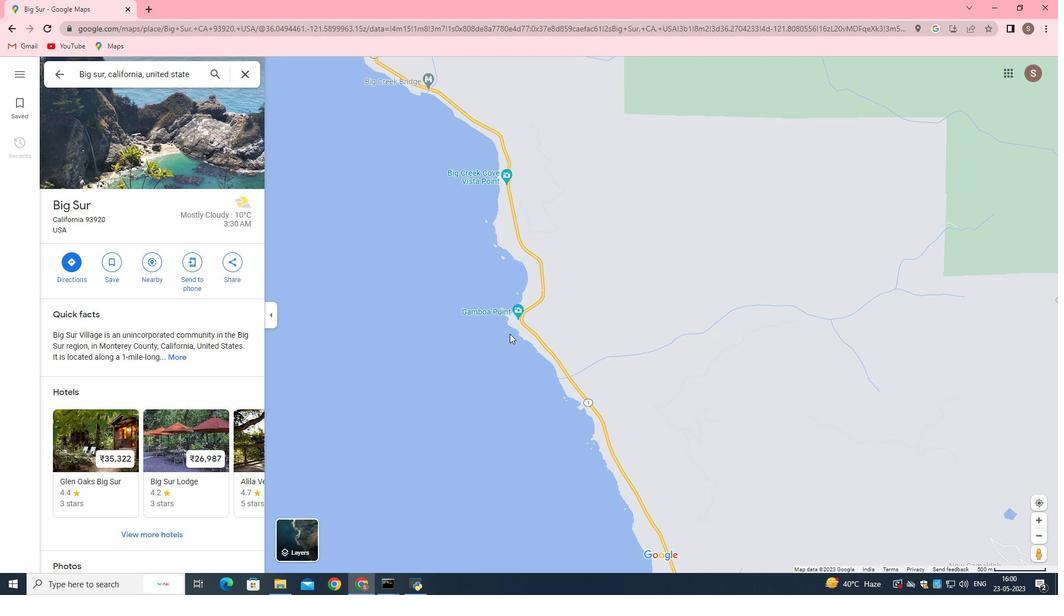 
Action: Mouse moved to (246, 462)
Screenshot: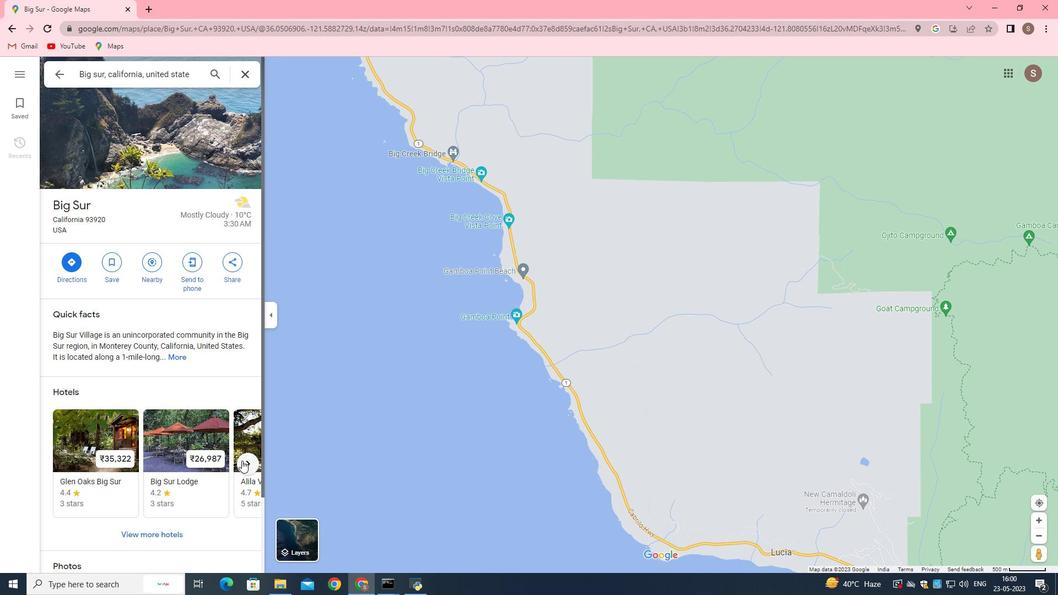 
Action: Mouse pressed left at (246, 462)
Screenshot: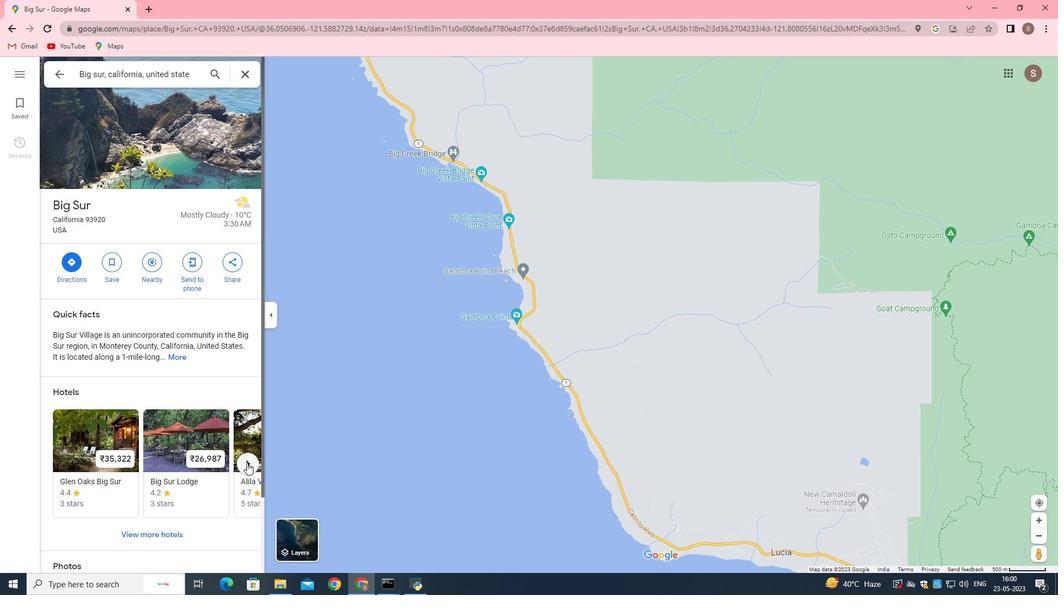 
Action: Mouse moved to (108, 411)
Screenshot: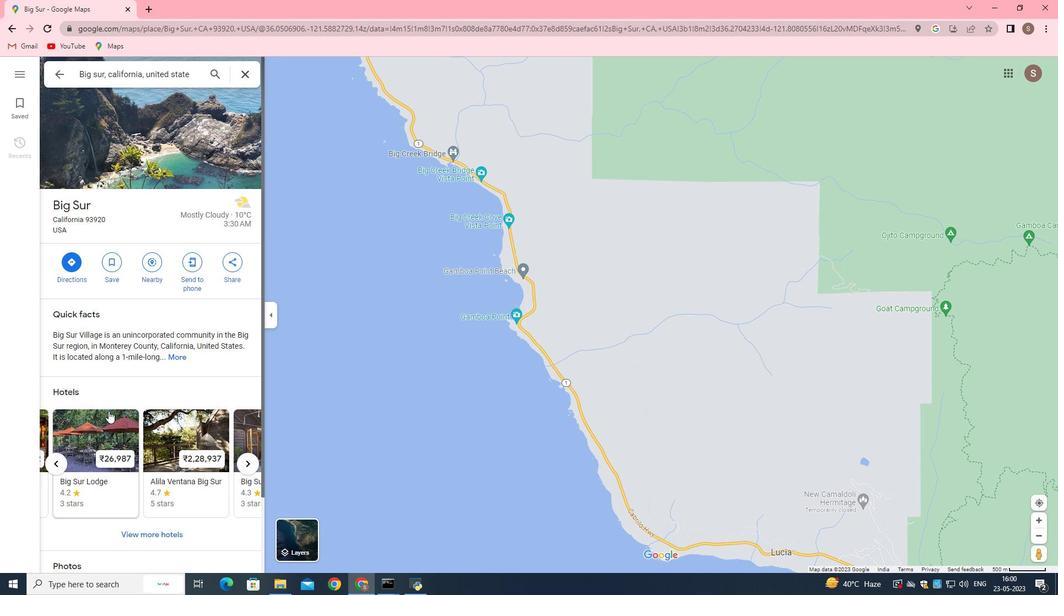 
Action: Mouse pressed left at (108, 411)
Screenshot: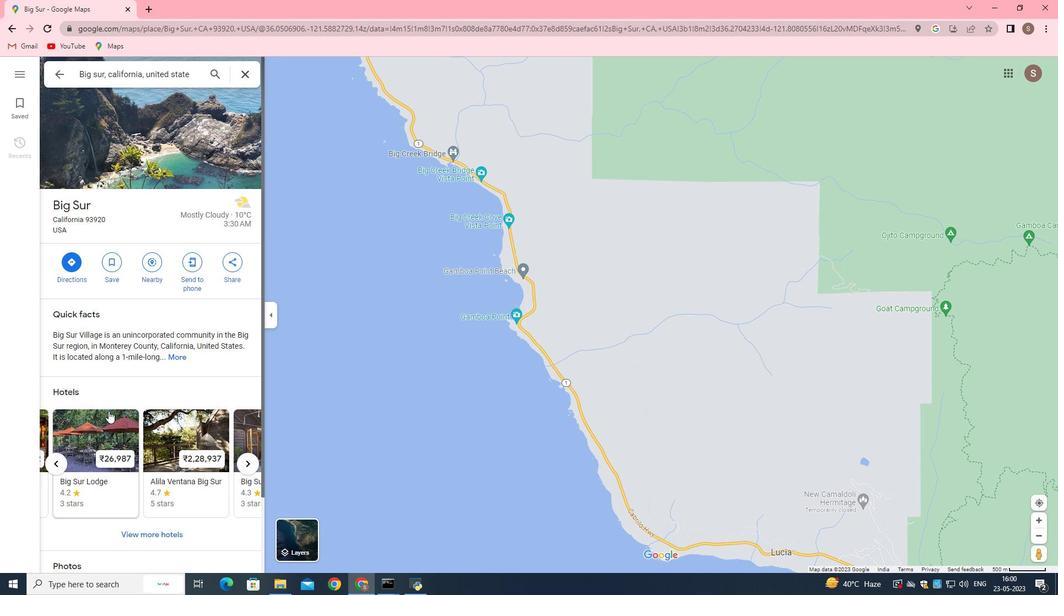 
Action: Mouse moved to (163, 141)
Screenshot: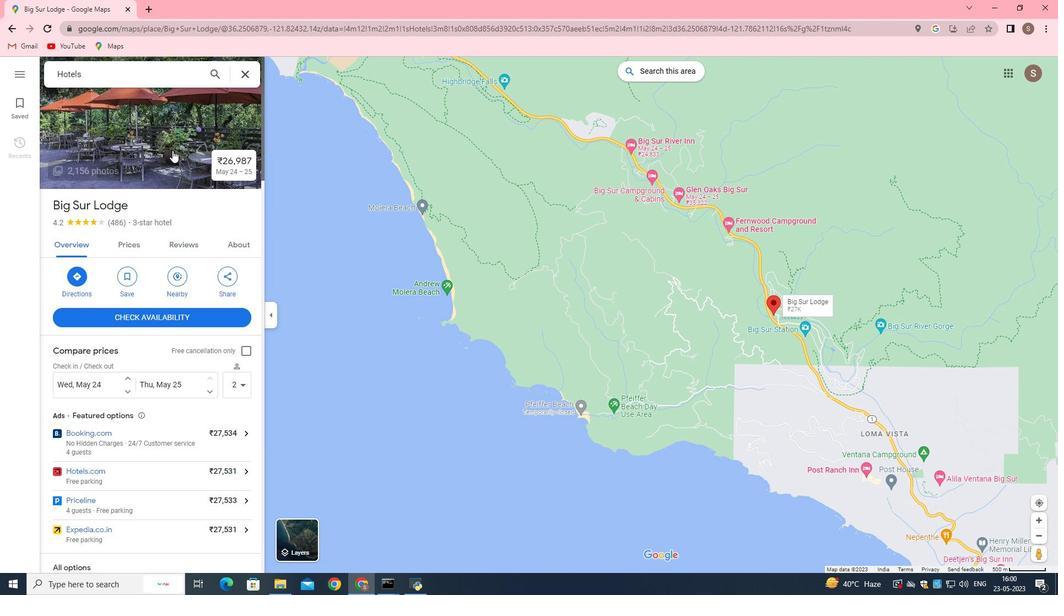 
Action: Mouse pressed left at (163, 141)
Screenshot: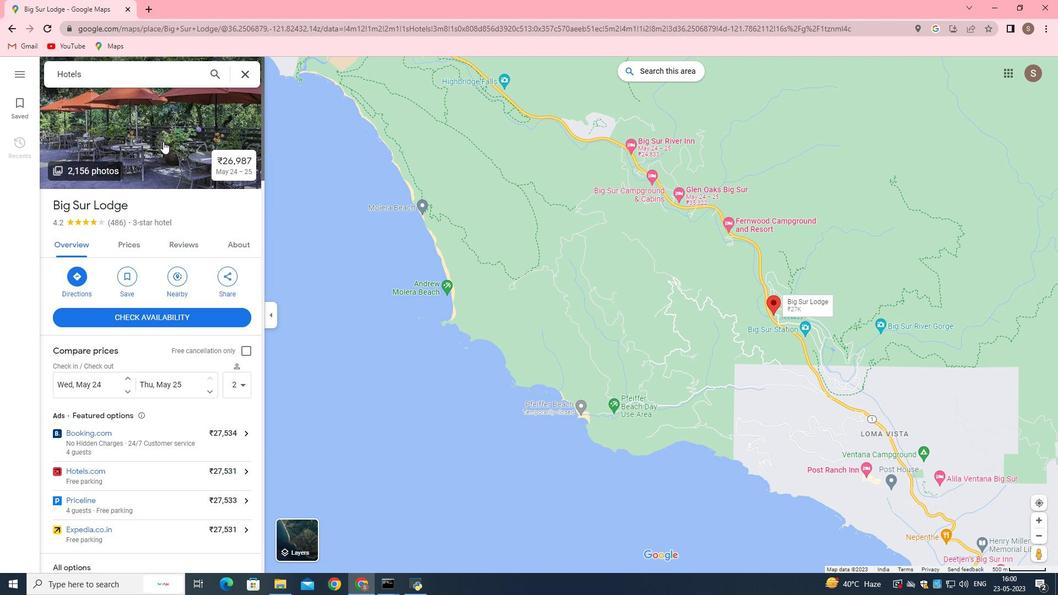 
Action: Mouse moved to (680, 484)
Screenshot: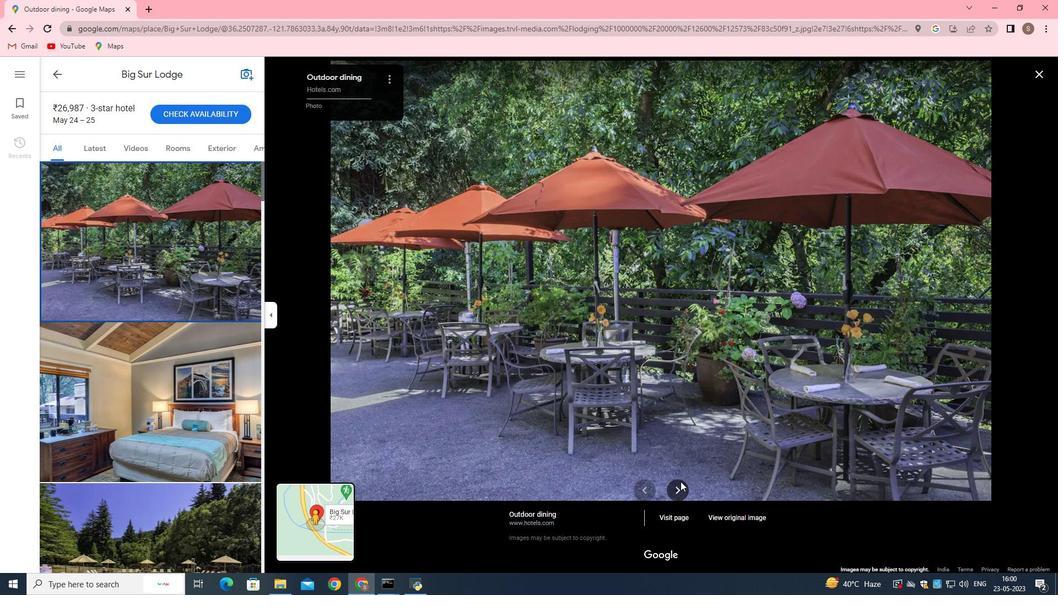 
Action: Mouse pressed left at (680, 484)
Screenshot: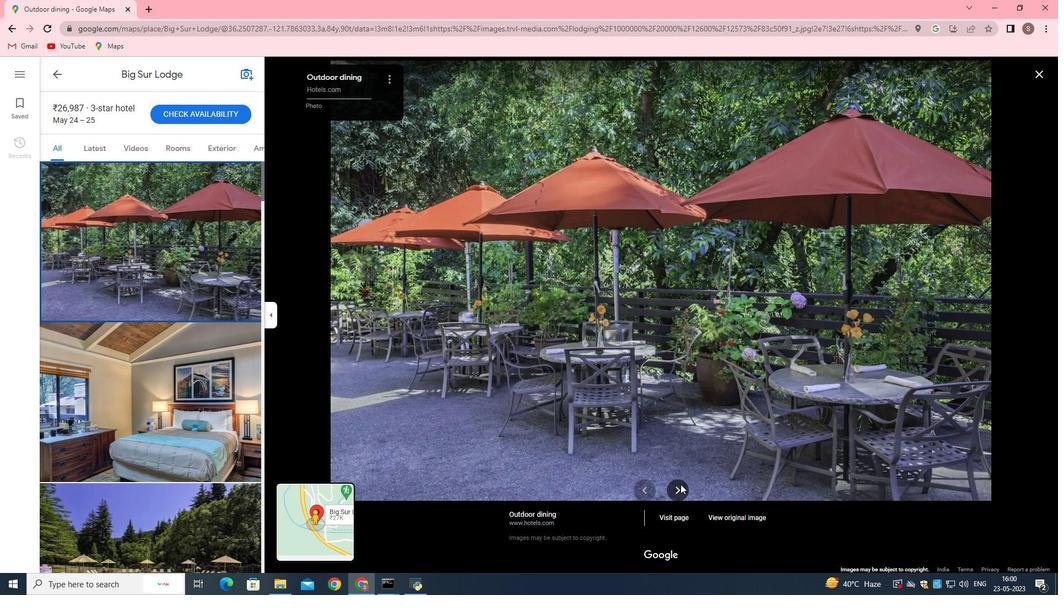 
Action: Mouse moved to (676, 485)
Screenshot: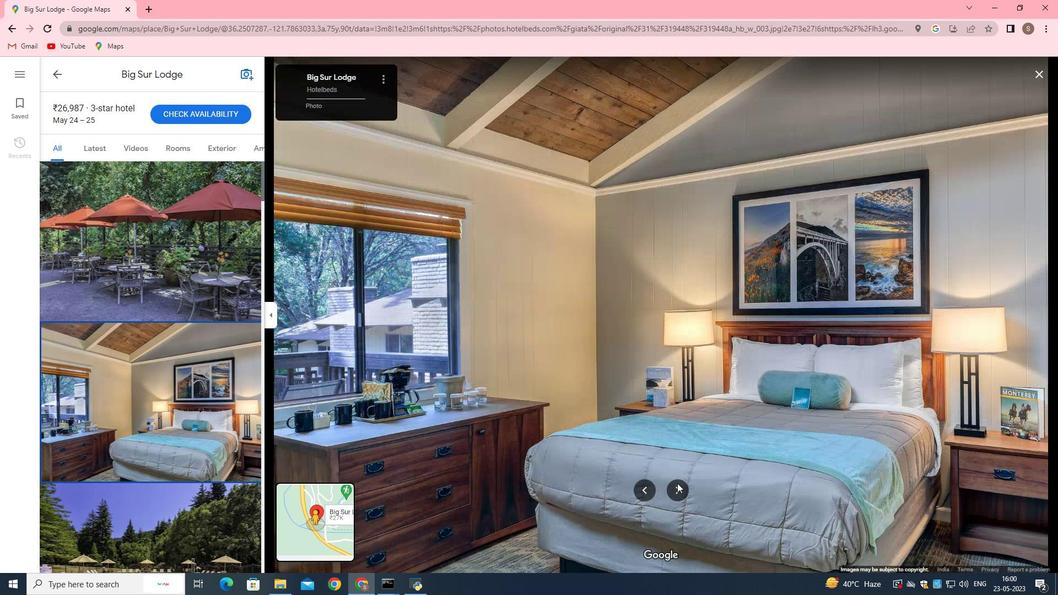 
Action: Mouse pressed left at (676, 485)
Screenshot: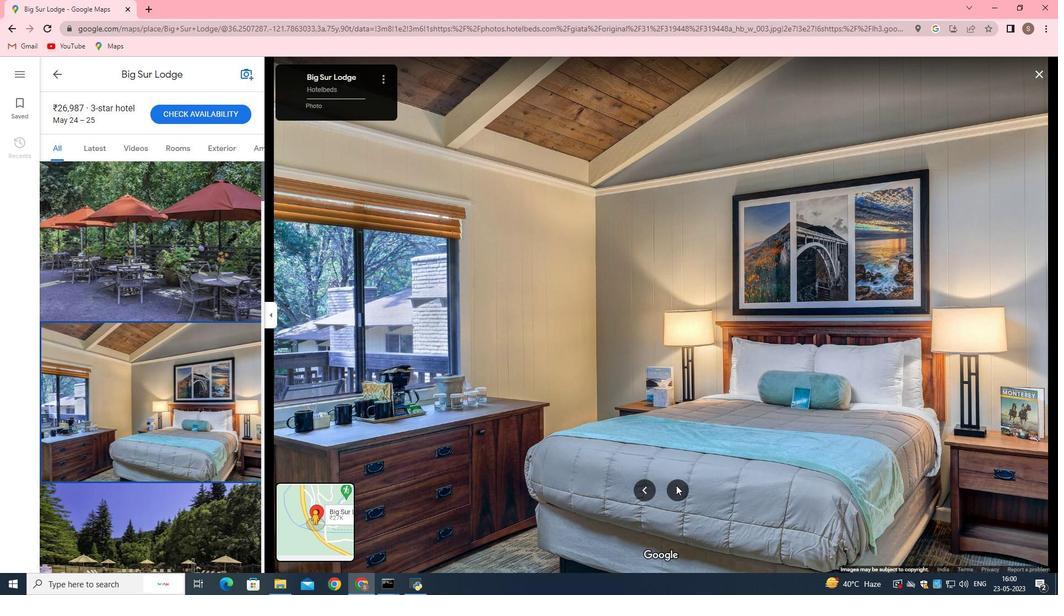 
Action: Mouse moved to (675, 485)
Screenshot: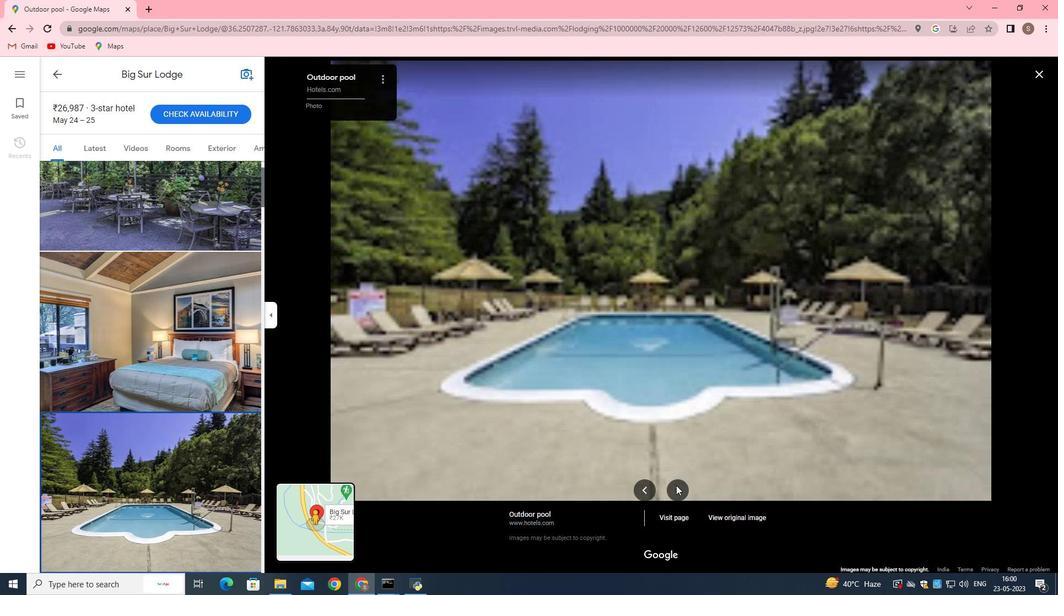 
Action: Mouse pressed left at (675, 485)
Screenshot: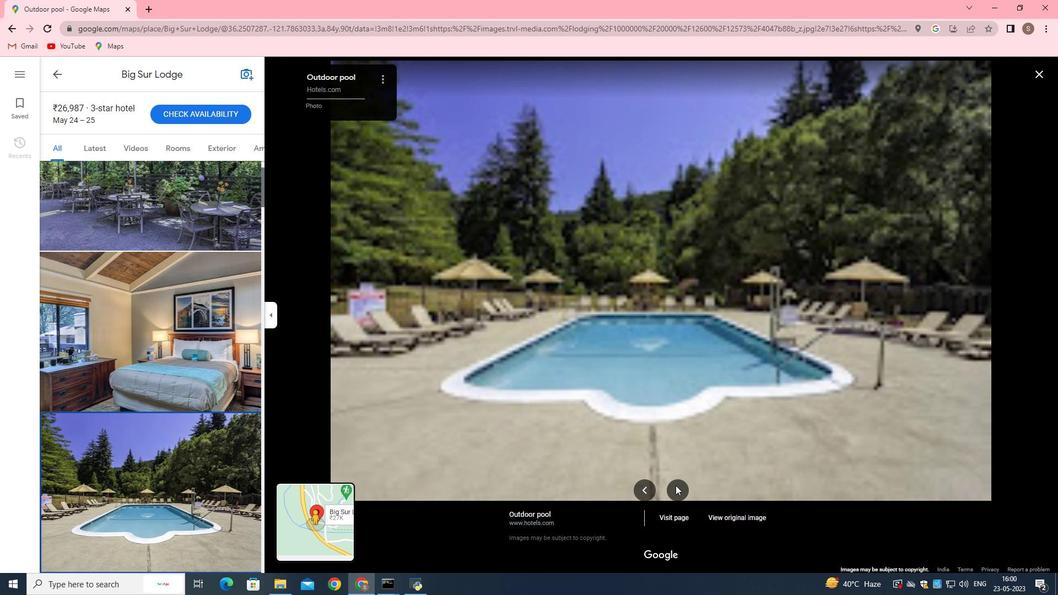 
Action: Mouse moved to (152, 369)
Screenshot: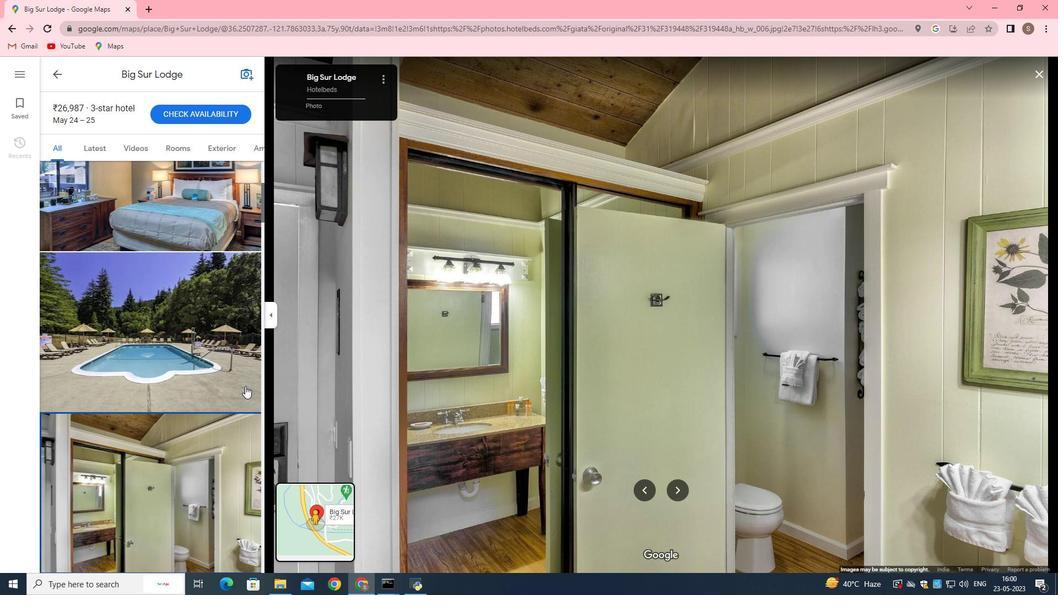 
Action: Mouse scrolled (152, 369) with delta (0, 0)
Screenshot: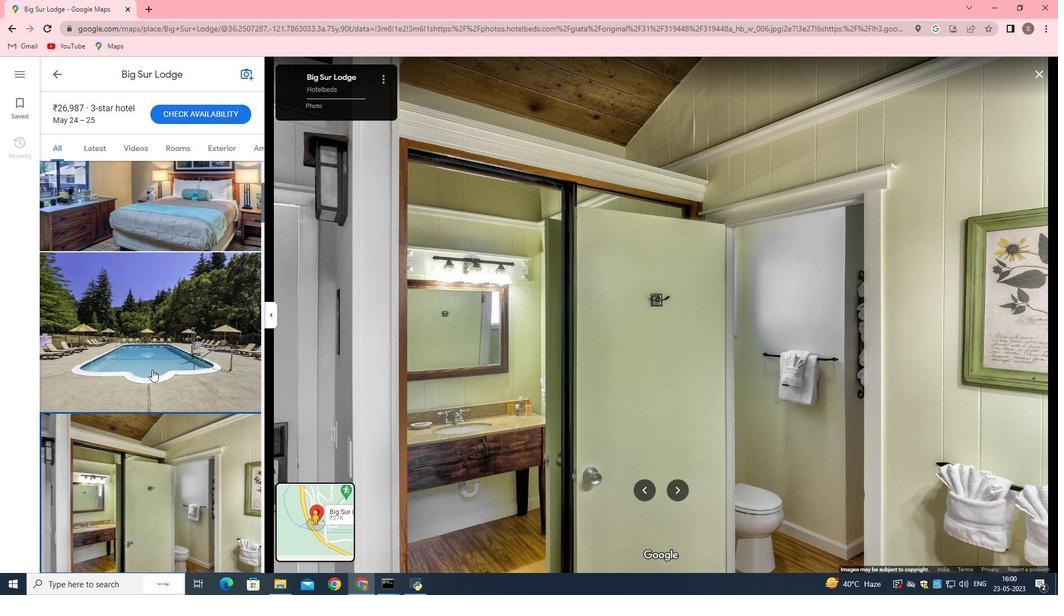 
Action: Mouse moved to (152, 369)
Screenshot: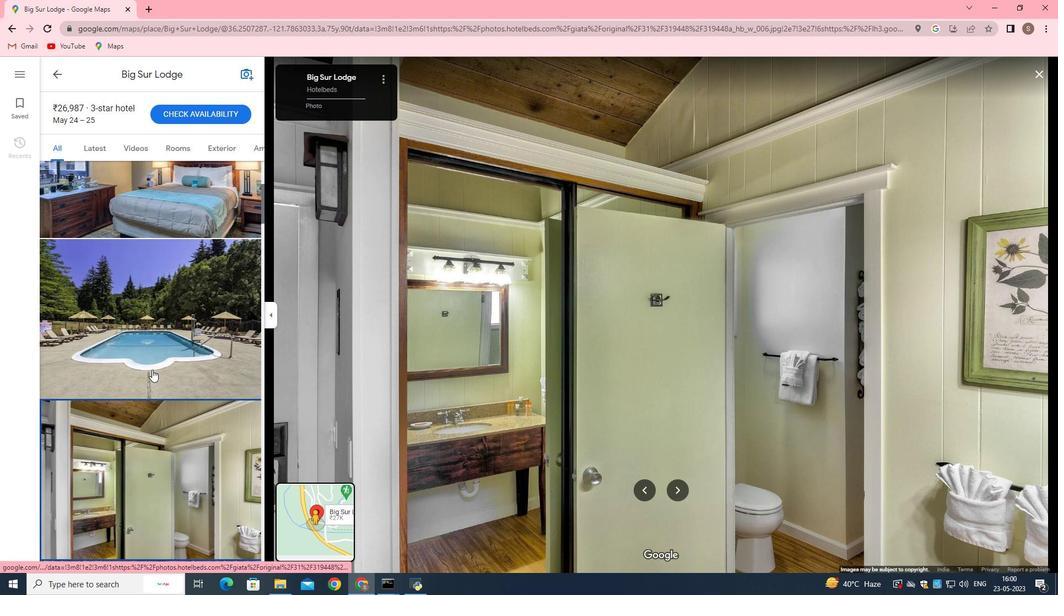 
Action: Mouse scrolled (152, 369) with delta (0, 0)
Screenshot: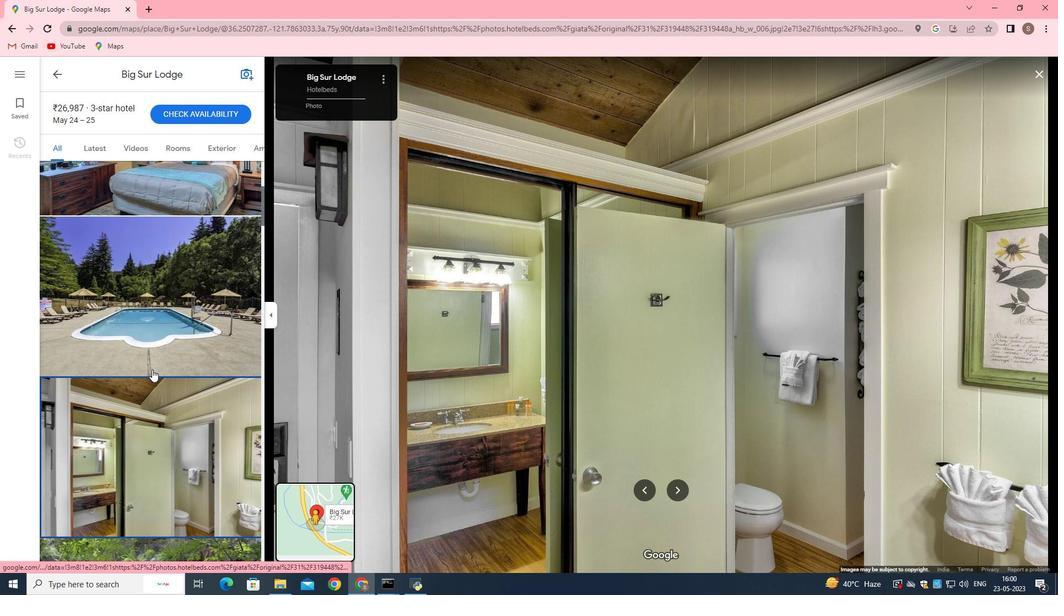 
Action: Mouse scrolled (152, 369) with delta (0, 0)
Screenshot: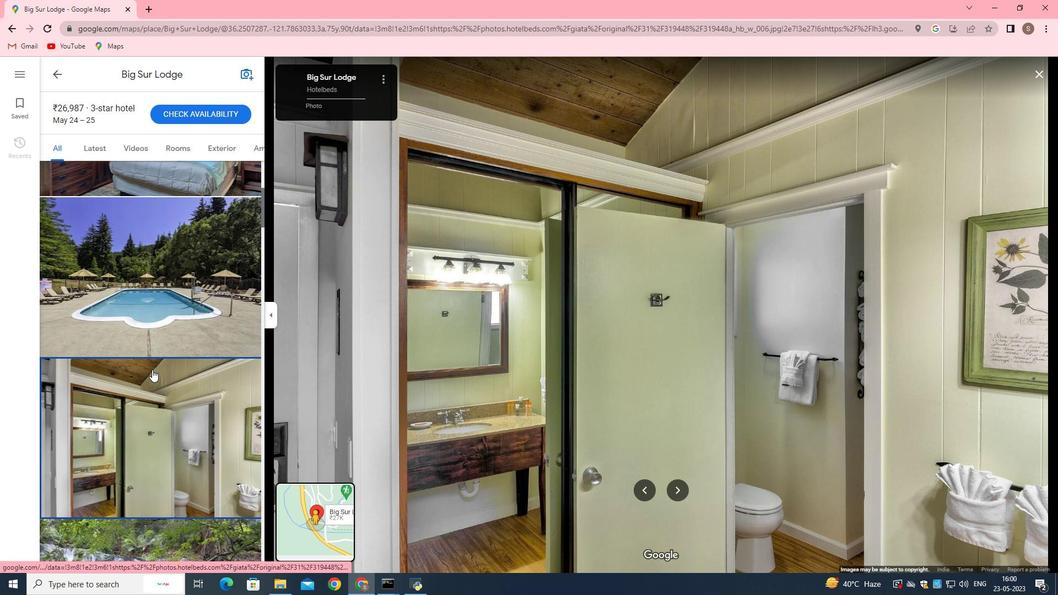 
Action: Mouse scrolled (152, 369) with delta (0, 0)
Screenshot: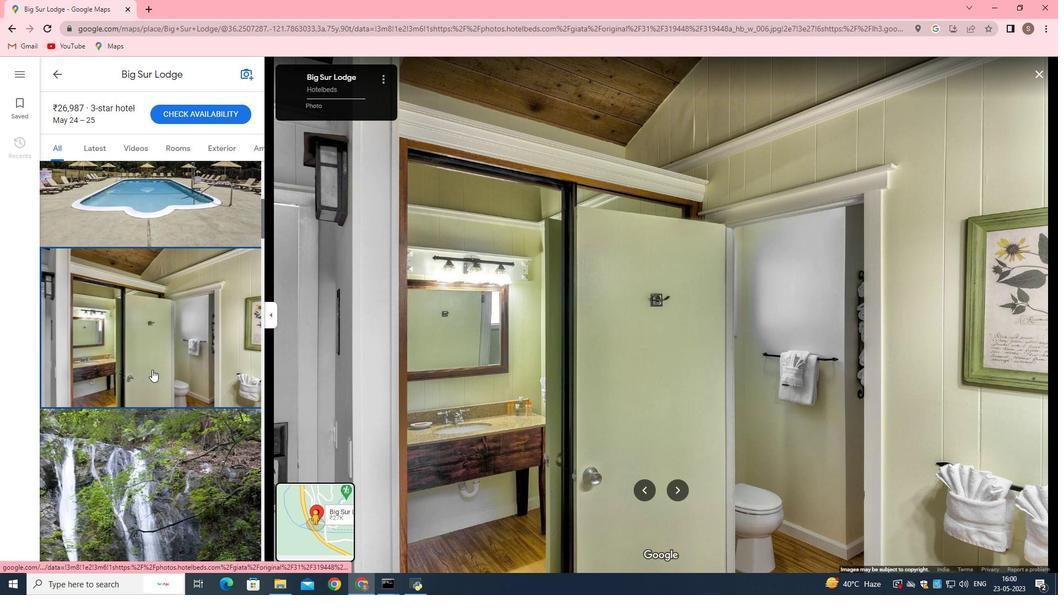 
Action: Mouse scrolled (152, 369) with delta (0, 0)
Screenshot: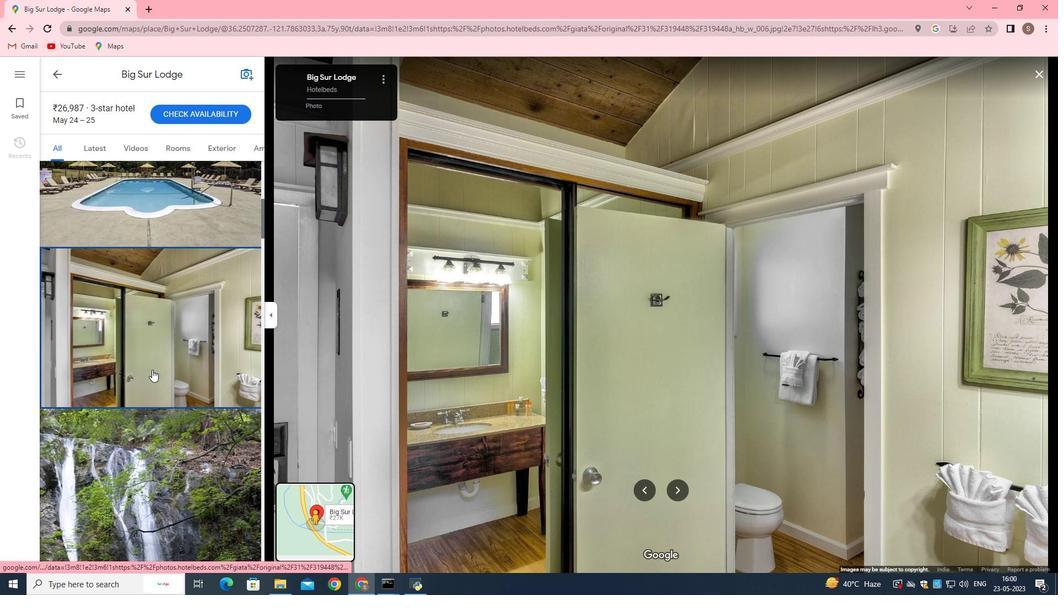 
Action: Mouse scrolled (152, 369) with delta (0, 0)
Screenshot: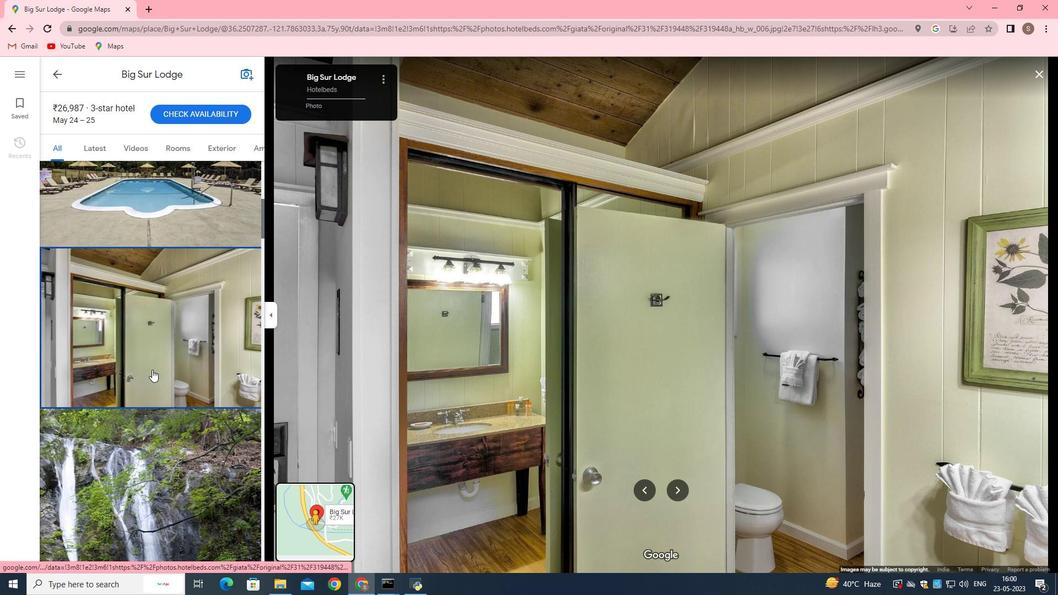 
Action: Mouse scrolled (152, 369) with delta (0, 0)
Screenshot: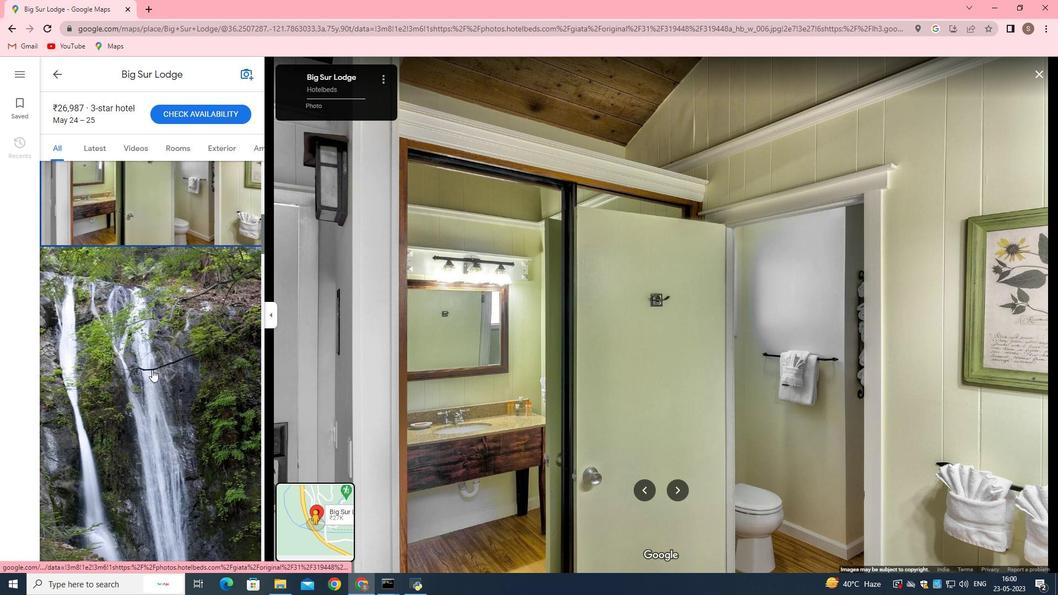 
Action: Mouse scrolled (152, 369) with delta (0, 0)
Screenshot: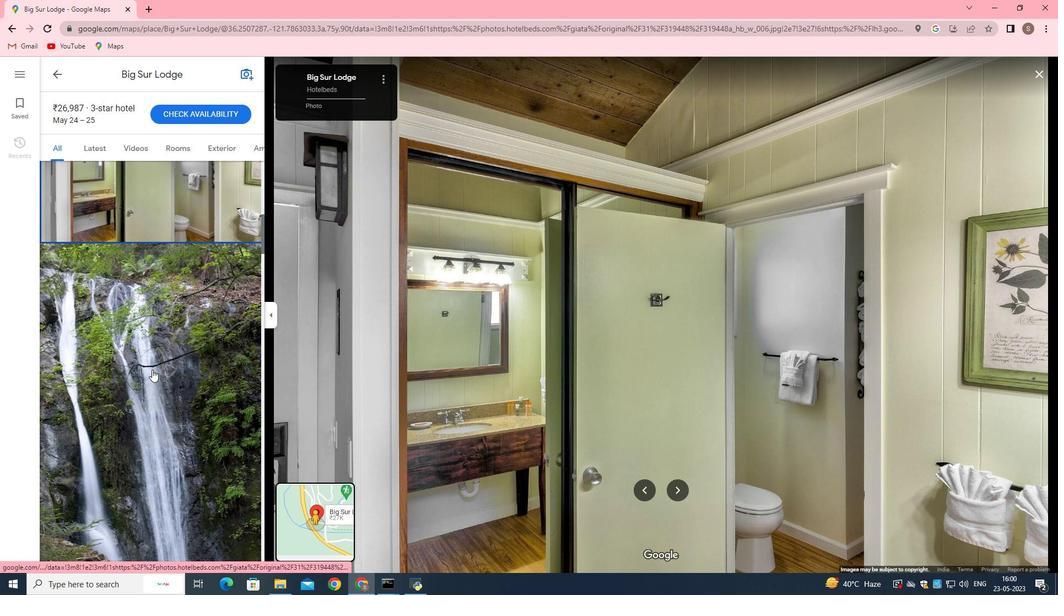 
Action: Mouse scrolled (152, 369) with delta (0, 0)
Screenshot: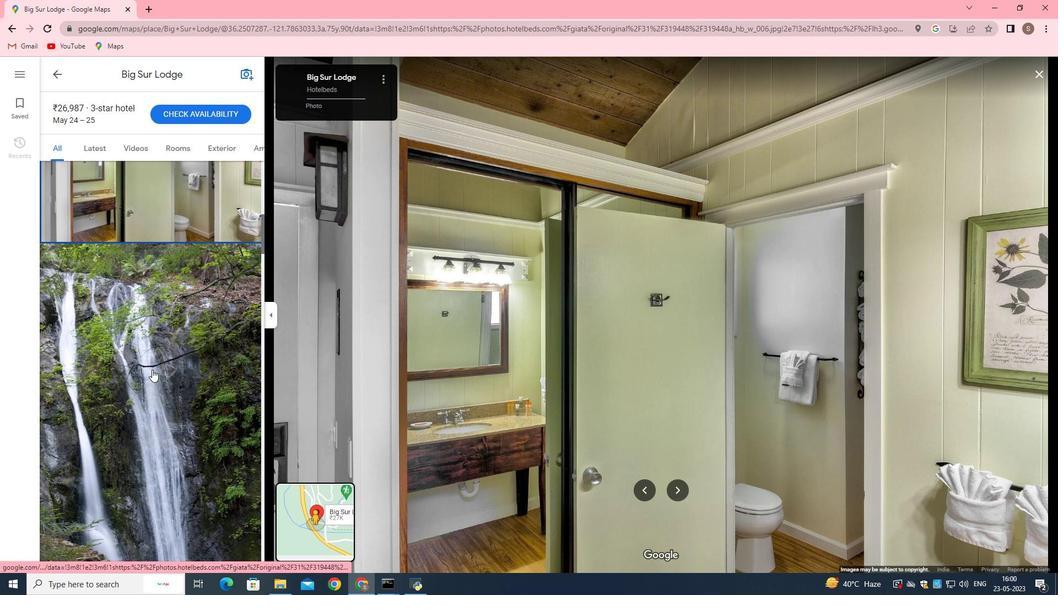 
Action: Mouse scrolled (152, 369) with delta (0, 0)
Screenshot: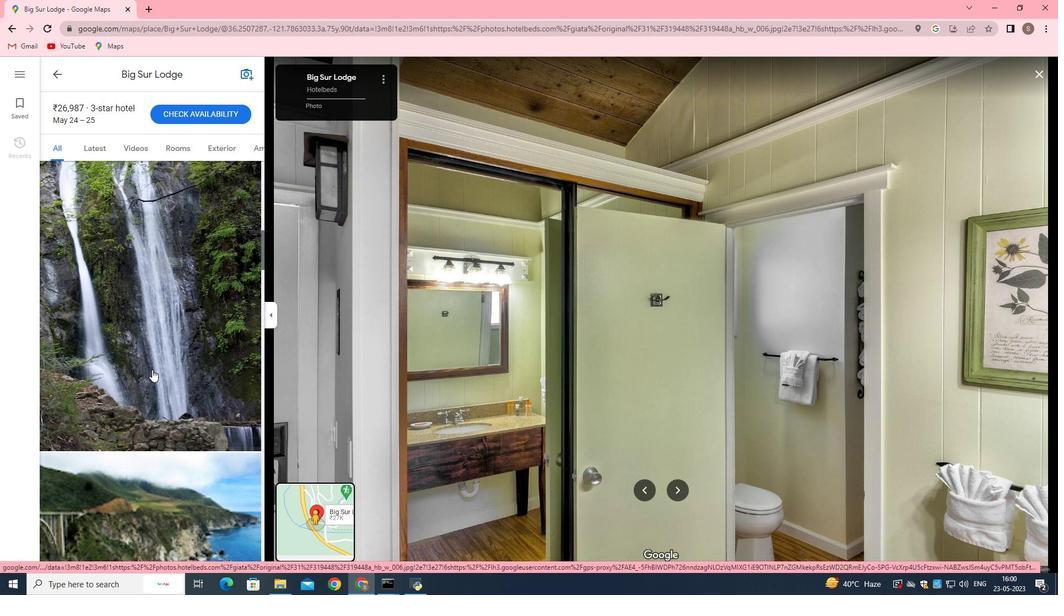 
Action: Mouse scrolled (152, 369) with delta (0, 0)
Screenshot: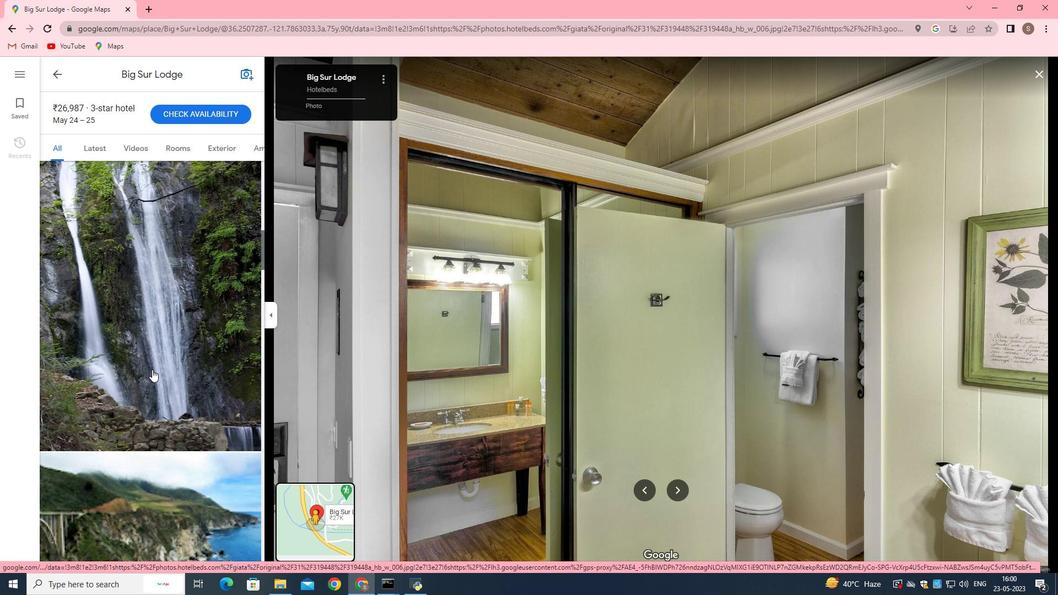 
Action: Mouse scrolled (152, 369) with delta (0, 0)
Screenshot: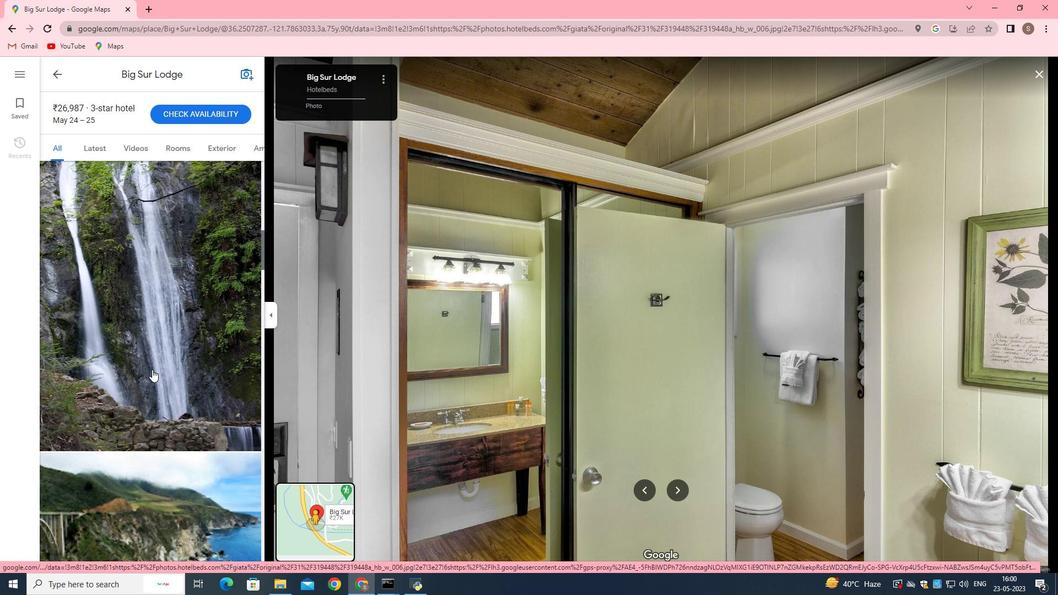 
Action: Mouse scrolled (152, 369) with delta (0, 0)
Screenshot: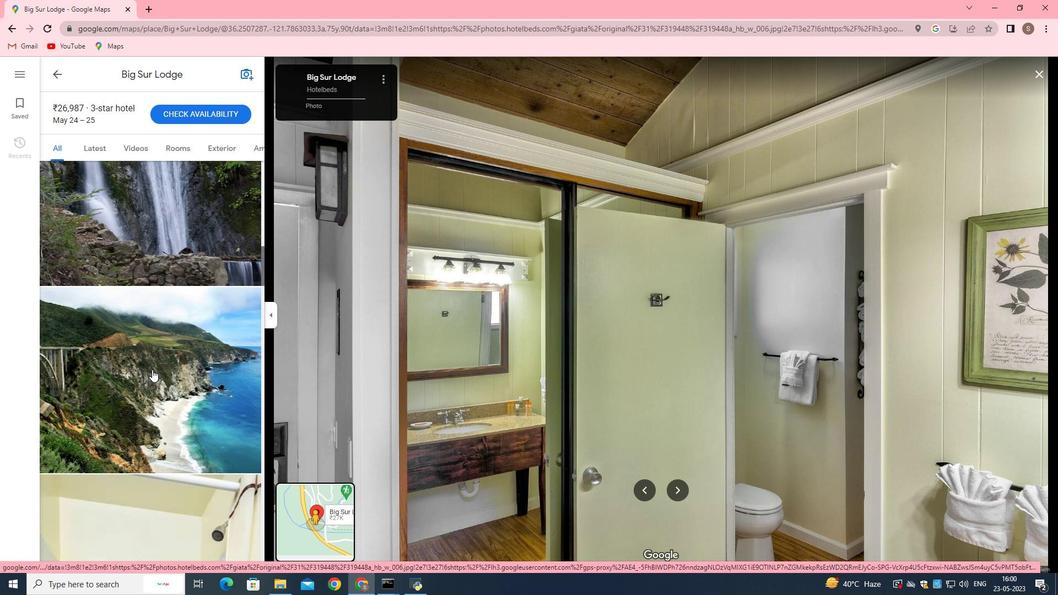 
Action: Mouse scrolled (152, 369) with delta (0, 0)
Screenshot: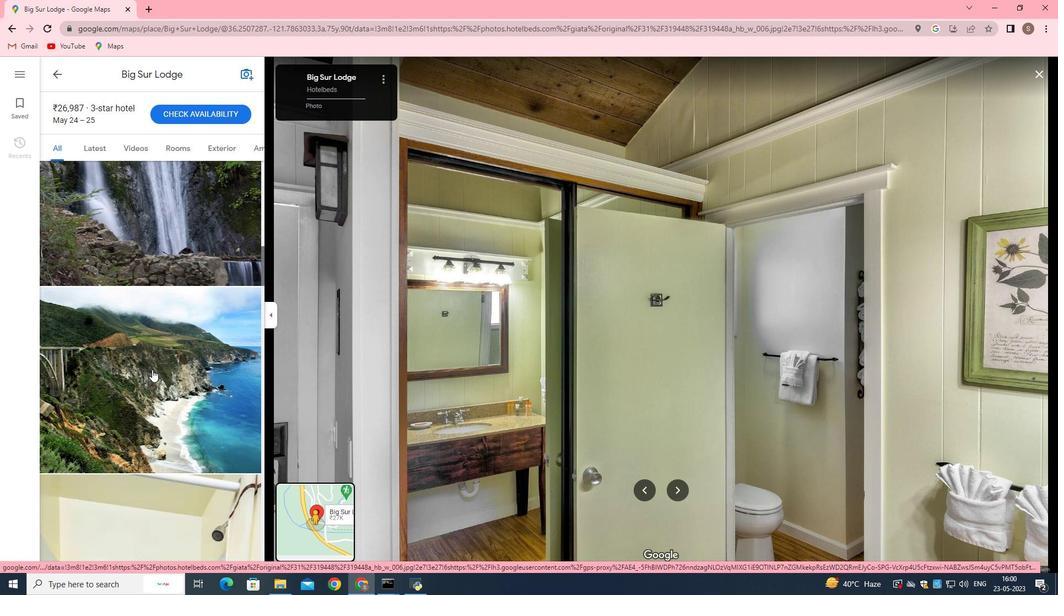 
Action: Mouse scrolled (152, 369) with delta (0, 0)
